 Task: Play online Dominion games in easy mode.
Action: Mouse moved to (423, 561)
Screenshot: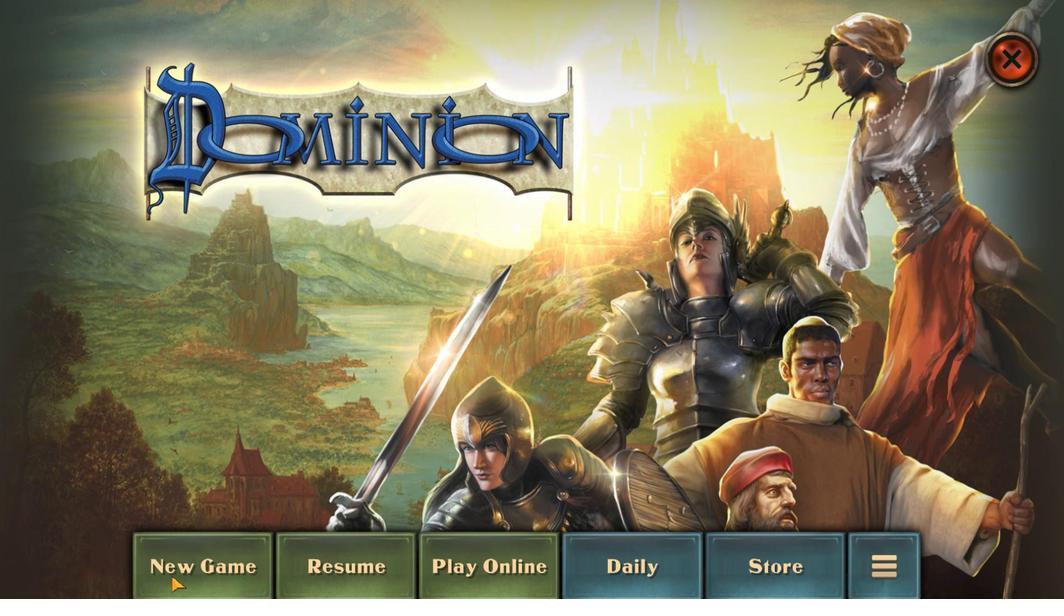 
Action: Mouse pressed left at (423, 561)
Screenshot: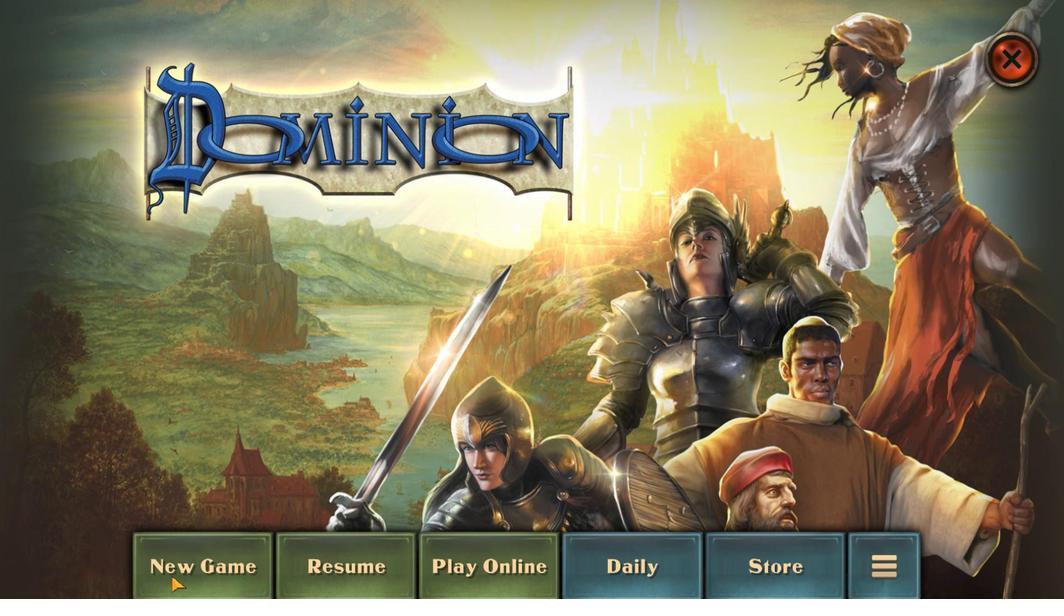 
Action: Mouse moved to (473, 524)
Screenshot: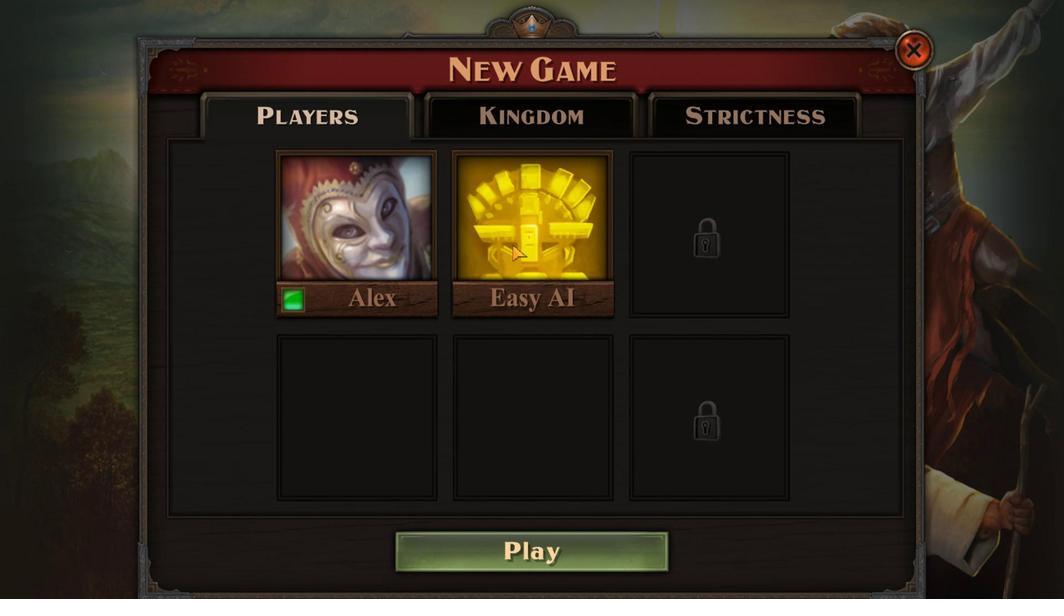 
Action: Mouse pressed left at (473, 524)
Screenshot: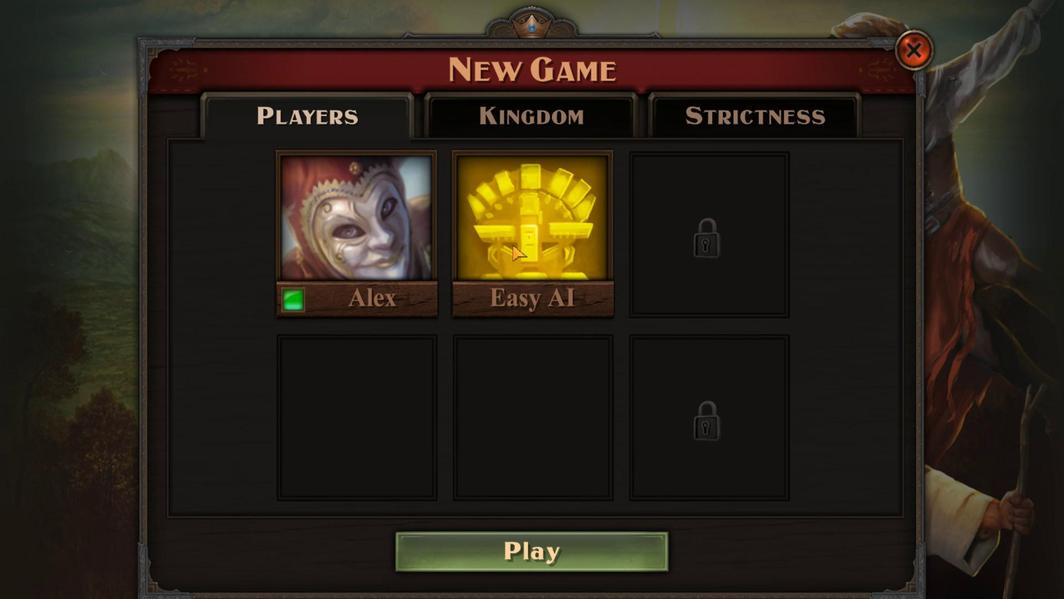 
Action: Mouse moved to (439, 536)
Screenshot: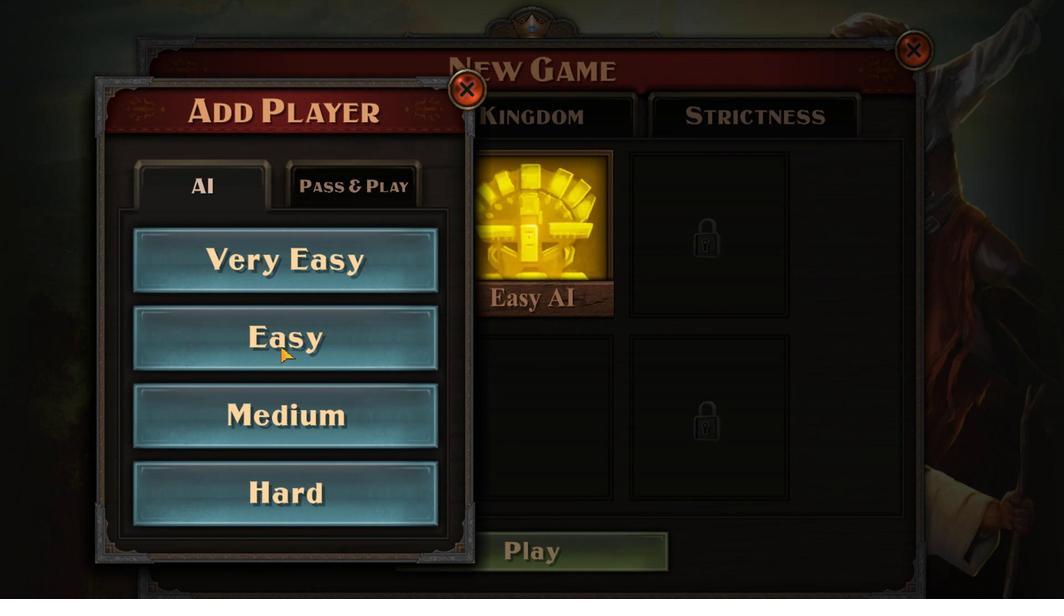 
Action: Mouse pressed left at (439, 536)
Screenshot: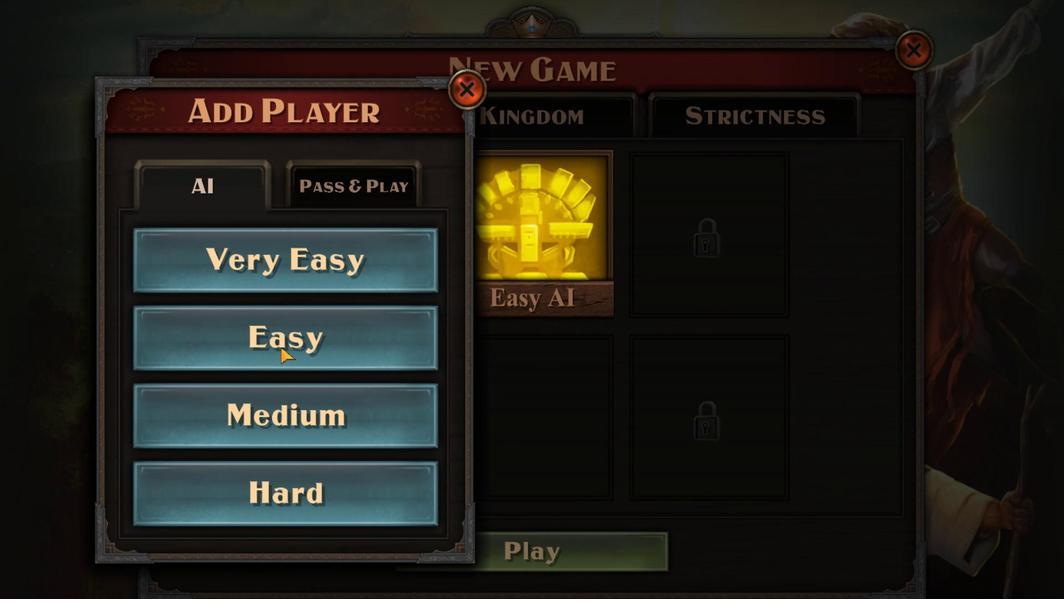 
Action: Mouse moved to (467, 560)
Screenshot: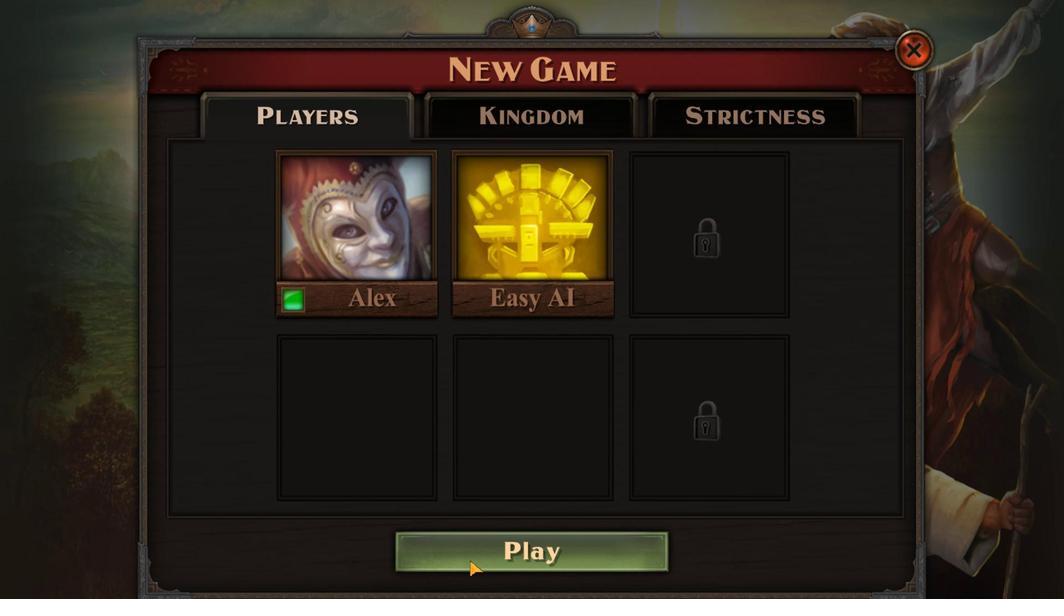 
Action: Mouse pressed left at (467, 560)
Screenshot: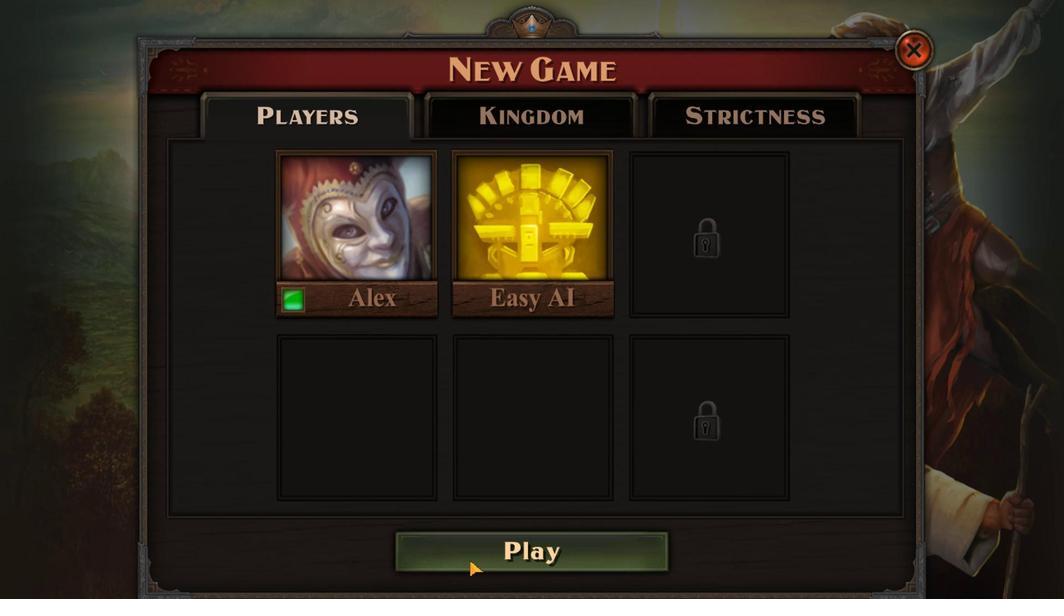 
Action: Mouse moved to (442, 560)
Screenshot: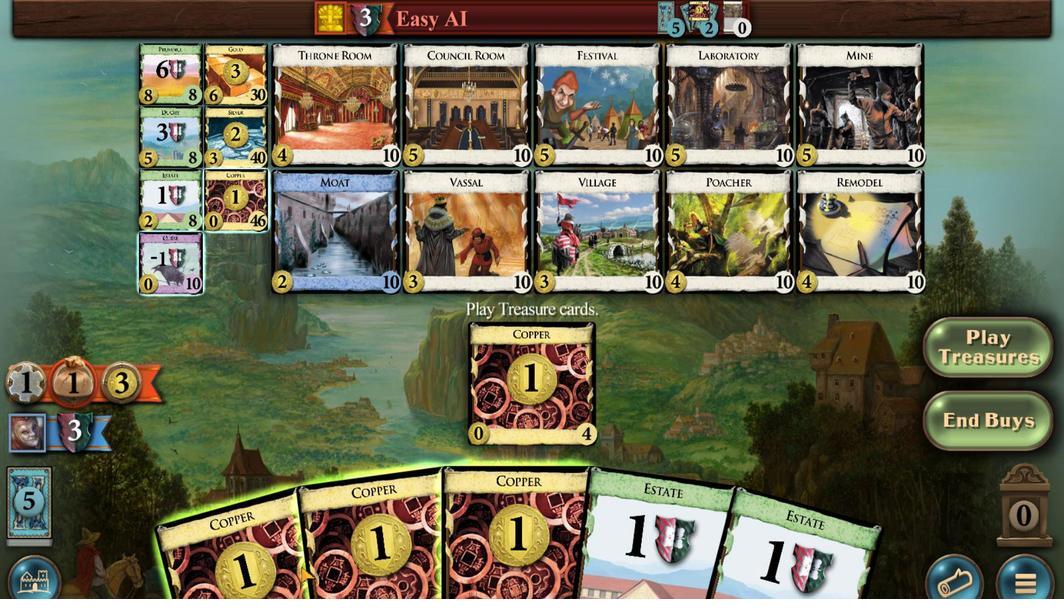 
Action: Mouse scrolled (442, 560) with delta (0, 0)
Screenshot: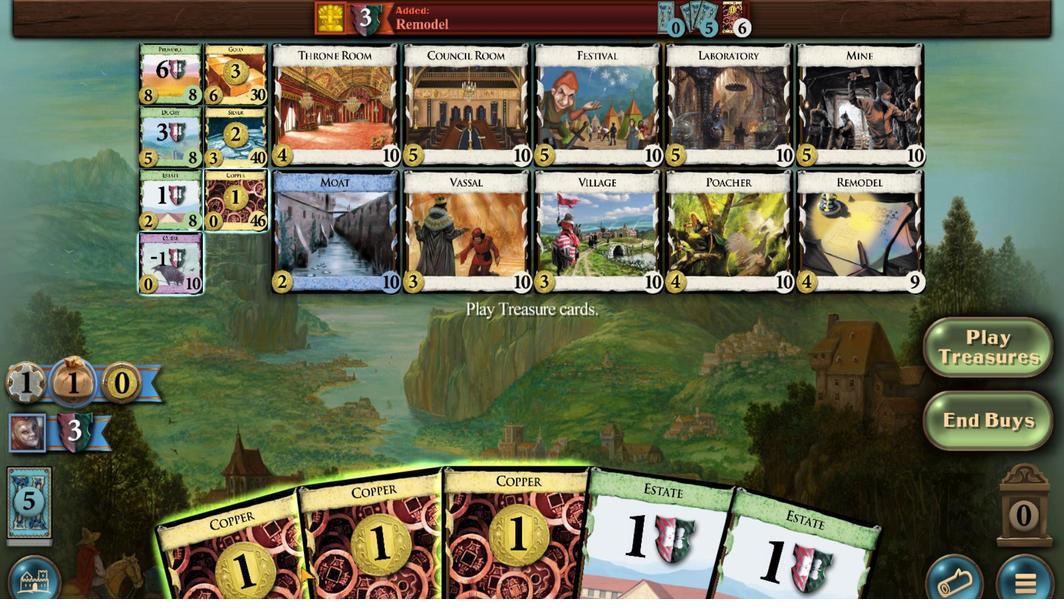 
Action: Mouse scrolled (442, 560) with delta (0, 0)
Screenshot: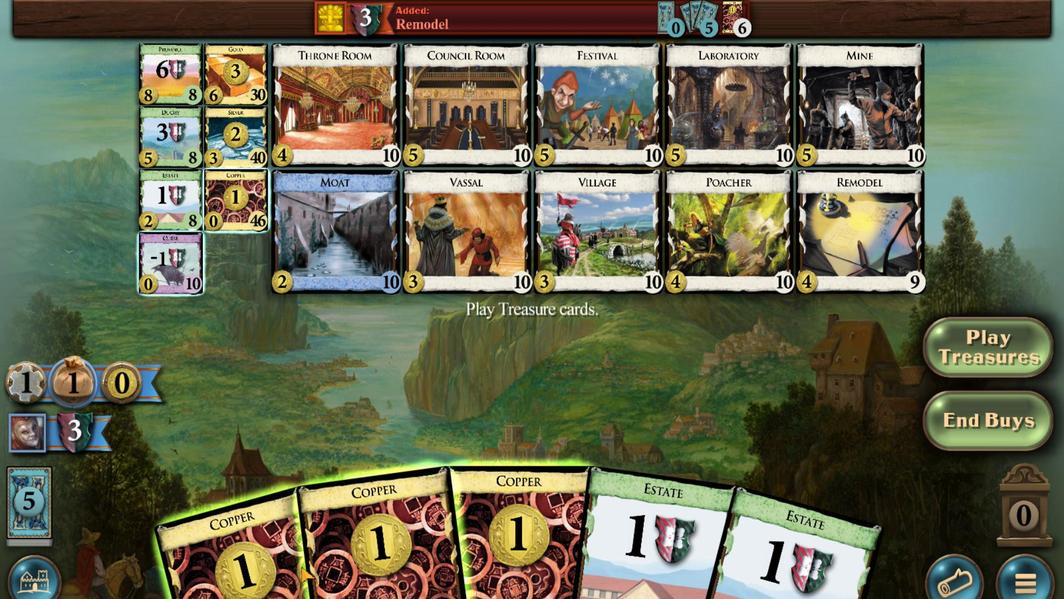 
Action: Mouse scrolled (442, 560) with delta (0, 0)
Screenshot: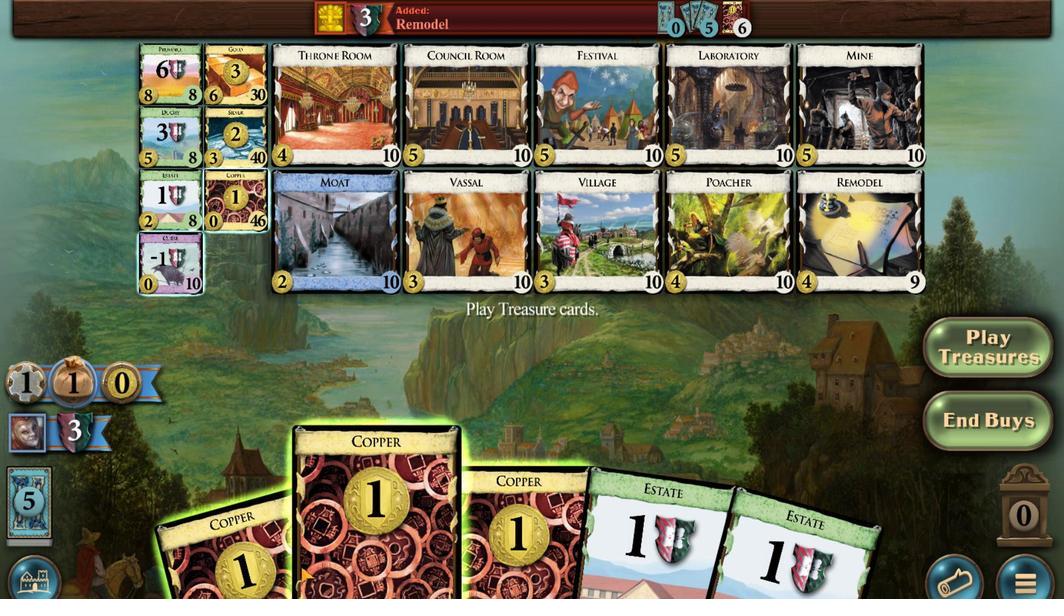 
Action: Mouse scrolled (442, 560) with delta (0, 0)
Screenshot: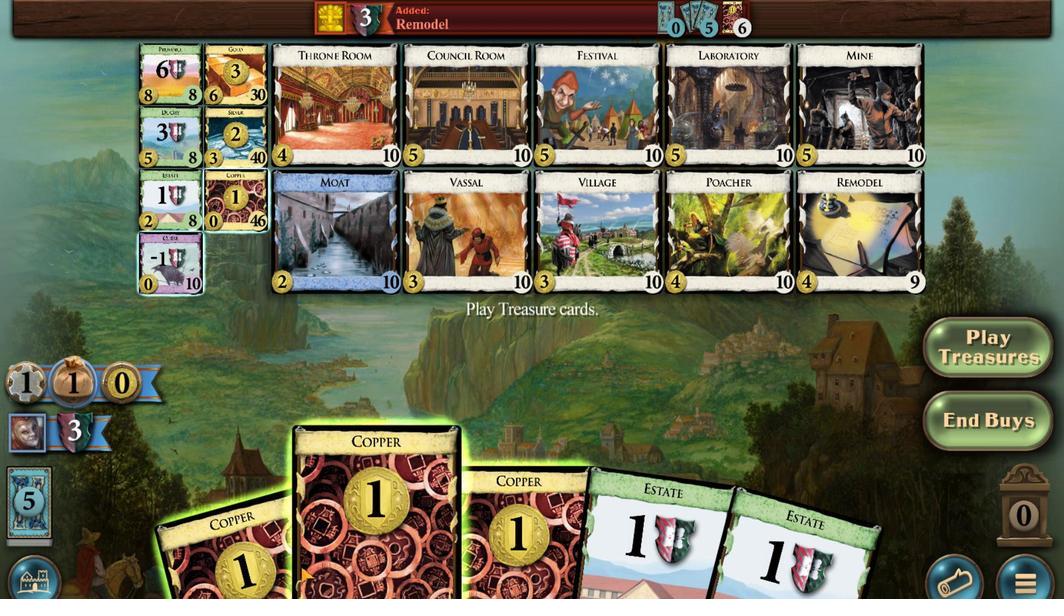 
Action: Mouse scrolled (442, 560) with delta (0, 0)
Screenshot: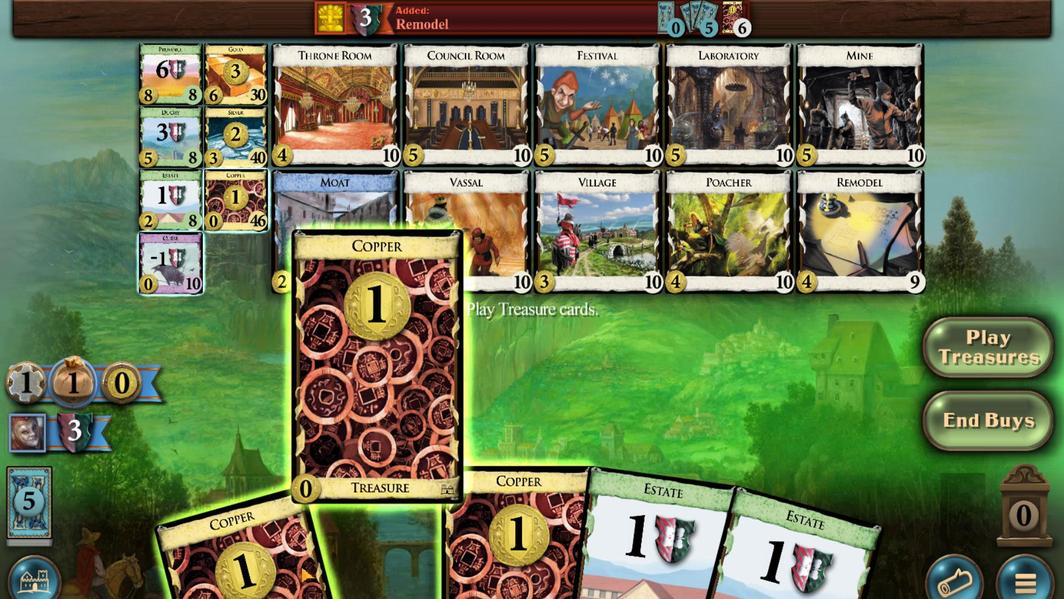 
Action: Mouse scrolled (442, 560) with delta (0, 0)
Screenshot: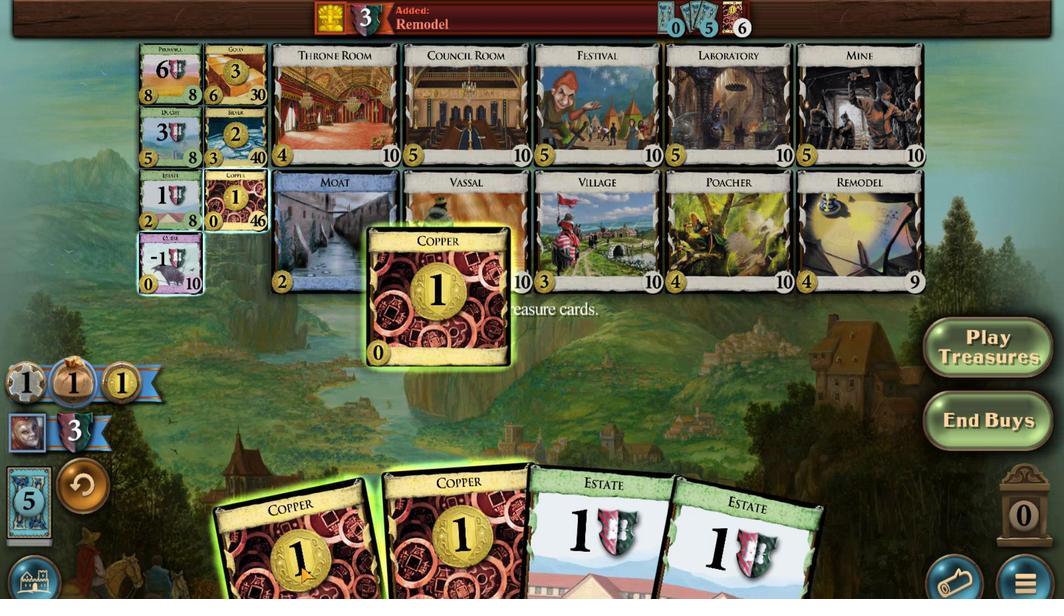 
Action: Mouse scrolled (442, 560) with delta (0, 0)
Screenshot: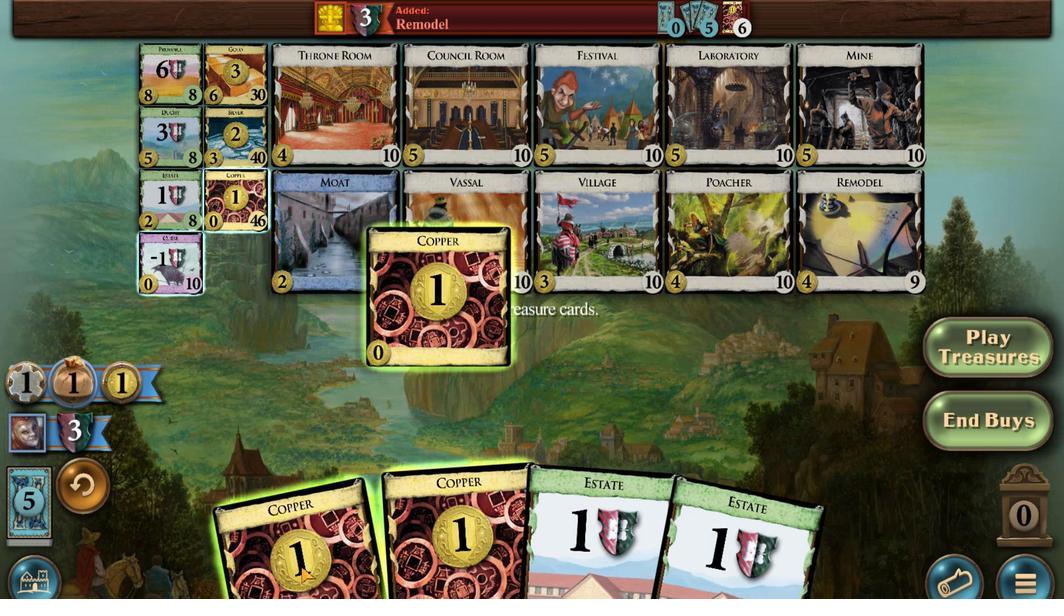
Action: Mouse scrolled (442, 560) with delta (0, 0)
Screenshot: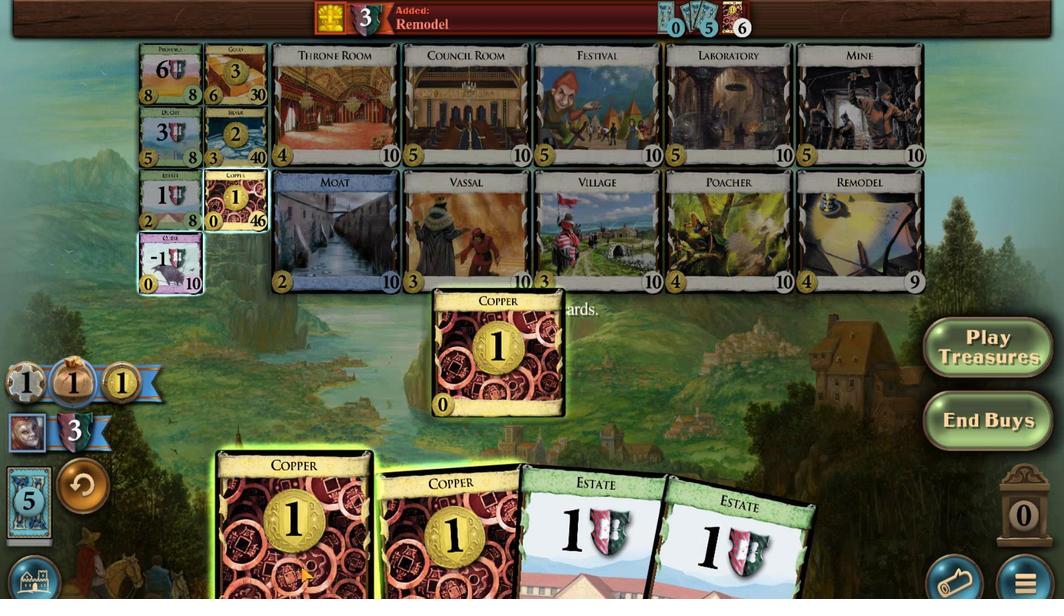 
Action: Mouse scrolled (442, 560) with delta (0, 0)
Screenshot: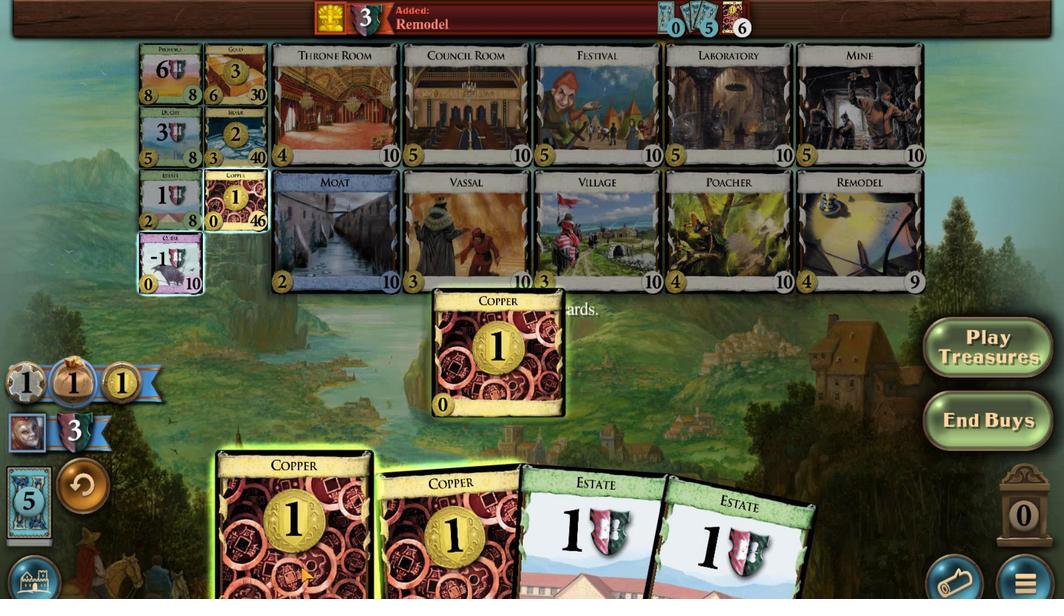
Action: Mouse scrolled (442, 560) with delta (0, 0)
Screenshot: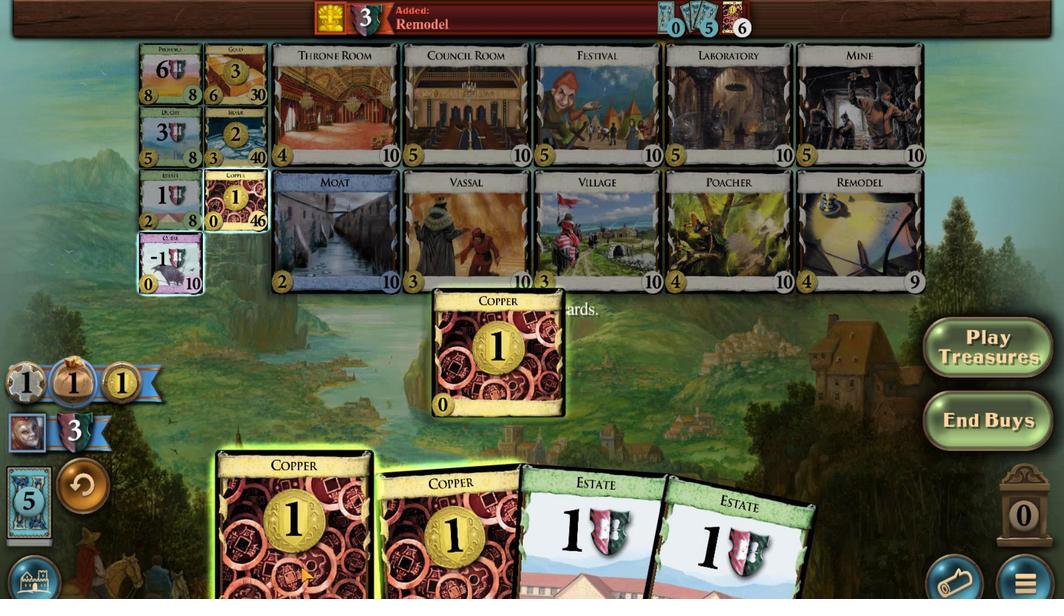 
Action: Mouse moved to (451, 559)
Screenshot: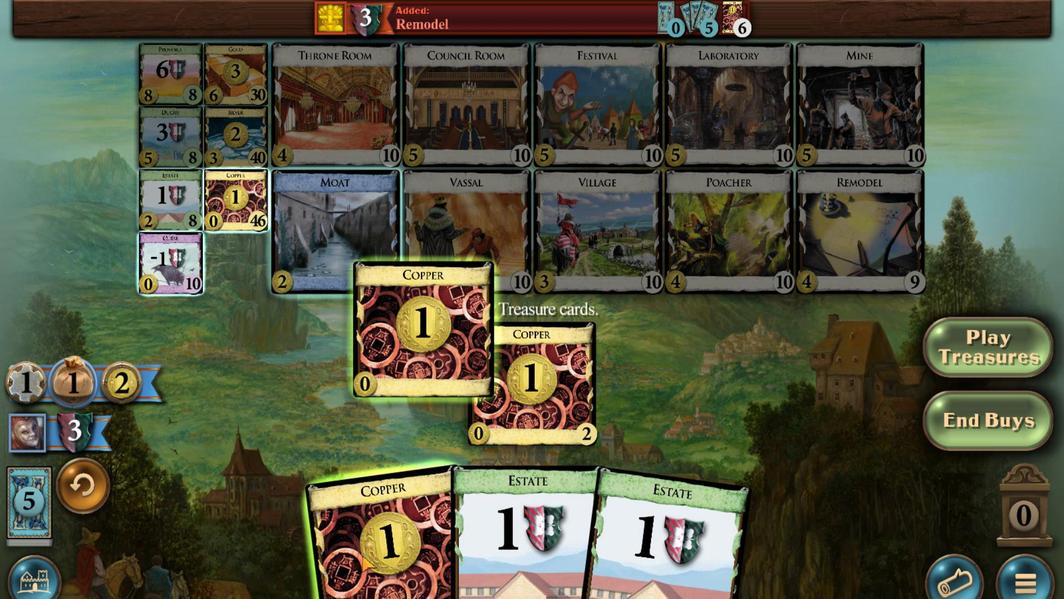 
Action: Mouse scrolled (451, 559) with delta (0, 0)
Screenshot: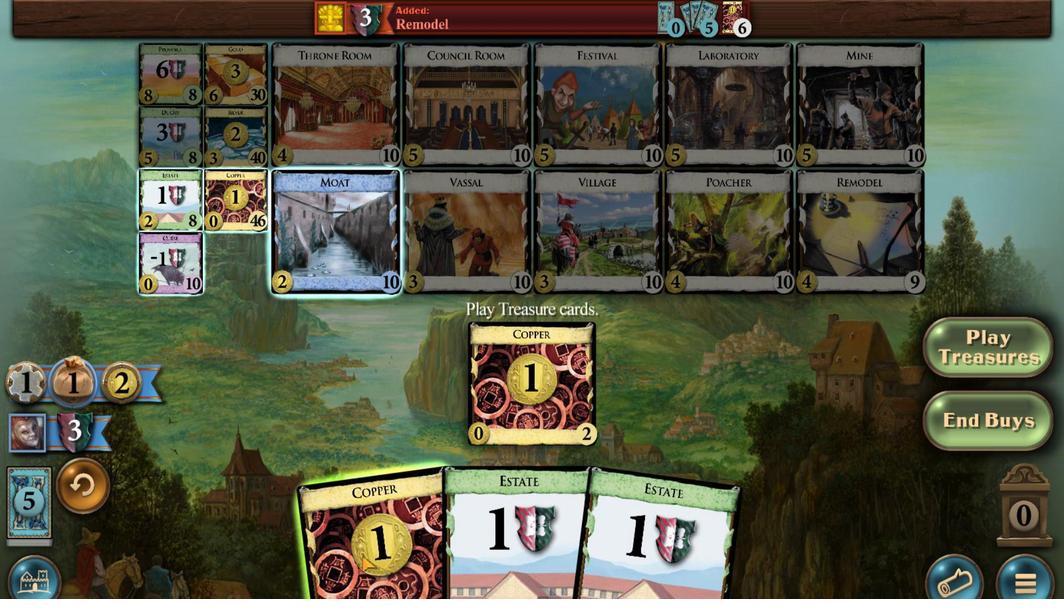 
Action: Mouse scrolled (451, 559) with delta (0, 0)
Screenshot: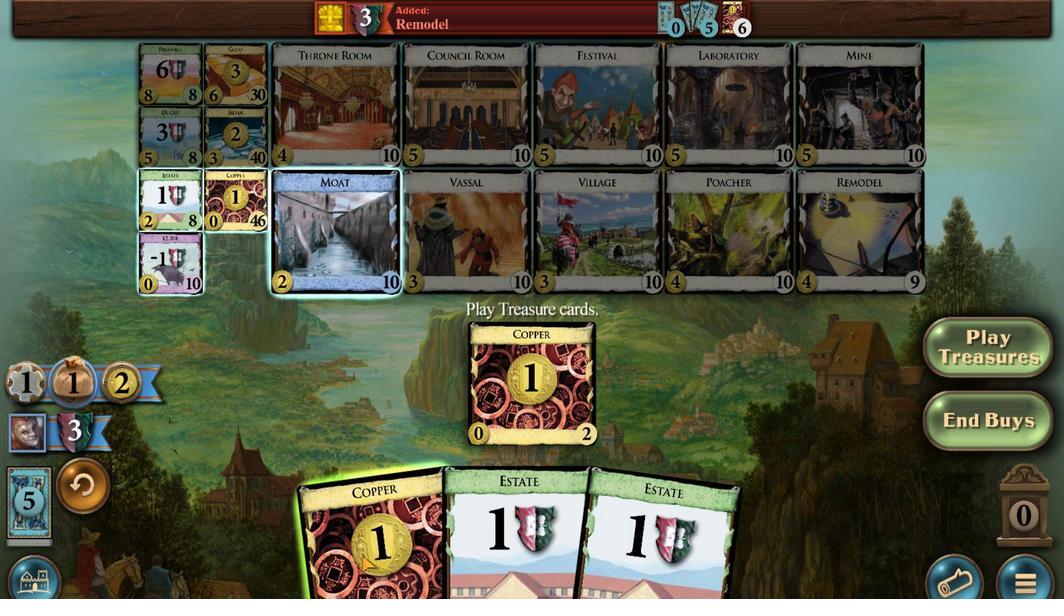 
Action: Mouse scrolled (451, 559) with delta (0, 0)
Screenshot: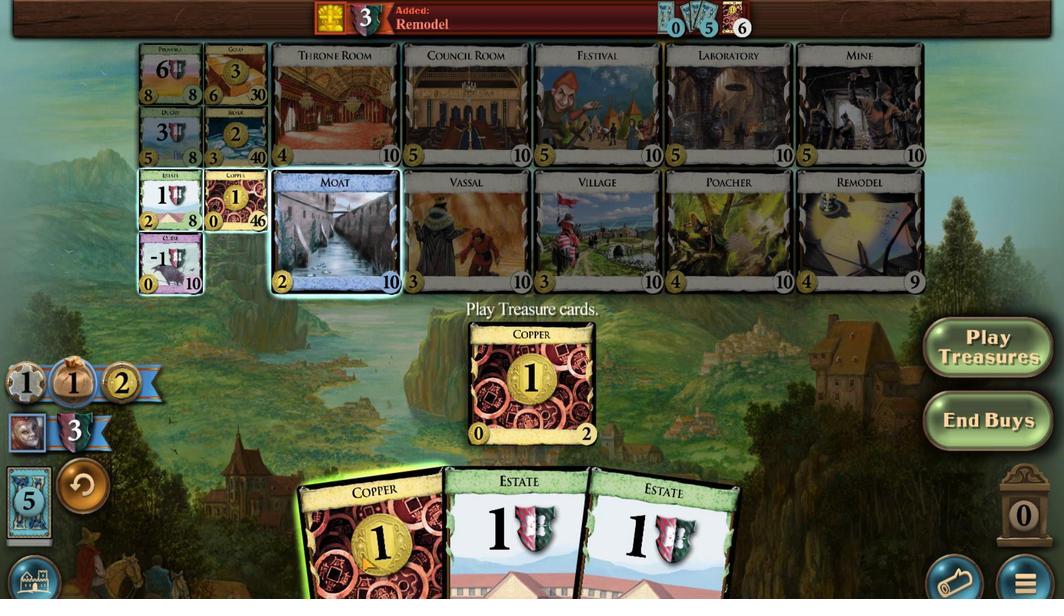 
Action: Mouse scrolled (451, 559) with delta (0, 0)
Screenshot: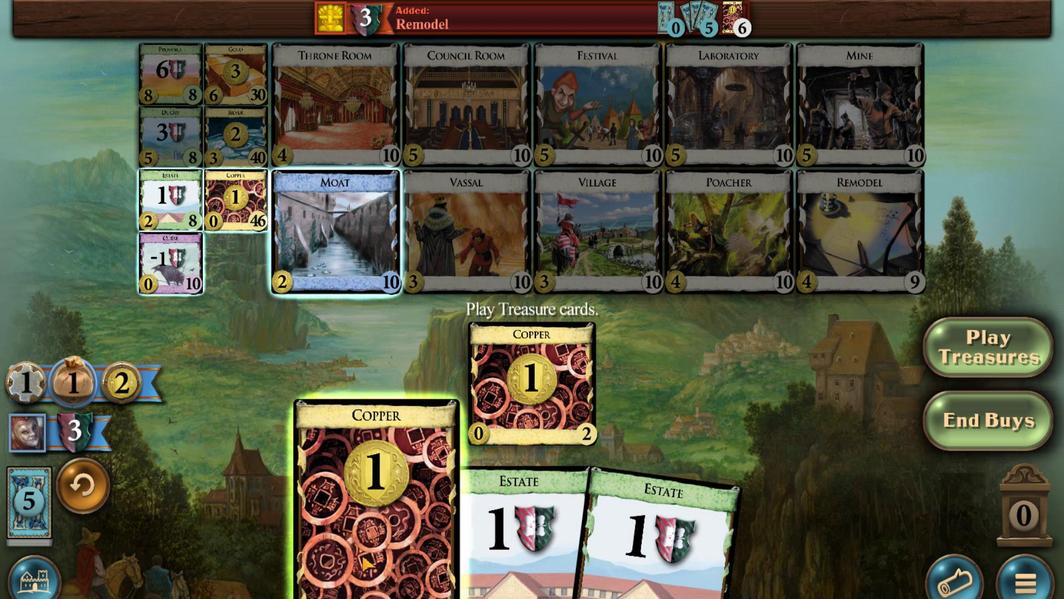 
Action: Mouse scrolled (451, 559) with delta (0, 0)
Screenshot: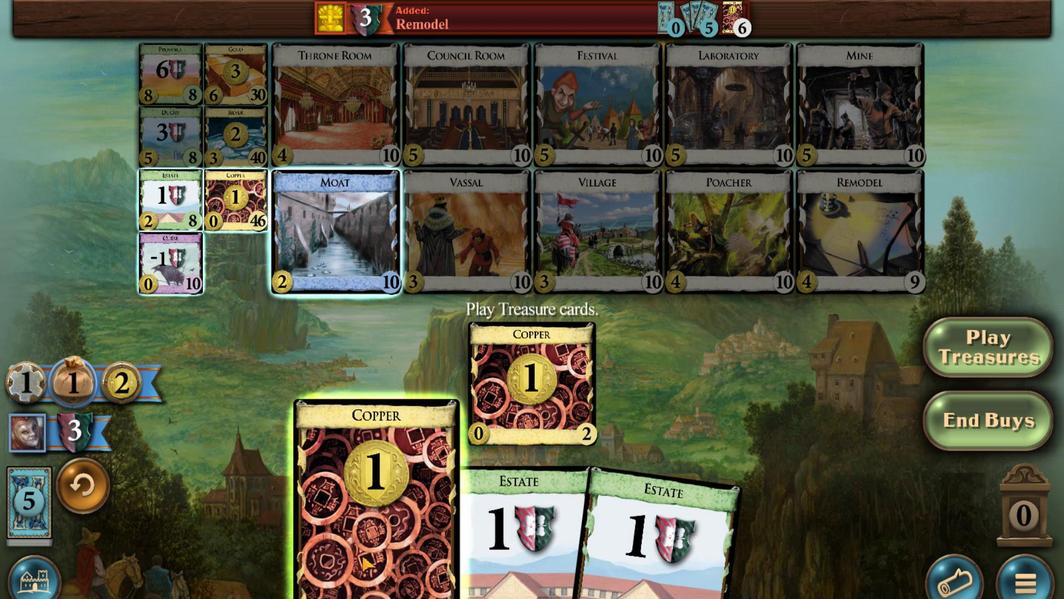
Action: Mouse moved to (433, 517)
Screenshot: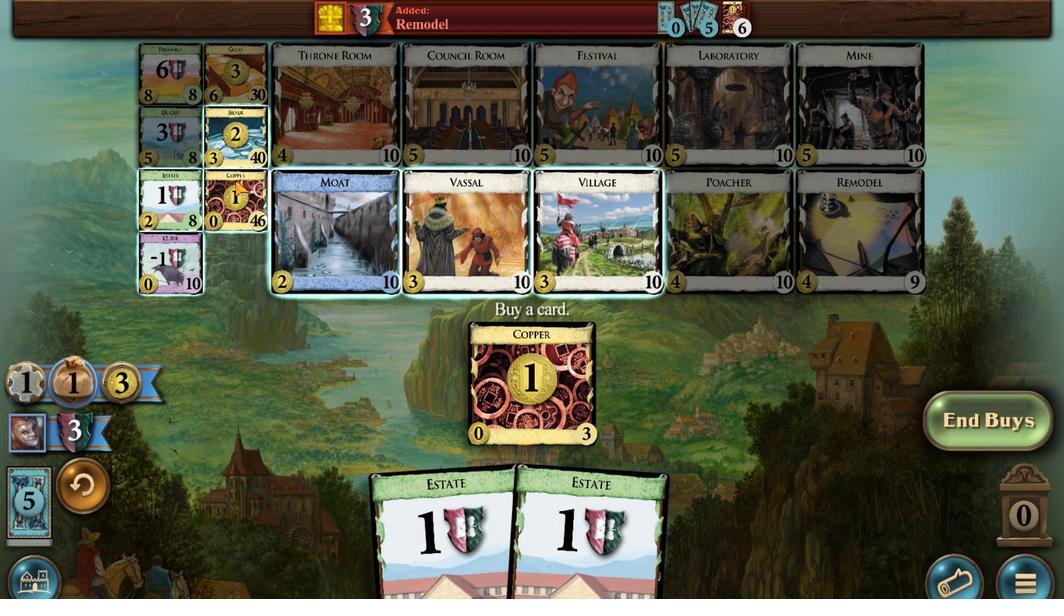 
Action: Mouse pressed left at (433, 517)
Screenshot: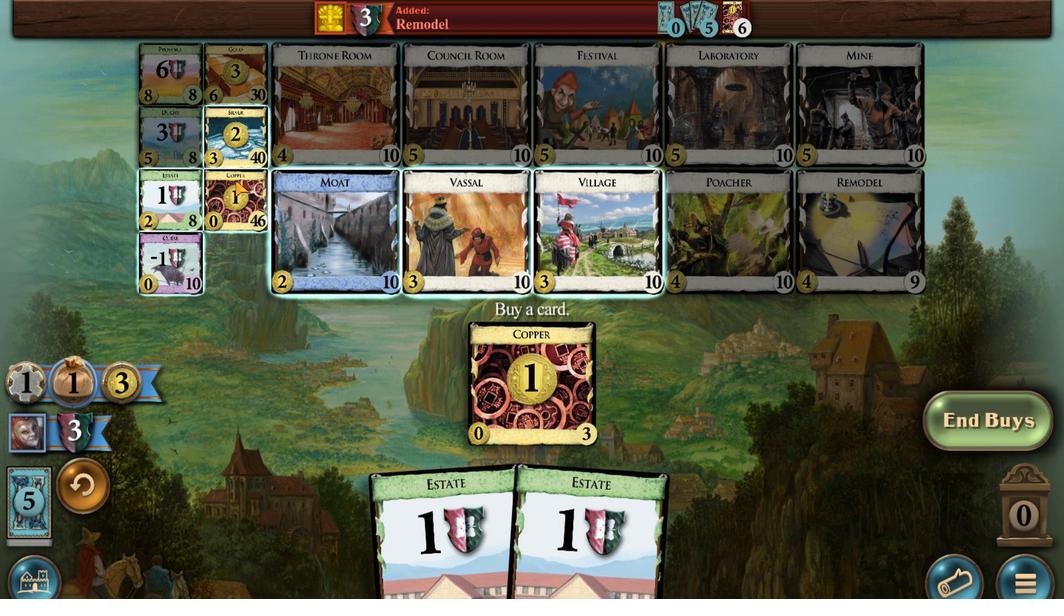 
Action: Mouse moved to (435, 559)
Screenshot: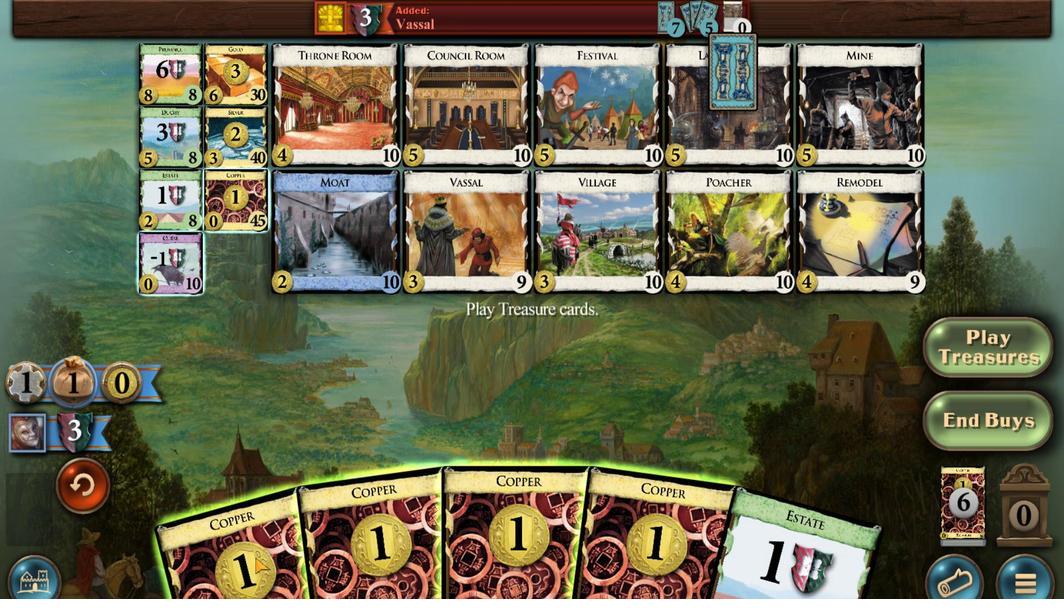 
Action: Mouse scrolled (435, 559) with delta (0, 0)
Screenshot: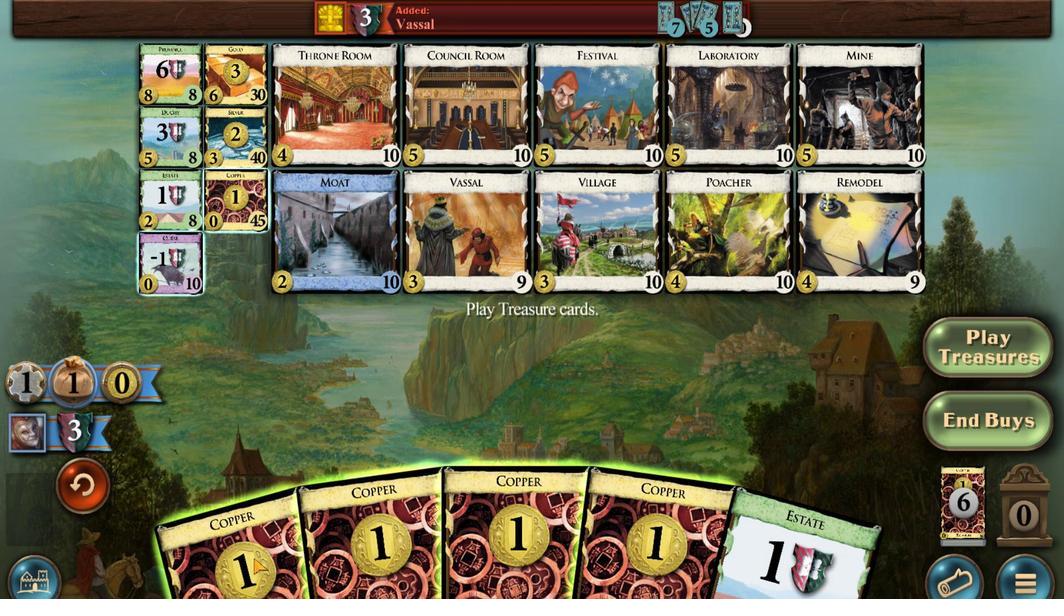 
Action: Mouse scrolled (435, 559) with delta (0, 0)
Screenshot: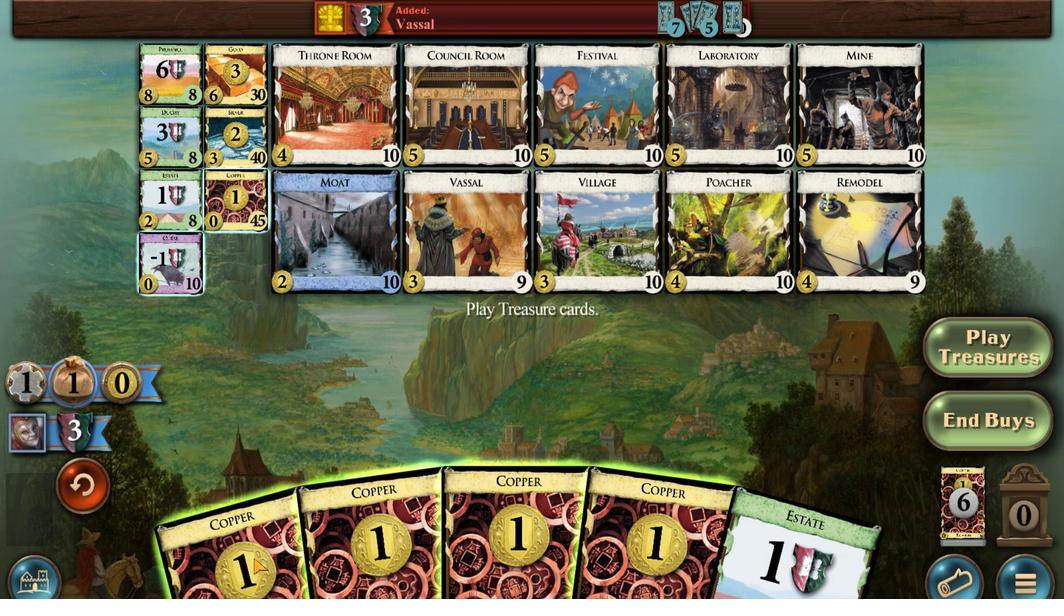
Action: Mouse scrolled (435, 559) with delta (0, 0)
Screenshot: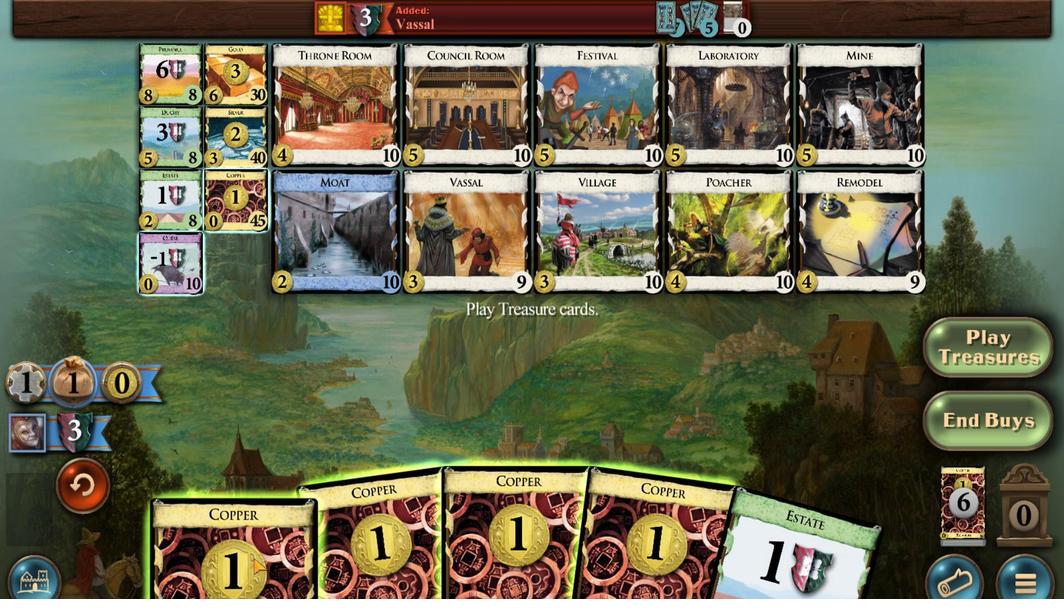 
Action: Mouse scrolled (435, 559) with delta (0, 0)
Screenshot: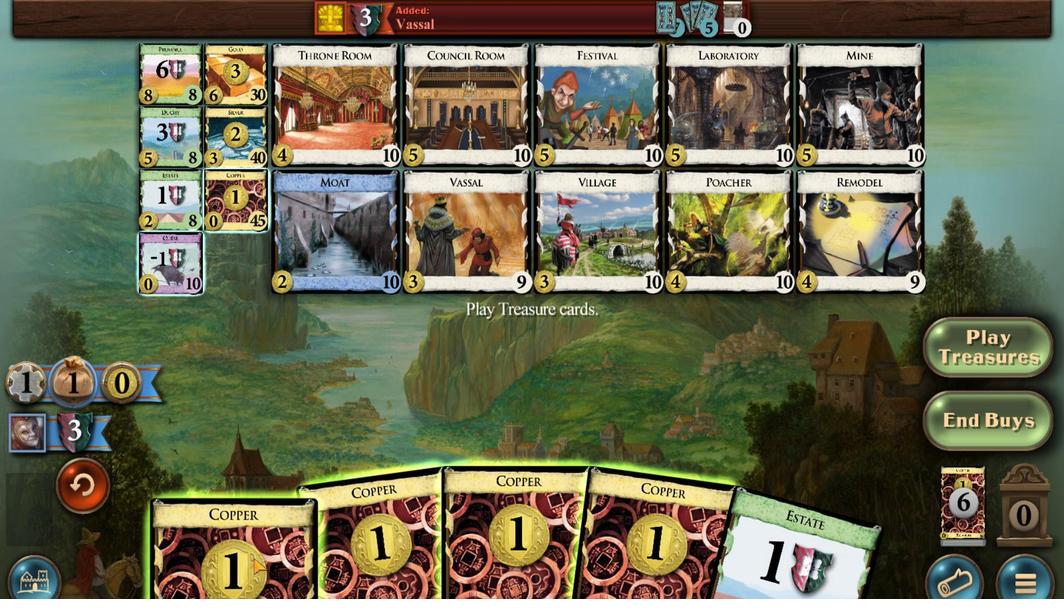 
Action: Mouse scrolled (435, 559) with delta (0, 0)
Screenshot: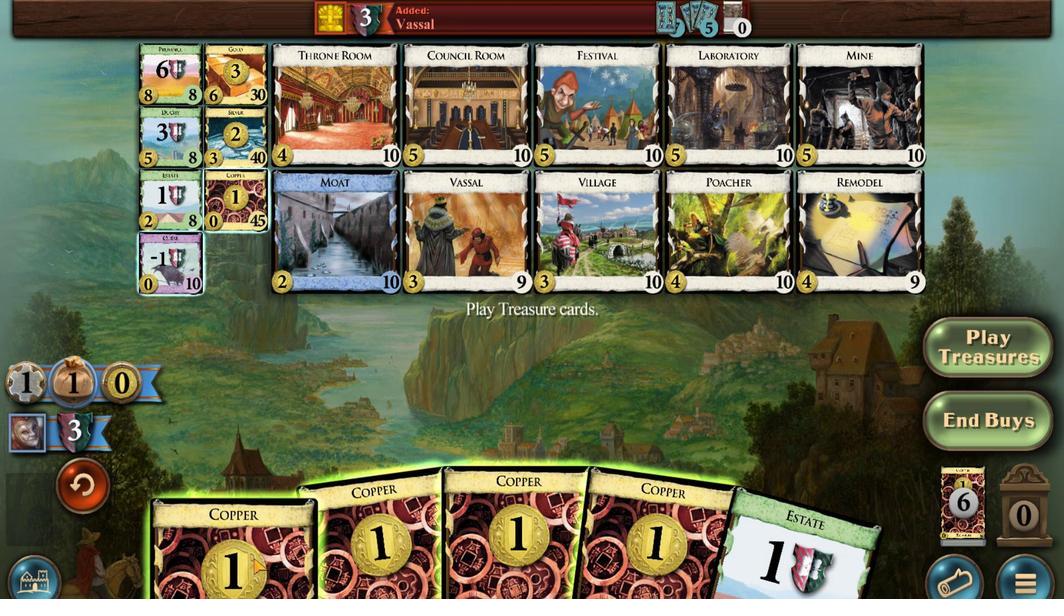 
Action: Mouse moved to (443, 558)
Screenshot: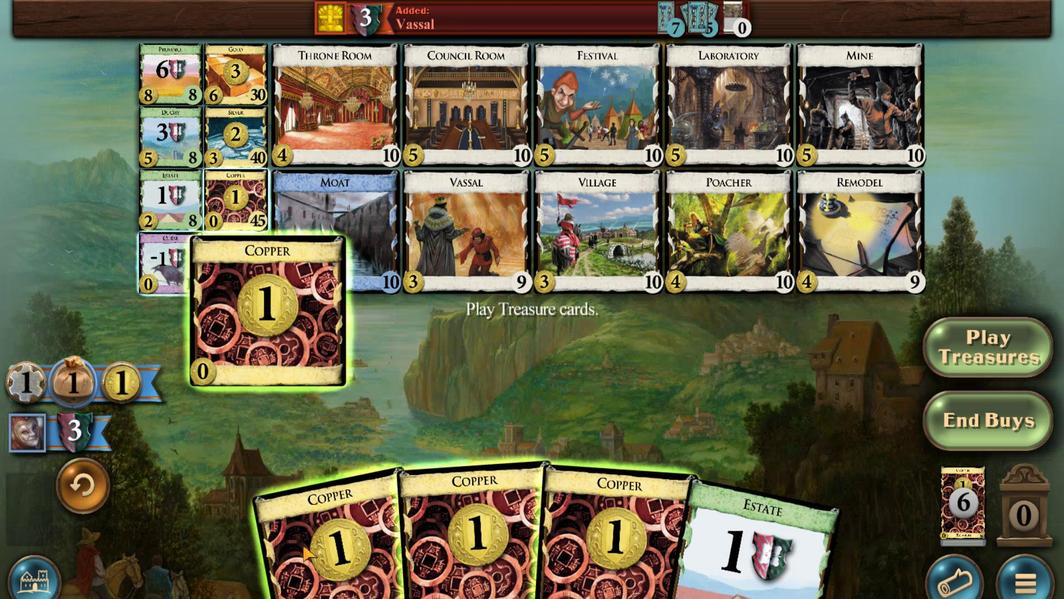 
Action: Mouse scrolled (443, 558) with delta (0, 0)
Screenshot: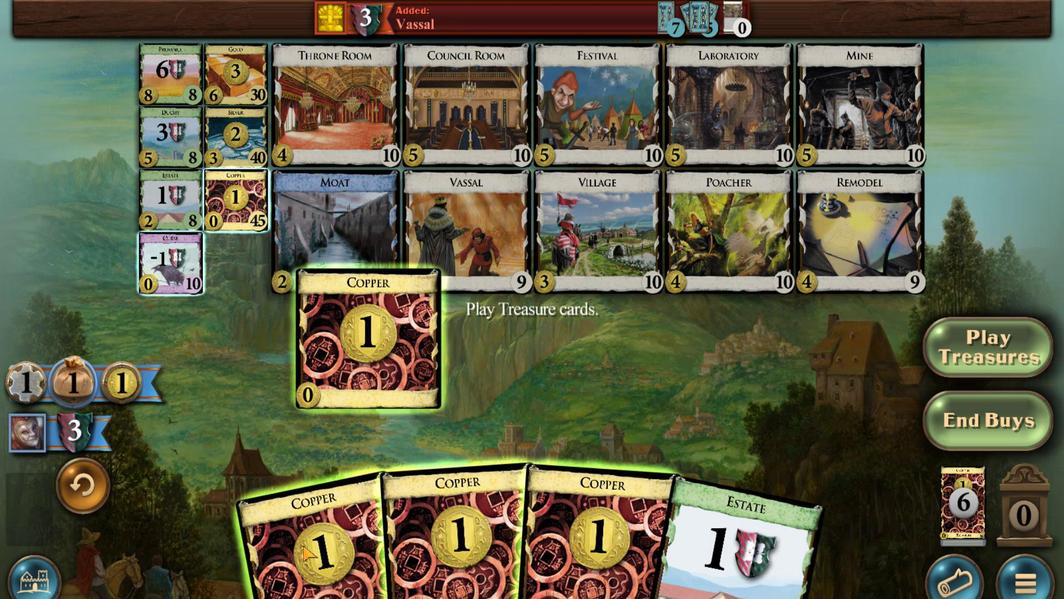 
Action: Mouse scrolled (443, 558) with delta (0, 0)
Screenshot: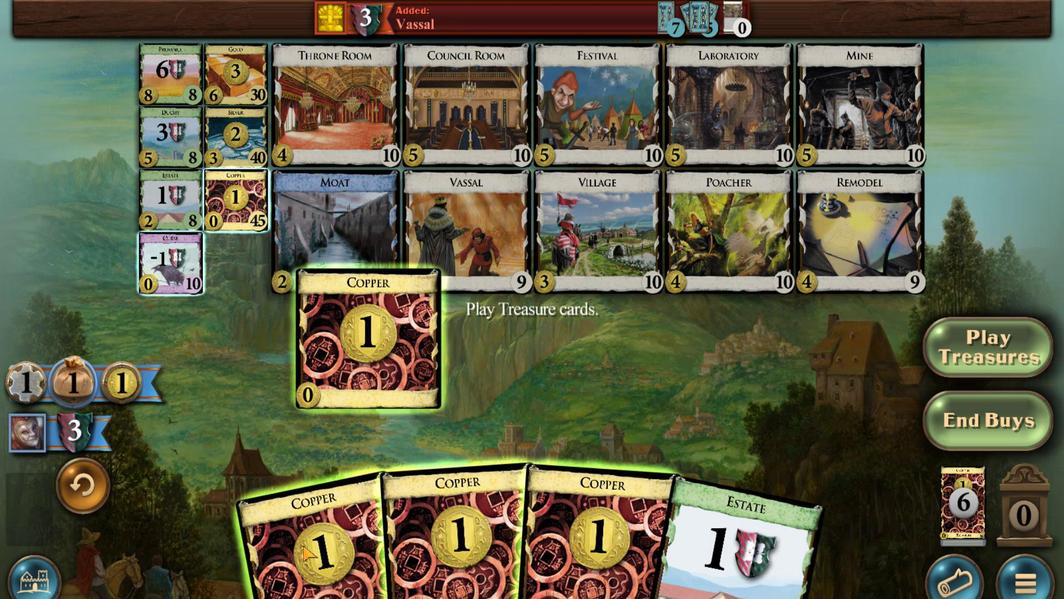 
Action: Mouse scrolled (443, 558) with delta (0, 0)
Screenshot: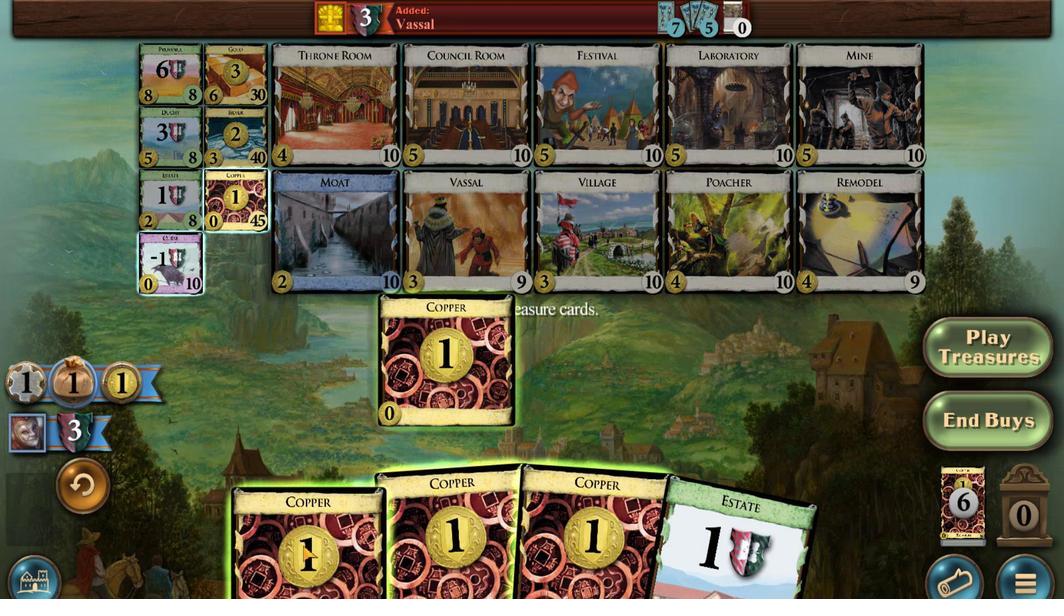 
Action: Mouse scrolled (443, 558) with delta (0, 0)
Screenshot: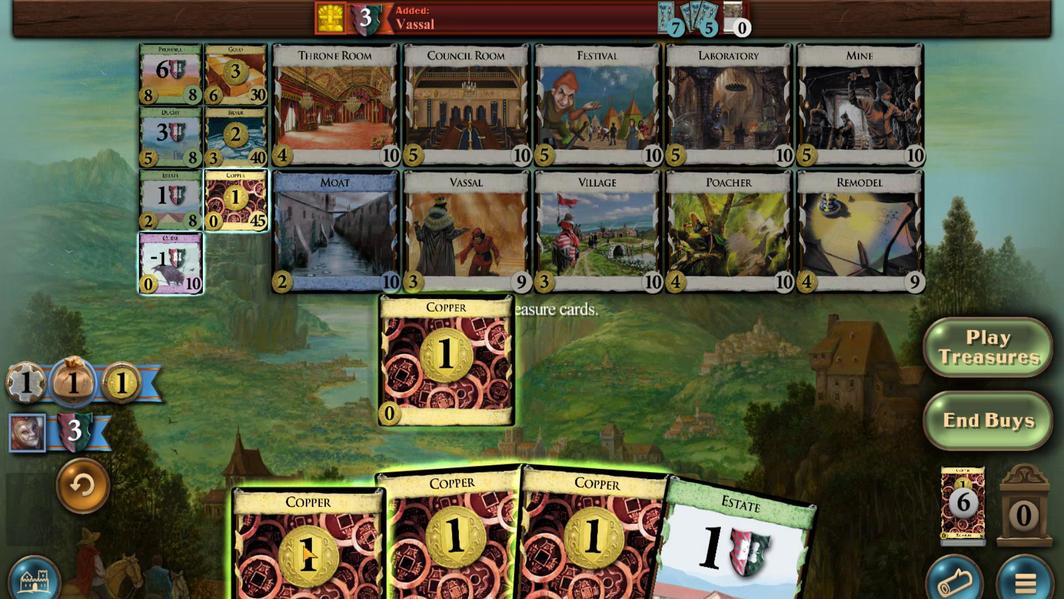 
Action: Mouse moved to (453, 554)
Screenshot: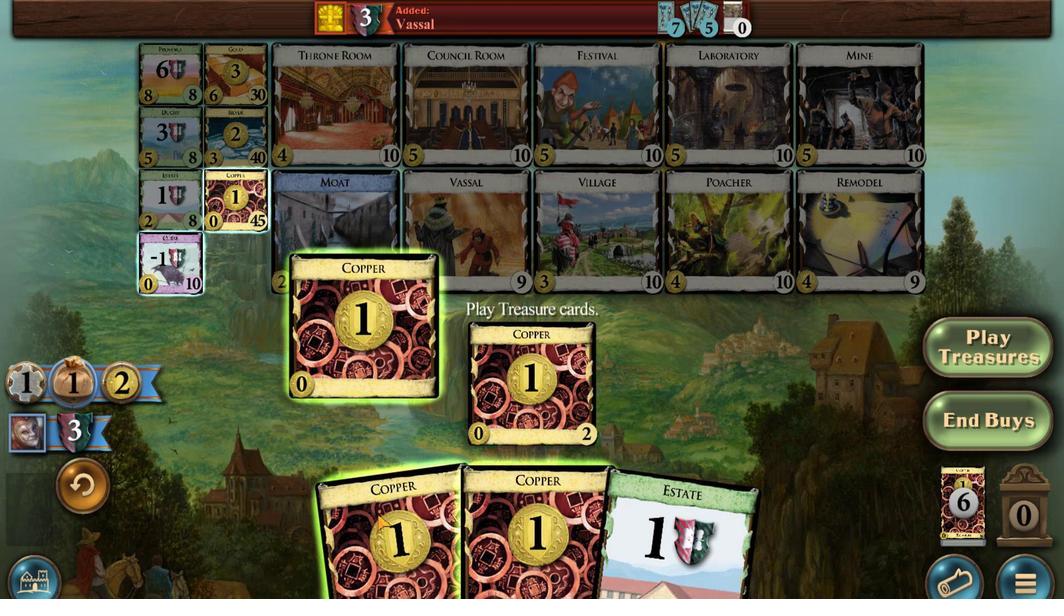 
Action: Mouse scrolled (453, 554) with delta (0, 0)
Screenshot: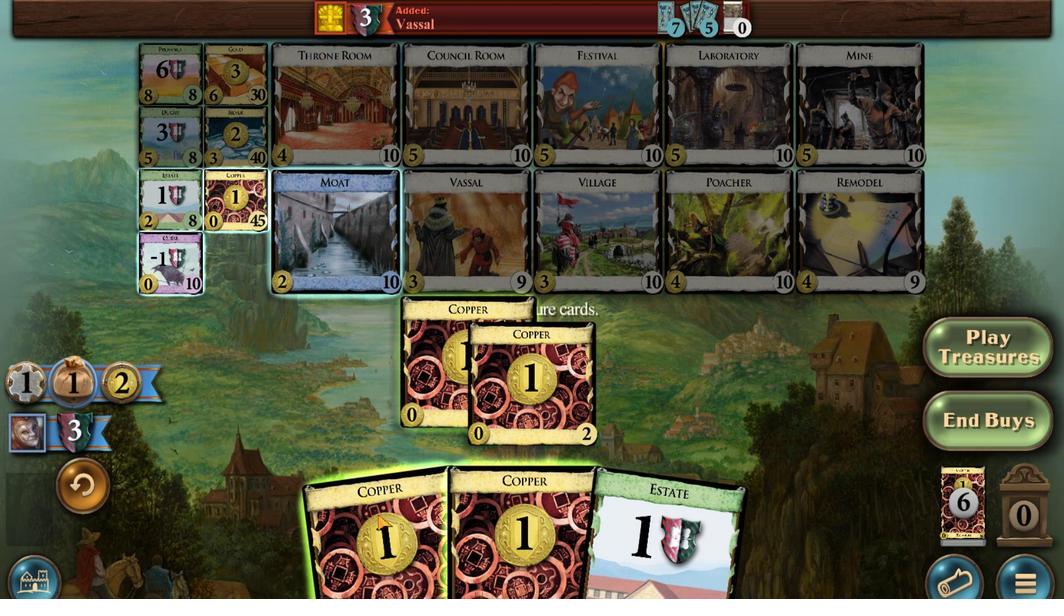 
Action: Mouse scrolled (453, 554) with delta (0, 0)
Screenshot: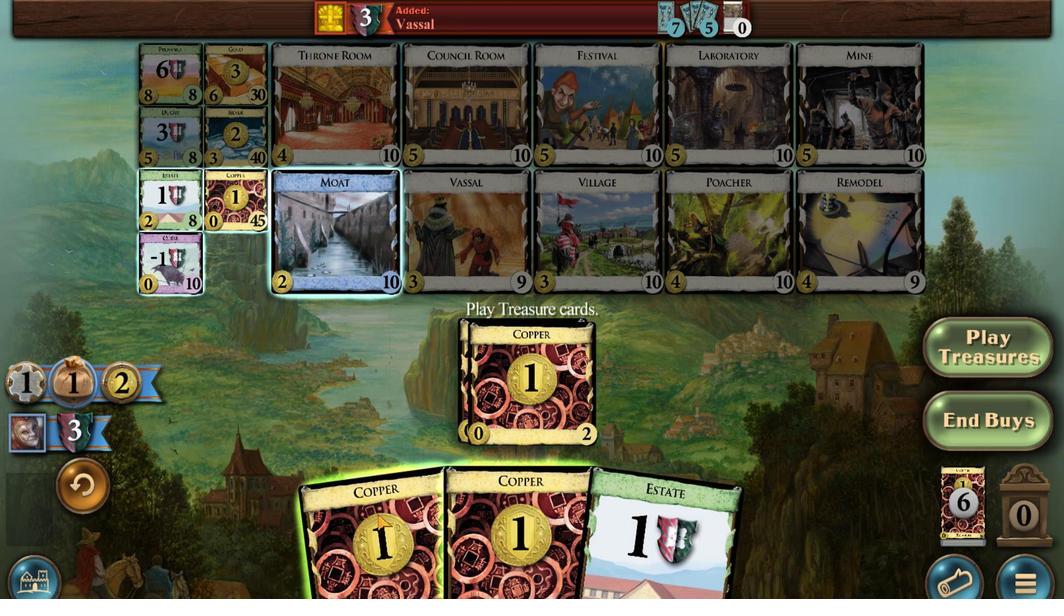
Action: Mouse scrolled (453, 554) with delta (0, 0)
Screenshot: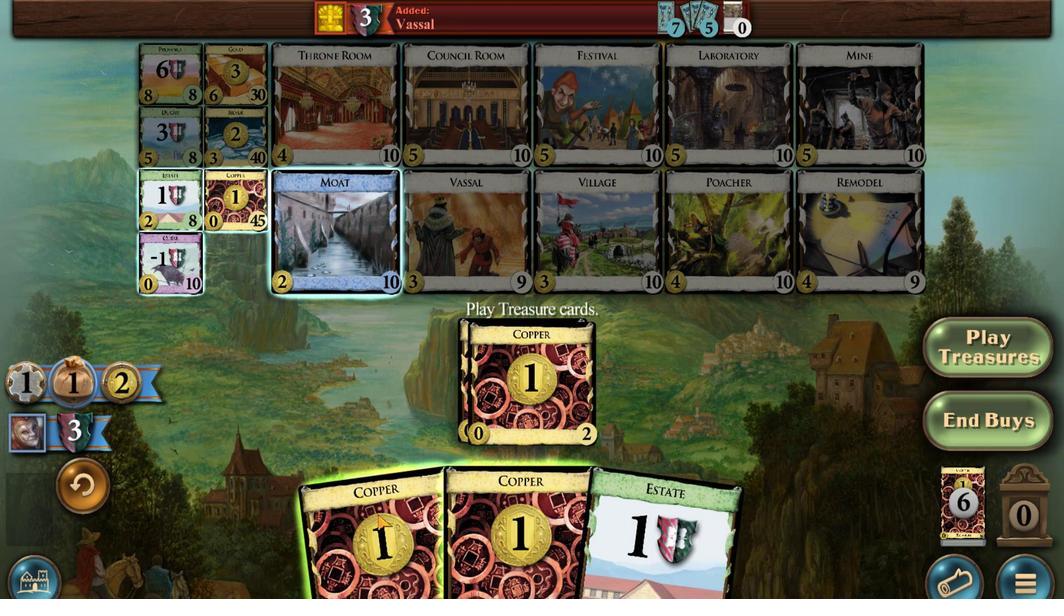 
Action: Mouse scrolled (453, 554) with delta (0, 0)
Screenshot: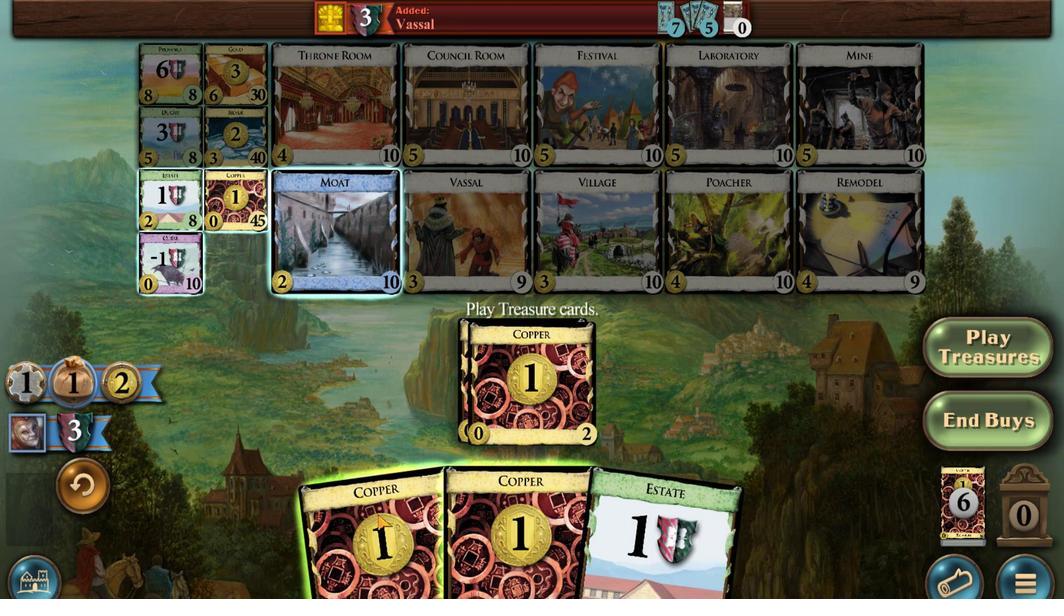 
Action: Mouse scrolled (453, 554) with delta (0, 0)
Screenshot: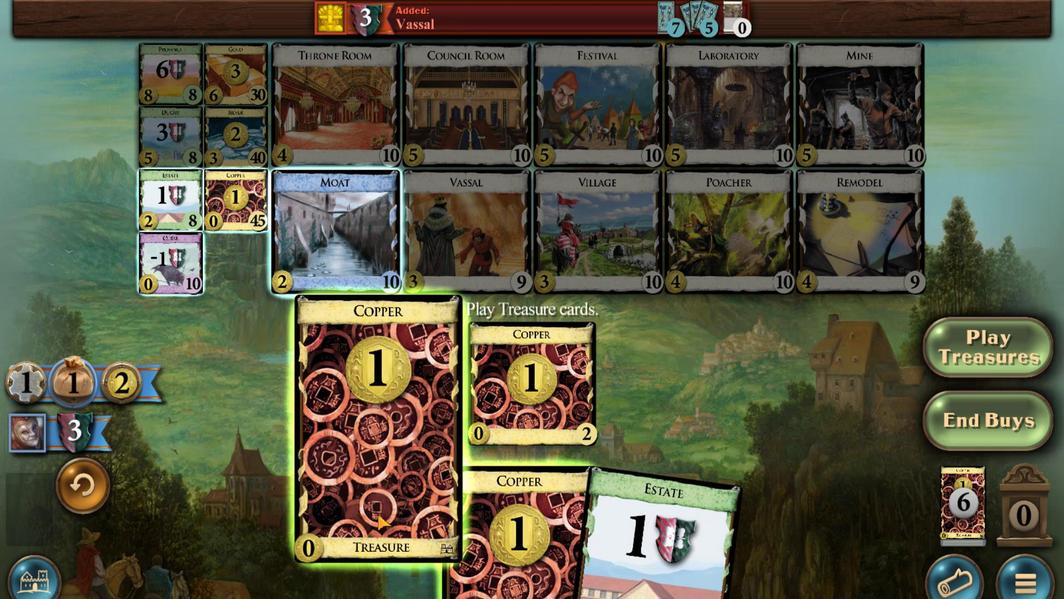 
Action: Mouse moved to (467, 554)
Screenshot: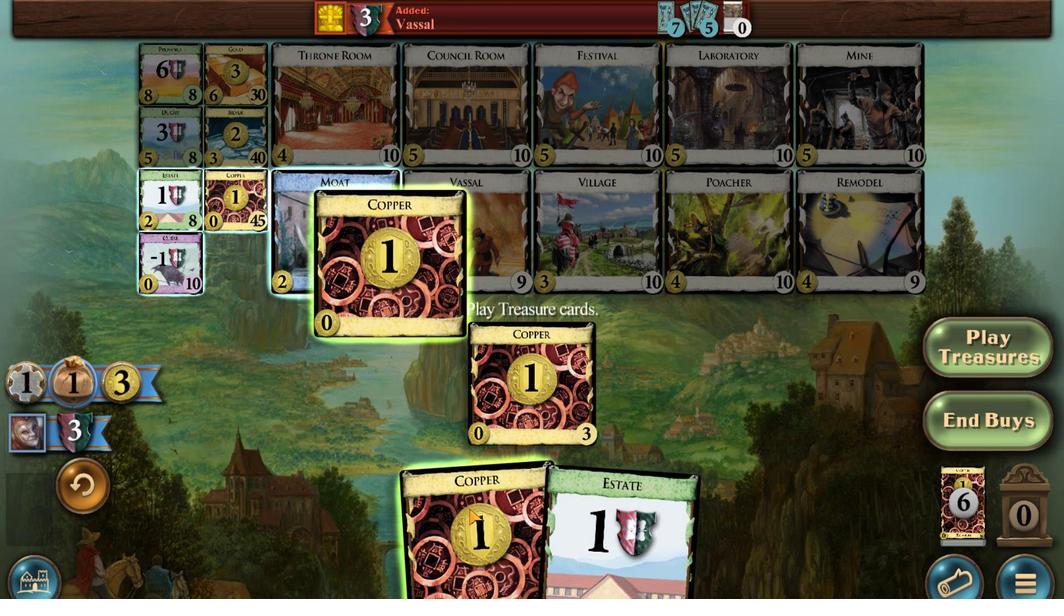 
Action: Mouse scrolled (467, 554) with delta (0, 0)
Screenshot: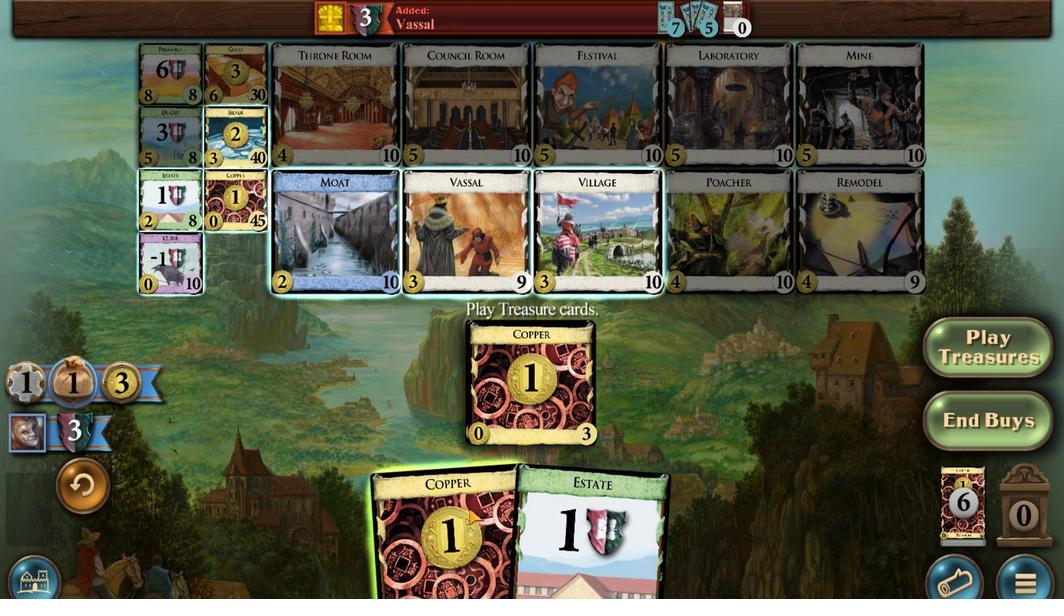 
Action: Mouse scrolled (467, 554) with delta (0, 0)
Screenshot: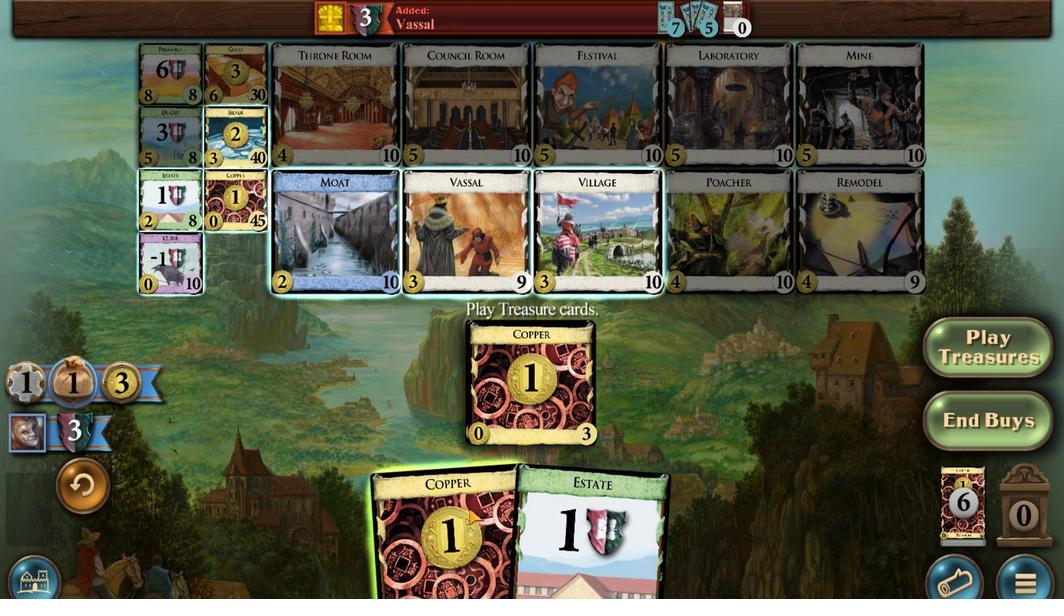 
Action: Mouse scrolled (467, 554) with delta (0, 0)
Screenshot: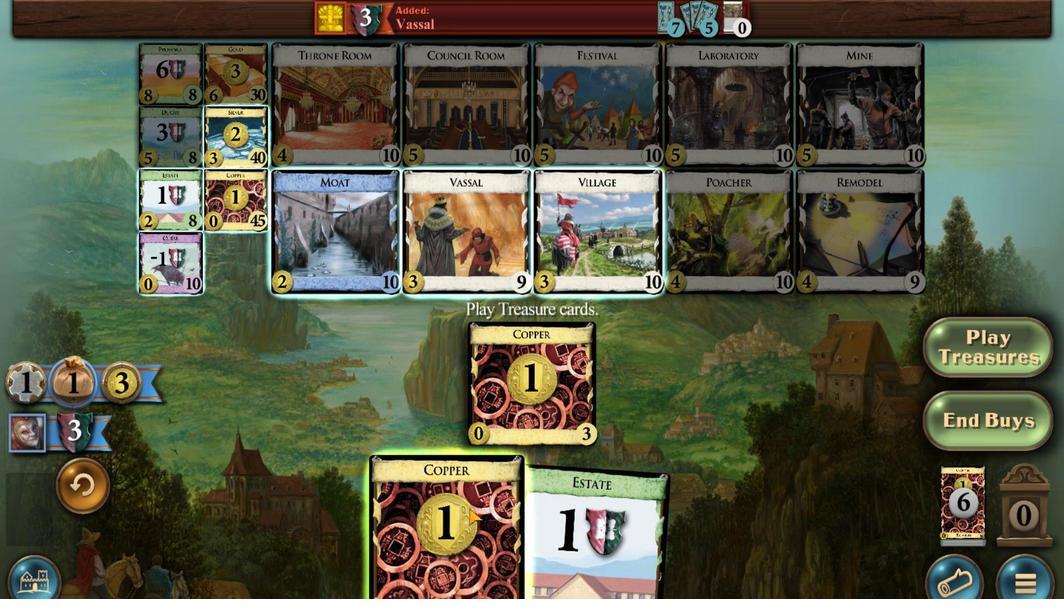 
Action: Mouse scrolled (467, 554) with delta (0, 0)
Screenshot: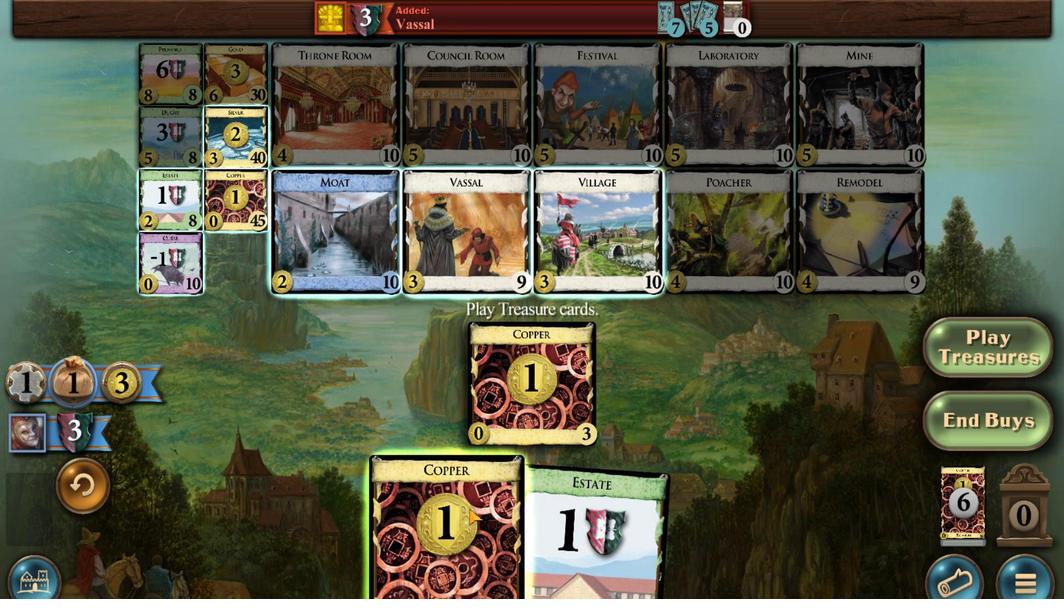 
Action: Mouse moved to (434, 514)
Screenshot: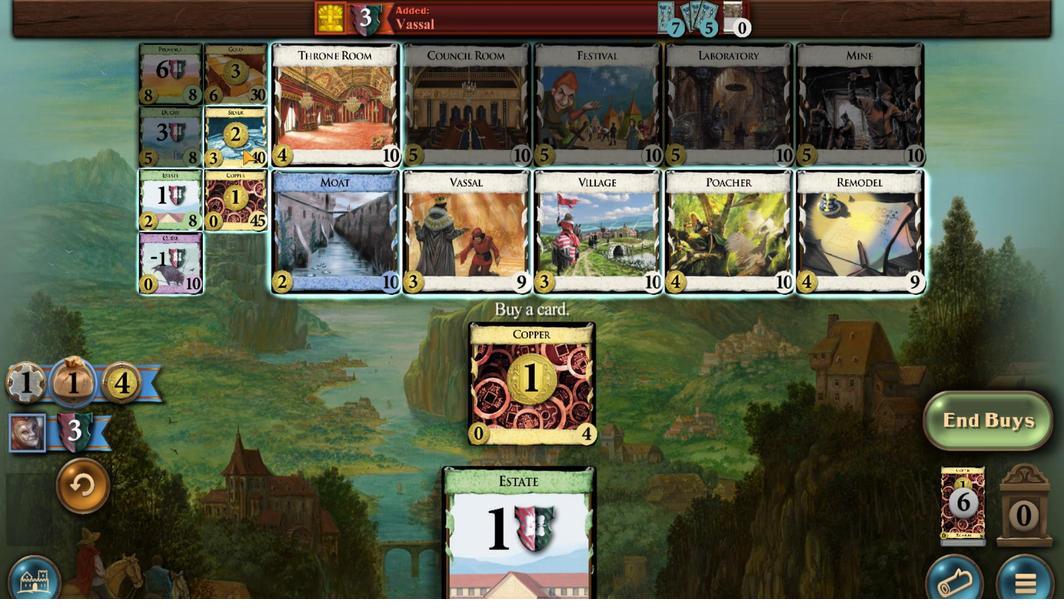 
Action: Mouse pressed left at (434, 514)
Screenshot: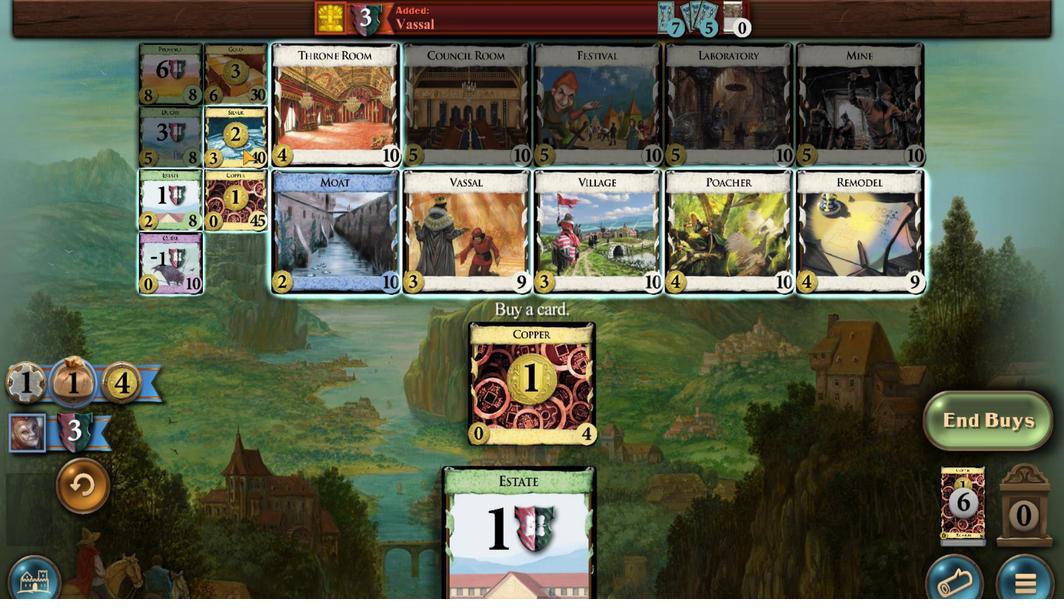 
Action: Mouse moved to (428, 560)
Screenshot: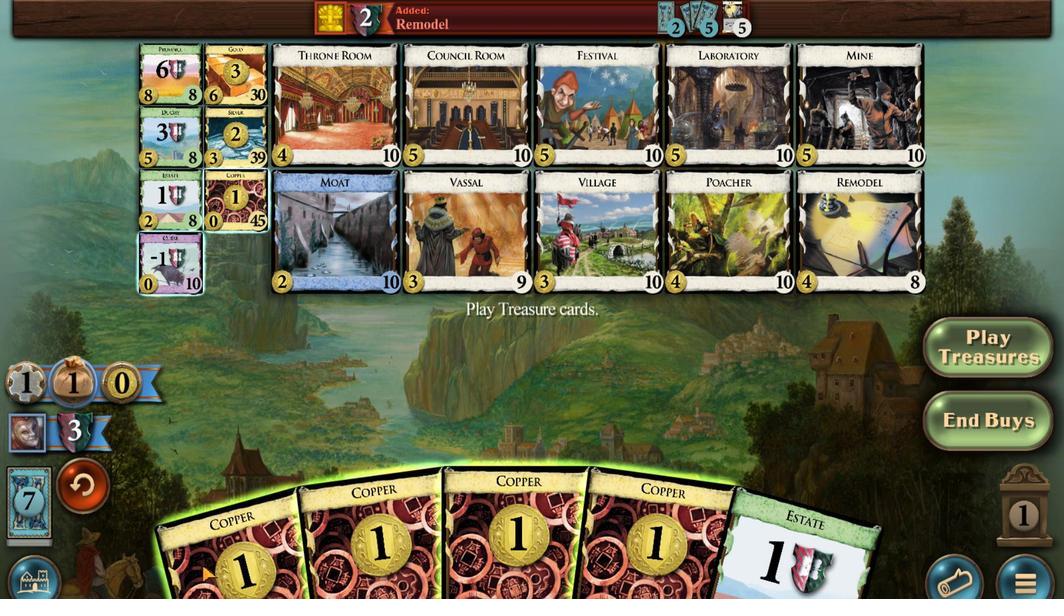 
Action: Mouse scrolled (428, 560) with delta (0, 0)
Screenshot: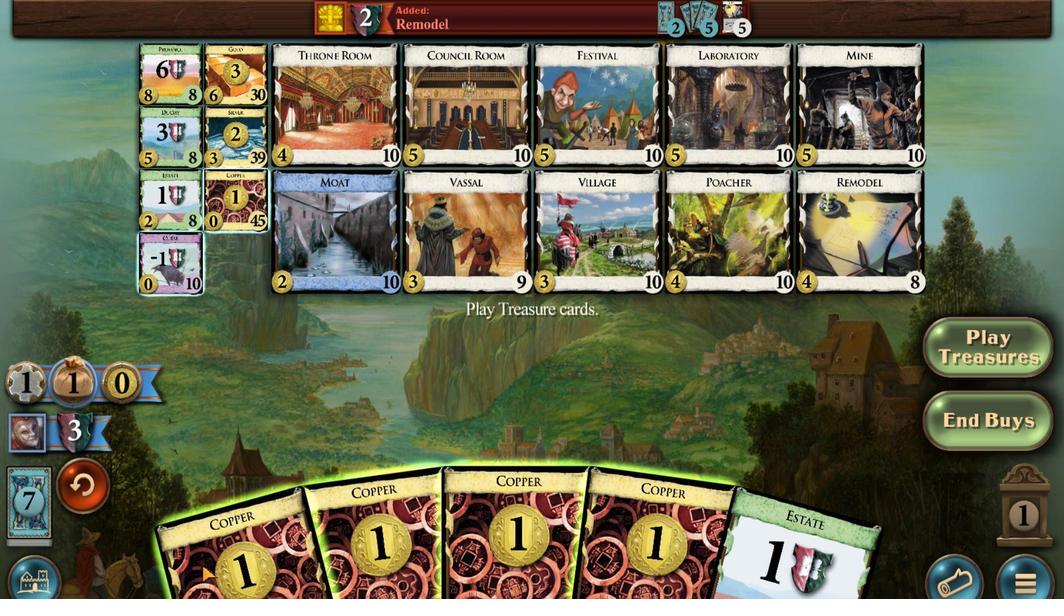 
Action: Mouse scrolled (428, 560) with delta (0, 0)
Screenshot: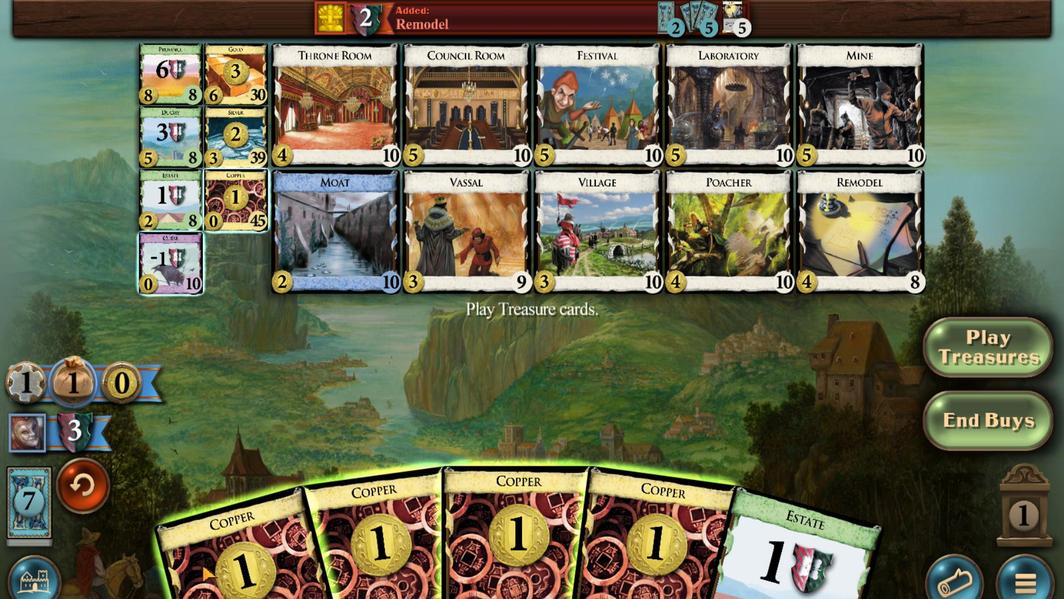 
Action: Mouse scrolled (428, 560) with delta (0, 0)
Screenshot: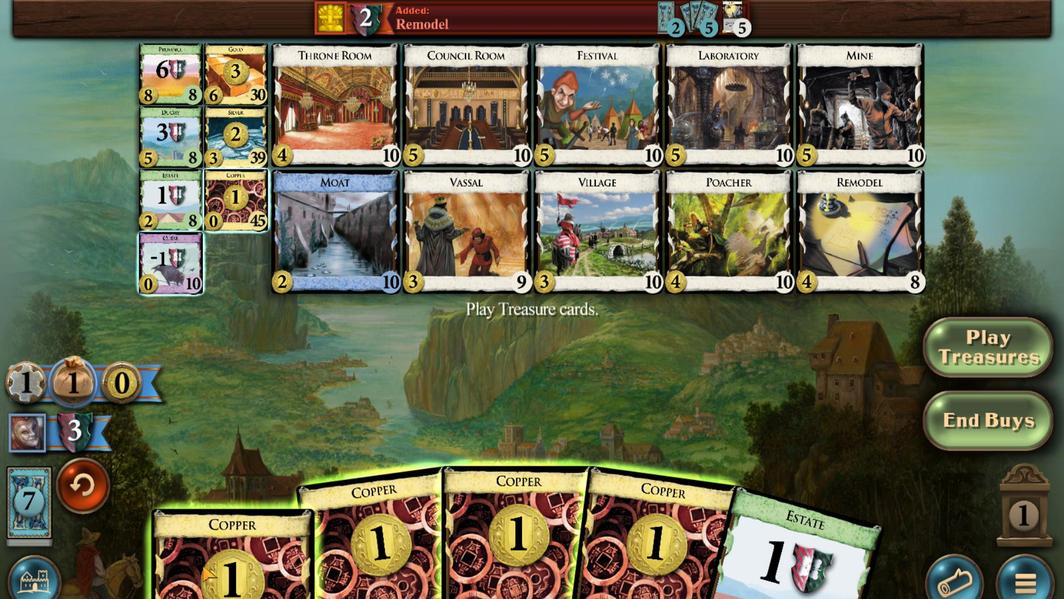 
Action: Mouse scrolled (428, 560) with delta (0, 0)
Screenshot: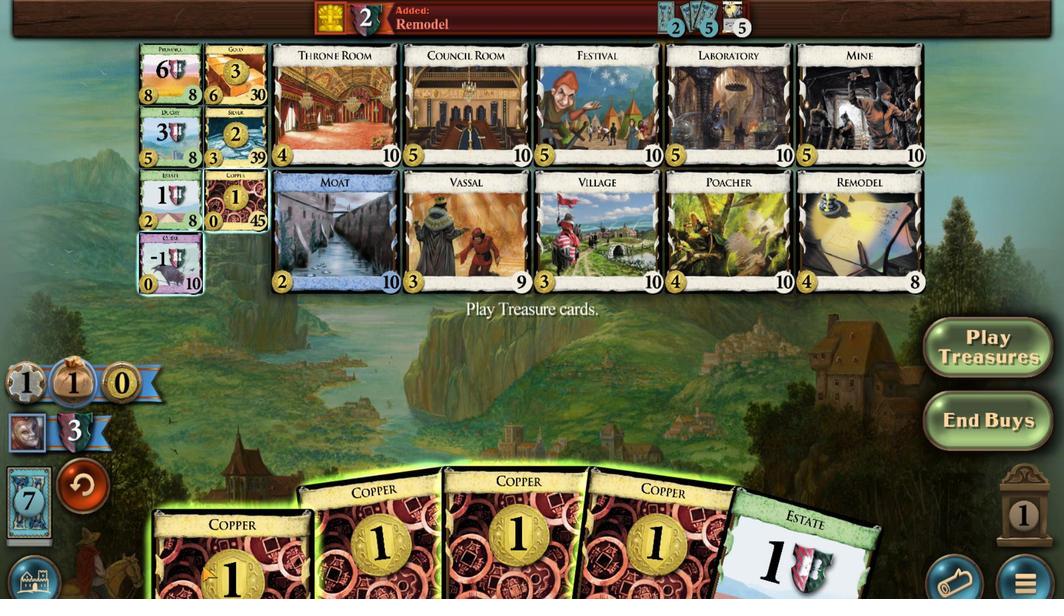 
Action: Mouse moved to (438, 559)
Screenshot: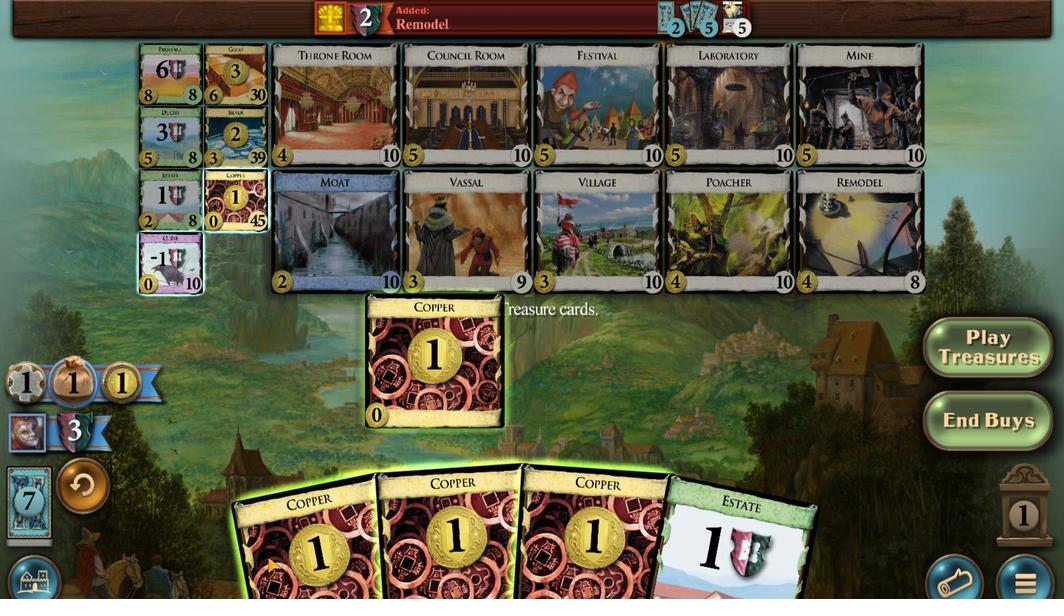 
Action: Mouse scrolled (438, 559) with delta (0, 0)
Screenshot: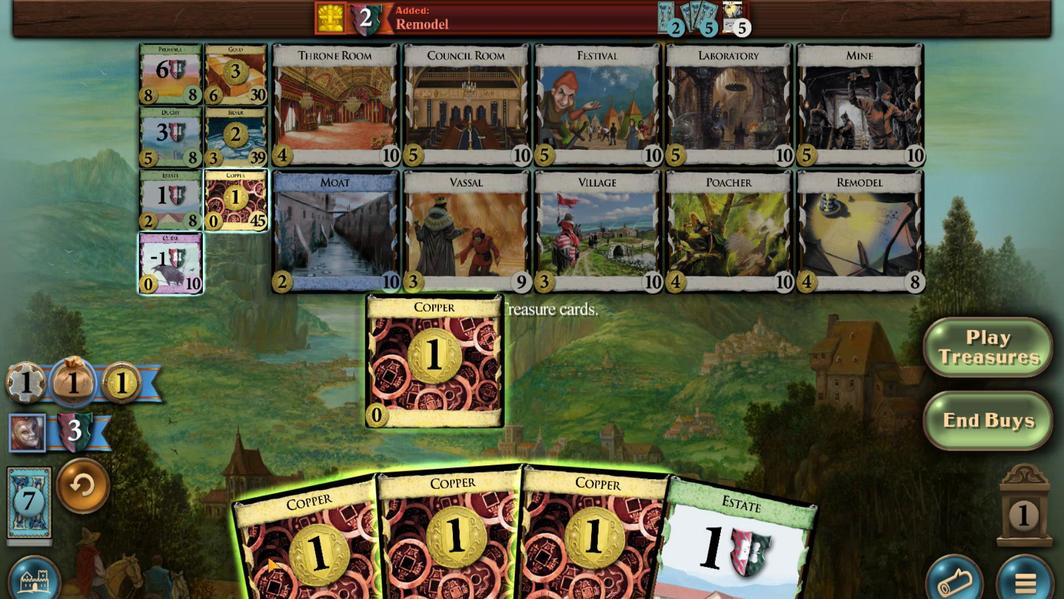 
Action: Mouse scrolled (438, 559) with delta (0, 0)
Screenshot: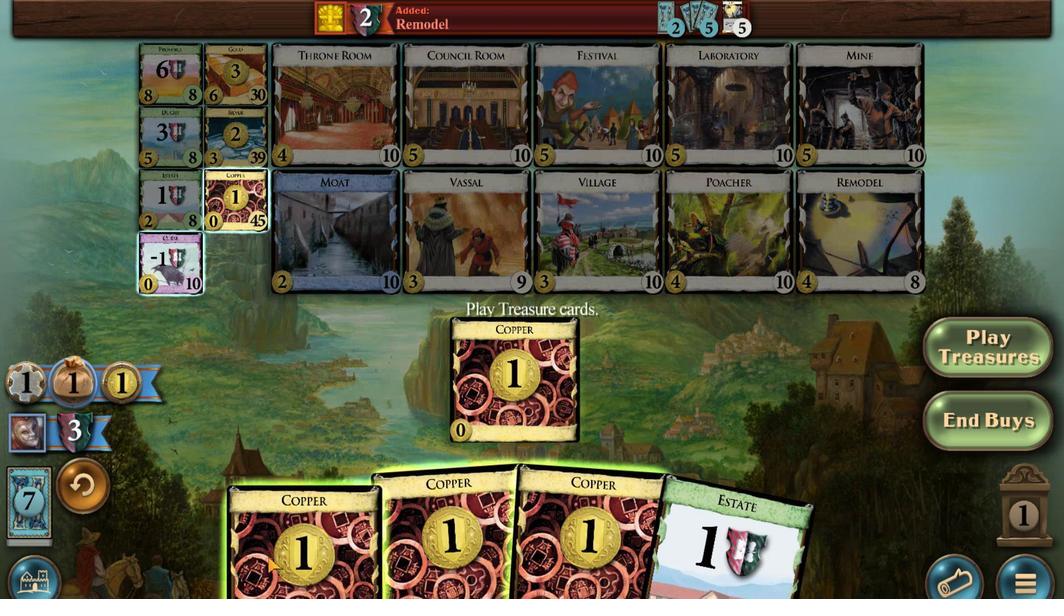 
Action: Mouse scrolled (438, 559) with delta (0, 0)
Screenshot: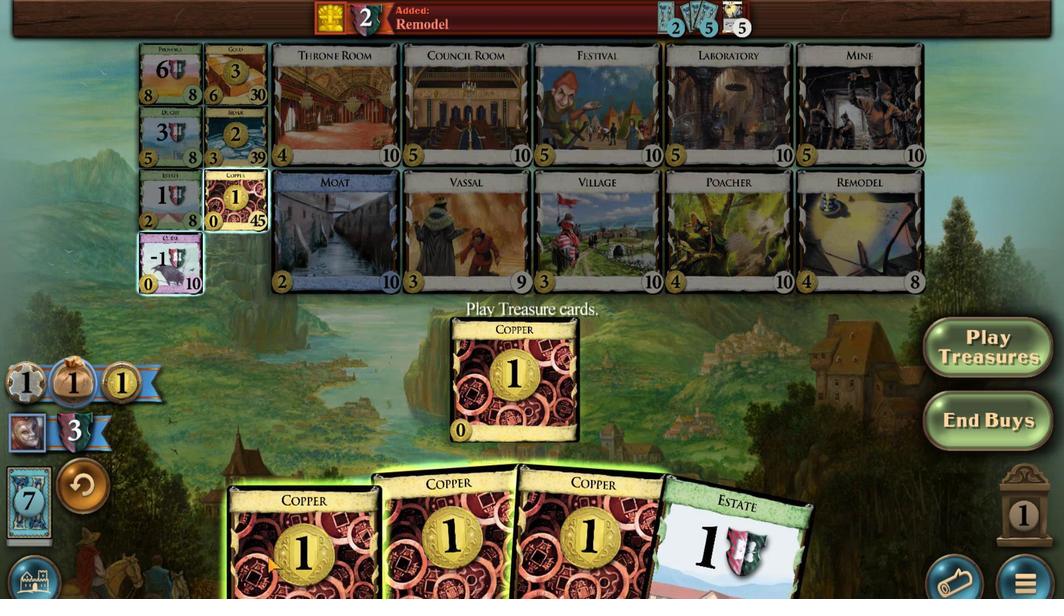 
Action: Mouse scrolled (438, 559) with delta (0, 0)
Screenshot: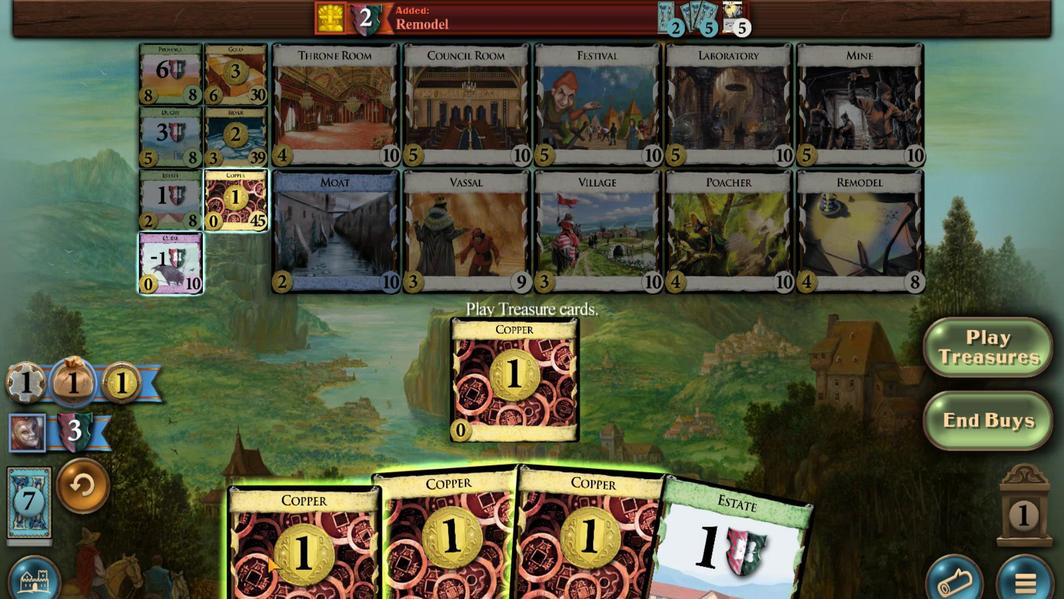 
Action: Mouse scrolled (438, 559) with delta (0, 0)
Screenshot: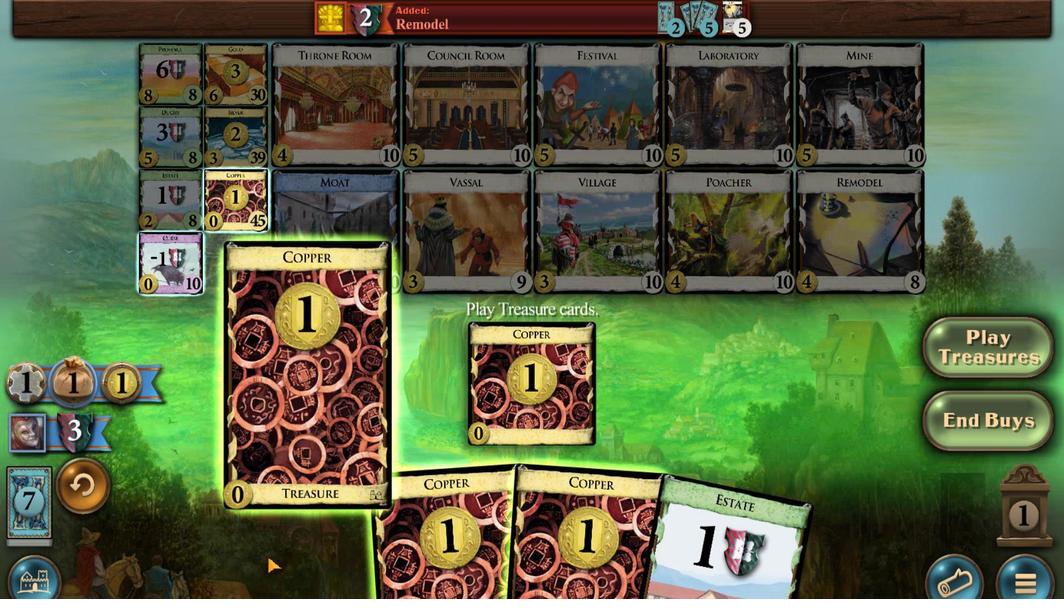 
Action: Mouse moved to (447, 559)
Screenshot: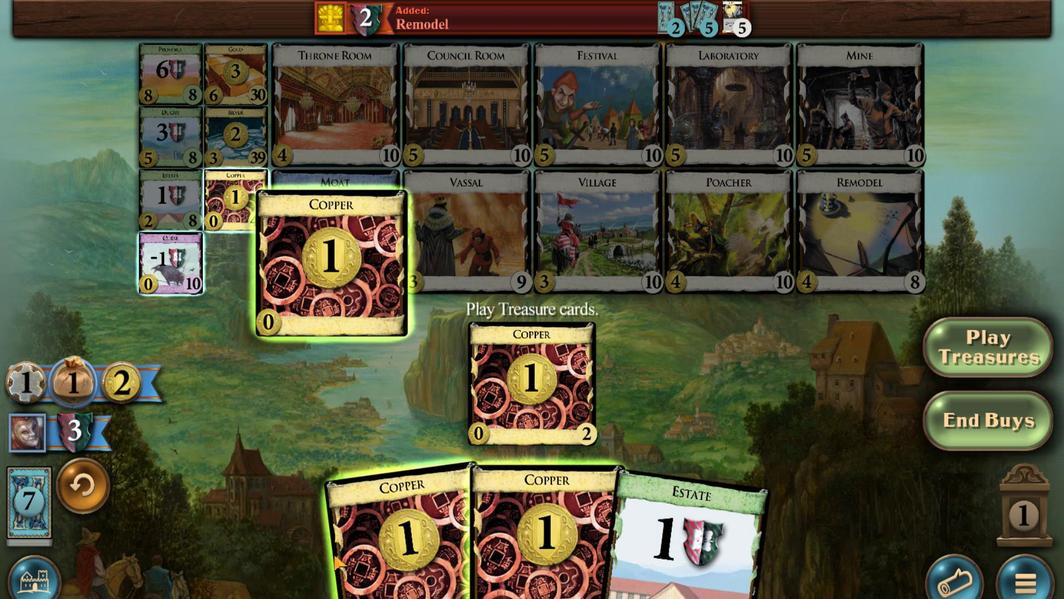
Action: Mouse scrolled (447, 559) with delta (0, 0)
Screenshot: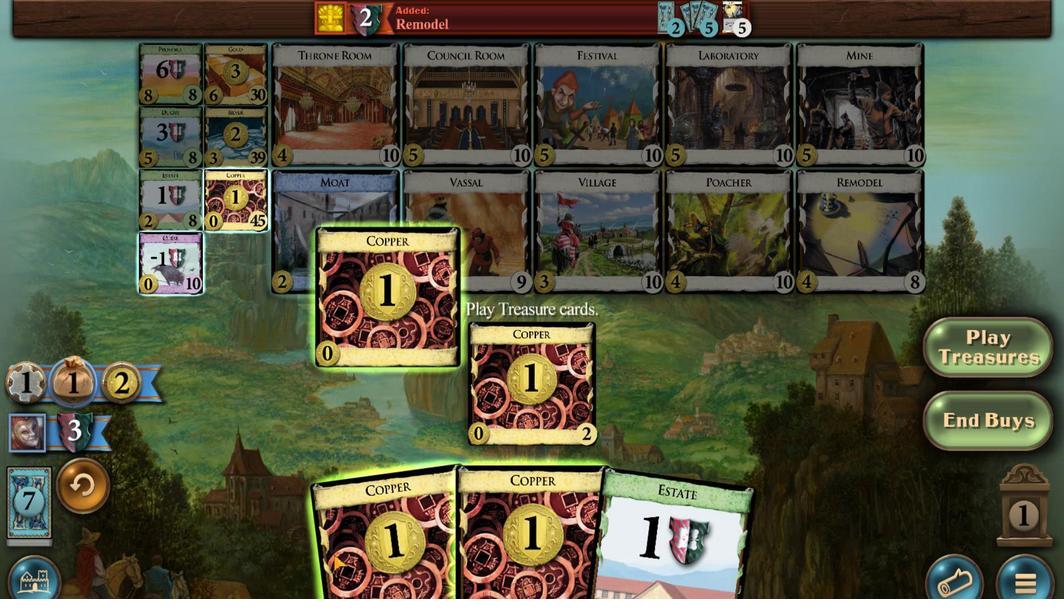 
Action: Mouse scrolled (447, 559) with delta (0, 0)
Screenshot: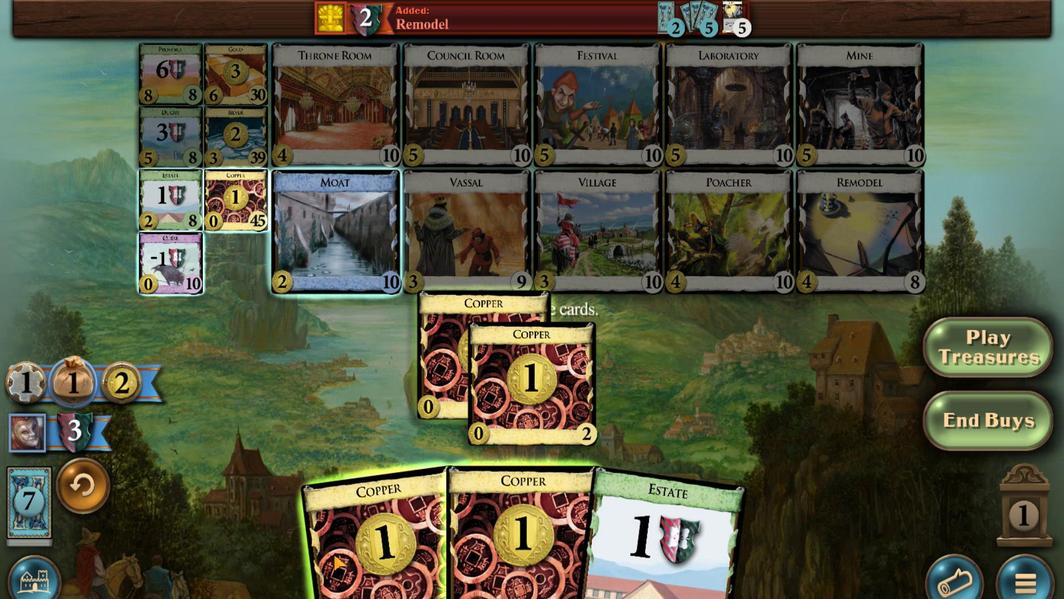 
Action: Mouse scrolled (447, 559) with delta (0, 0)
Screenshot: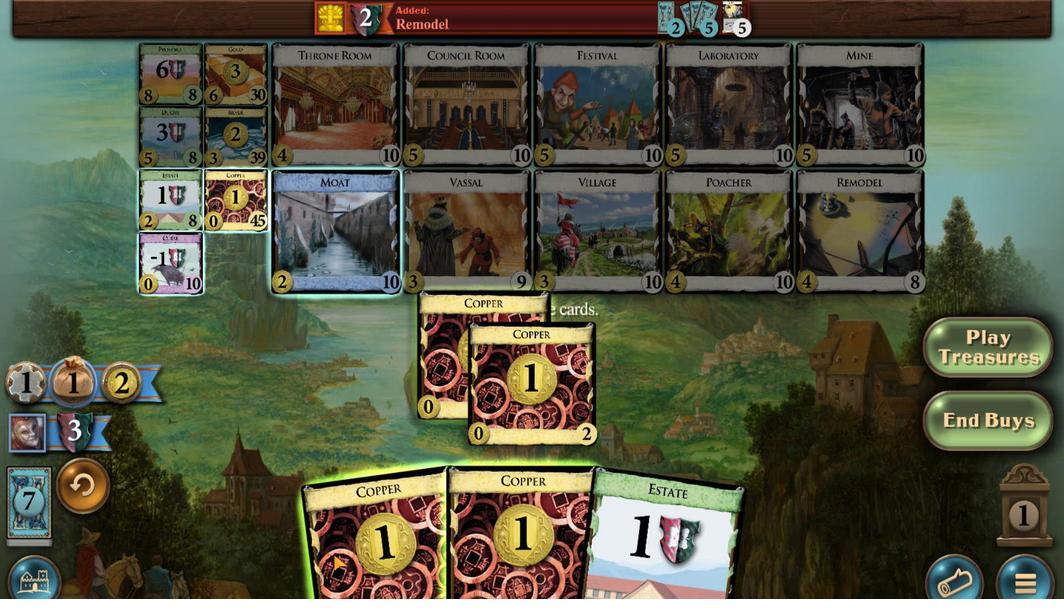 
Action: Mouse scrolled (447, 559) with delta (0, 0)
Screenshot: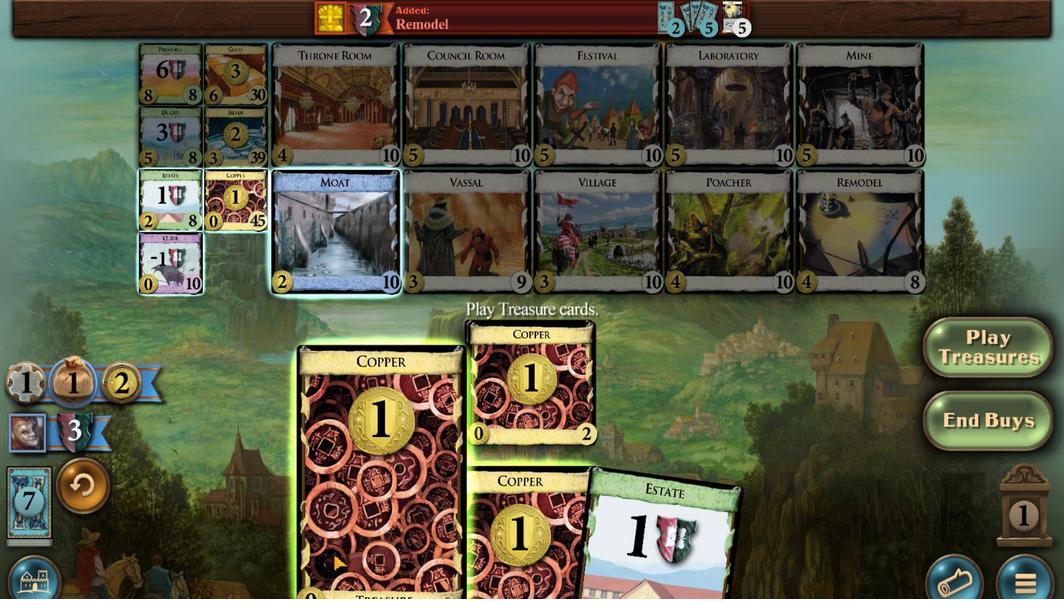 
Action: Mouse moved to (455, 559)
Screenshot: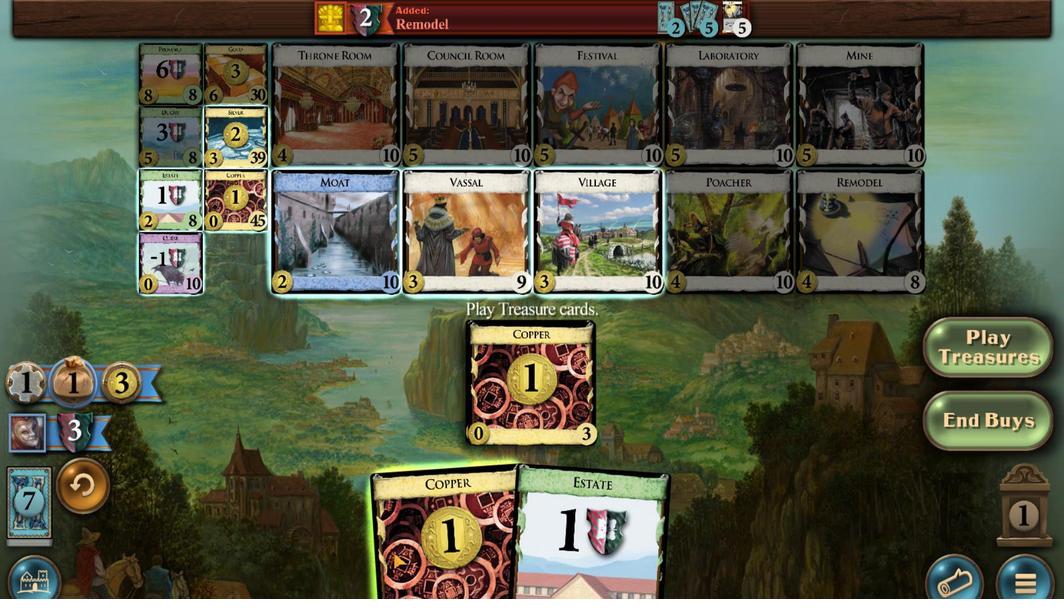 
Action: Mouse scrolled (455, 559) with delta (0, 0)
Screenshot: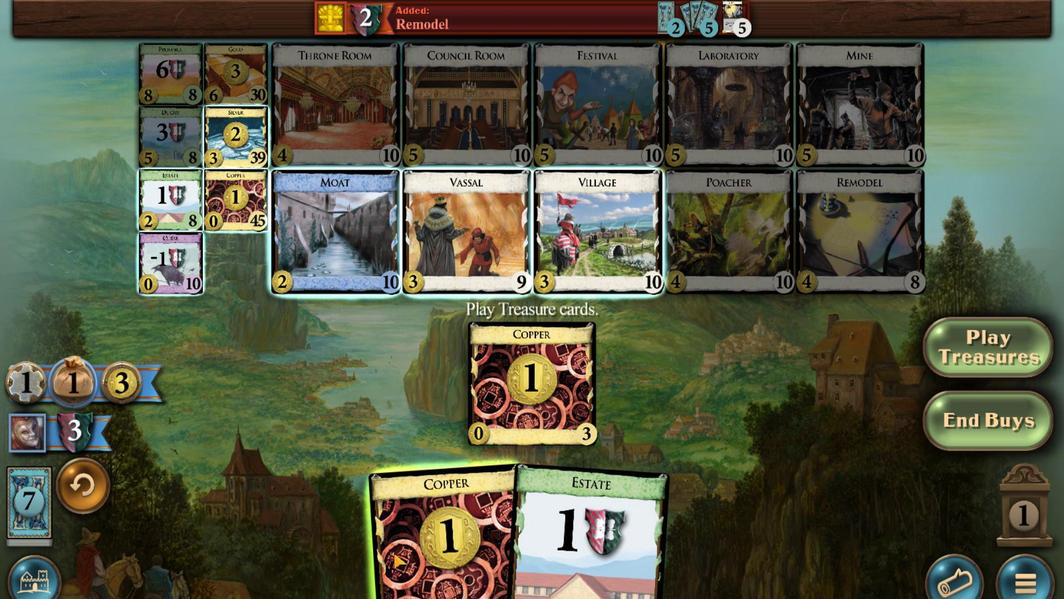 
Action: Mouse scrolled (455, 559) with delta (0, 0)
Screenshot: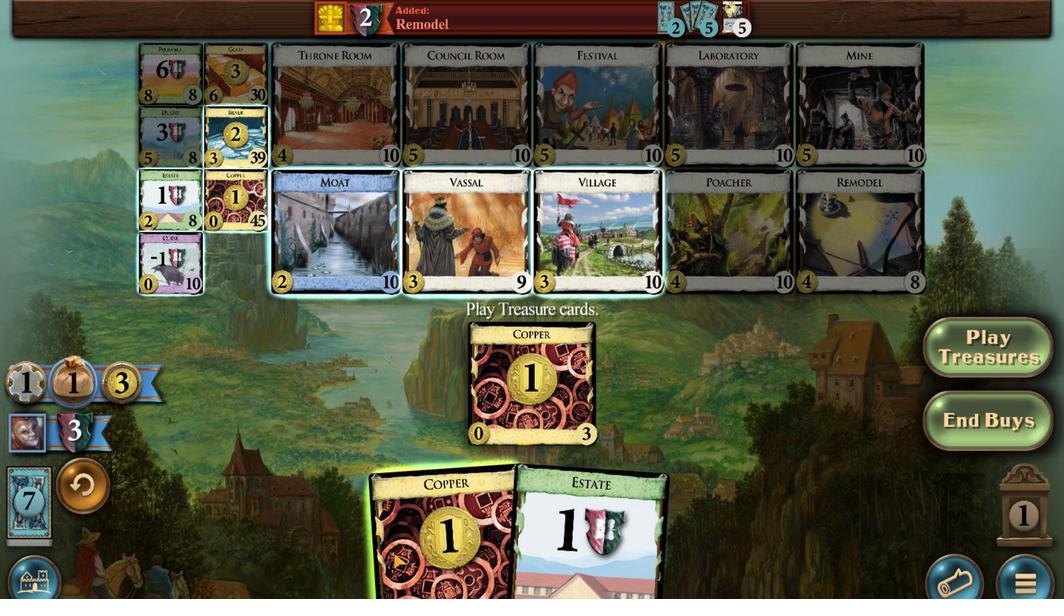
Action: Mouse scrolled (455, 559) with delta (0, 0)
Screenshot: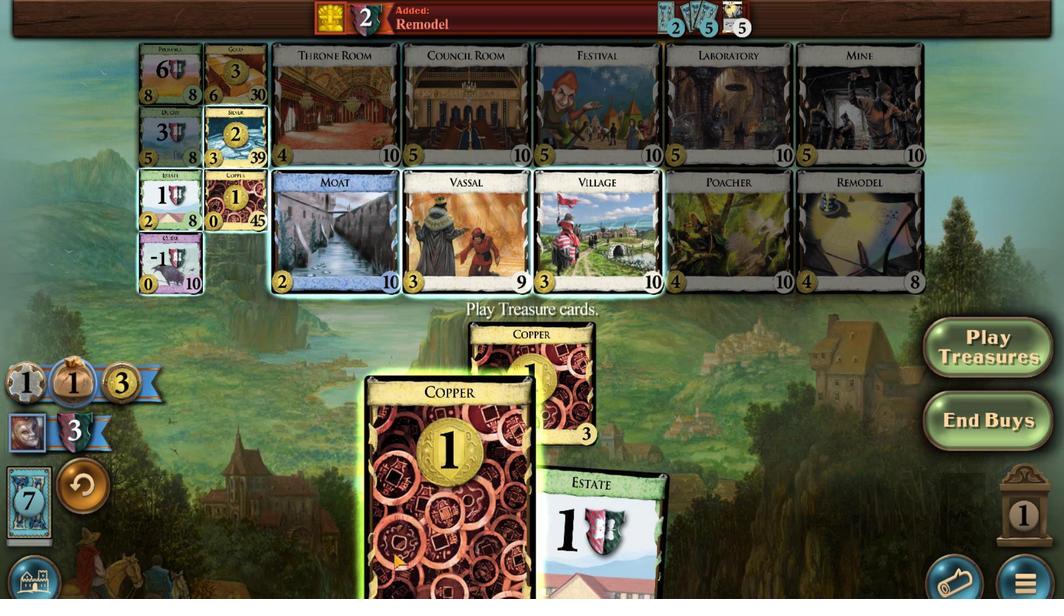
Action: Mouse scrolled (455, 559) with delta (0, 0)
Screenshot: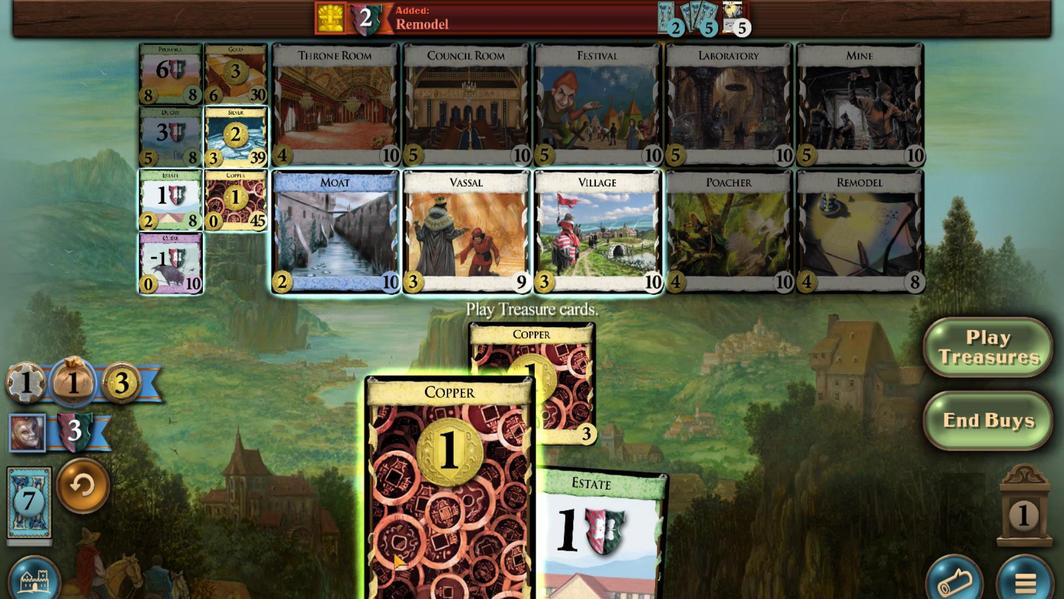 
Action: Mouse moved to (433, 512)
Screenshot: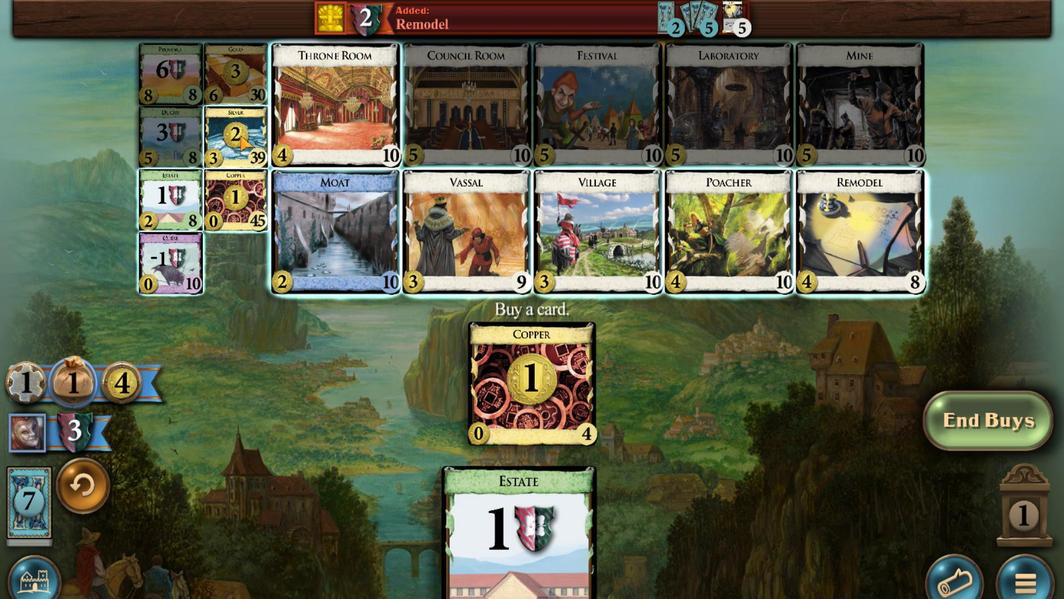 
Action: Mouse pressed left at (433, 512)
Screenshot: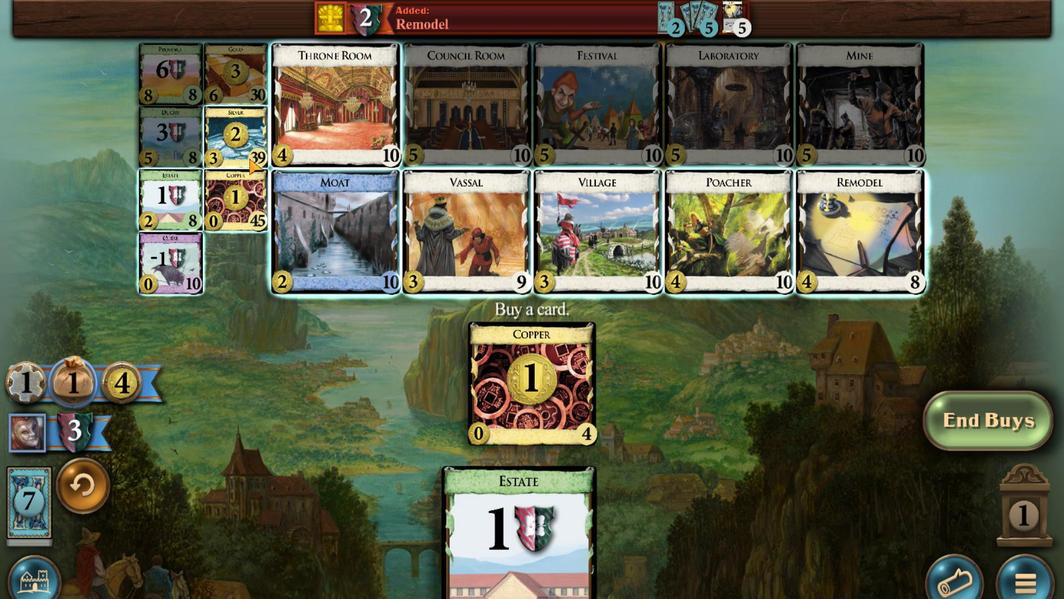 
Action: Mouse moved to (438, 555)
Screenshot: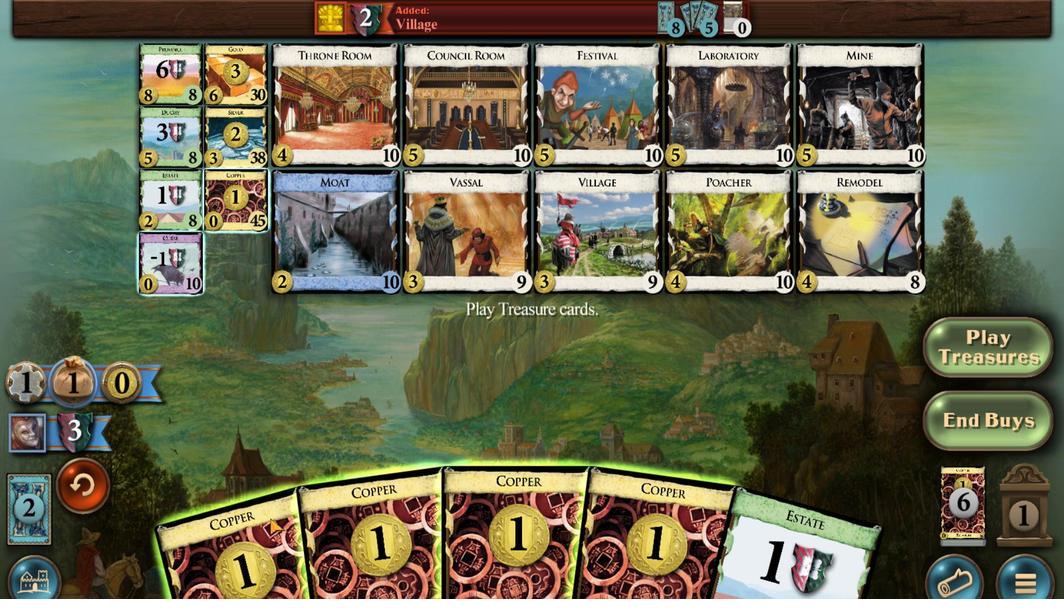 
Action: Mouse scrolled (438, 555) with delta (0, 0)
Screenshot: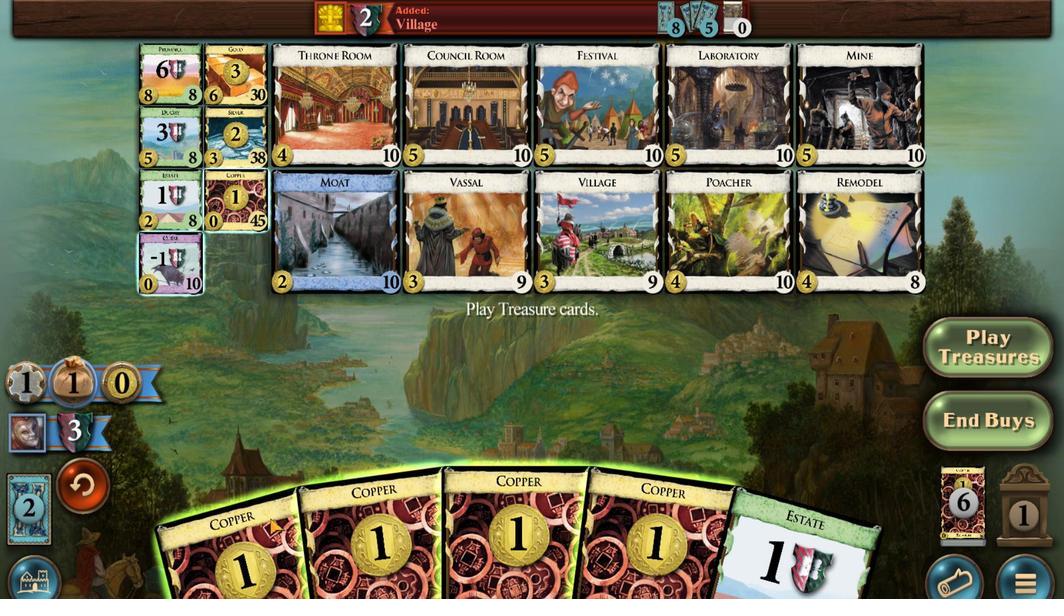 
Action: Mouse scrolled (438, 555) with delta (0, 0)
Screenshot: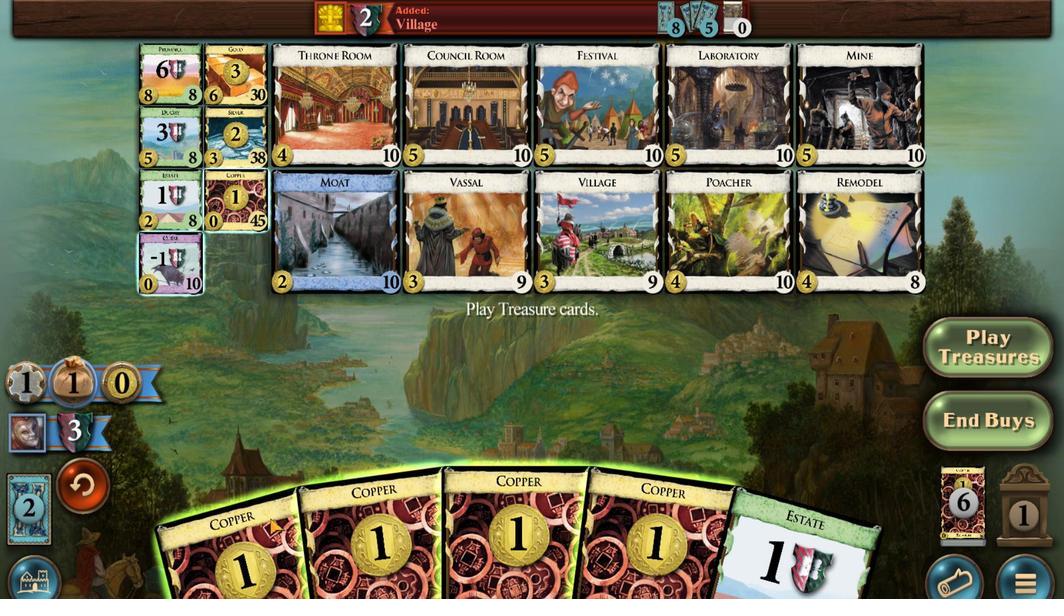 
Action: Mouse scrolled (438, 555) with delta (0, 0)
Screenshot: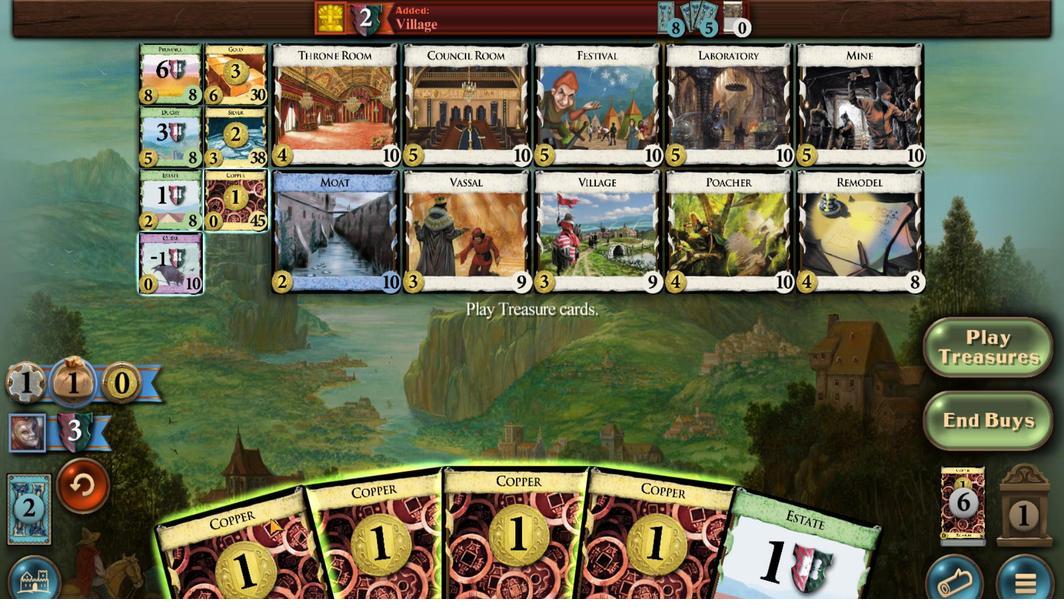 
Action: Mouse scrolled (438, 555) with delta (0, 0)
Screenshot: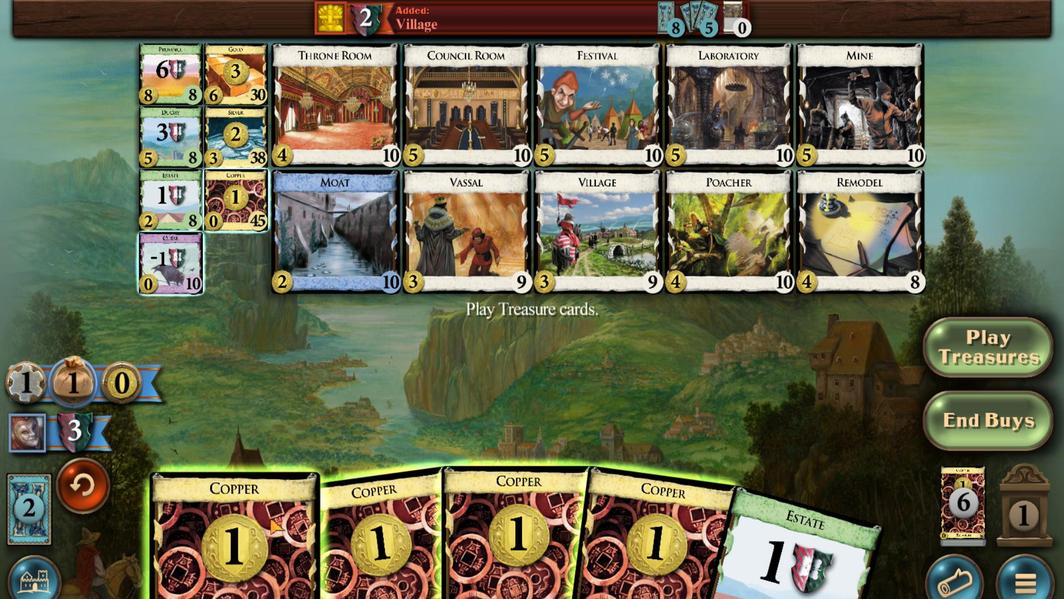 
Action: Mouse moved to (444, 556)
Screenshot: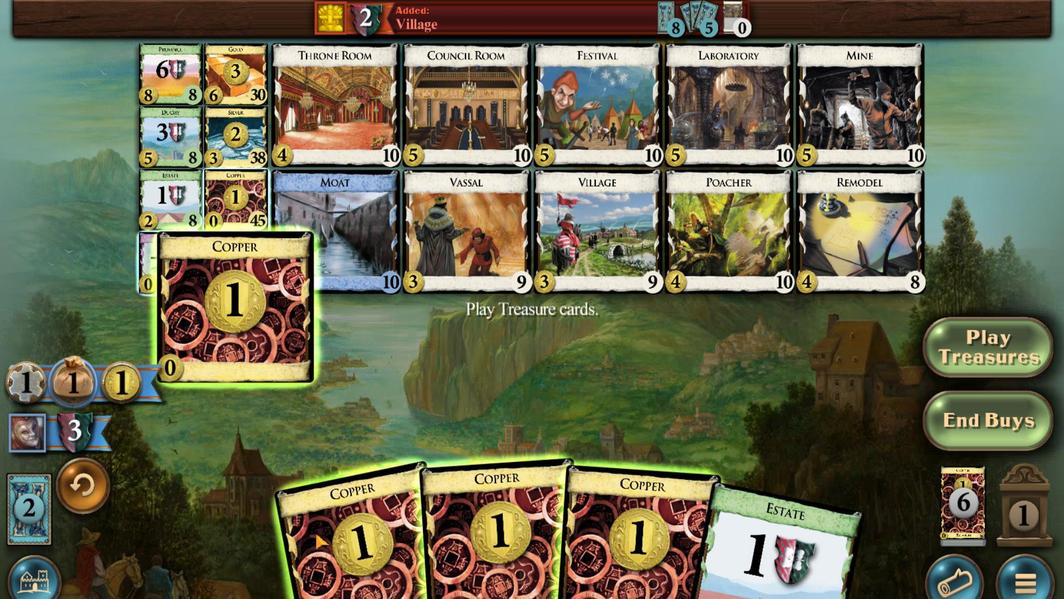 
Action: Mouse scrolled (444, 556) with delta (0, 0)
Screenshot: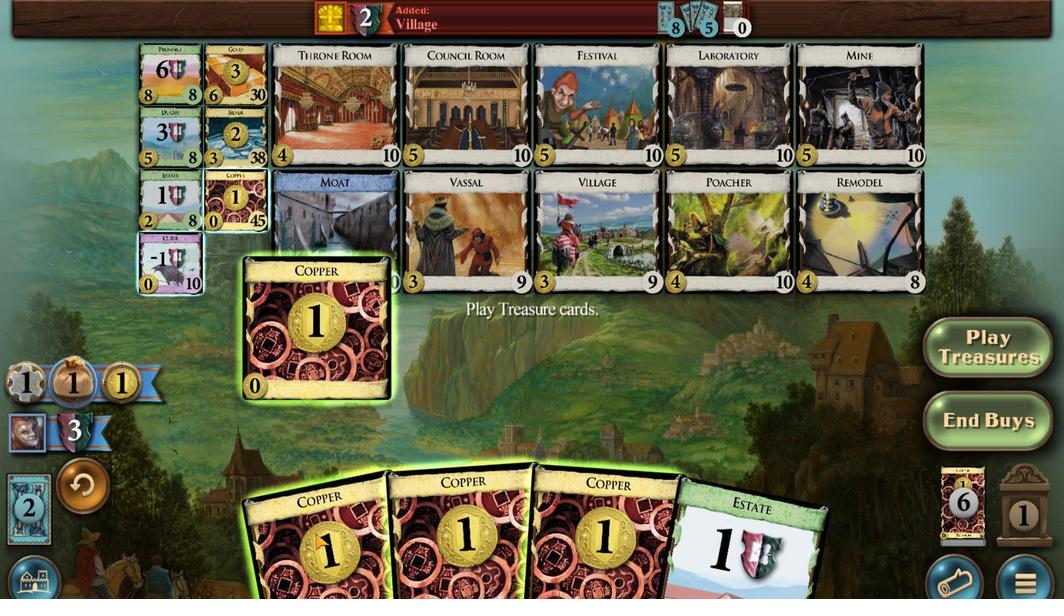 
Action: Mouse scrolled (444, 556) with delta (0, 0)
Screenshot: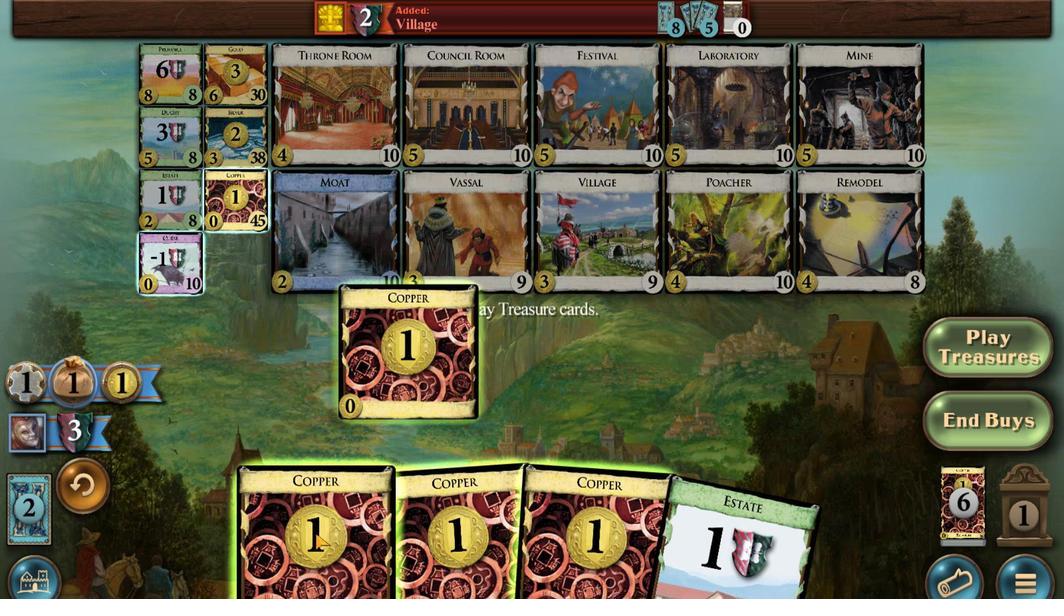
Action: Mouse scrolled (444, 556) with delta (0, 0)
Screenshot: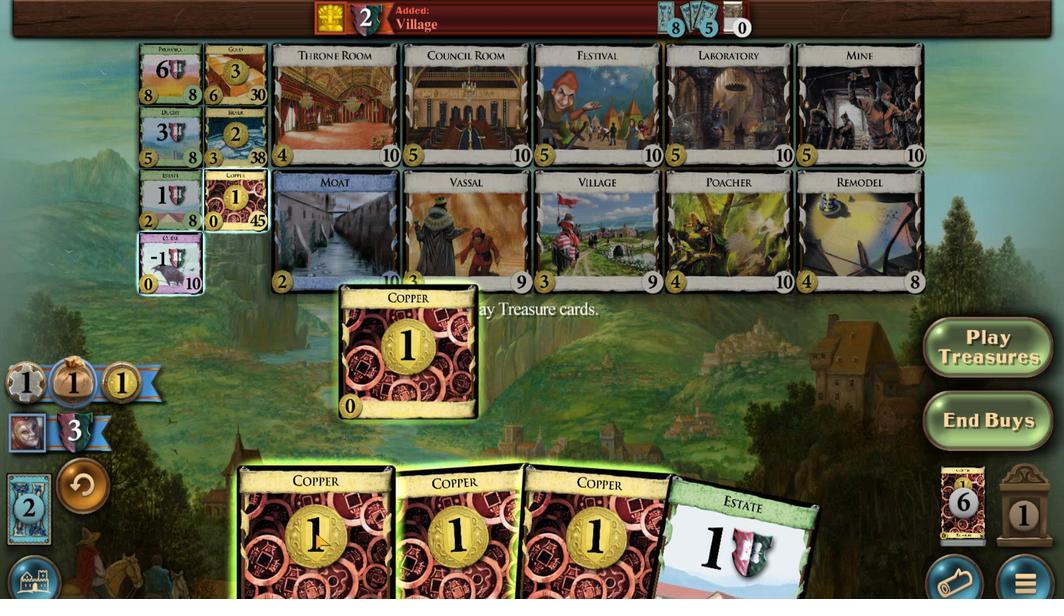 
Action: Mouse scrolled (444, 556) with delta (0, 0)
Screenshot: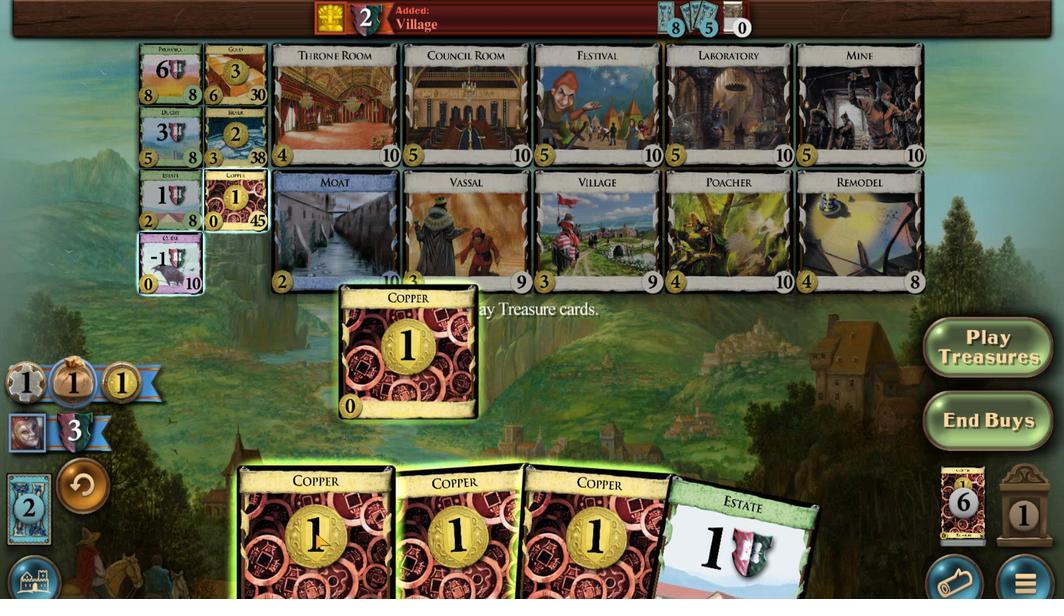 
Action: Mouse moved to (458, 557)
Screenshot: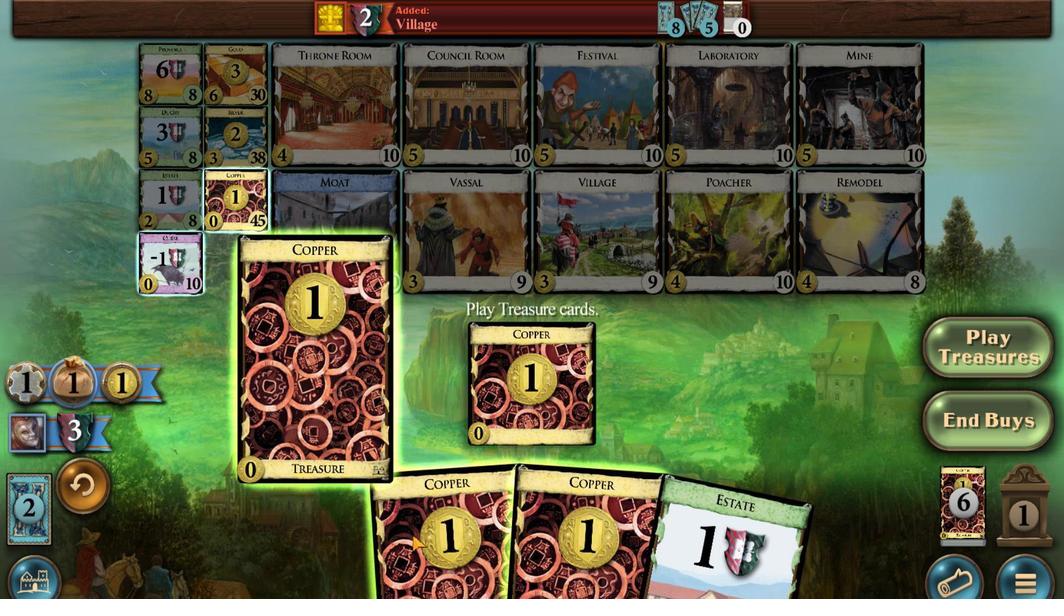 
Action: Mouse scrolled (458, 557) with delta (0, 0)
Screenshot: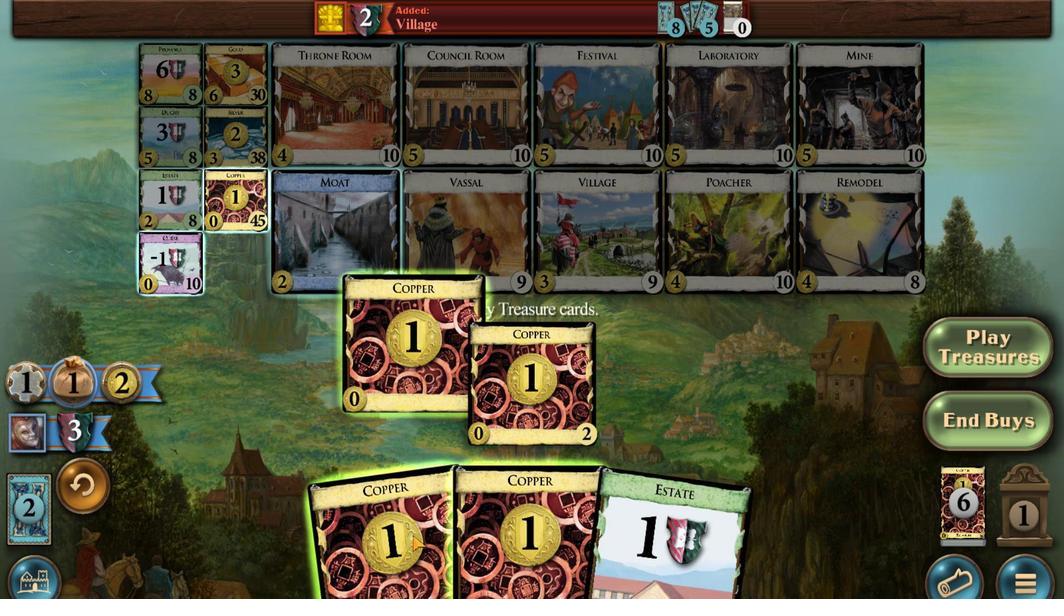 
Action: Mouse scrolled (458, 557) with delta (0, 0)
Screenshot: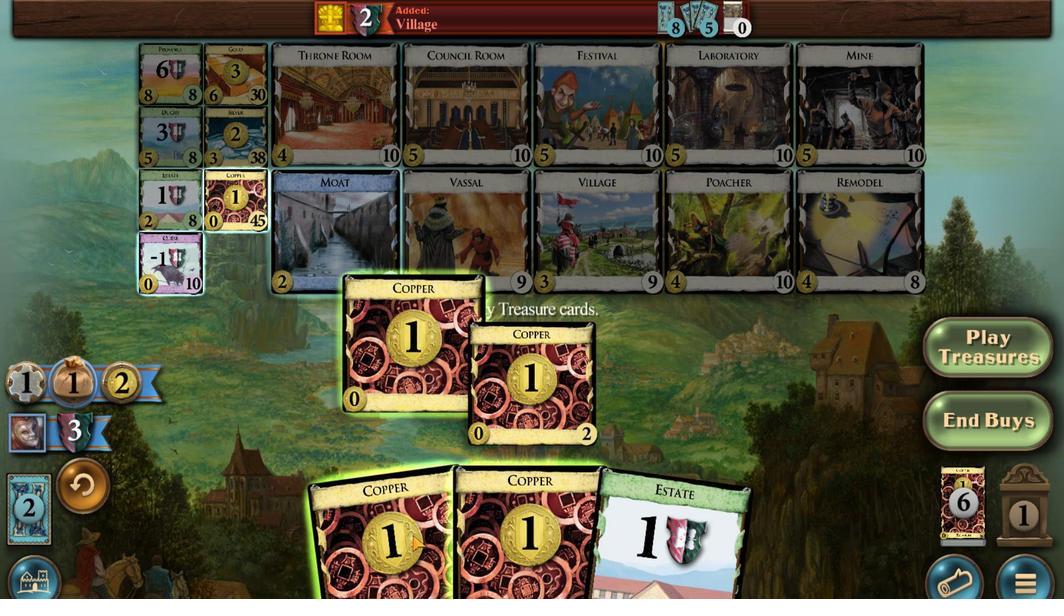 
Action: Mouse scrolled (458, 557) with delta (0, 0)
Screenshot: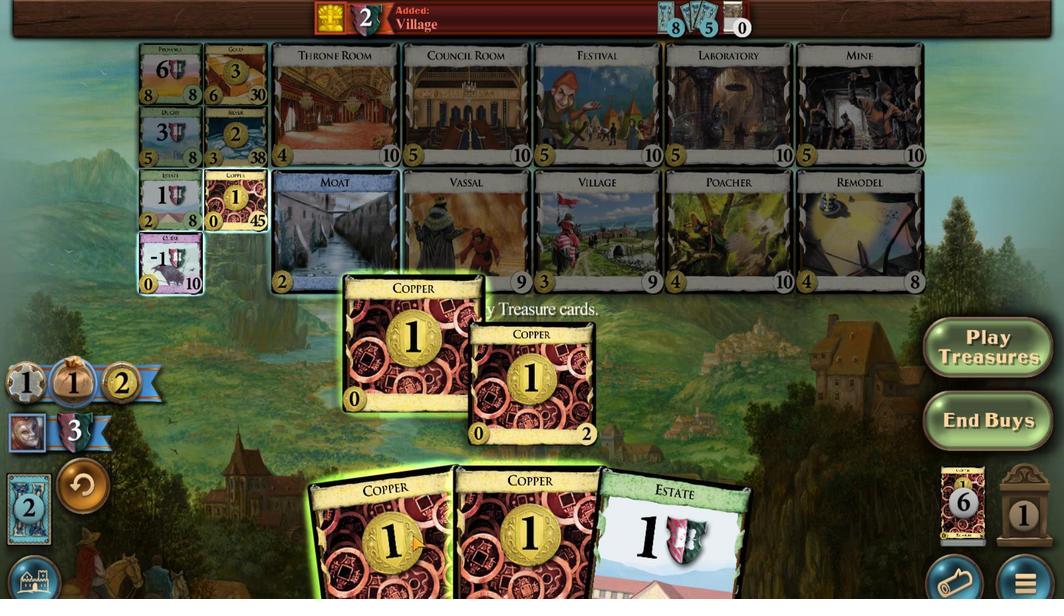 
Action: Mouse scrolled (458, 557) with delta (0, 0)
Screenshot: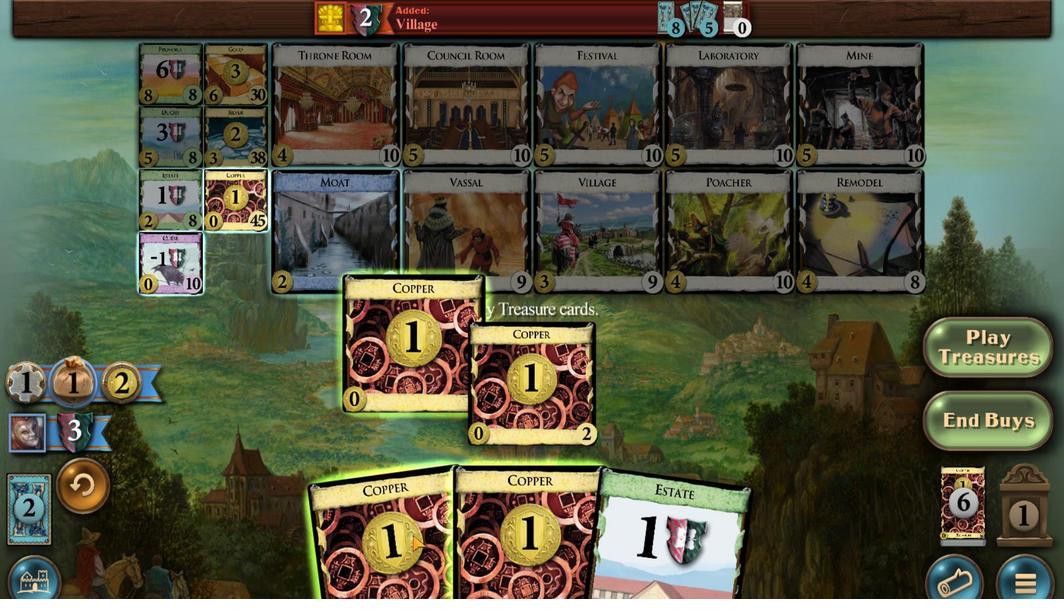 
Action: Mouse moved to (468, 556)
Screenshot: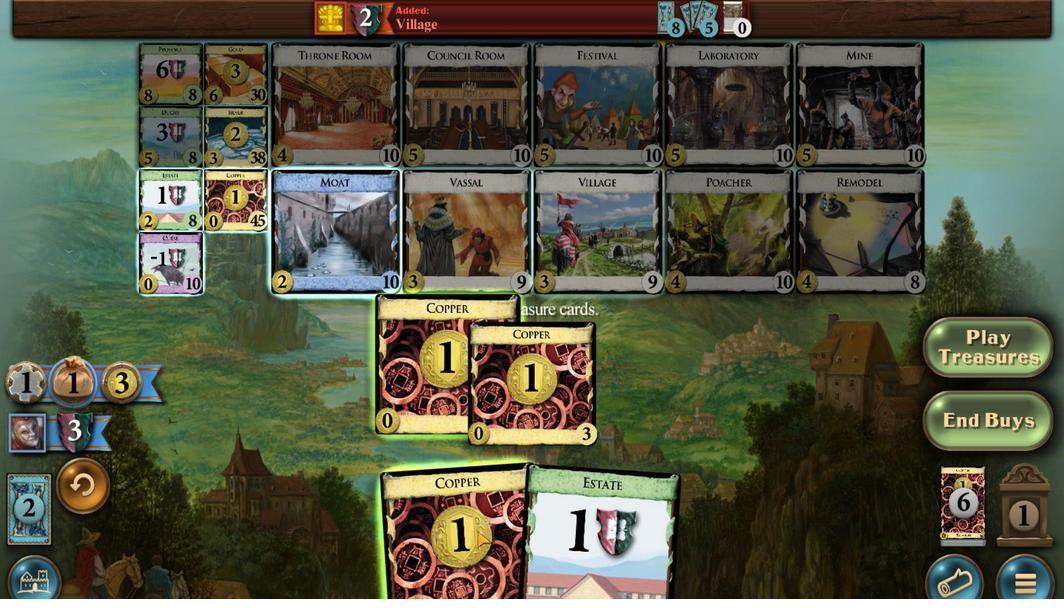
Action: Mouse scrolled (468, 556) with delta (0, 0)
Screenshot: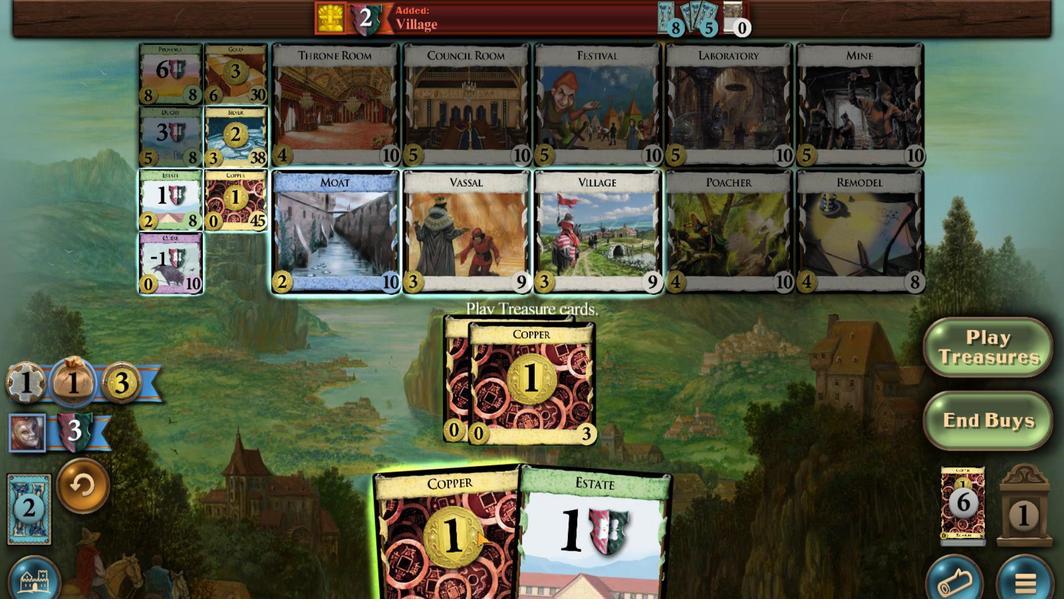 
Action: Mouse scrolled (468, 556) with delta (0, 0)
Screenshot: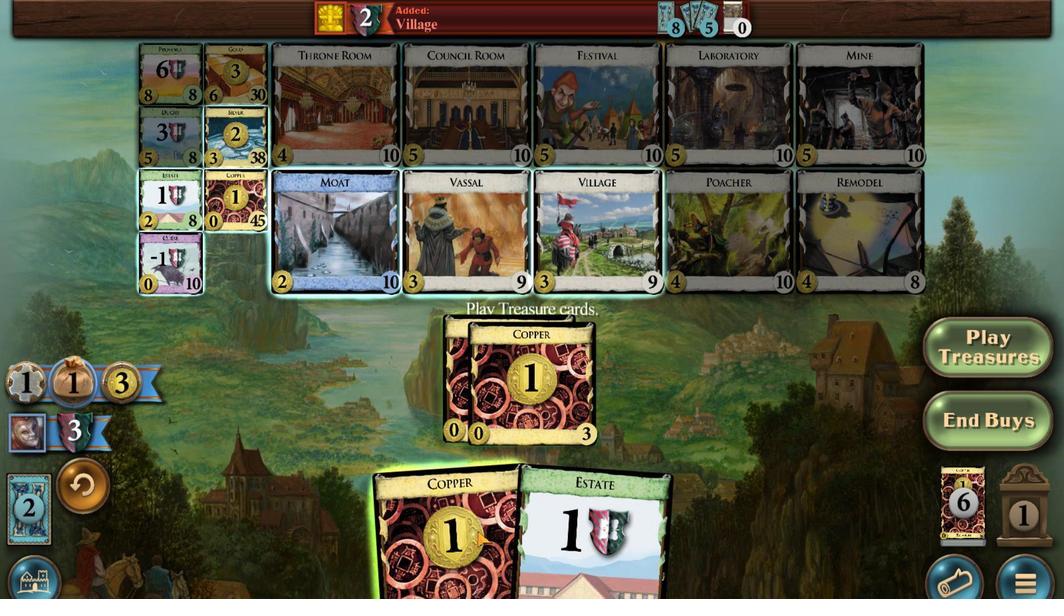 
Action: Mouse scrolled (468, 556) with delta (0, 0)
Screenshot: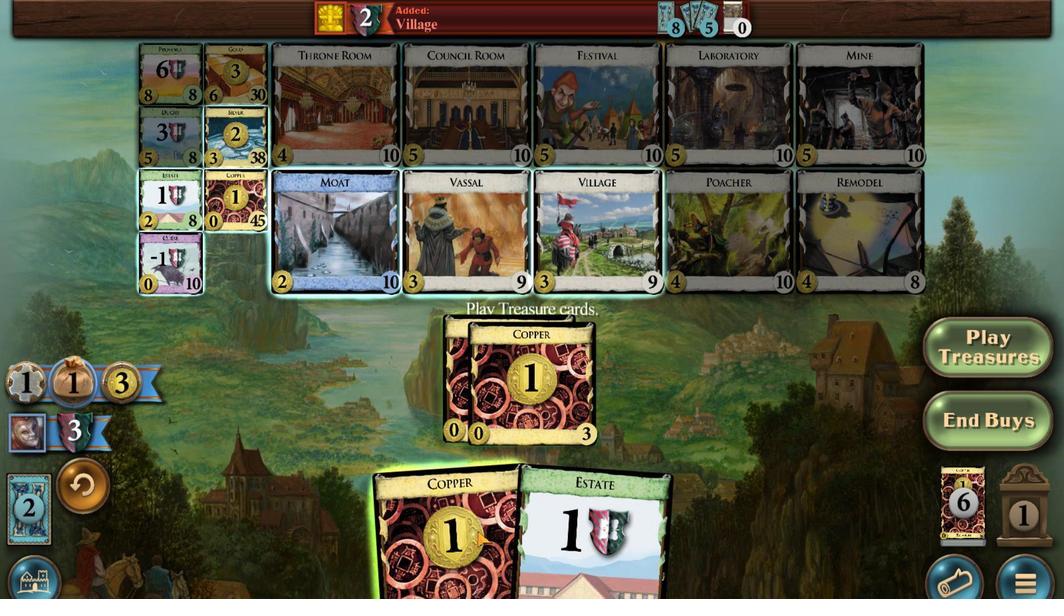 
Action: Mouse scrolled (468, 556) with delta (0, 0)
Screenshot: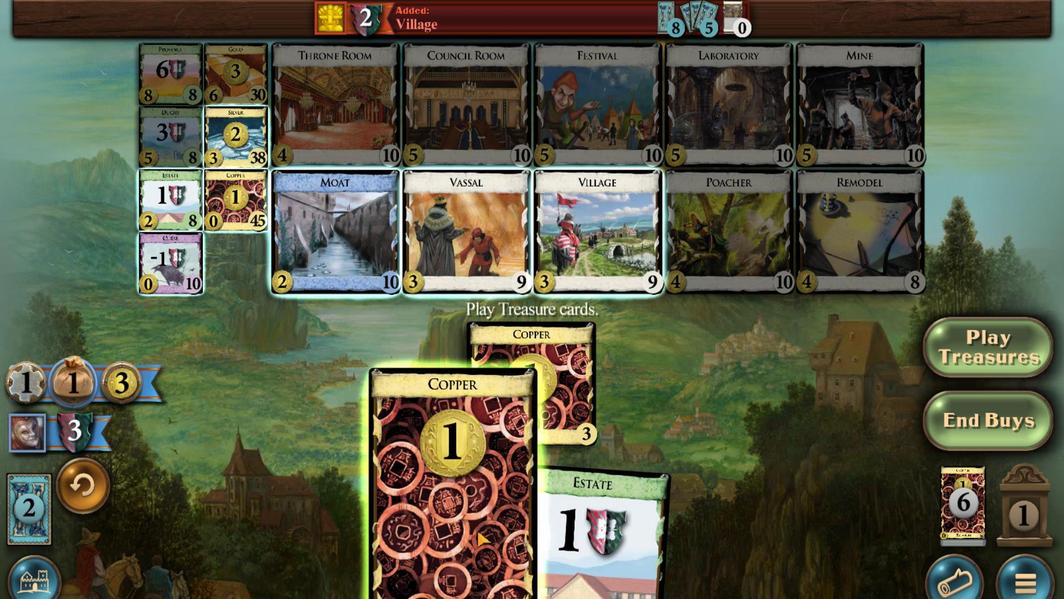 
Action: Mouse scrolled (468, 556) with delta (0, 0)
Screenshot: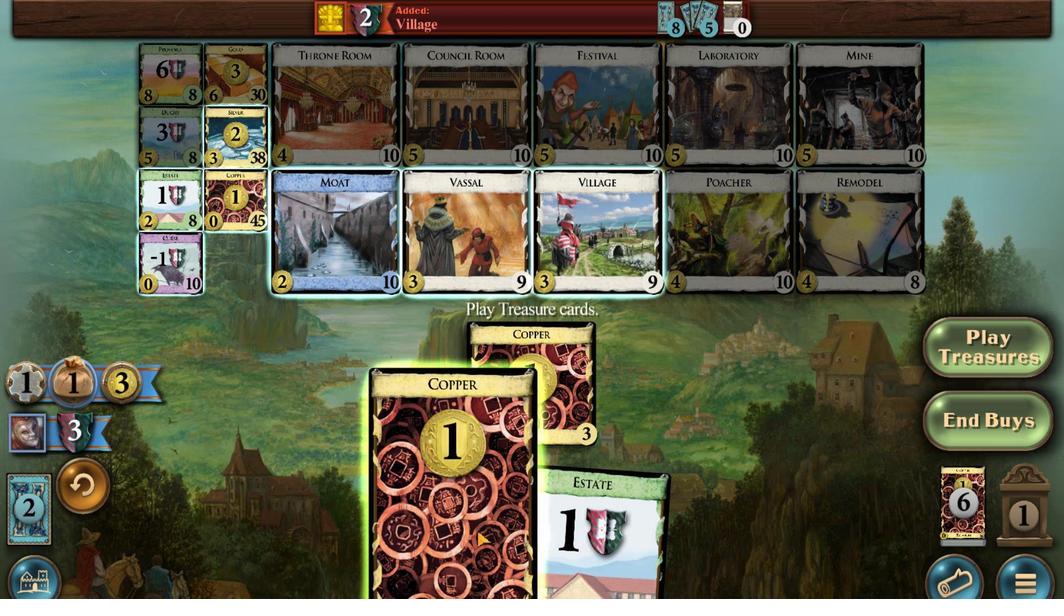 
Action: Mouse moved to (431, 512)
Screenshot: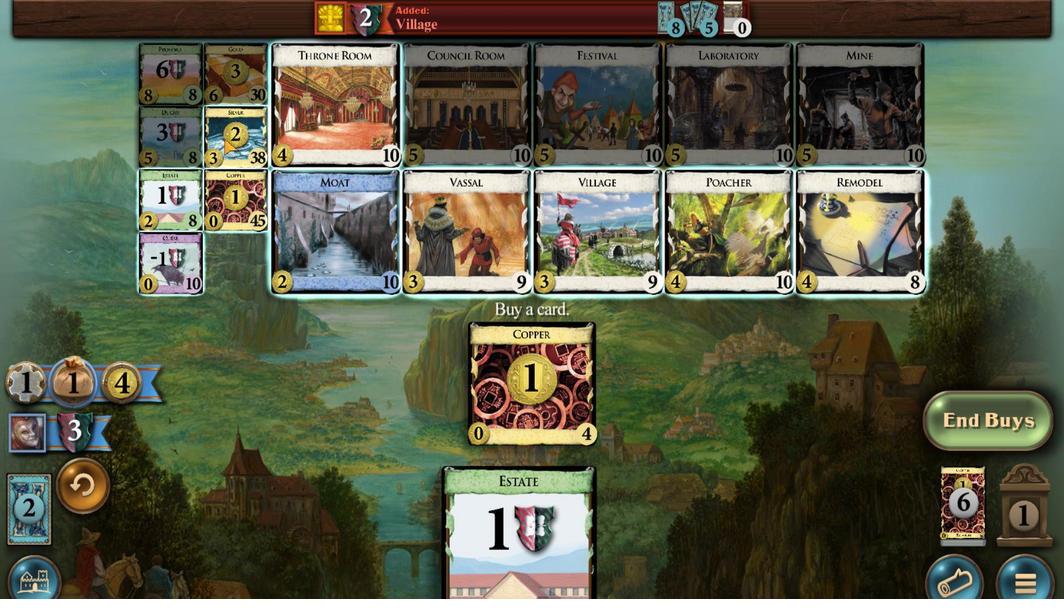 
Action: Mouse pressed left at (431, 512)
Screenshot: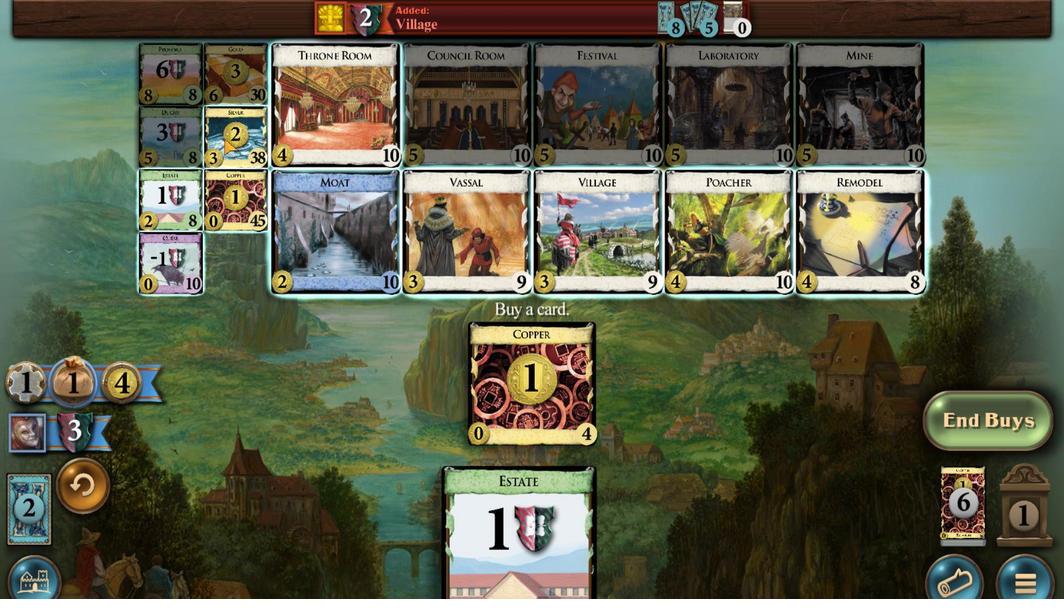 
Action: Mouse moved to (420, 560)
Screenshot: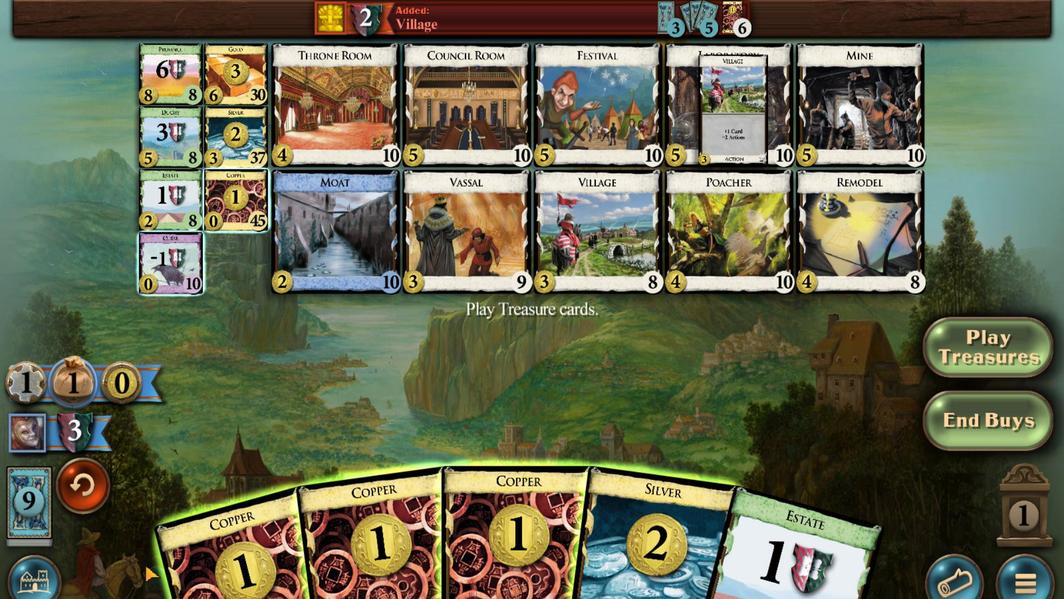 
Action: Mouse scrolled (420, 560) with delta (0, 0)
Screenshot: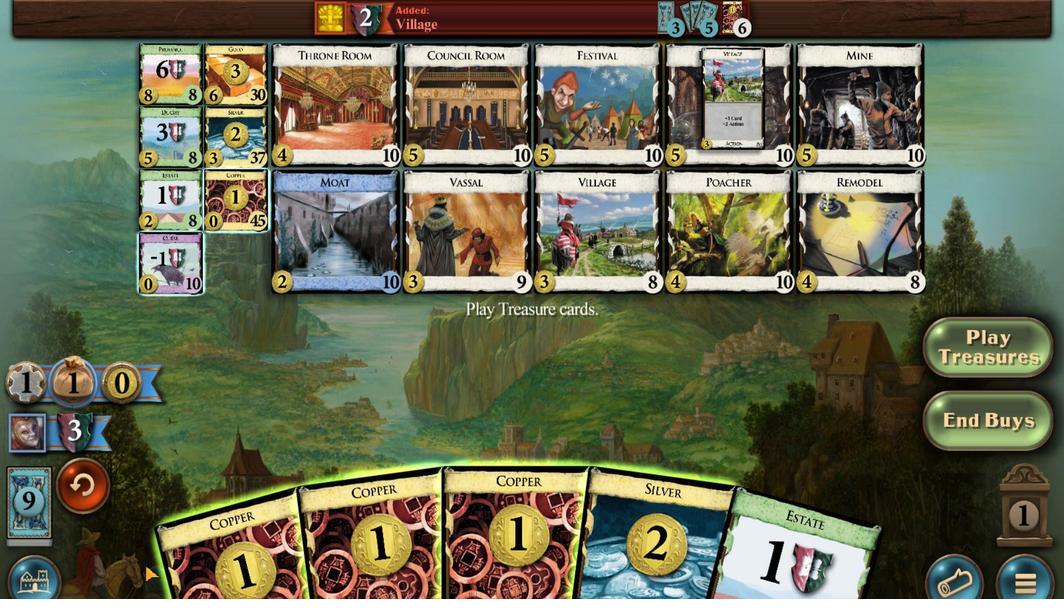 
Action: Mouse scrolled (420, 560) with delta (0, 0)
Screenshot: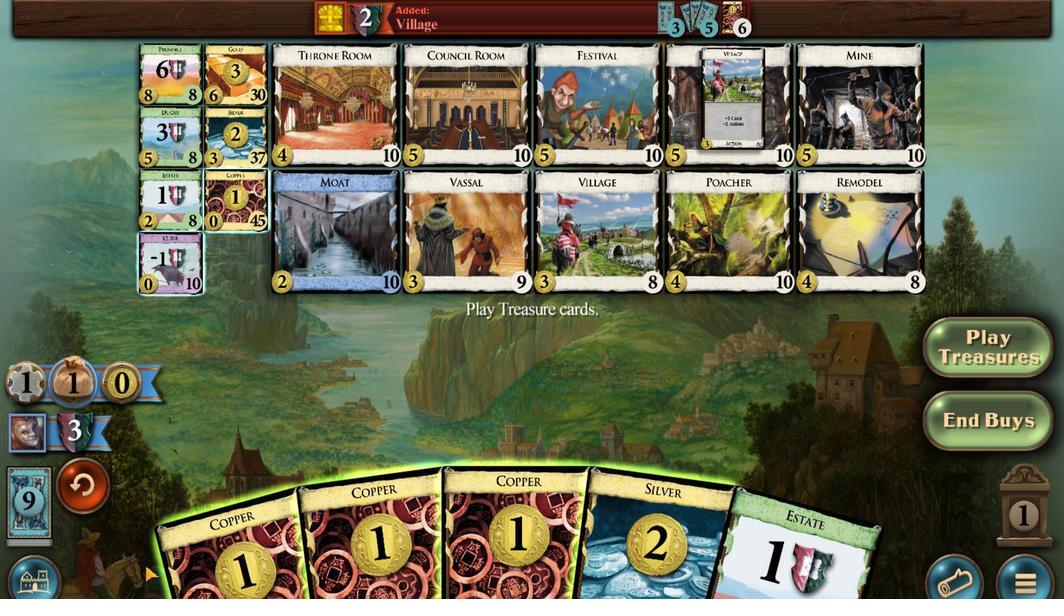 
Action: Mouse scrolled (420, 560) with delta (0, 0)
Screenshot: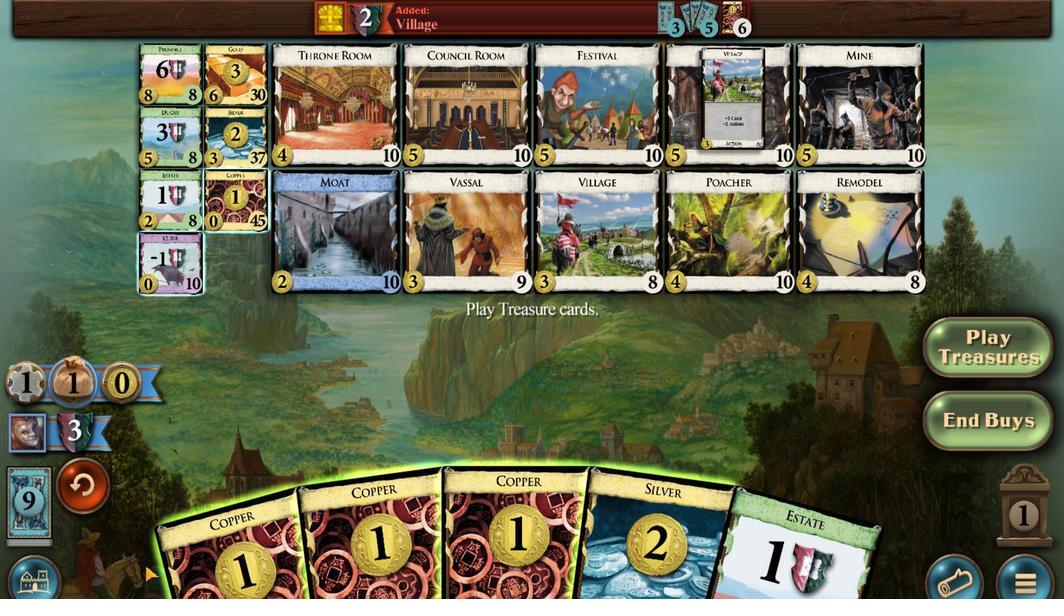 
Action: Mouse scrolled (420, 560) with delta (0, 0)
Screenshot: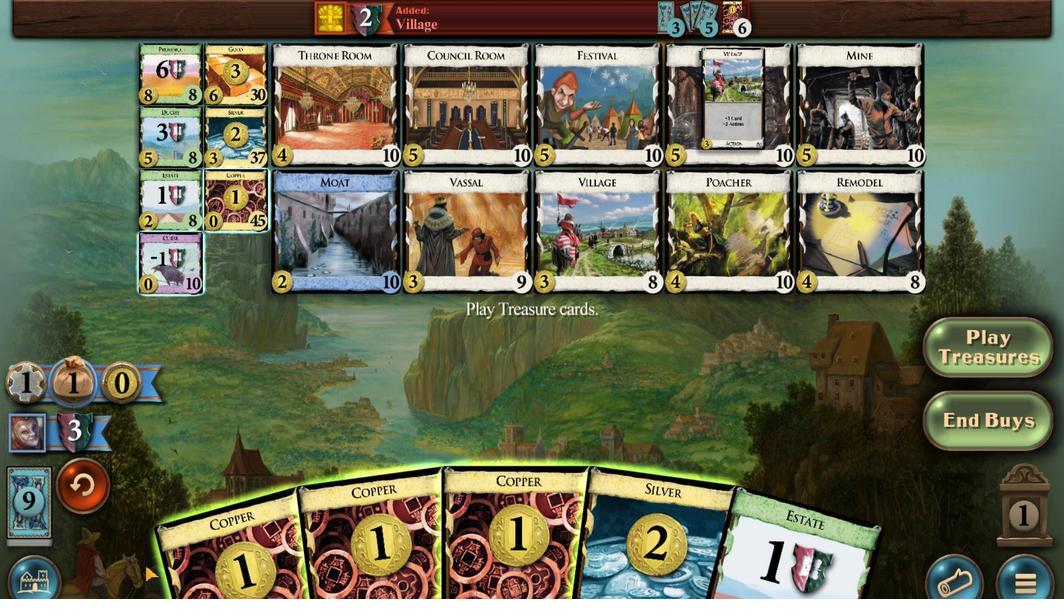 
Action: Mouse scrolled (420, 560) with delta (0, 0)
Screenshot: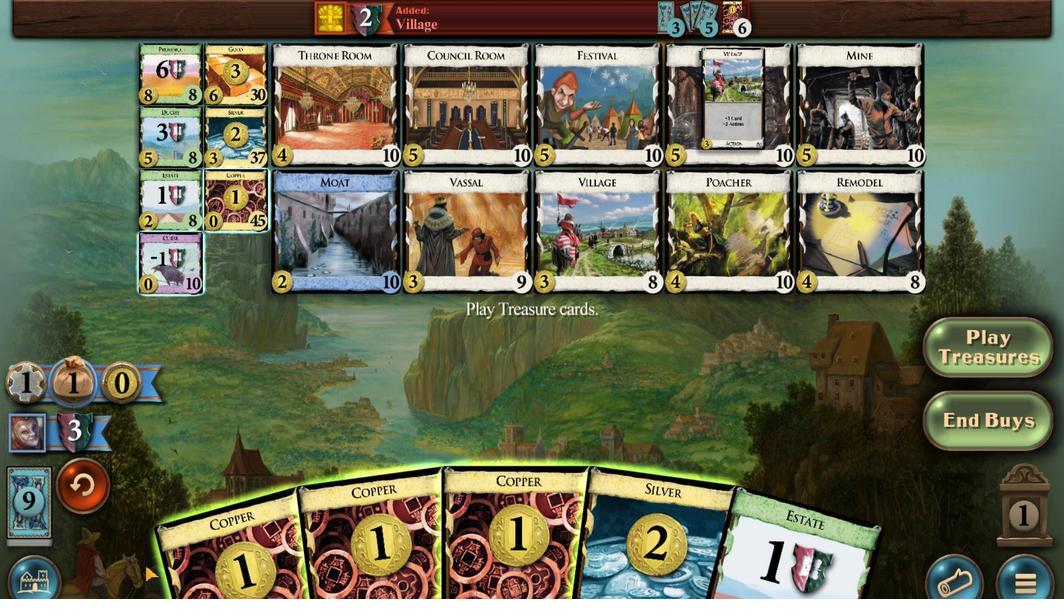 
Action: Mouse moved to (435, 560)
Screenshot: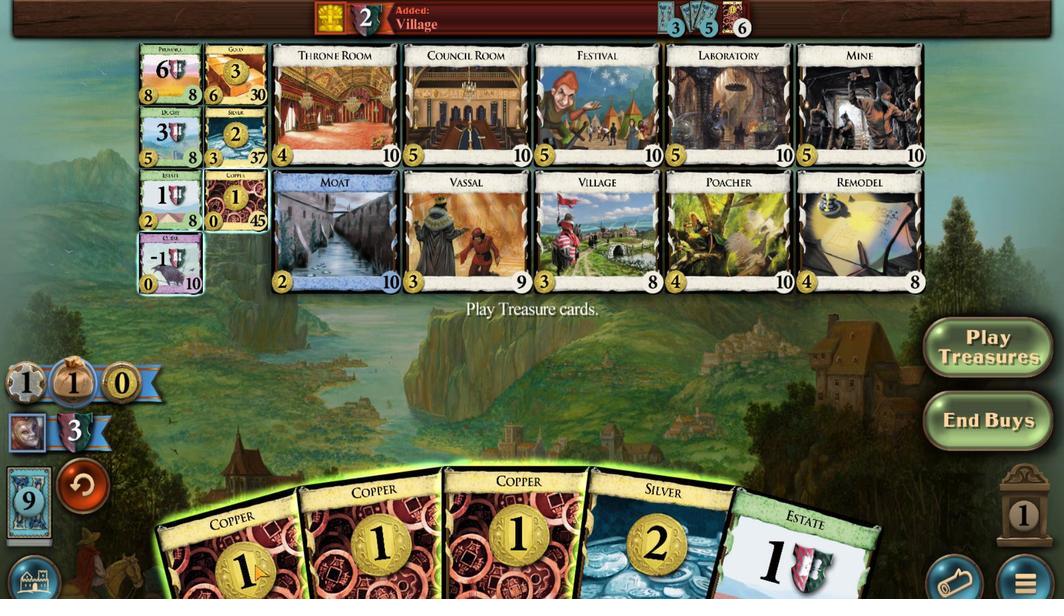 
Action: Mouse scrolled (435, 560) with delta (0, 0)
Screenshot: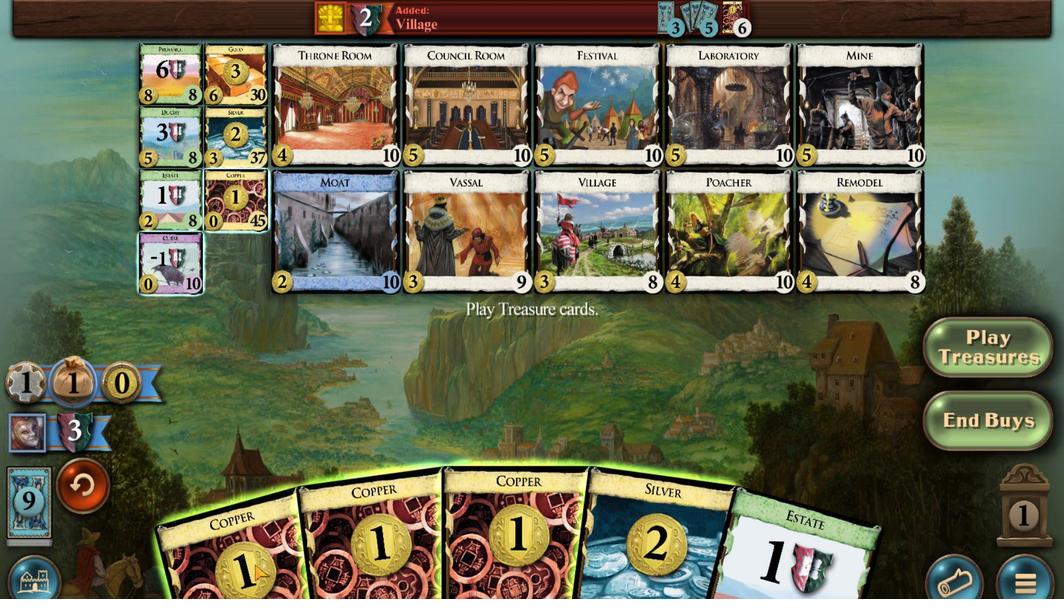 
Action: Mouse moved to (435, 560)
Screenshot: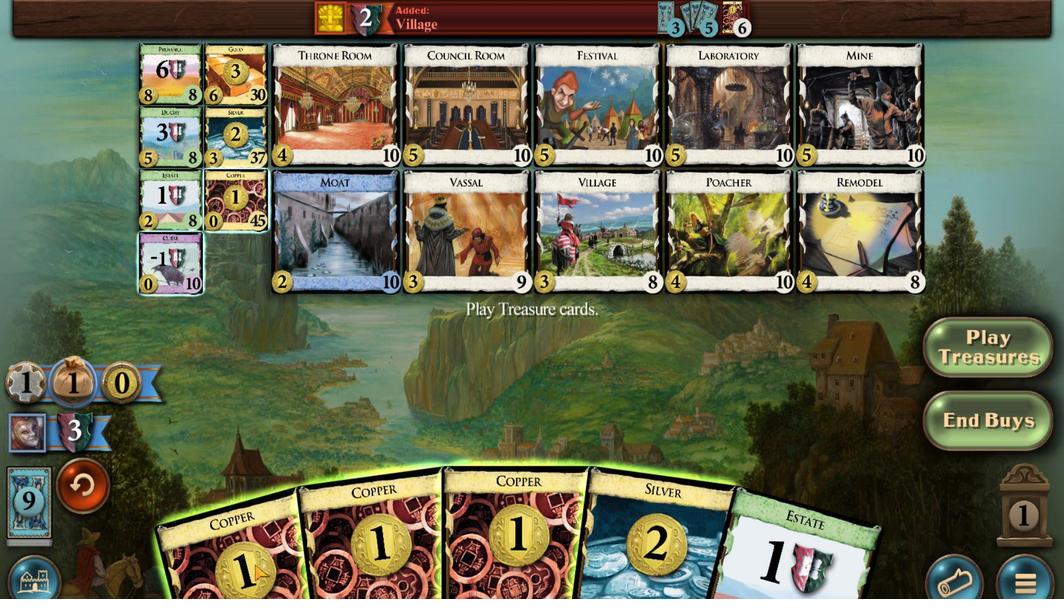 
Action: Mouse scrolled (435, 560) with delta (0, 0)
Screenshot: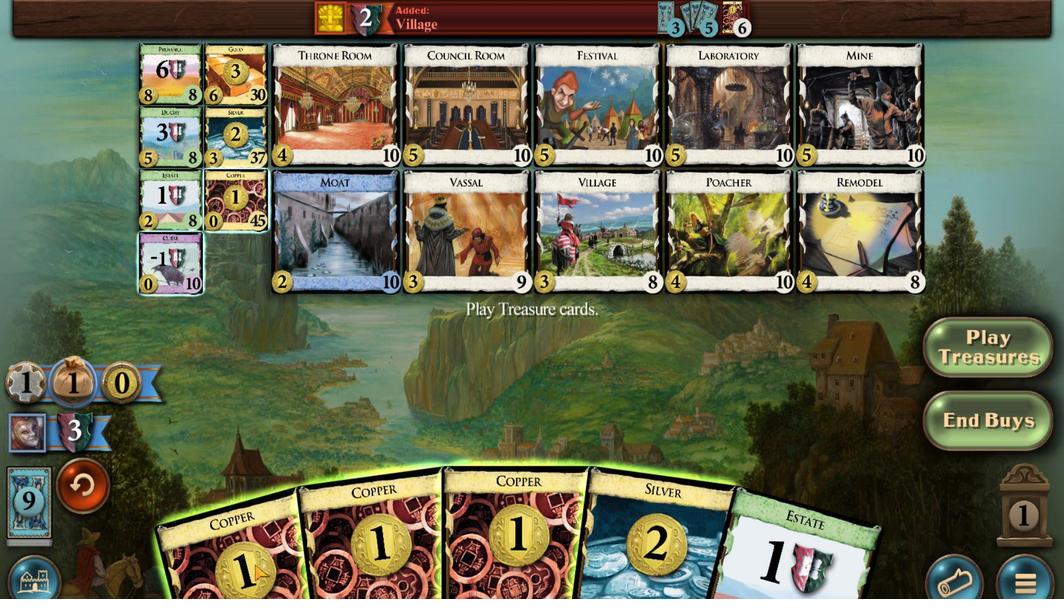 
Action: Mouse scrolled (435, 560) with delta (0, 0)
Screenshot: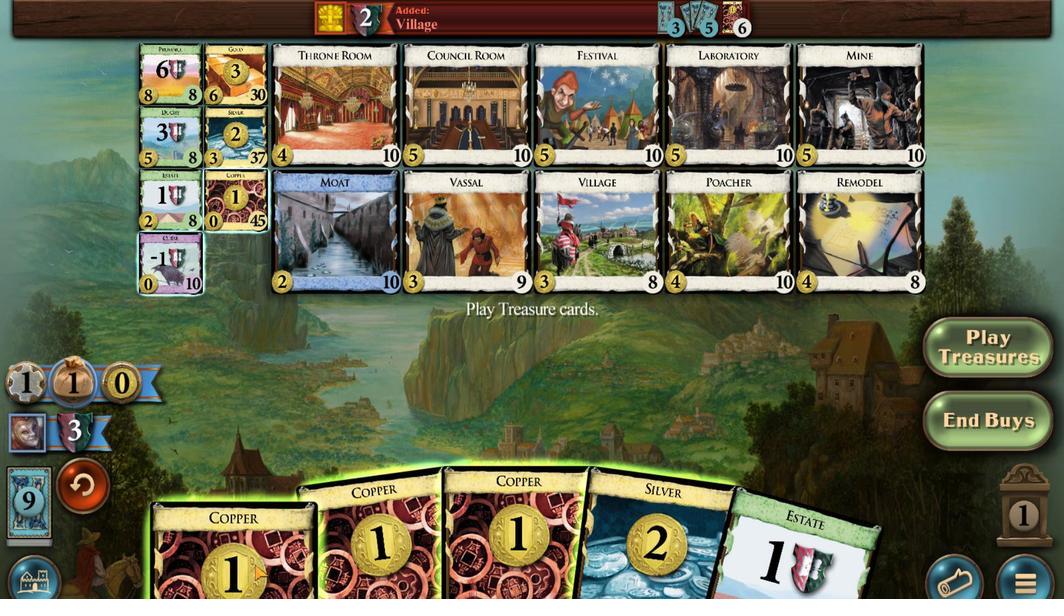 
Action: Mouse scrolled (435, 560) with delta (0, 0)
Screenshot: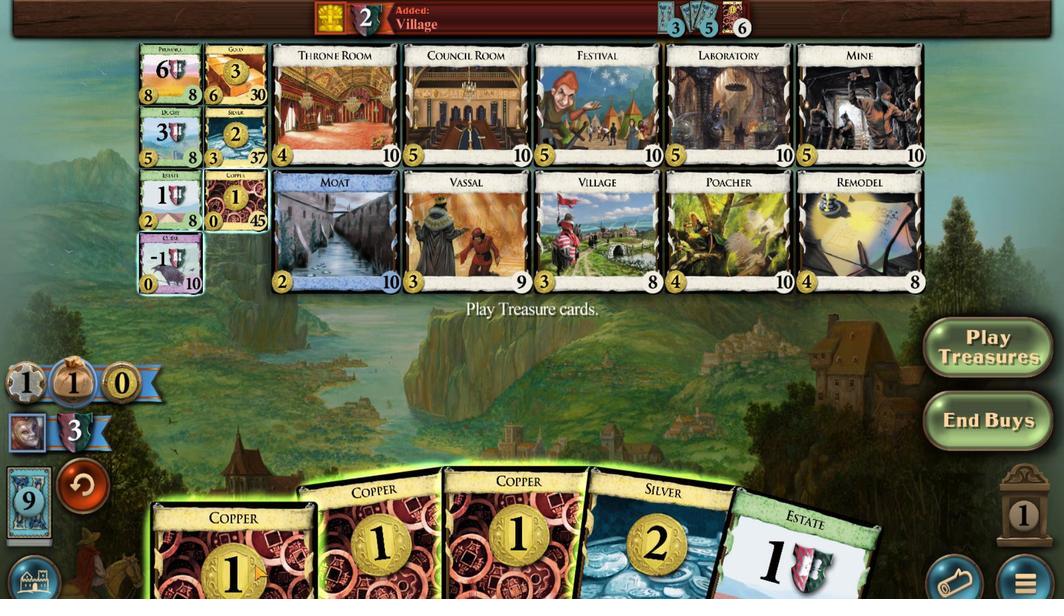 
Action: Mouse scrolled (435, 560) with delta (0, 0)
Screenshot: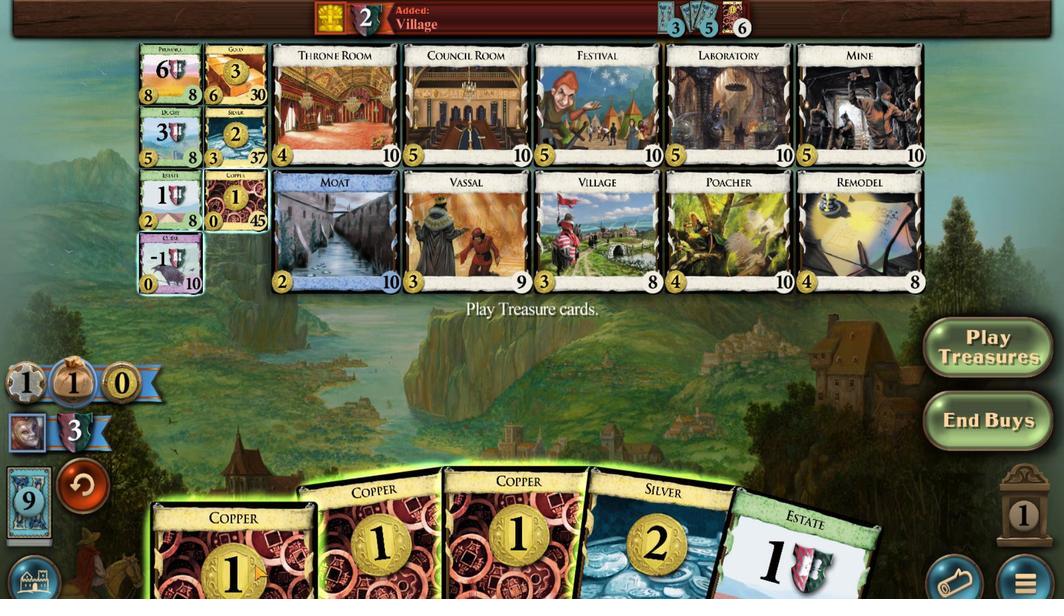 
Action: Mouse moved to (452, 559)
Screenshot: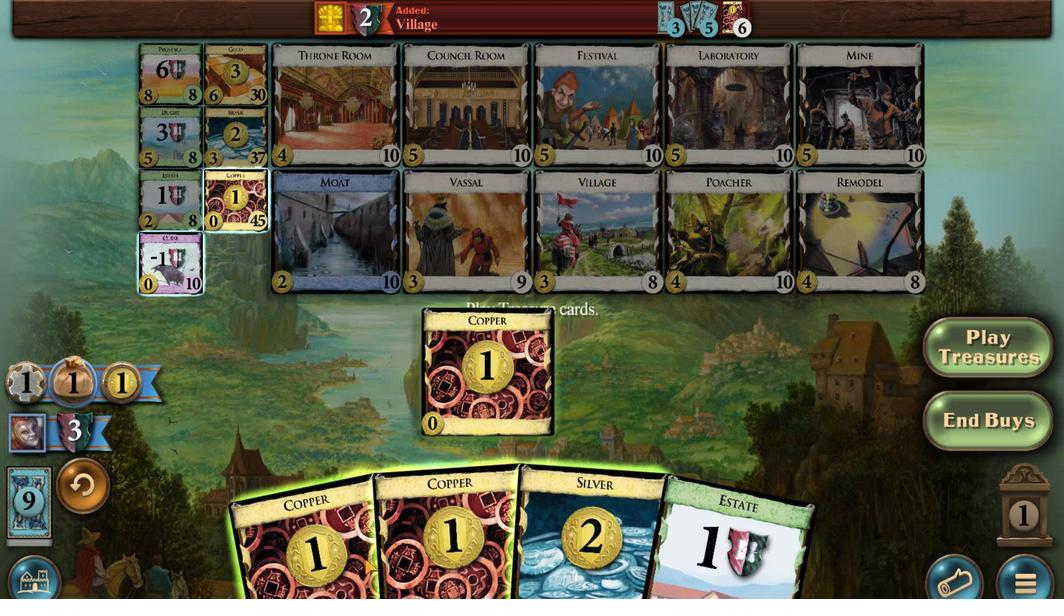 
Action: Mouse scrolled (452, 559) with delta (0, 0)
Screenshot: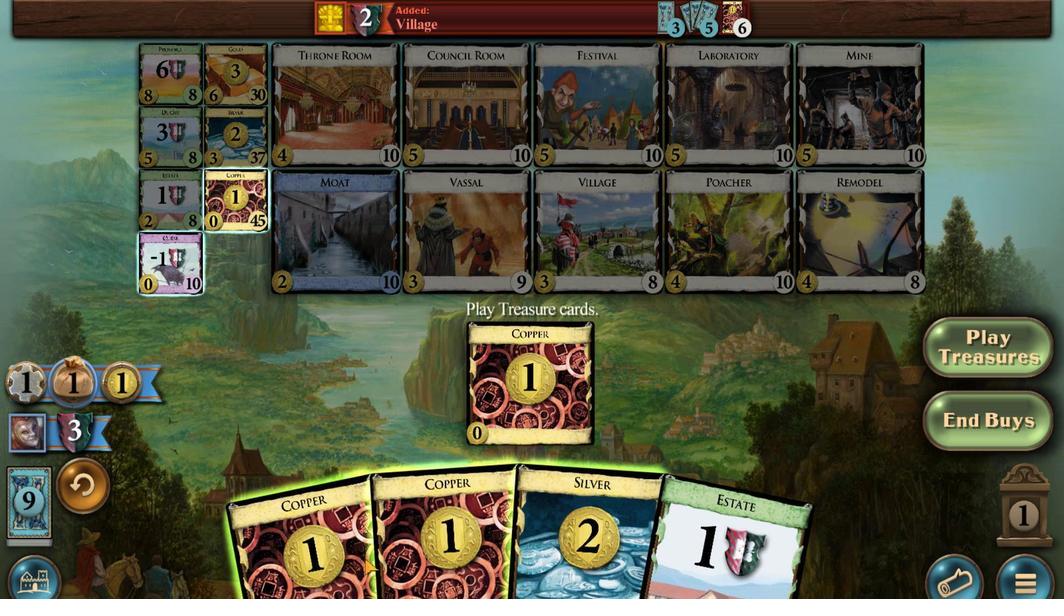 
Action: Mouse scrolled (452, 559) with delta (0, 0)
Screenshot: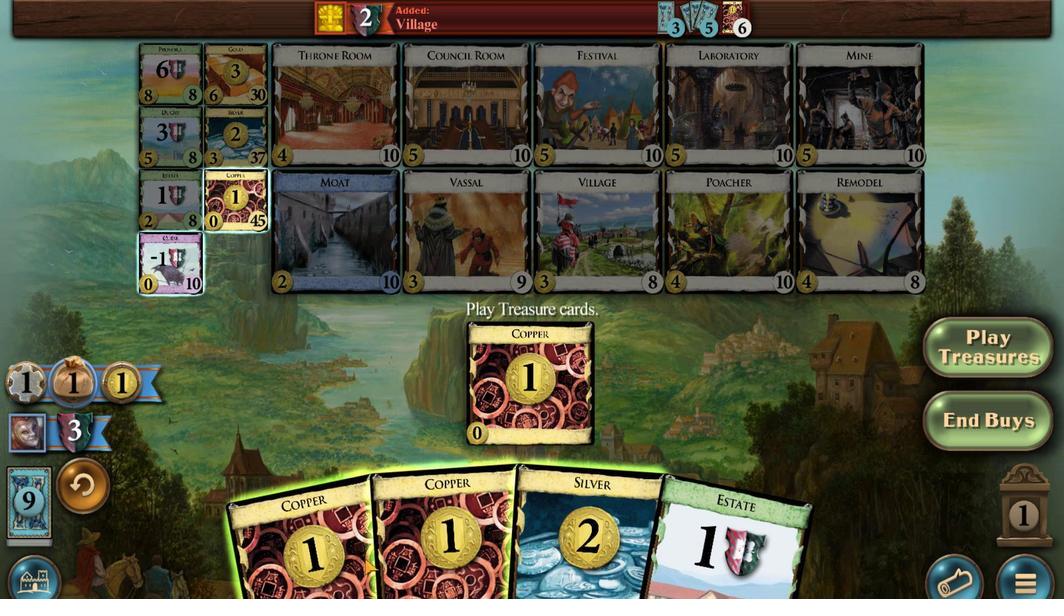
Action: Mouse scrolled (452, 559) with delta (0, 0)
Screenshot: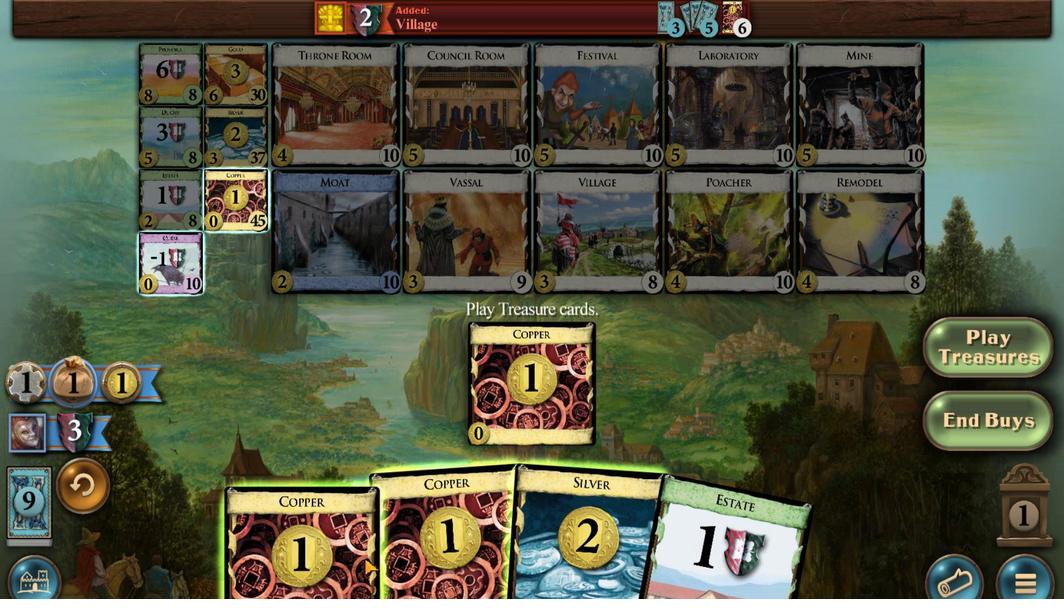
Action: Mouse scrolled (452, 559) with delta (0, 0)
Screenshot: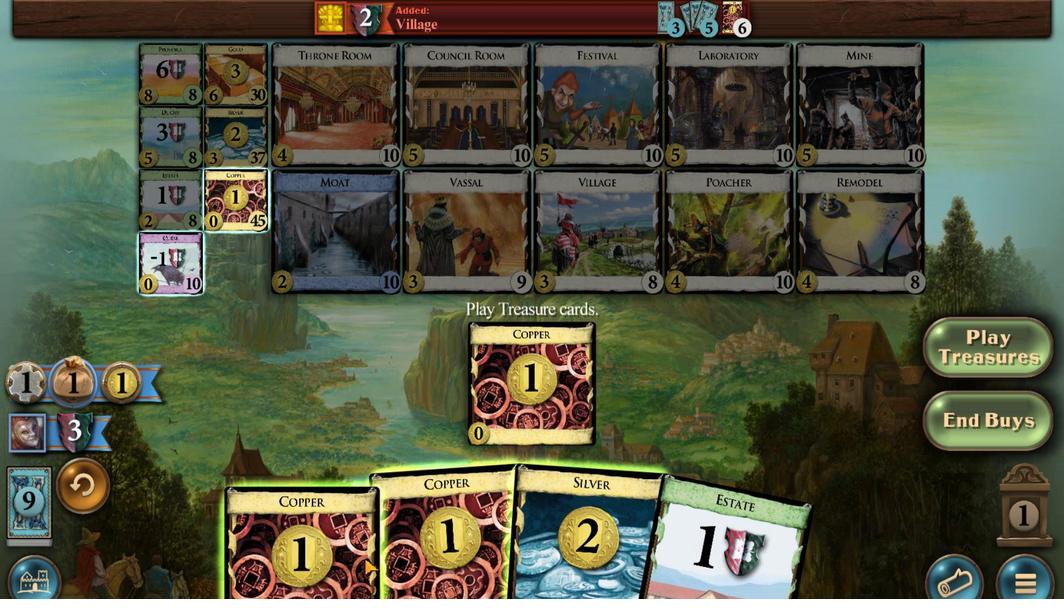 
Action: Mouse scrolled (452, 560) with delta (0, 0)
Screenshot: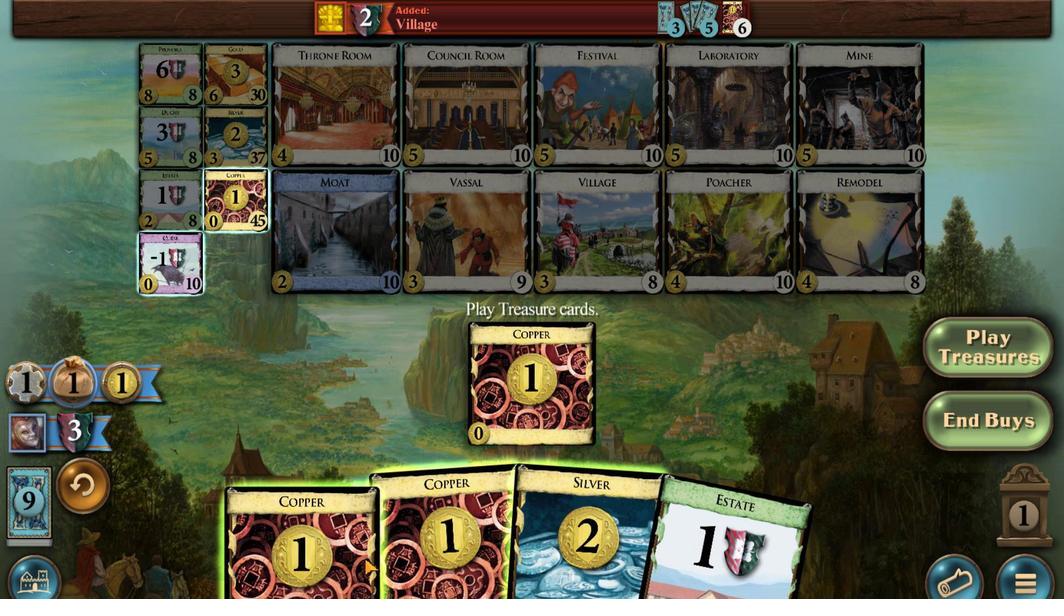 
Action: Mouse moved to (459, 558)
Screenshot: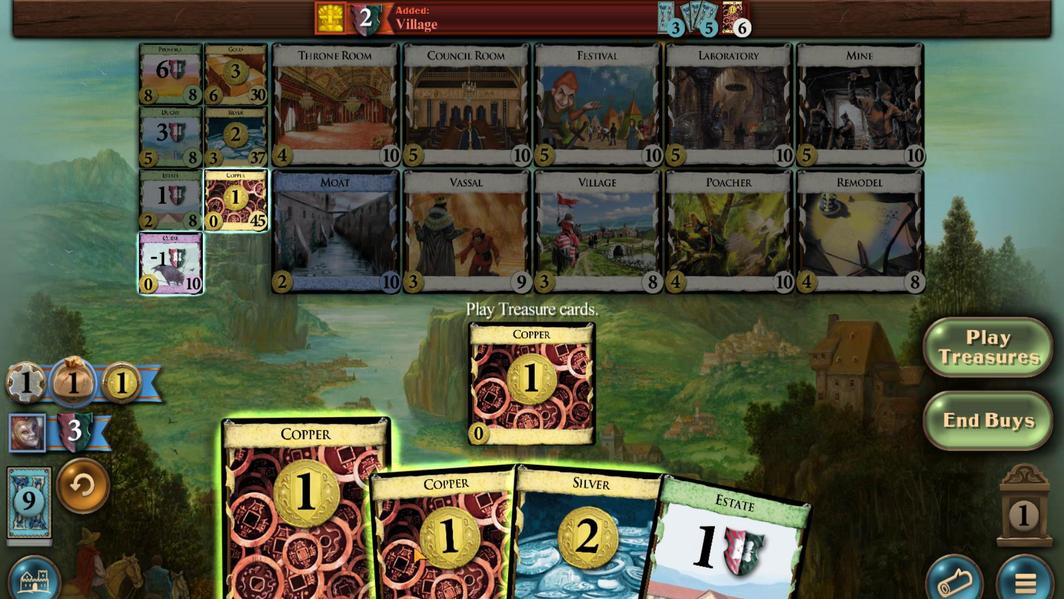 
Action: Mouse scrolled (459, 558) with delta (0, 0)
Screenshot: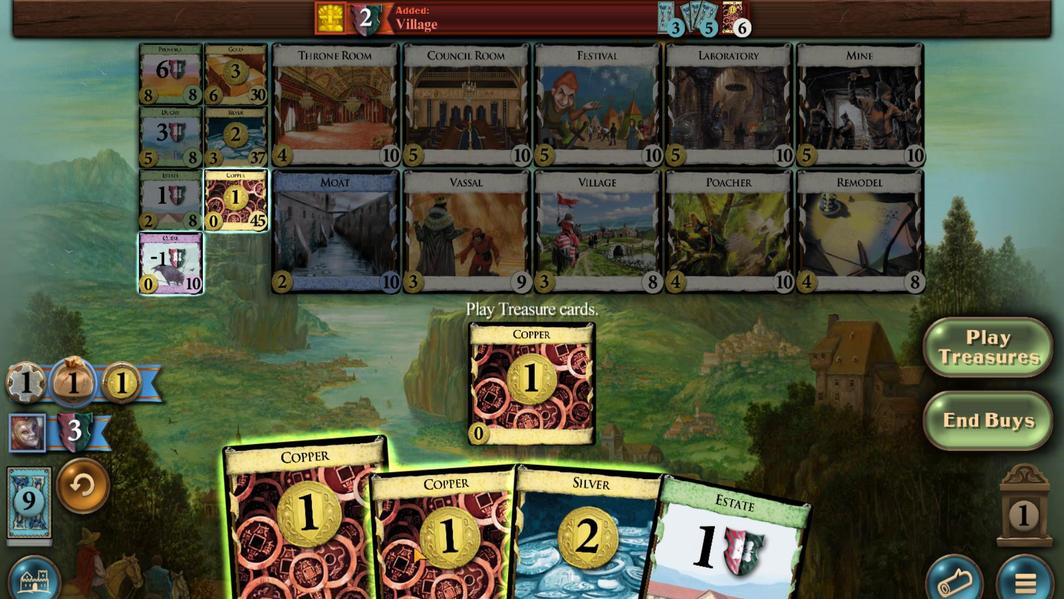 
Action: Mouse scrolled (459, 558) with delta (0, 0)
Screenshot: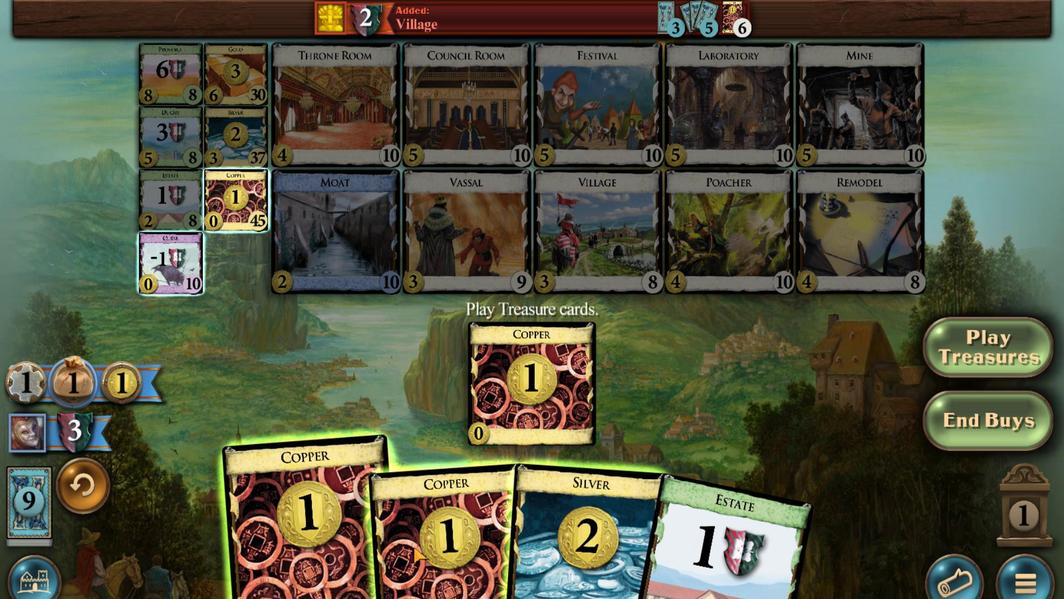 
Action: Mouse scrolled (459, 558) with delta (0, 0)
Screenshot: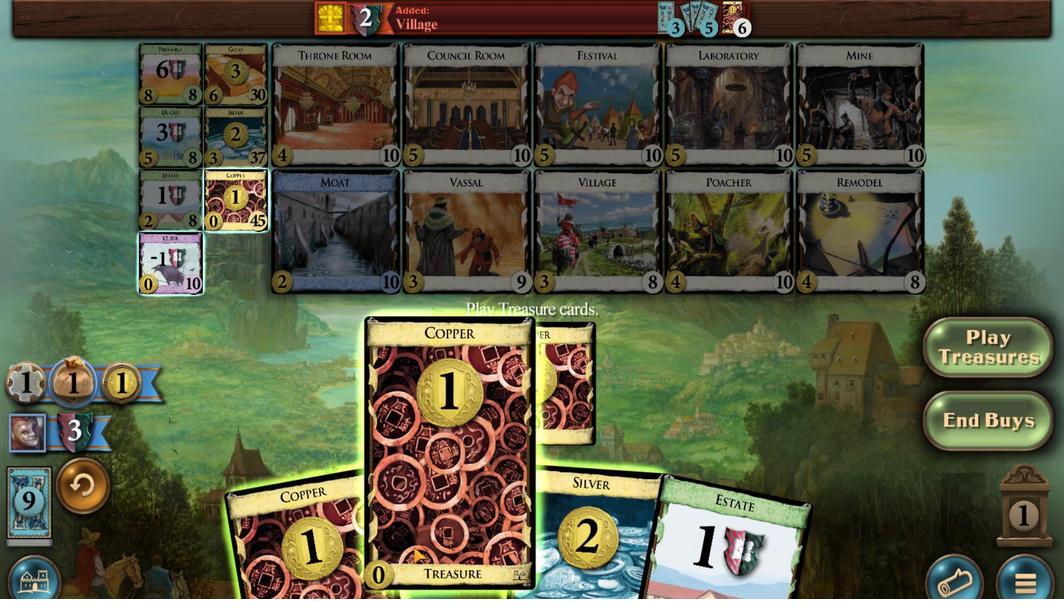 
Action: Mouse scrolled (459, 558) with delta (0, 0)
Screenshot: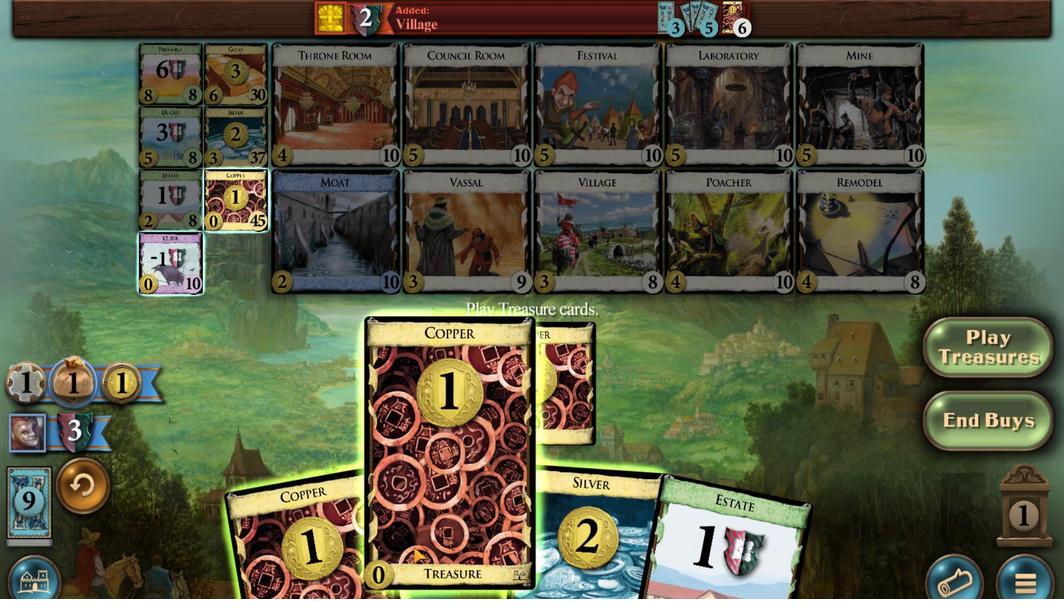 
Action: Mouse moved to (439, 557)
Screenshot: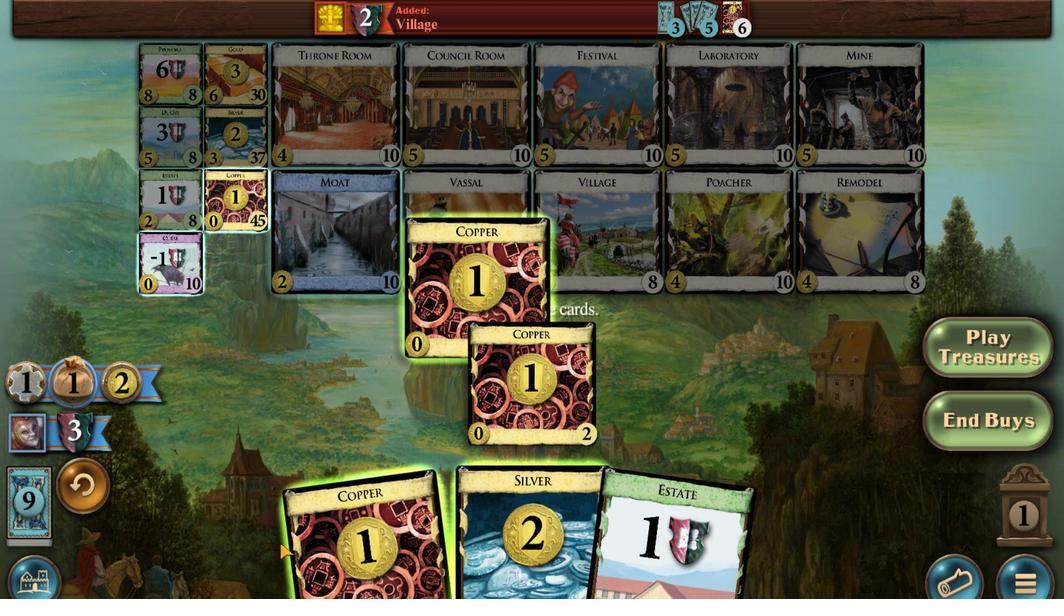 
Action: Mouse scrolled (439, 557) with delta (0, 0)
Screenshot: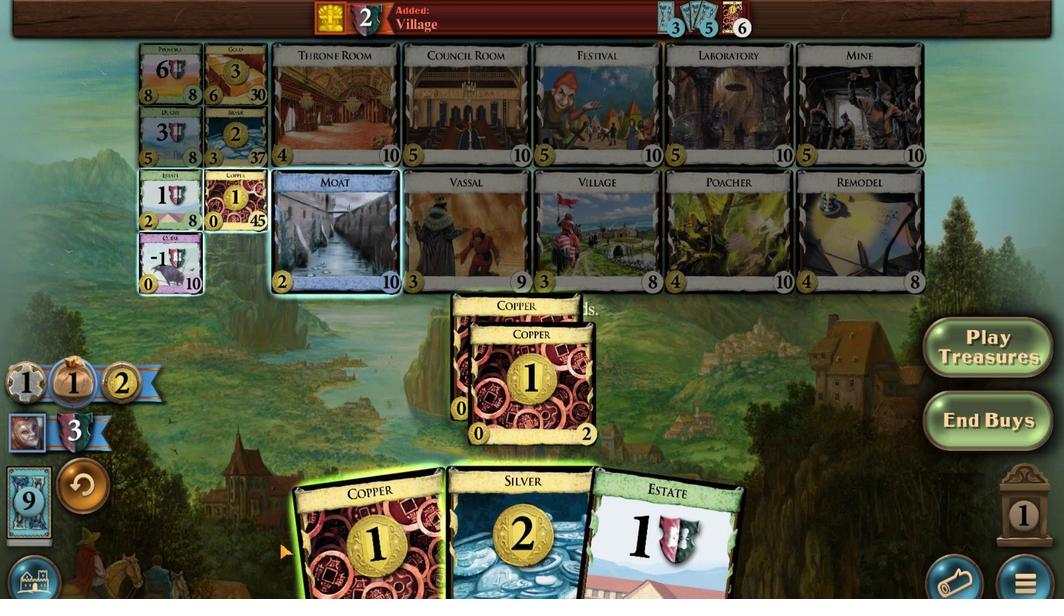 
Action: Mouse scrolled (439, 557) with delta (0, 0)
Screenshot: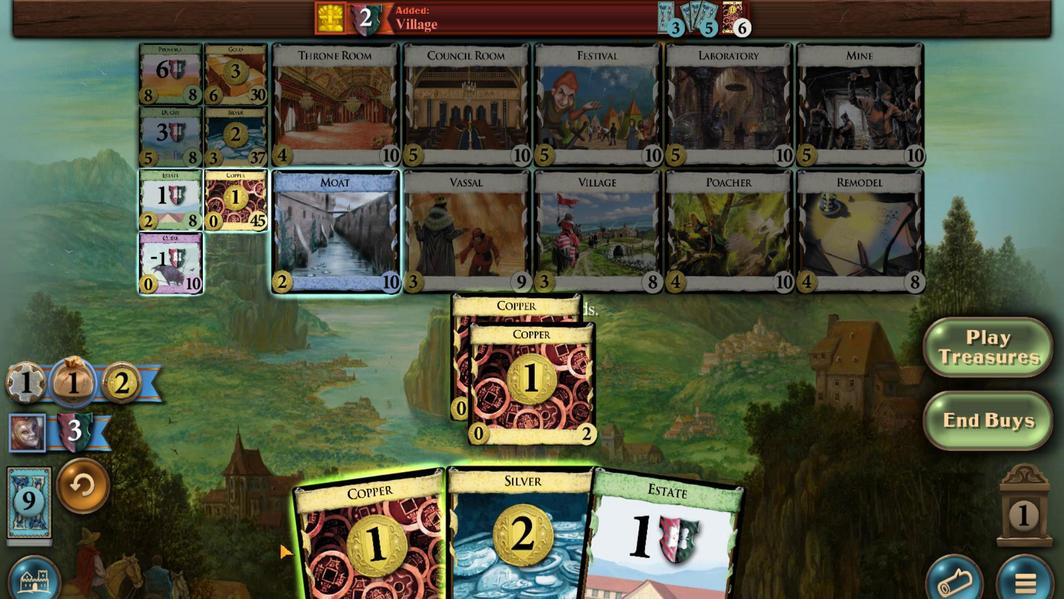 
Action: Mouse scrolled (439, 557) with delta (0, 0)
Screenshot: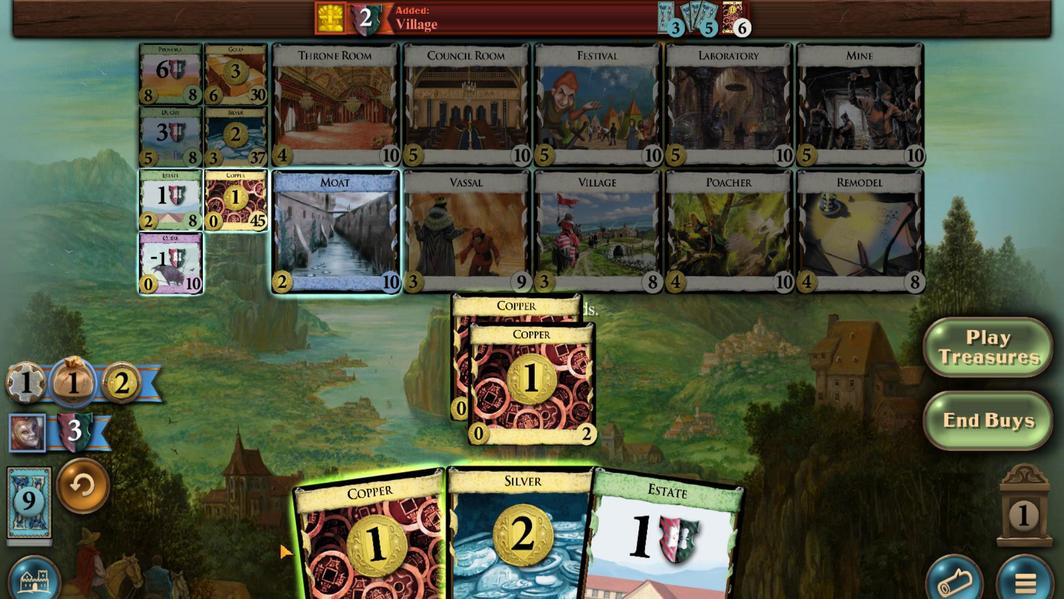 
Action: Mouse scrolled (439, 557) with delta (0, 0)
Screenshot: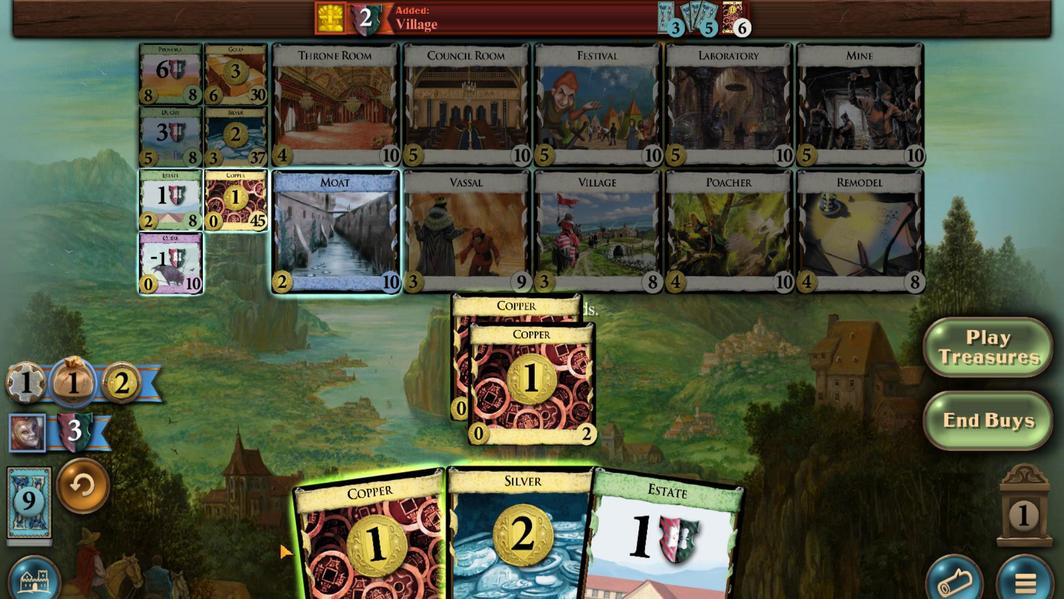 
Action: Mouse moved to (455, 557)
Screenshot: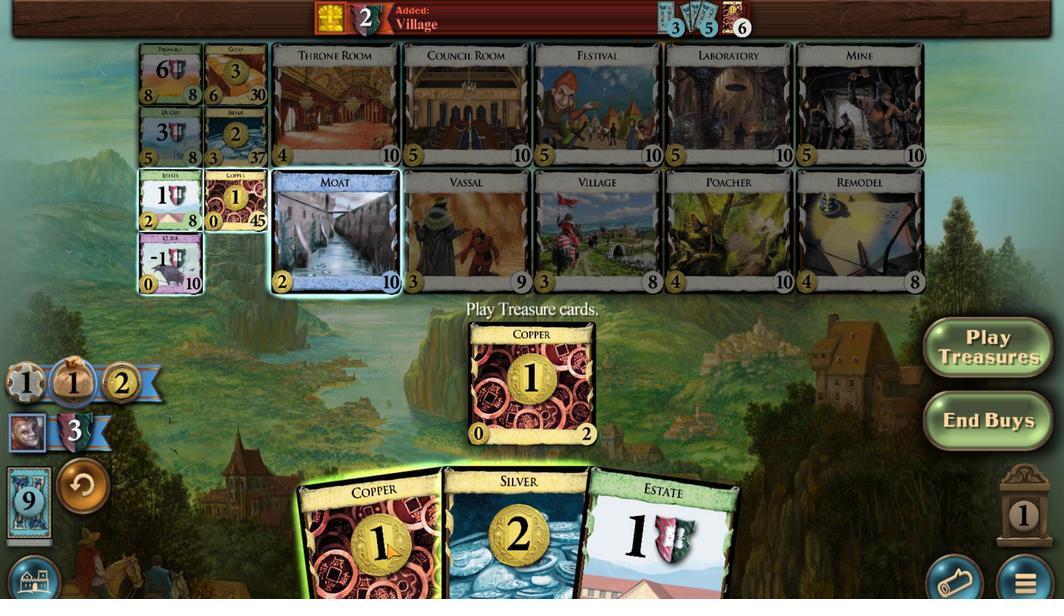 
Action: Mouse scrolled (455, 557) with delta (0, 0)
Screenshot: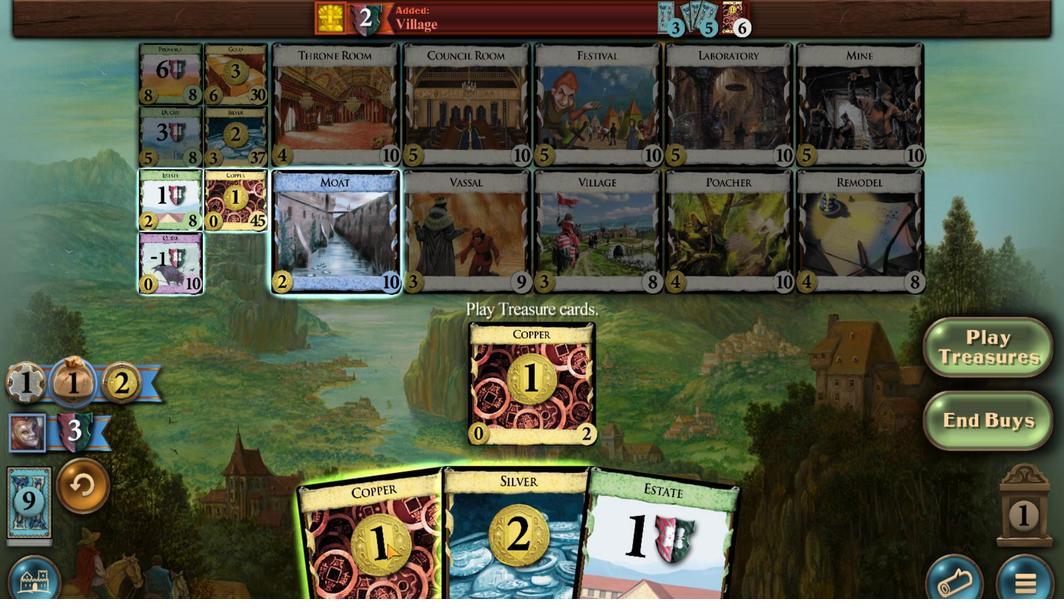 
Action: Mouse scrolled (455, 557) with delta (0, 0)
Screenshot: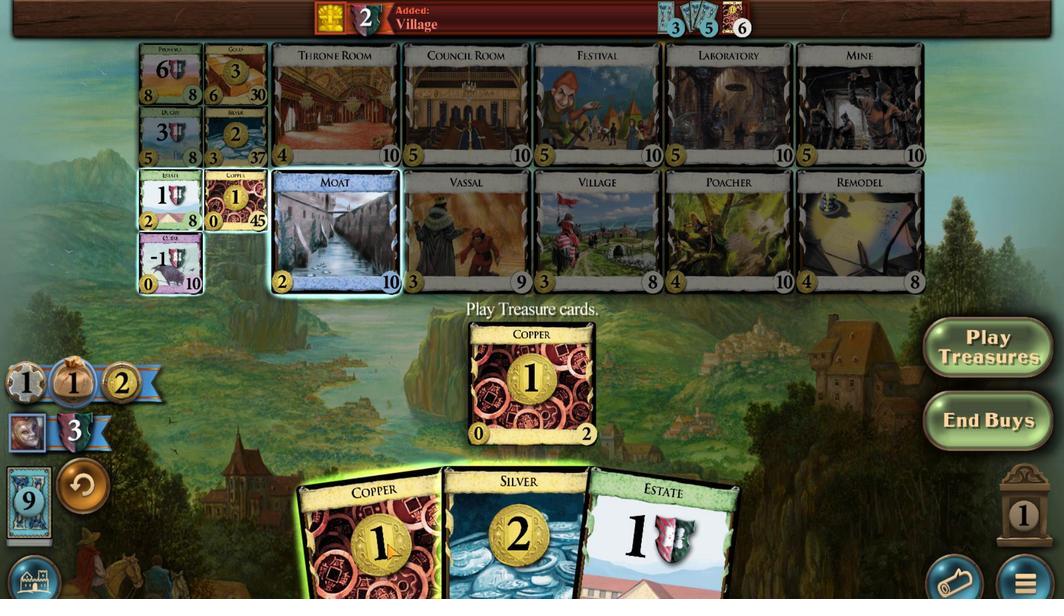 
Action: Mouse scrolled (455, 557) with delta (0, 0)
Screenshot: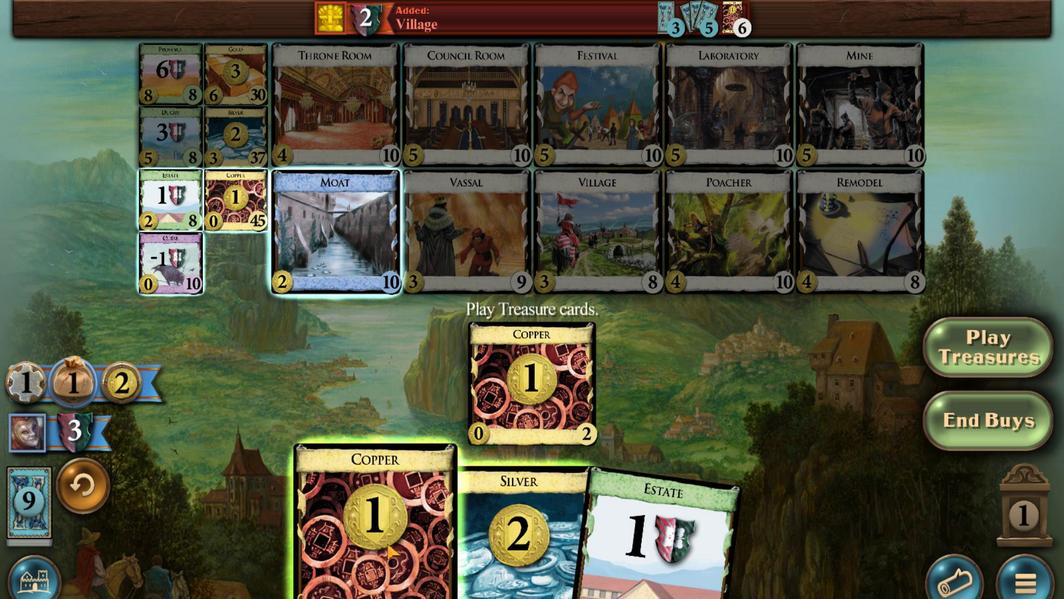 
Action: Mouse scrolled (455, 557) with delta (0, 0)
Screenshot: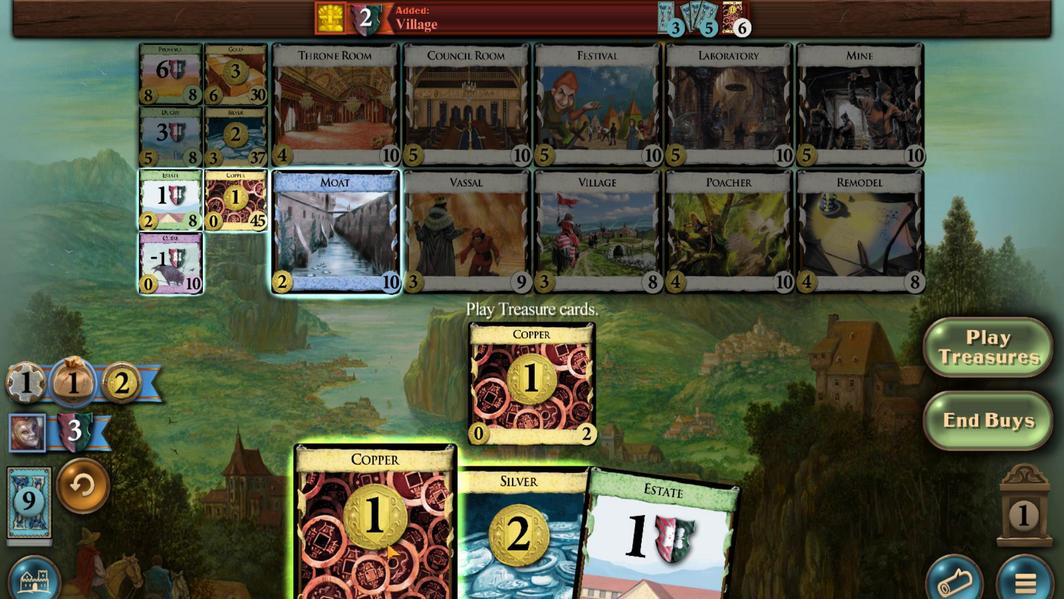 
Action: Mouse moved to (465, 557)
Screenshot: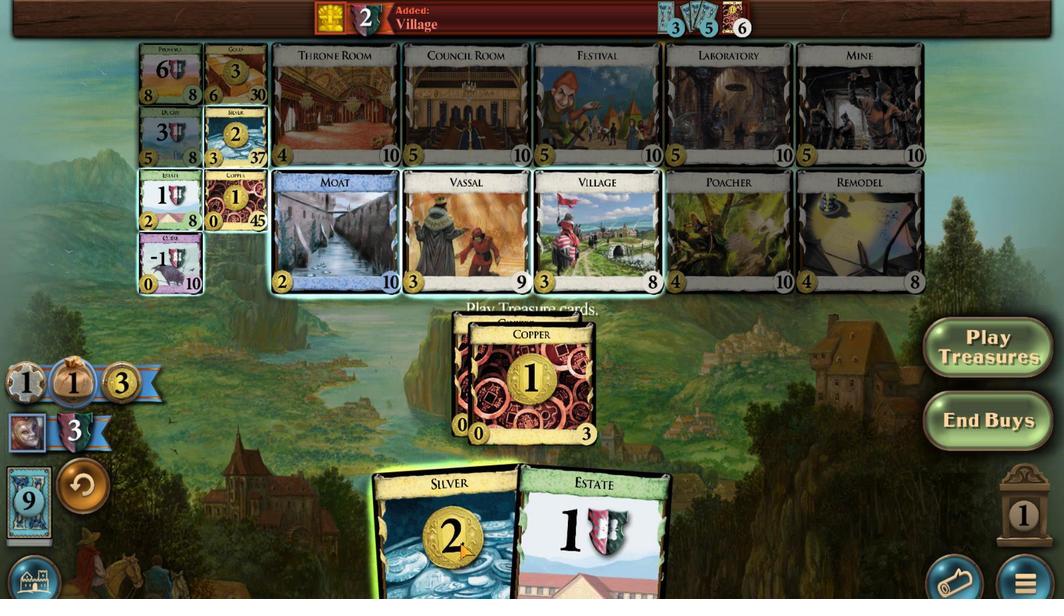 
Action: Mouse scrolled (465, 557) with delta (0, 0)
Screenshot: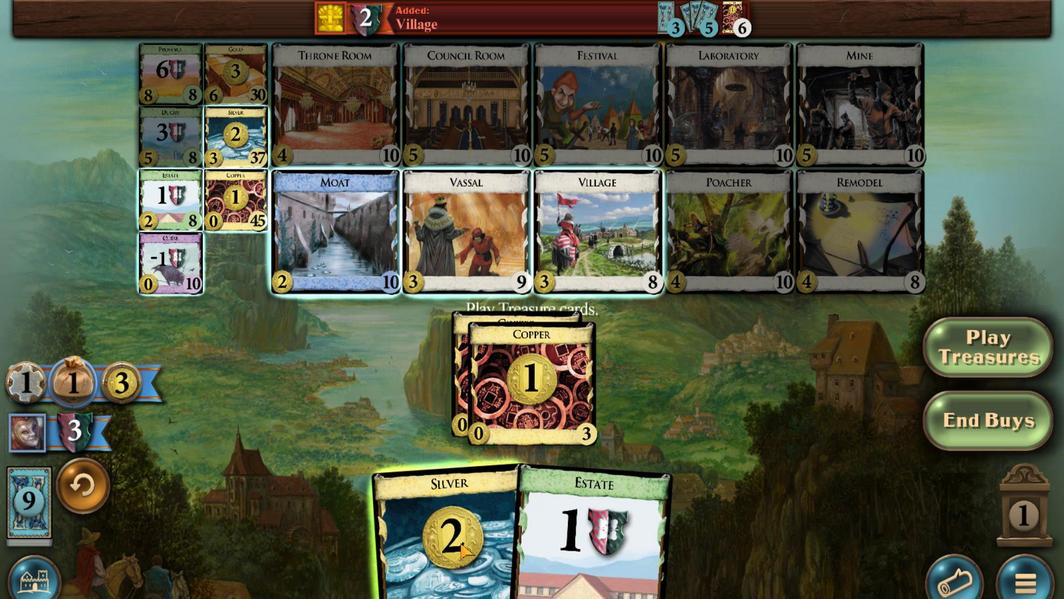 
Action: Mouse scrolled (465, 557) with delta (0, 0)
Screenshot: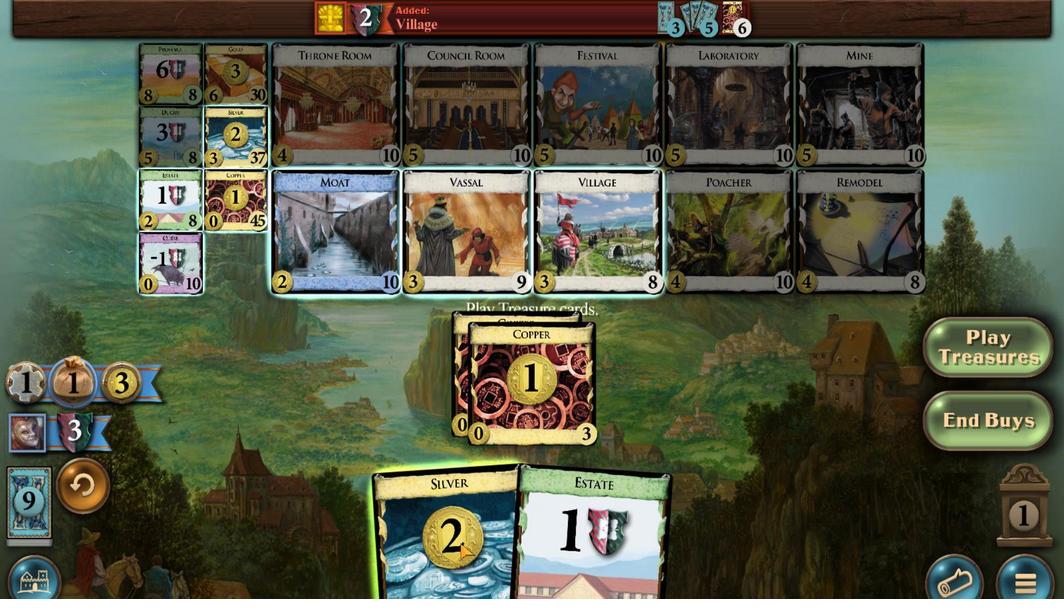 
Action: Mouse scrolled (465, 557) with delta (0, 0)
Screenshot: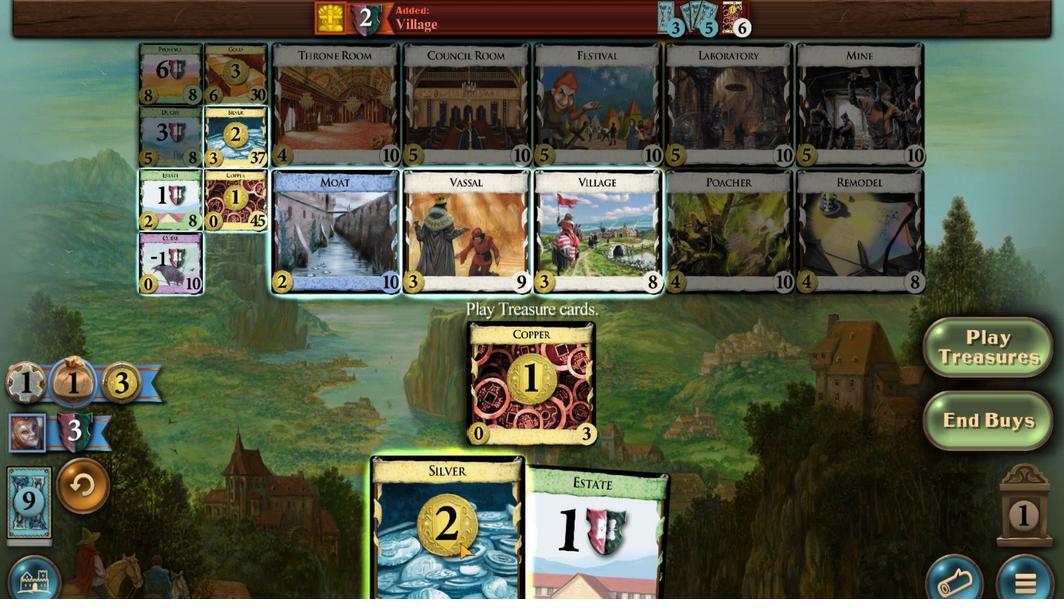 
Action: Mouse scrolled (465, 557) with delta (0, 0)
Screenshot: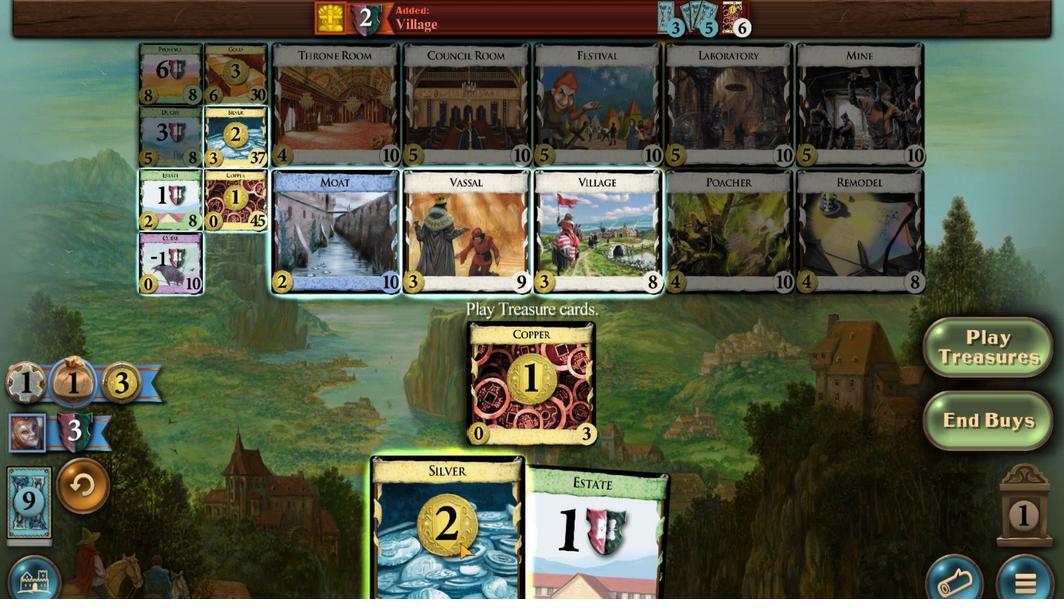 
Action: Mouse moved to (422, 512)
Screenshot: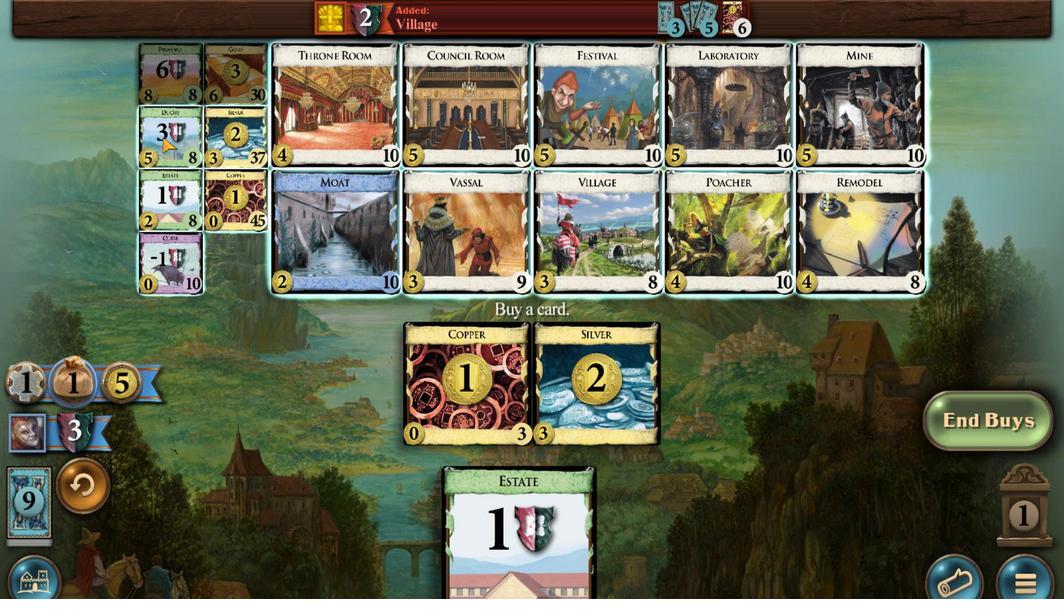
Action: Mouse pressed left at (422, 512)
Screenshot: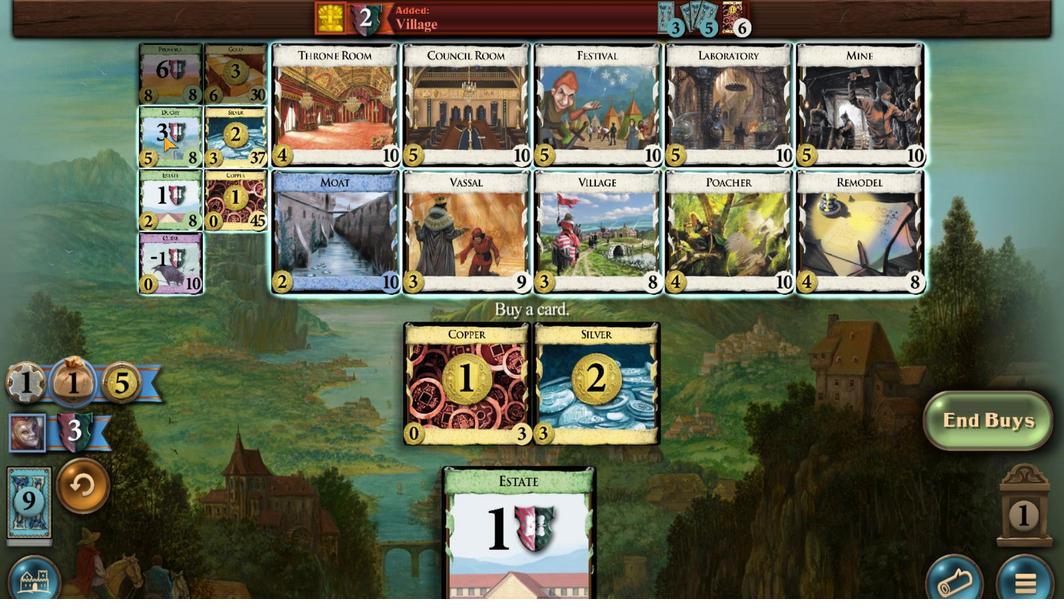 
Action: Mouse moved to (436, 561)
Screenshot: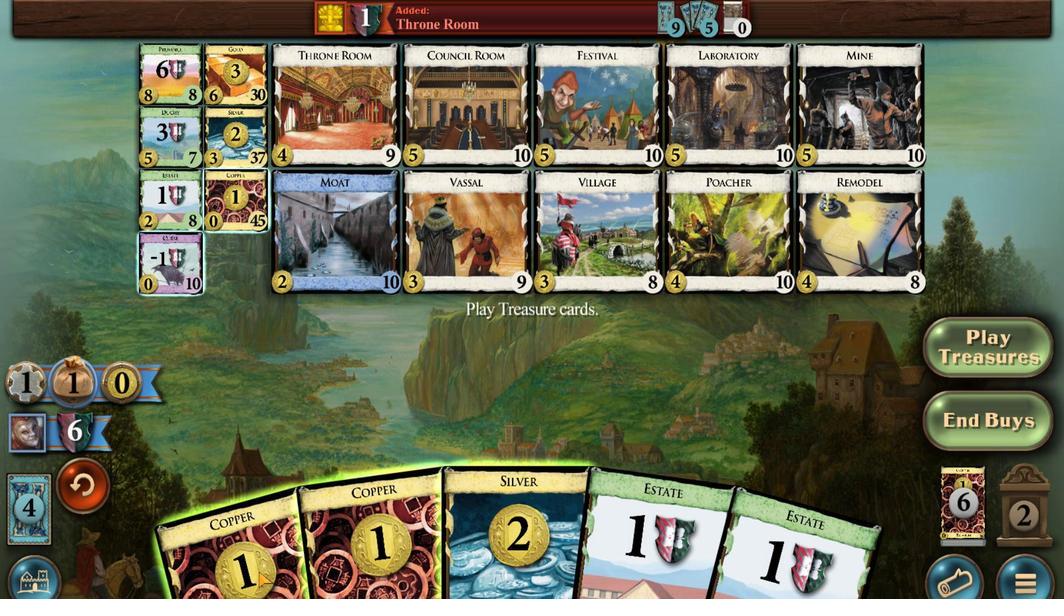 
Action: Mouse scrolled (436, 561) with delta (0, 0)
Screenshot: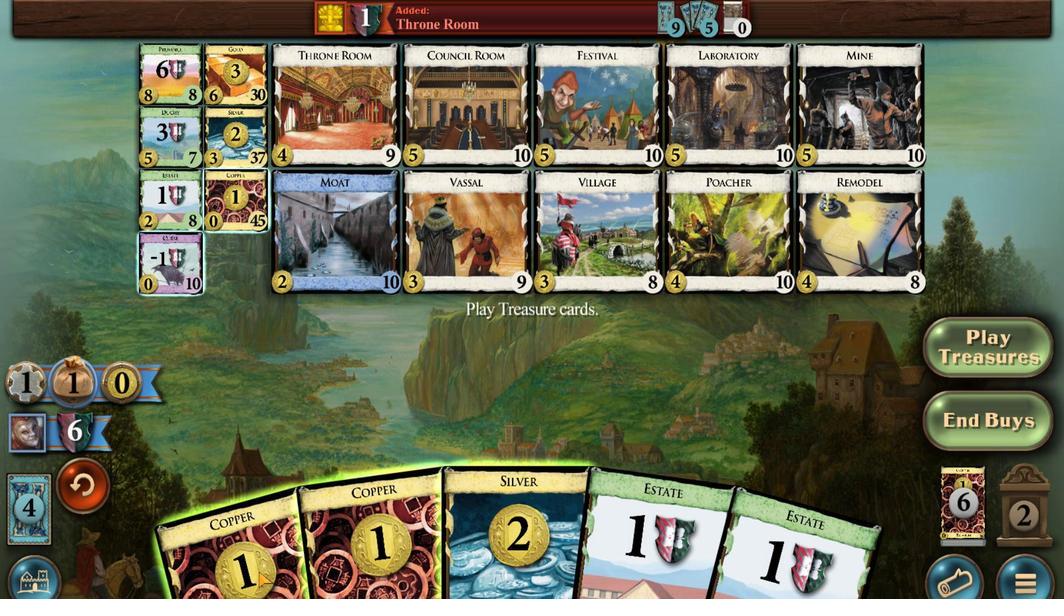 
Action: Mouse scrolled (436, 561) with delta (0, 0)
Screenshot: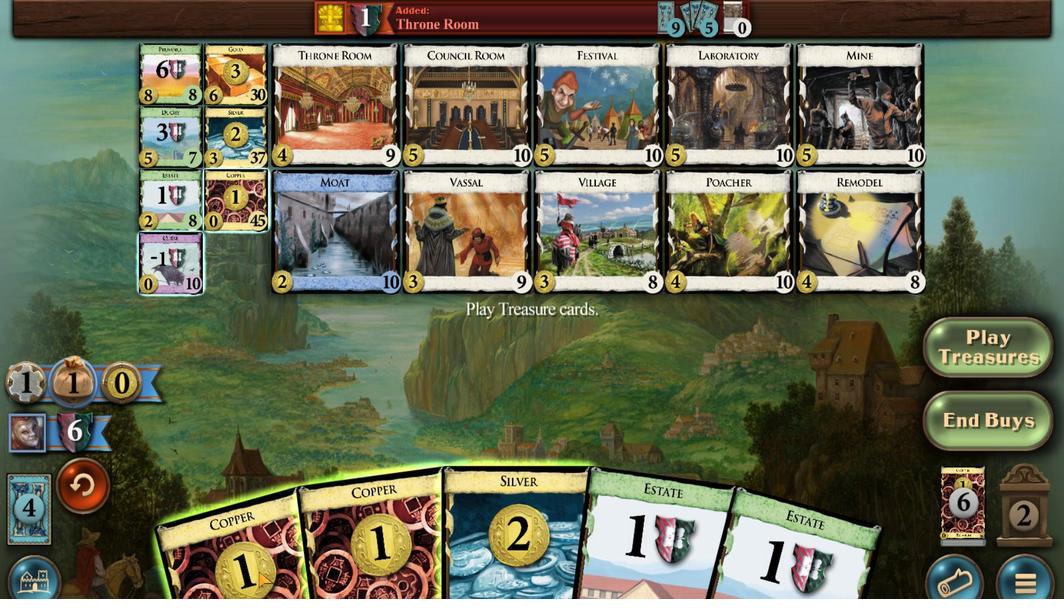 
Action: Mouse scrolled (436, 561) with delta (0, 0)
Screenshot: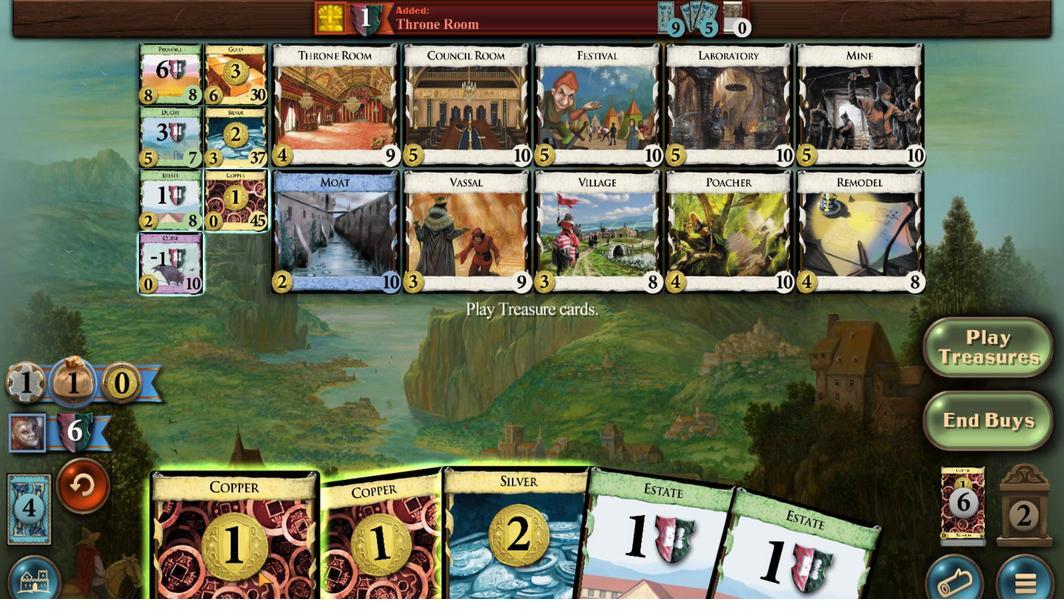 
Action: Mouse scrolled (436, 561) with delta (0, 0)
Screenshot: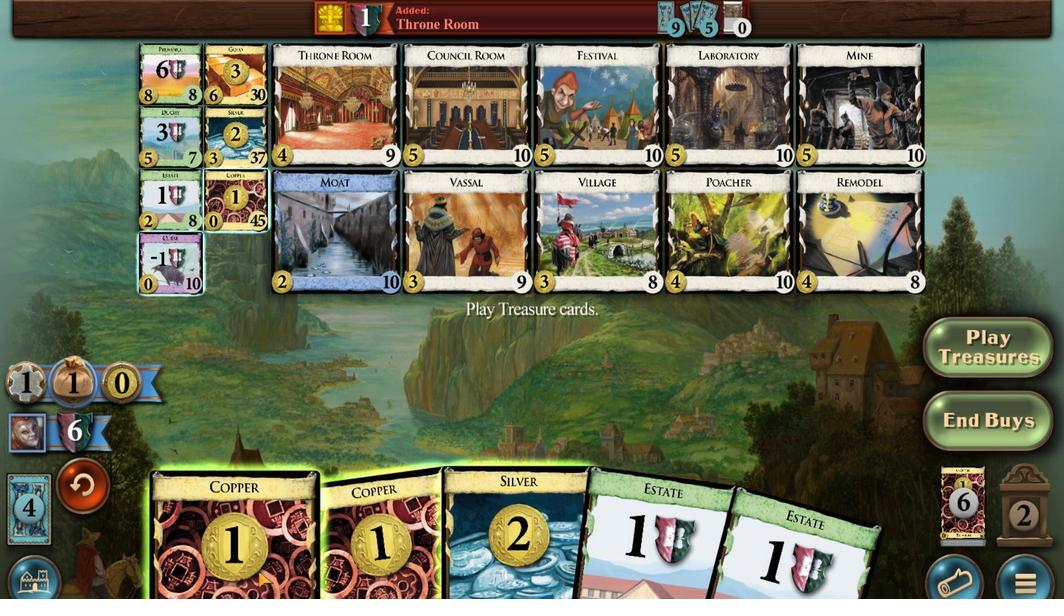 
Action: Mouse scrolled (436, 561) with delta (0, 0)
Screenshot: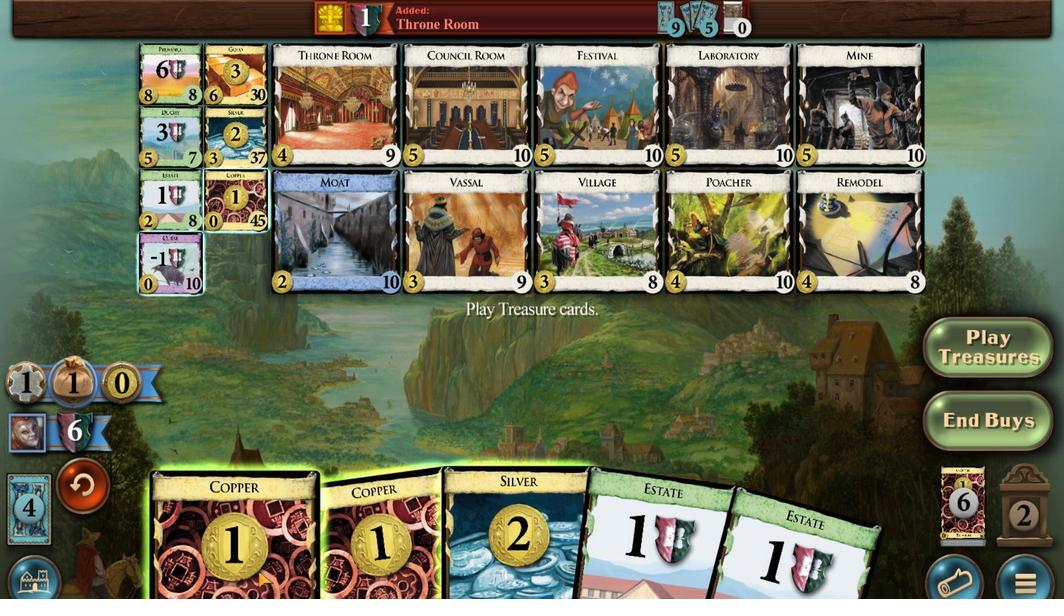 
Action: Mouse scrolled (436, 561) with delta (0, 0)
Screenshot: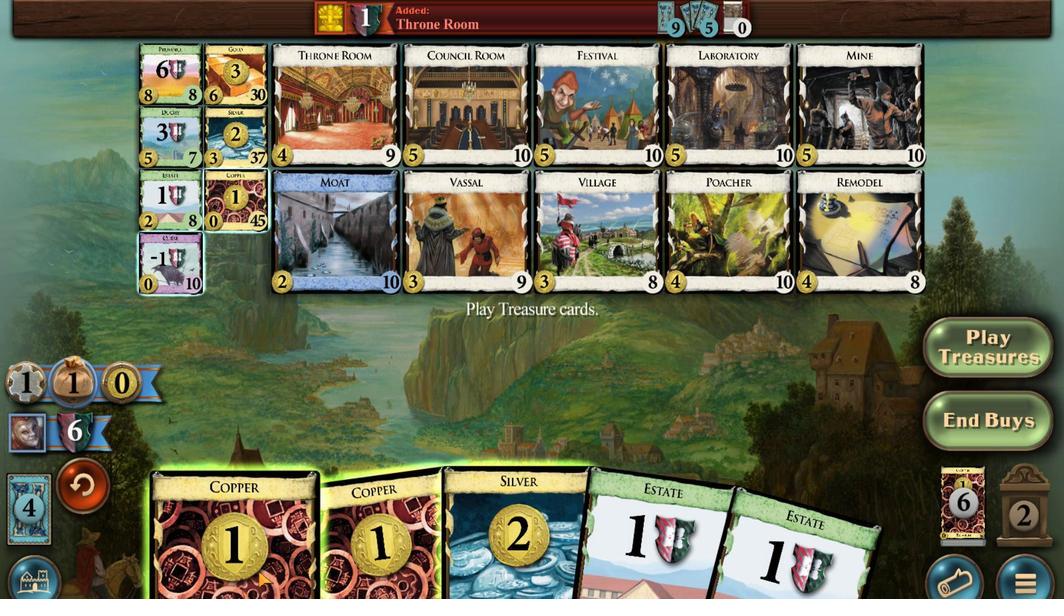 
Action: Mouse moved to (456, 559)
Screenshot: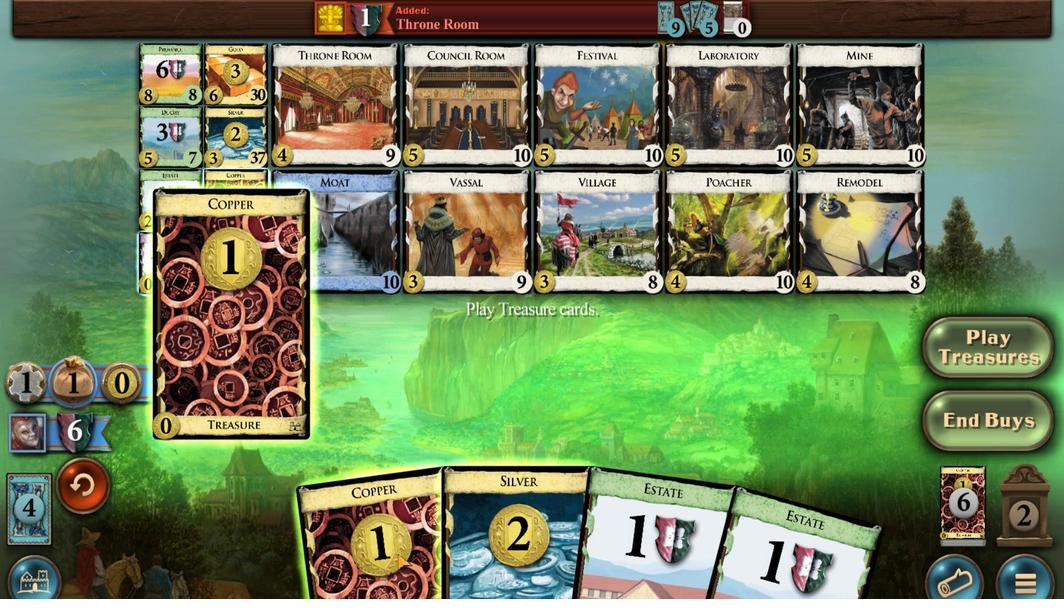 
Action: Mouse scrolled (456, 559) with delta (0, 0)
Screenshot: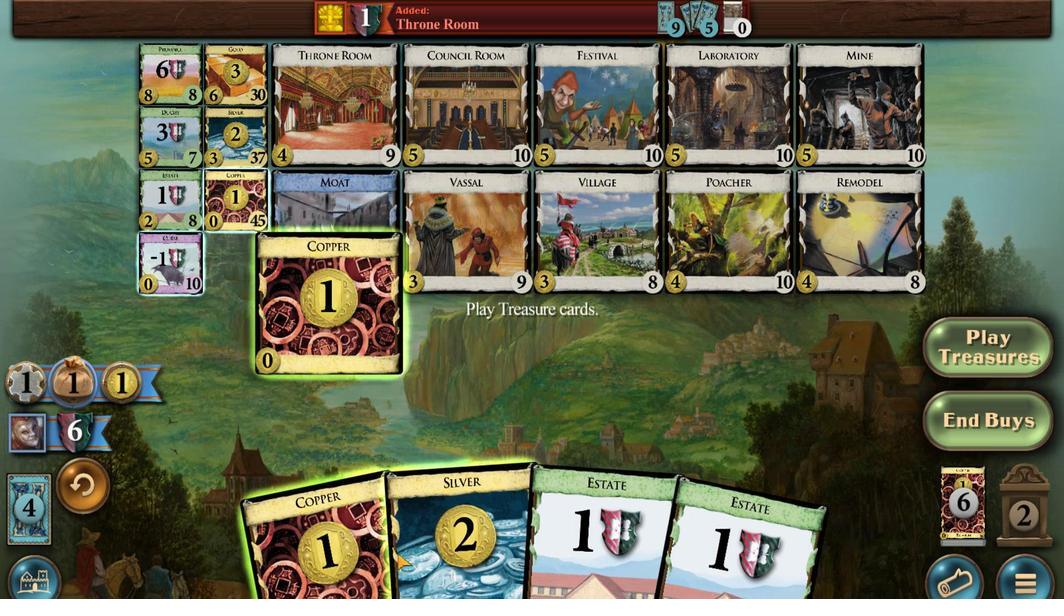 
Action: Mouse scrolled (456, 559) with delta (0, 0)
Screenshot: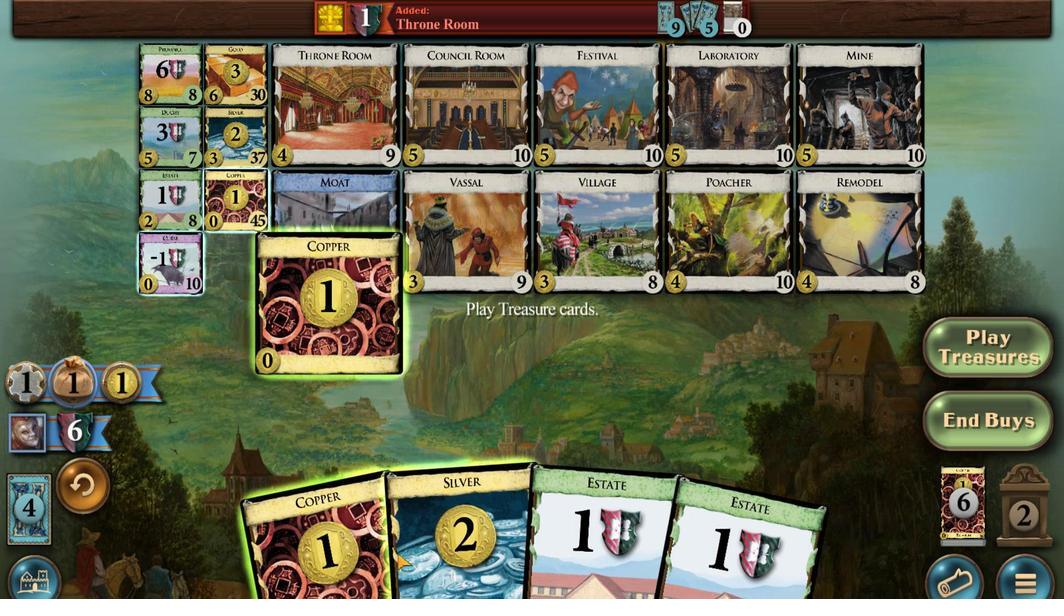 
Action: Mouse scrolled (456, 559) with delta (0, 0)
Screenshot: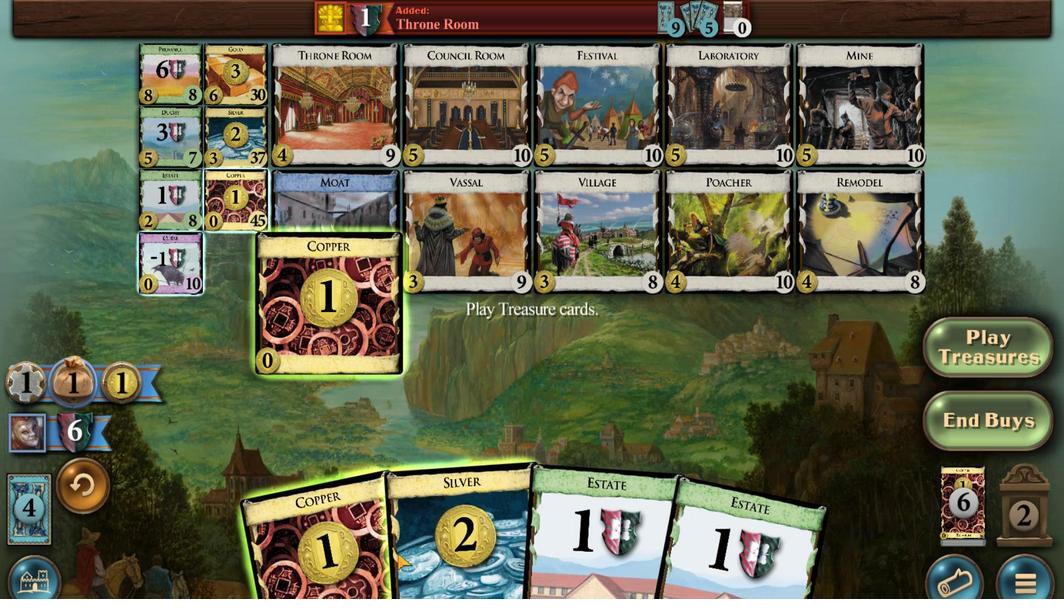 
Action: Mouse scrolled (456, 559) with delta (0, 0)
Screenshot: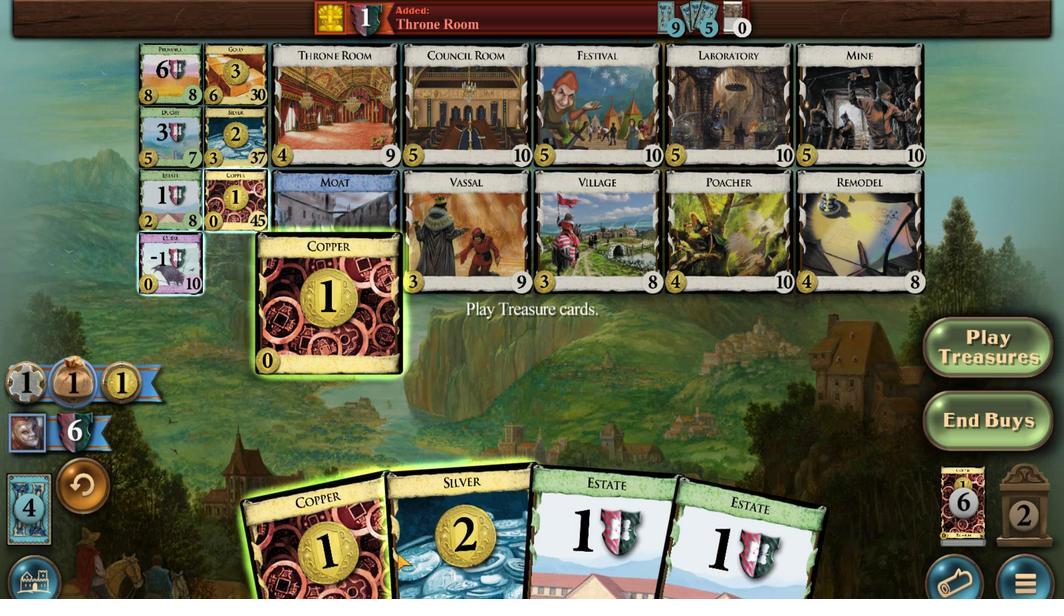 
Action: Mouse scrolled (456, 559) with delta (0, 0)
Screenshot: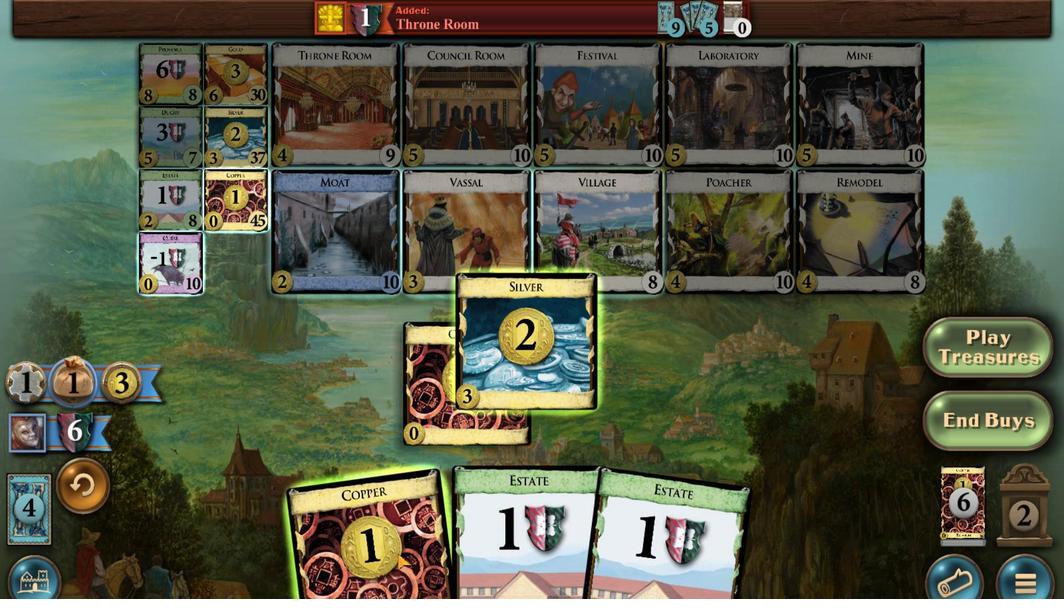 
Action: Mouse scrolled (456, 559) with delta (0, 0)
Screenshot: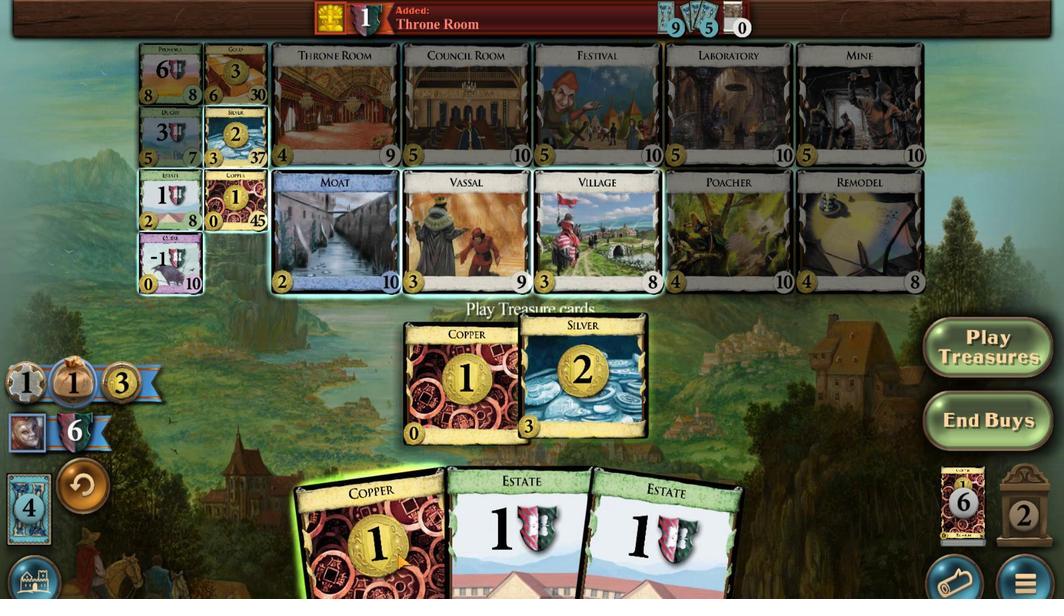 
Action: Mouse scrolled (456, 559) with delta (0, 0)
Screenshot: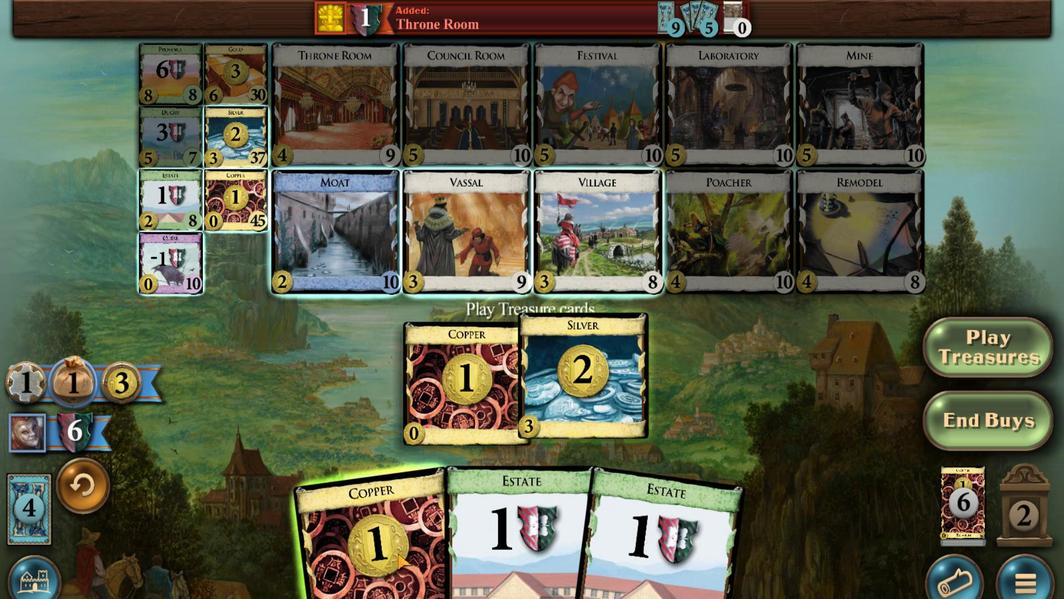 
Action: Mouse scrolled (456, 559) with delta (0, 0)
Screenshot: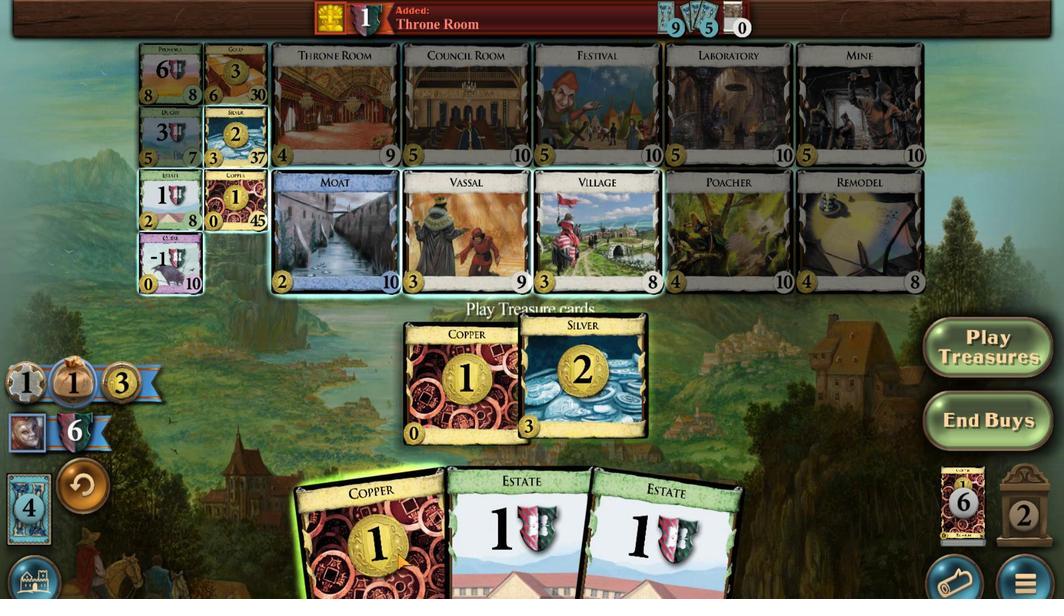 
Action: Mouse moved to (434, 512)
Screenshot: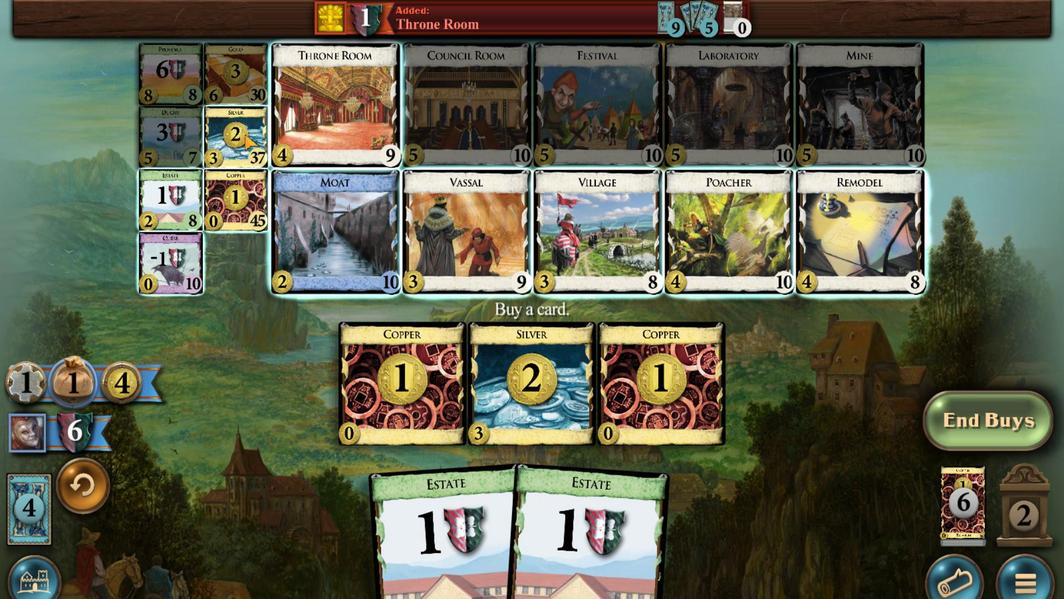 
Action: Mouse pressed left at (434, 512)
Screenshot: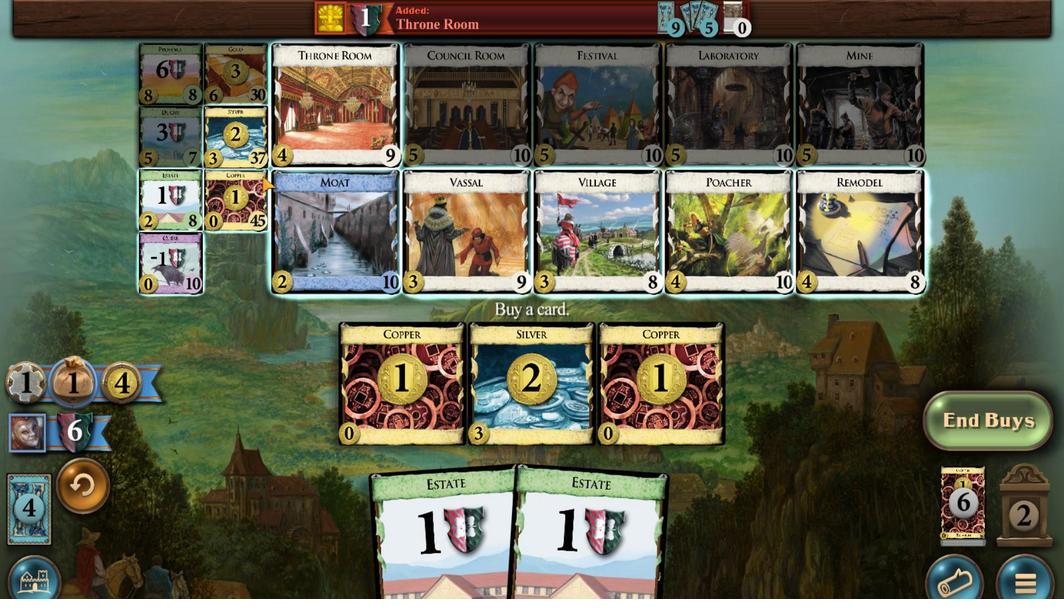 
Action: Mouse moved to (442, 562)
Screenshot: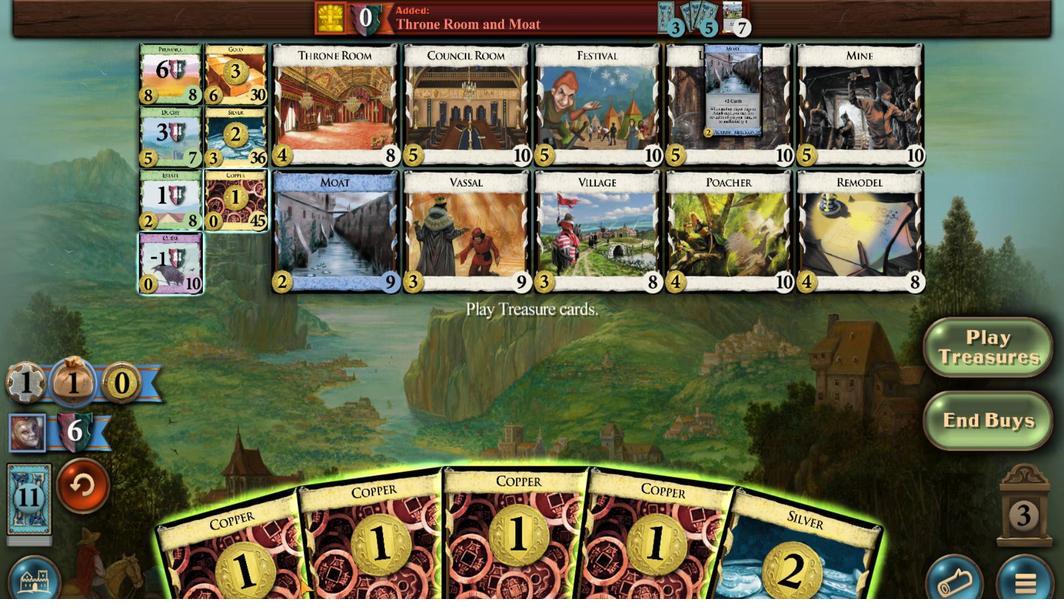 
Action: Mouse scrolled (442, 561) with delta (0, 0)
Screenshot: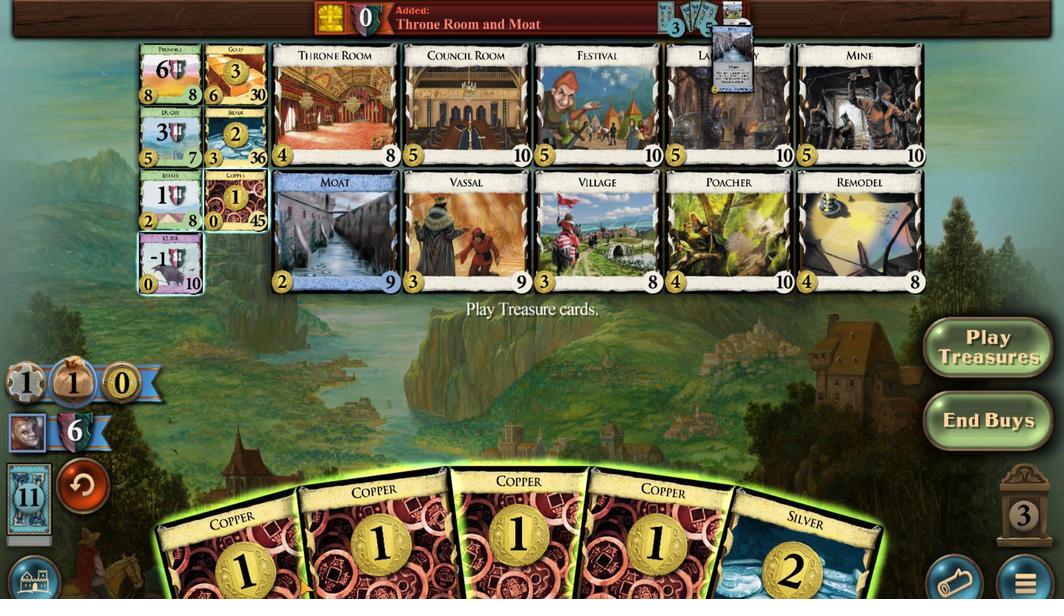 
Action: Mouse scrolled (442, 561) with delta (0, 0)
Screenshot: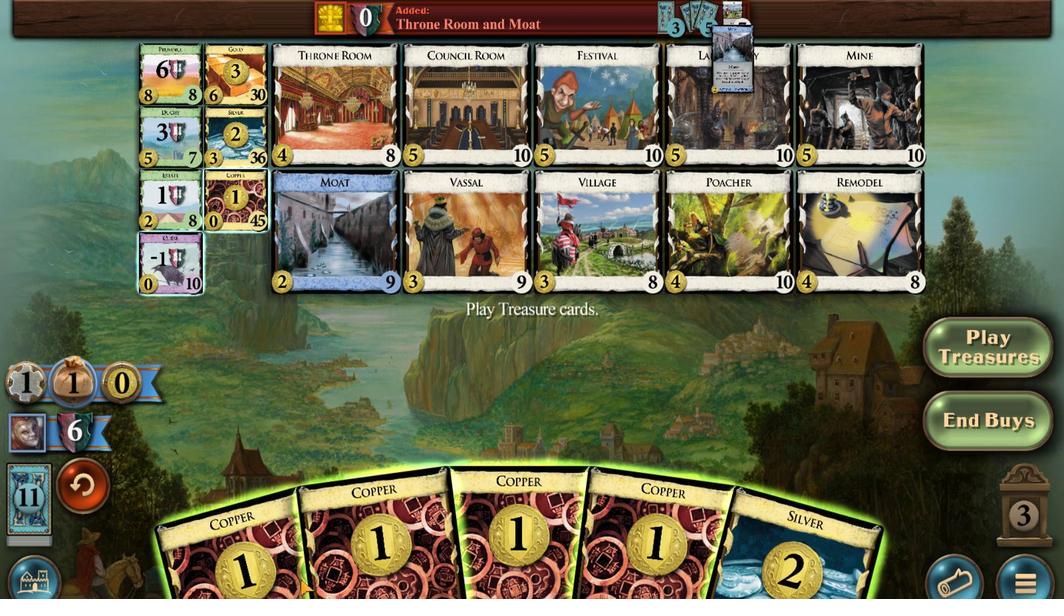 
Action: Mouse scrolled (442, 561) with delta (0, 0)
Screenshot: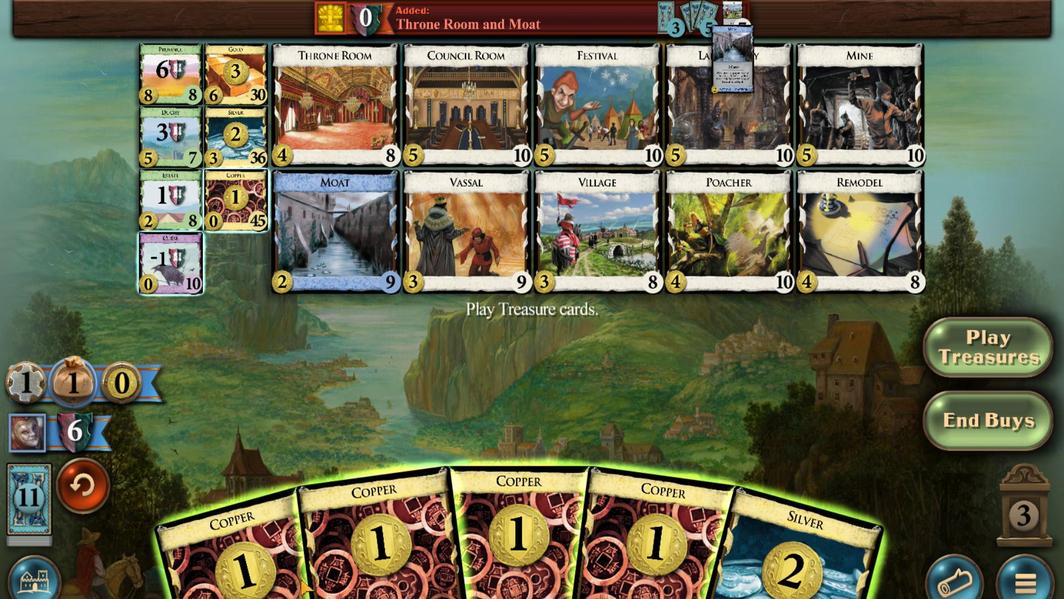 
Action: Mouse scrolled (442, 561) with delta (0, 0)
Screenshot: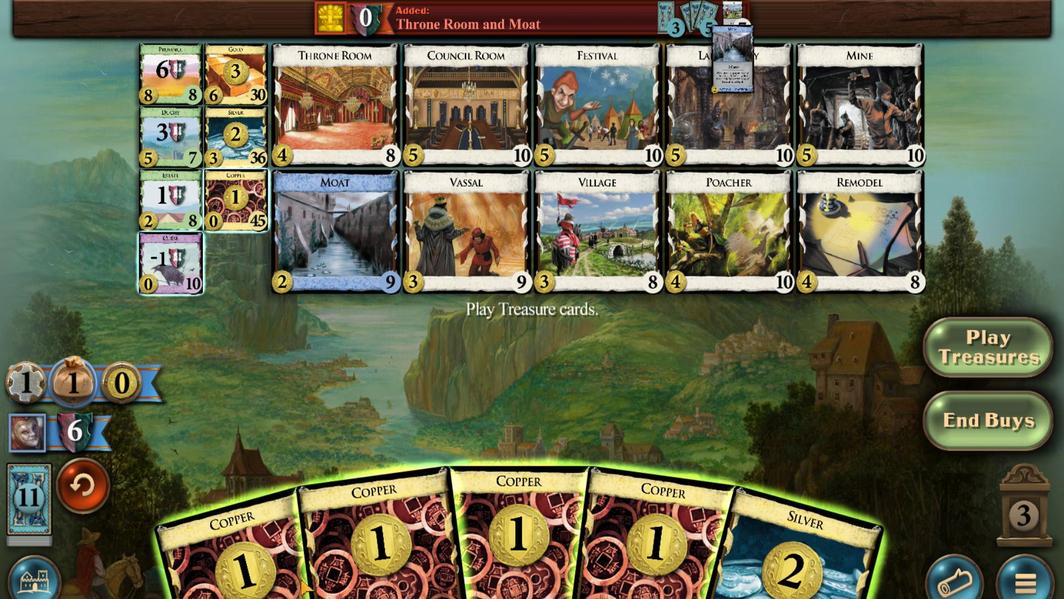 
Action: Mouse scrolled (442, 561) with delta (0, 0)
Screenshot: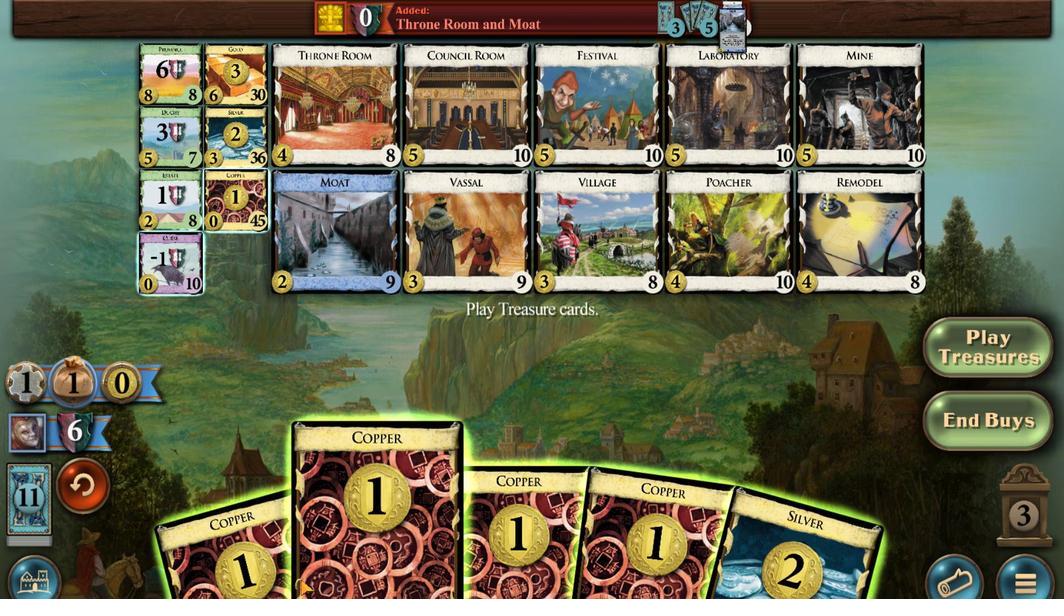 
Action: Mouse moved to (443, 561)
Screenshot: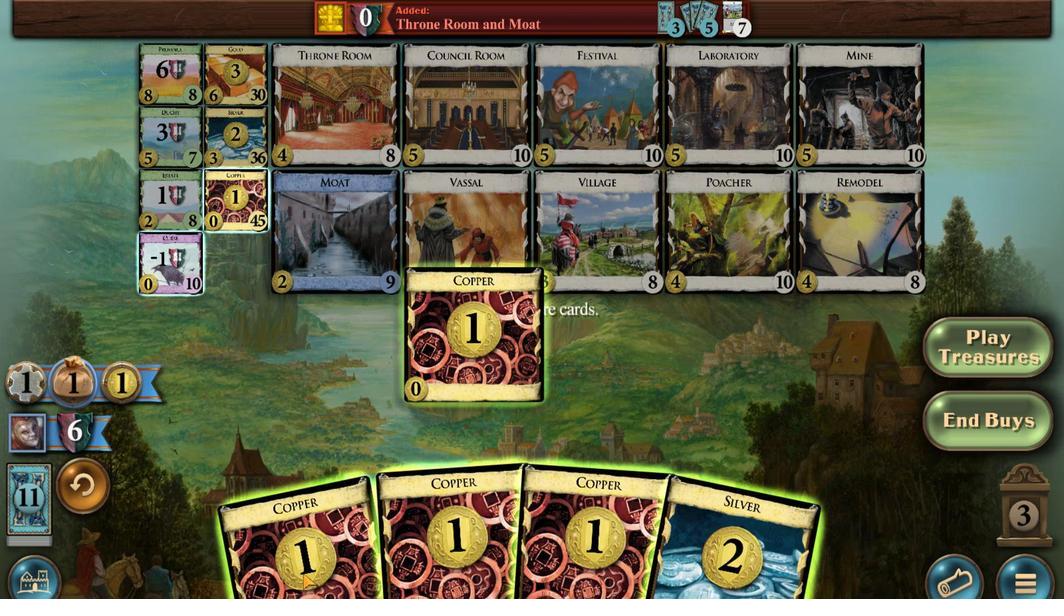 
Action: Mouse scrolled (443, 561) with delta (0, 0)
Screenshot: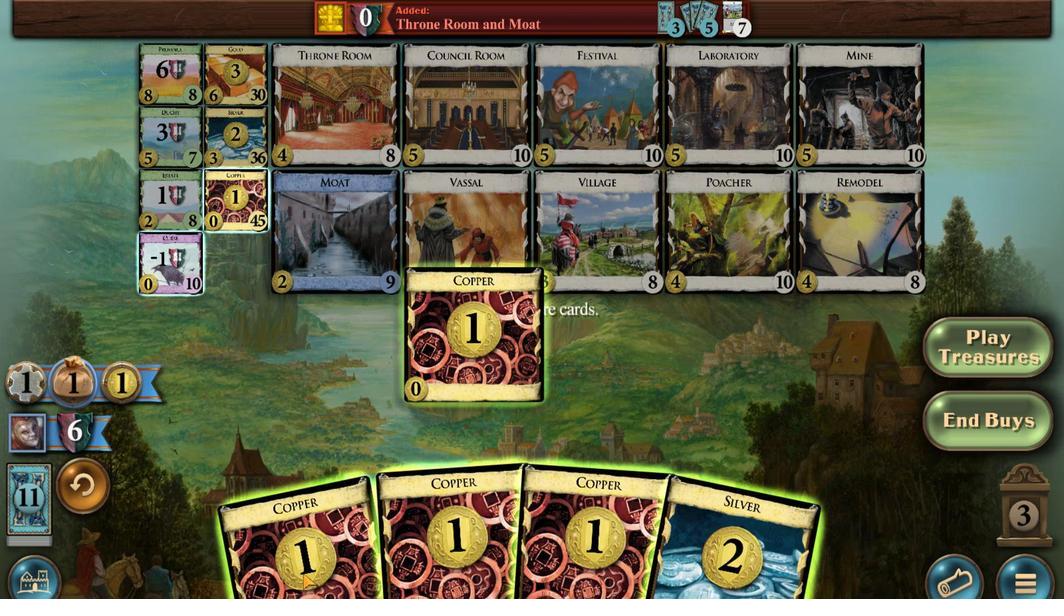 
Action: Mouse scrolled (443, 561) with delta (0, 0)
Screenshot: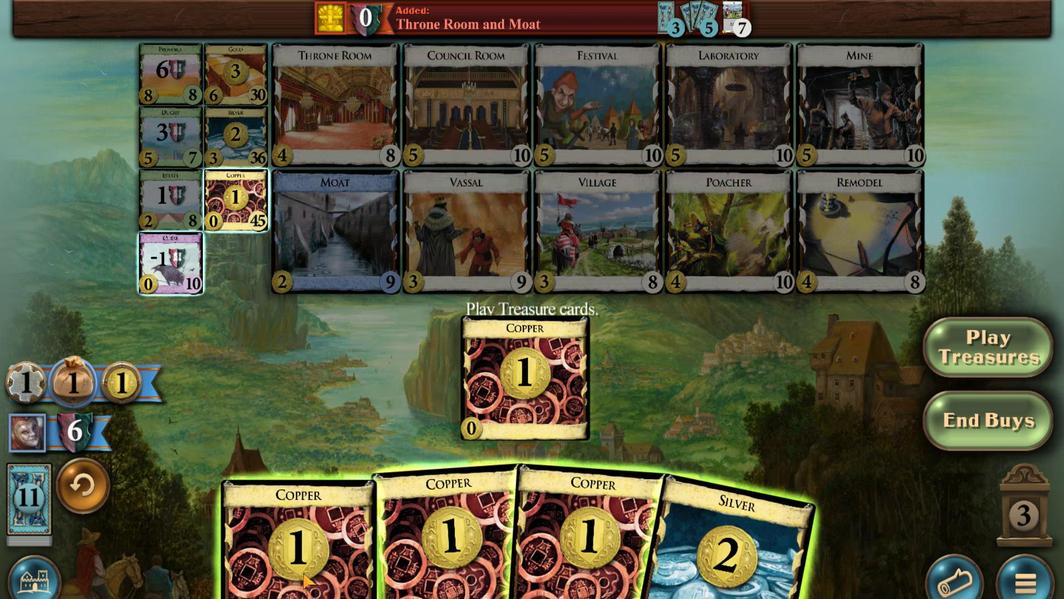 
Action: Mouse scrolled (443, 561) with delta (0, 0)
Screenshot: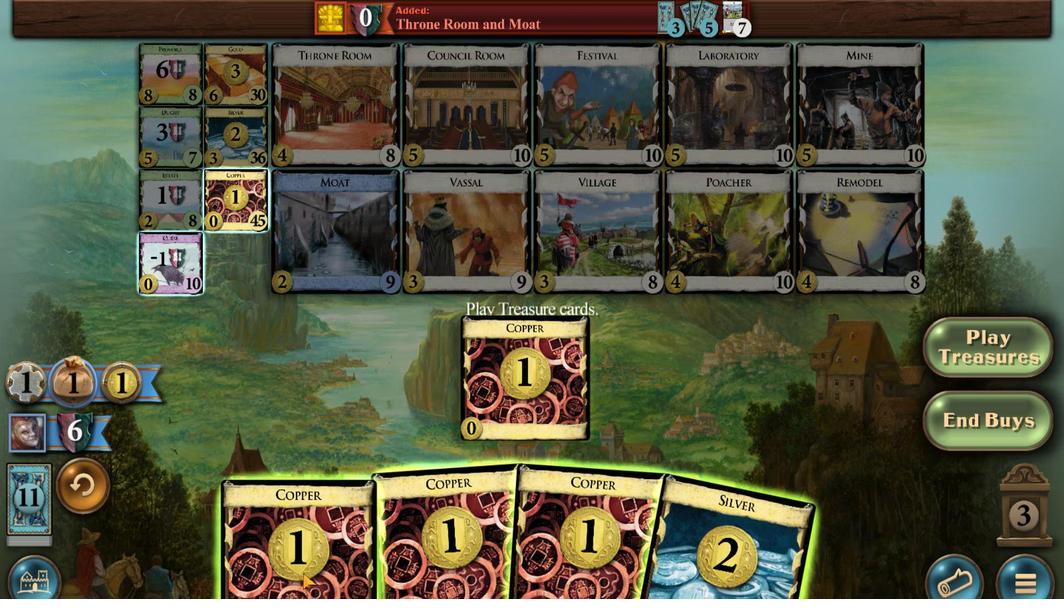 
Action: Mouse moved to (443, 561)
Screenshot: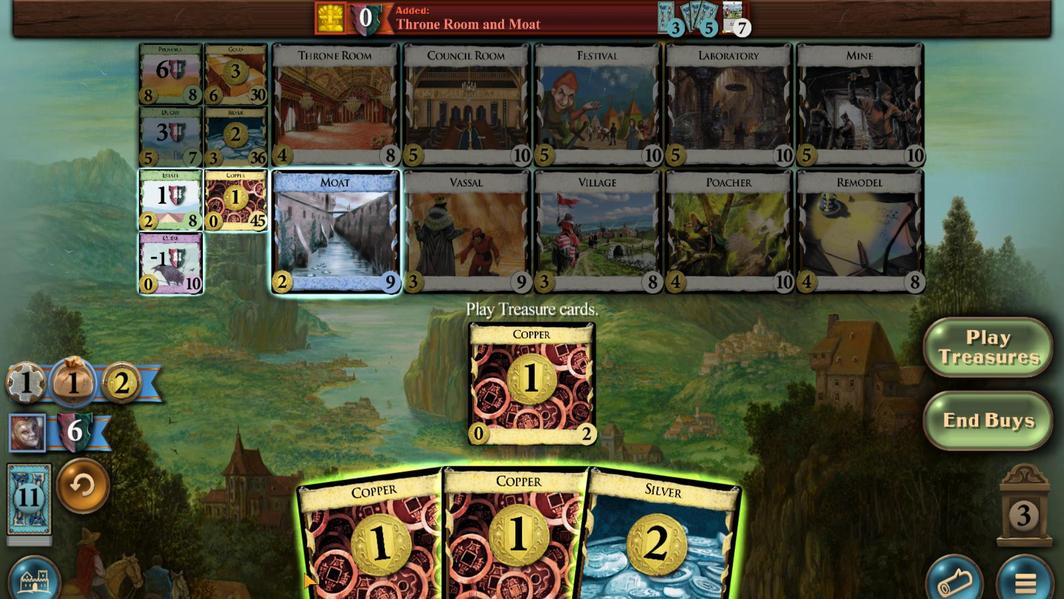 
Action: Mouse scrolled (443, 561) with delta (0, 0)
Screenshot: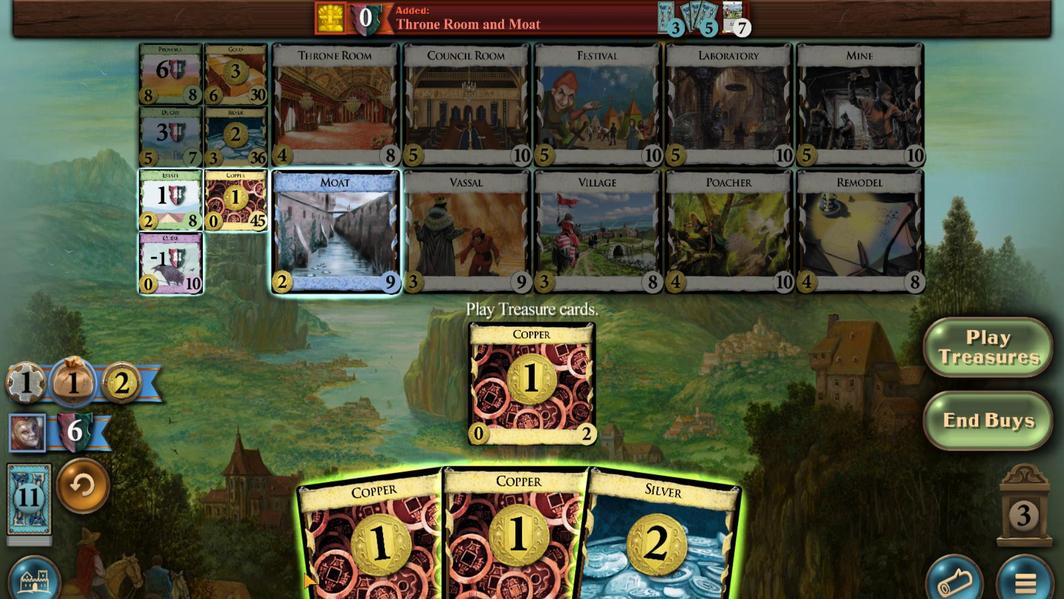 
Action: Mouse scrolled (443, 561) with delta (0, 0)
Screenshot: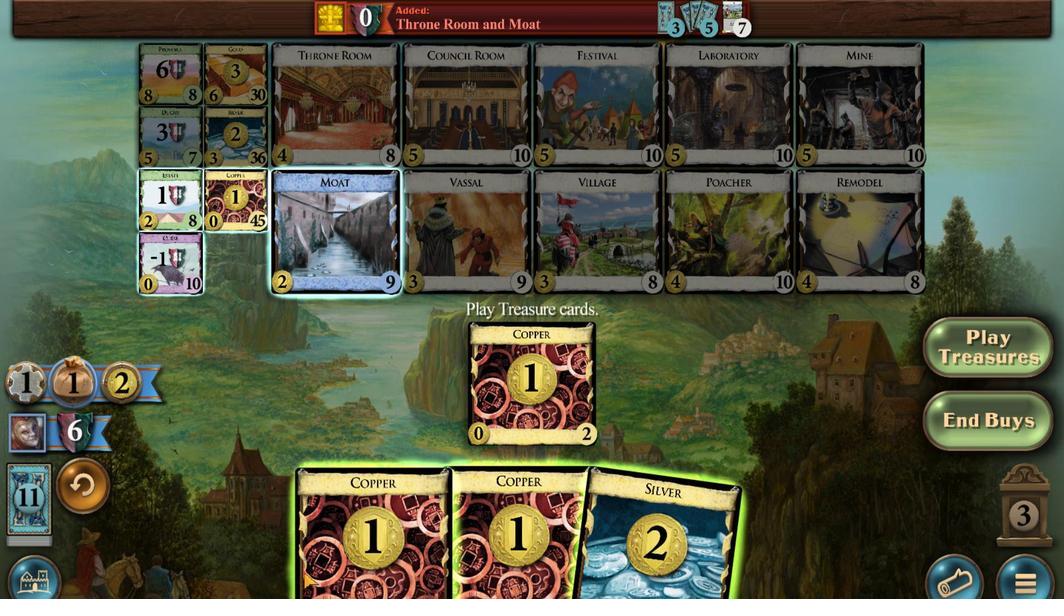 
Action: Mouse scrolled (443, 561) with delta (0, 0)
Screenshot: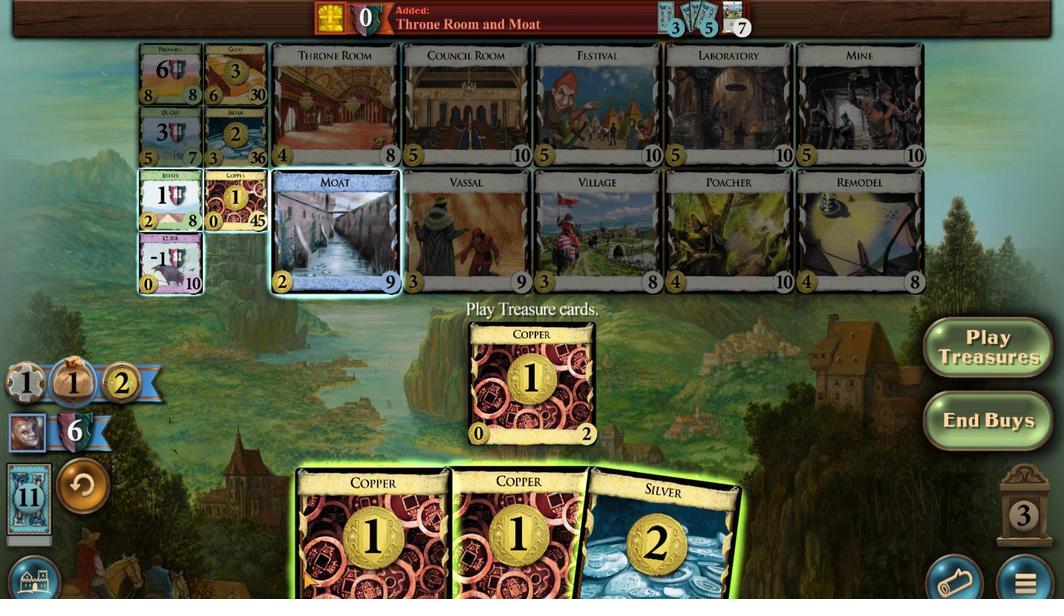 
Action: Mouse scrolled (443, 561) with delta (0, 0)
Screenshot: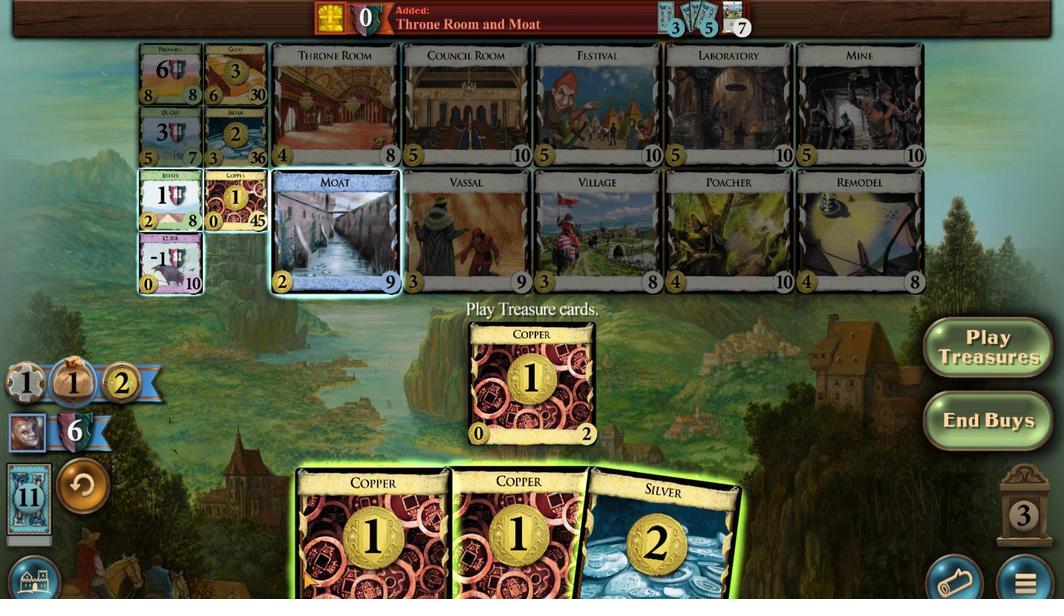 
Action: Mouse scrolled (443, 561) with delta (0, 0)
Screenshot: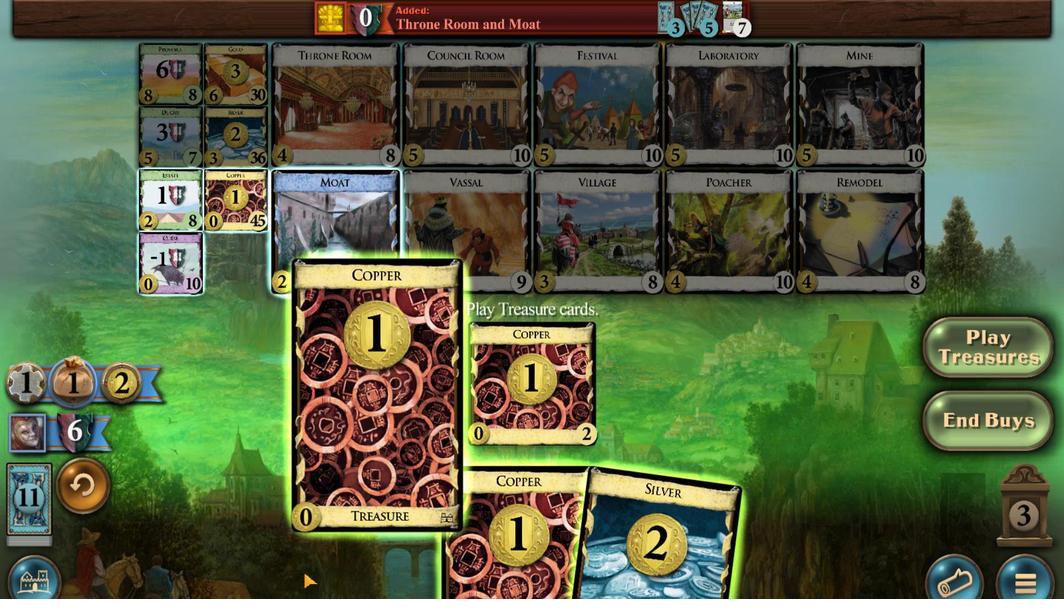 
Action: Mouse moved to (461, 557)
Screenshot: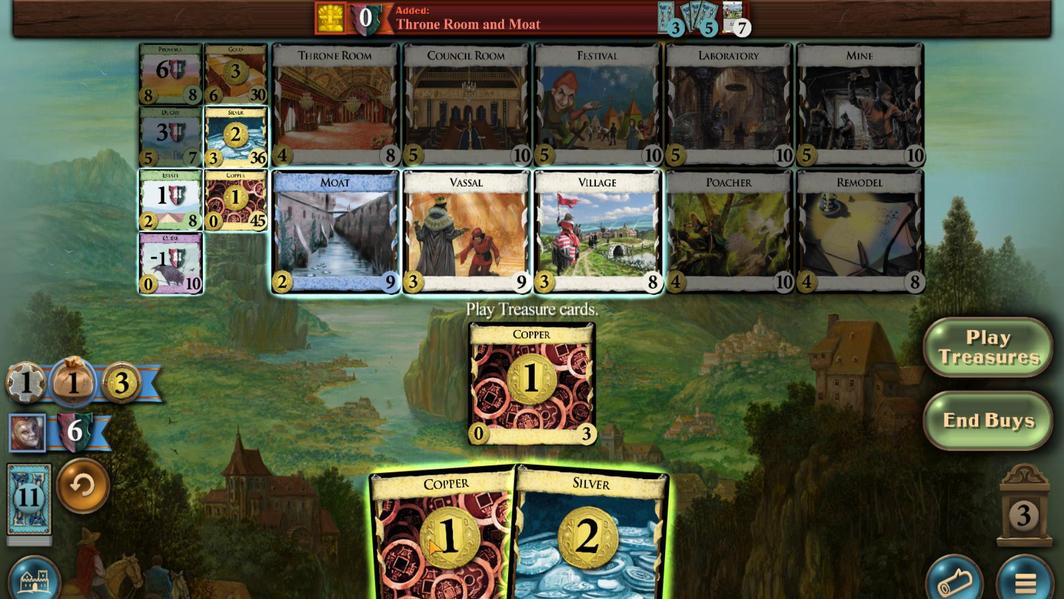 
Action: Mouse scrolled (461, 557) with delta (0, 0)
Screenshot: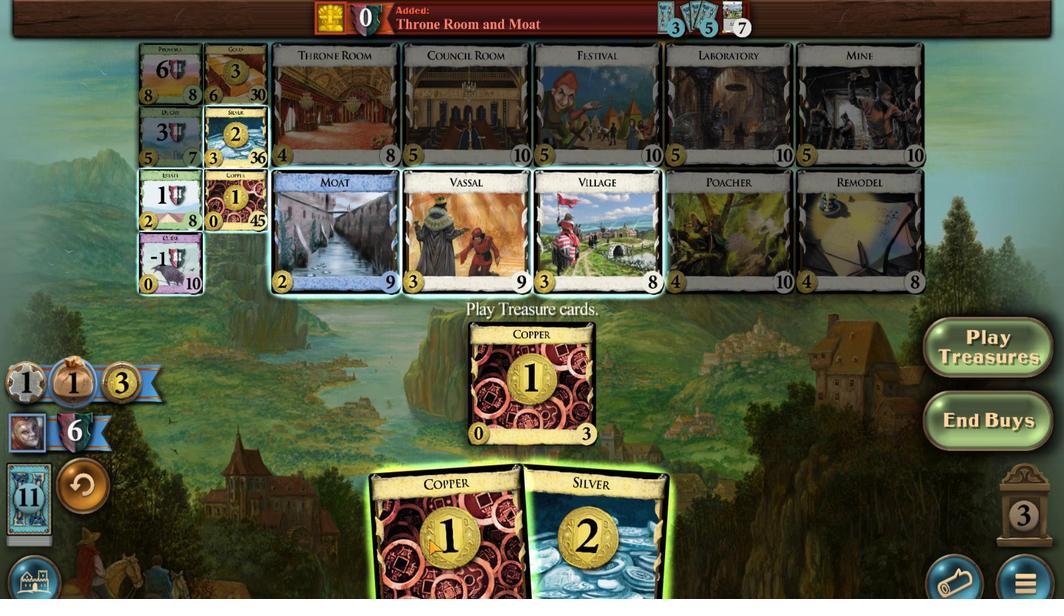 
Action: Mouse scrolled (461, 557) with delta (0, 0)
Screenshot: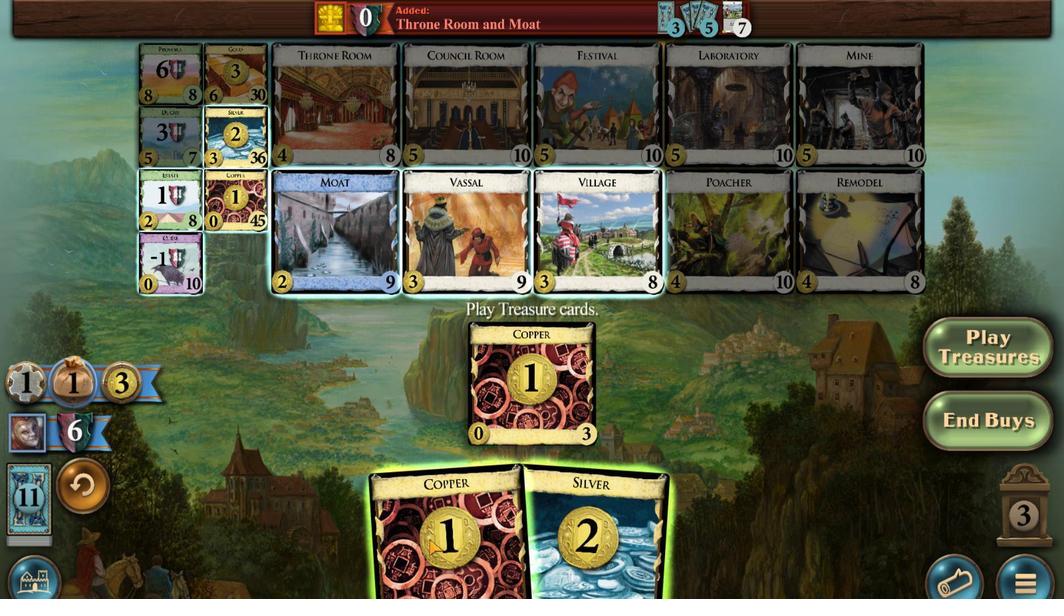 
Action: Mouse moved to (469, 557)
Screenshot: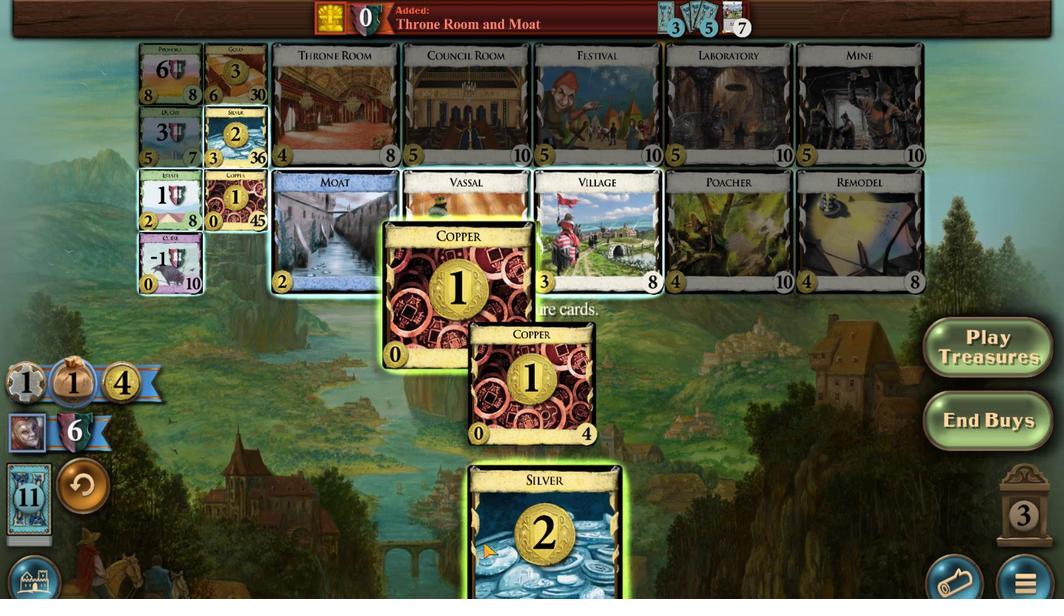 
Action: Mouse scrolled (469, 557) with delta (0, 0)
Screenshot: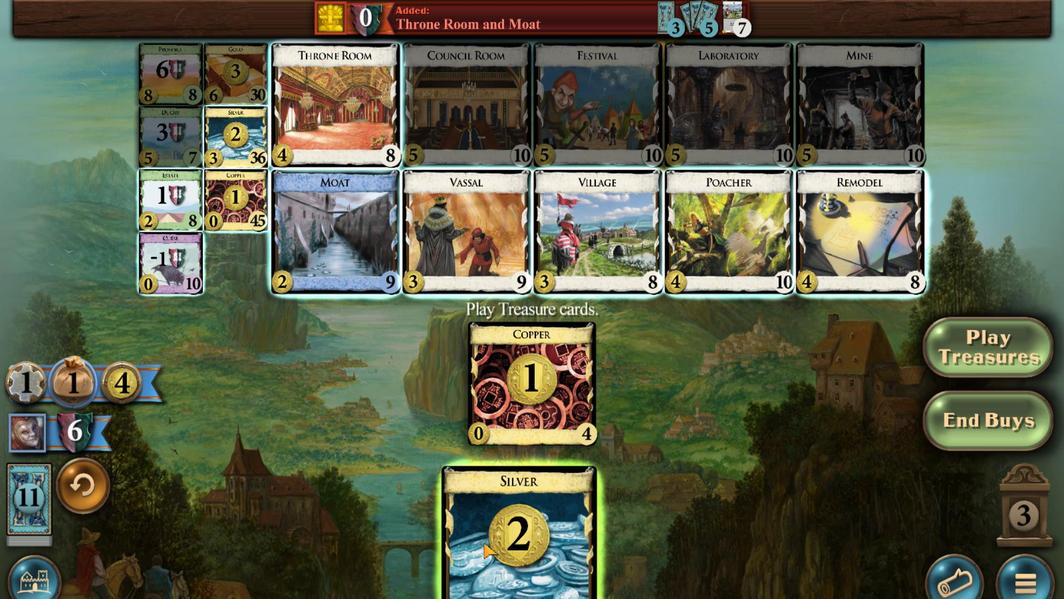 
Action: Mouse scrolled (469, 557) with delta (0, 0)
Screenshot: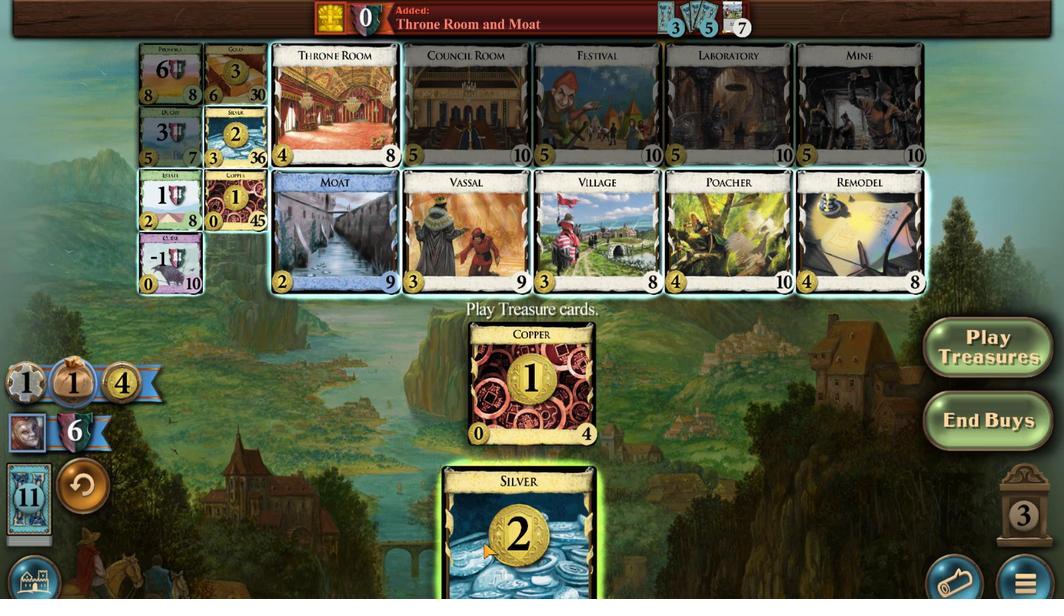 
Action: Mouse scrolled (469, 557) with delta (0, 0)
Screenshot: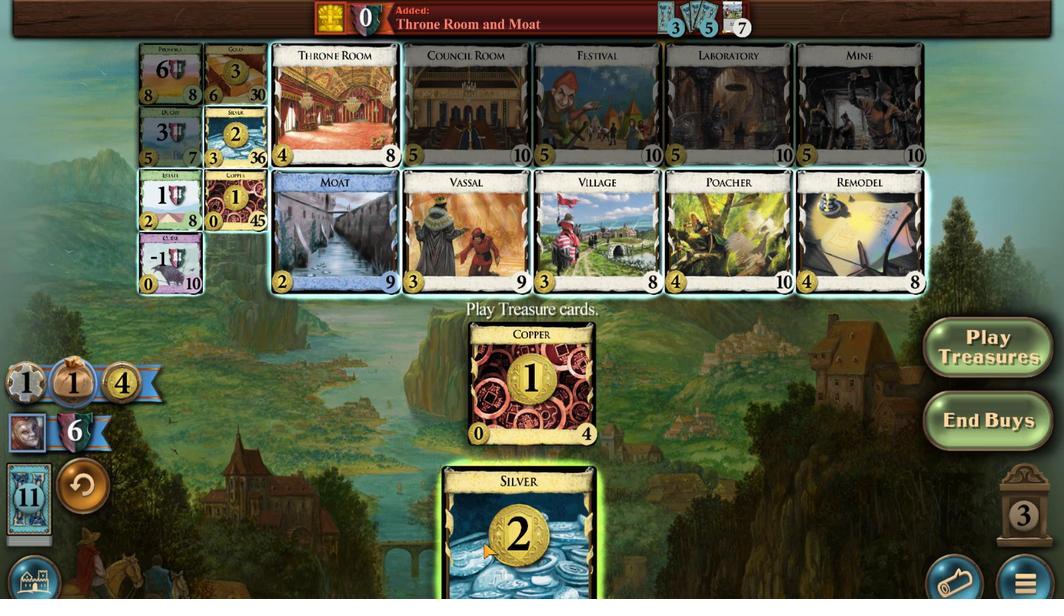 
Action: Mouse scrolled (469, 557) with delta (0, 0)
Screenshot: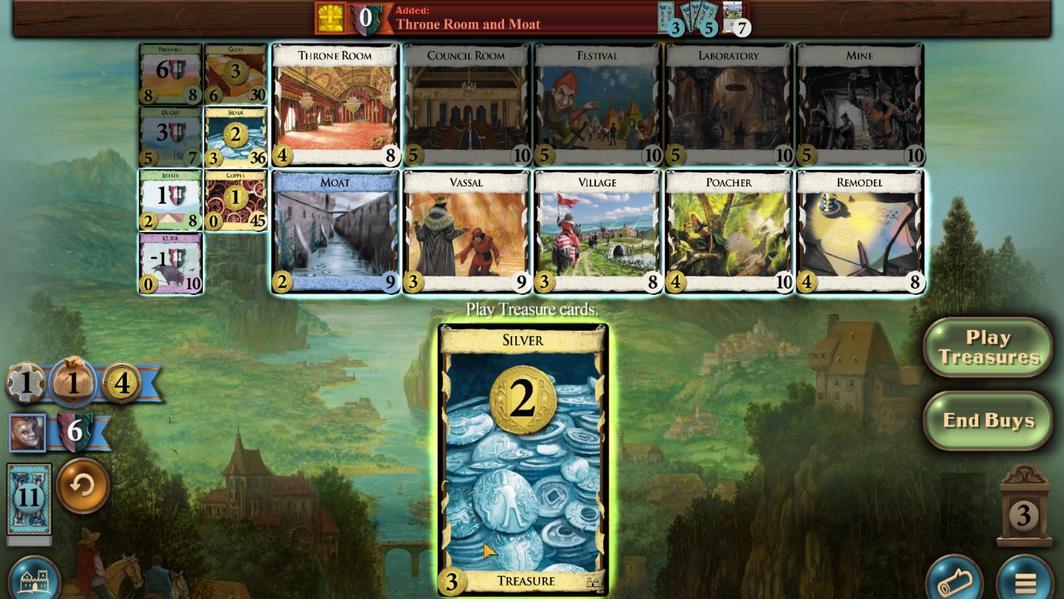 
Action: Mouse scrolled (469, 557) with delta (0, 0)
Screenshot: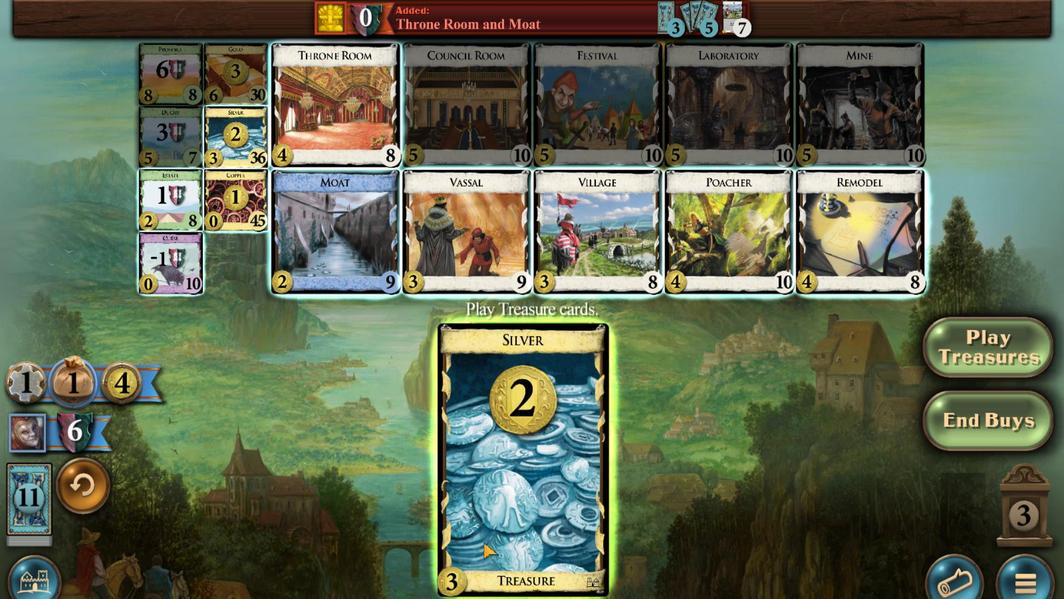 
Action: Mouse moved to (434, 504)
Screenshot: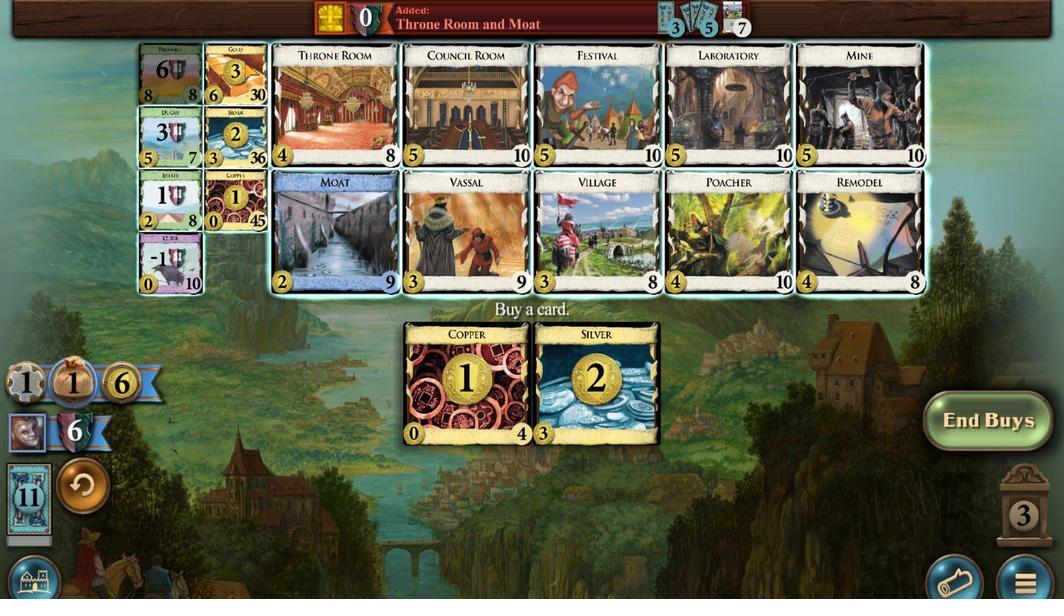 
Action: Mouse pressed left at (434, 504)
Screenshot: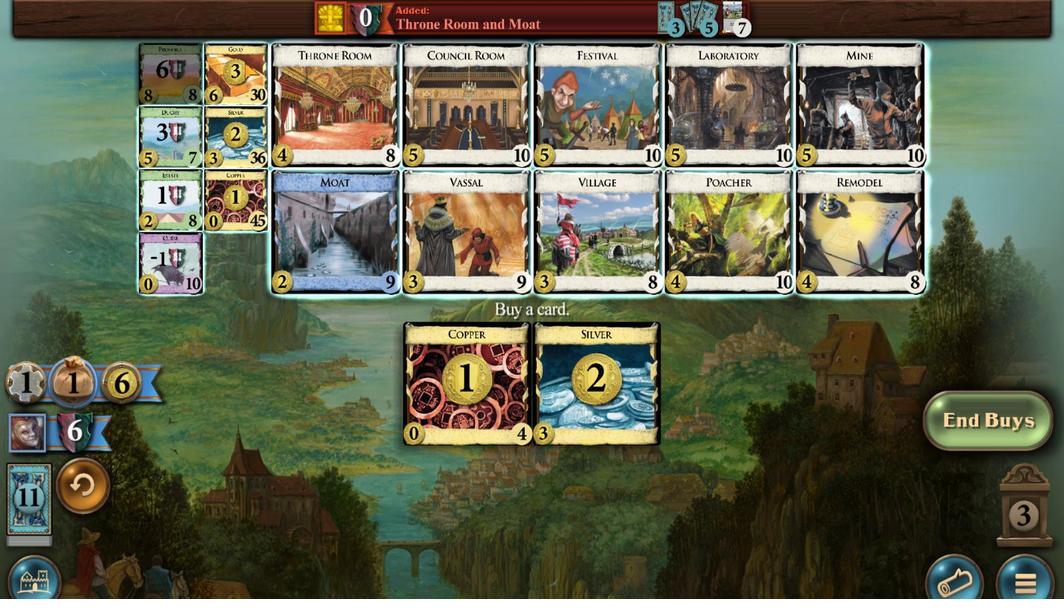 
Action: Mouse moved to (442, 561)
Screenshot: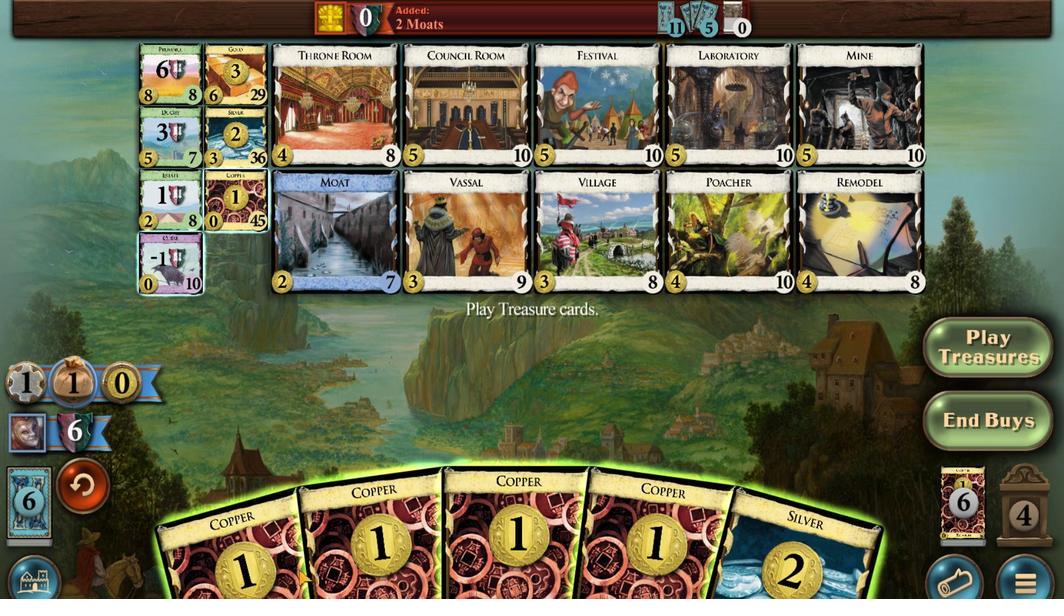 
Action: Mouse scrolled (442, 560) with delta (0, 0)
Screenshot: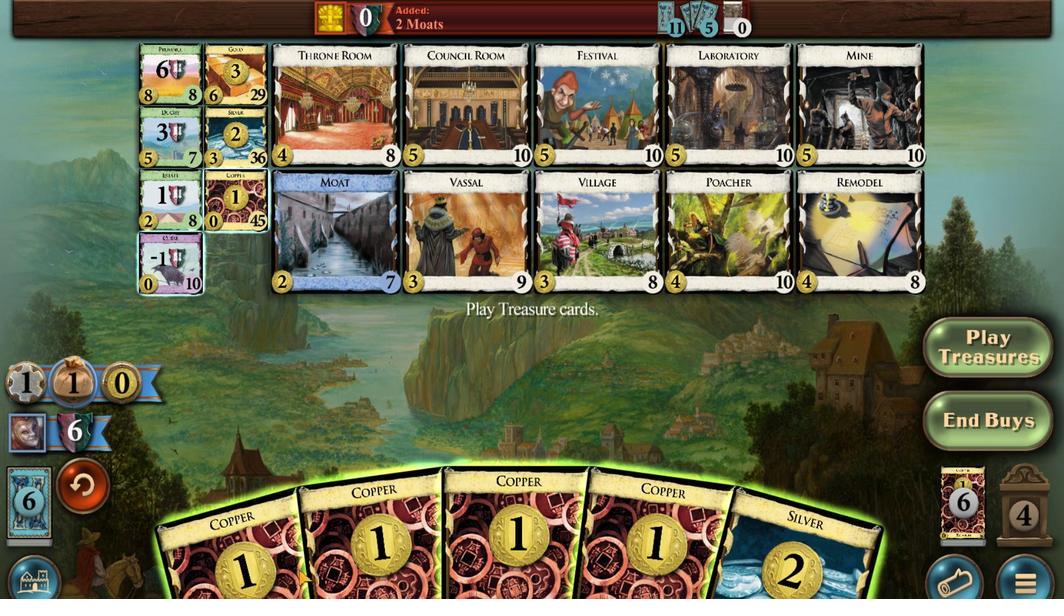 
Action: Mouse scrolled (442, 560) with delta (0, 0)
Screenshot: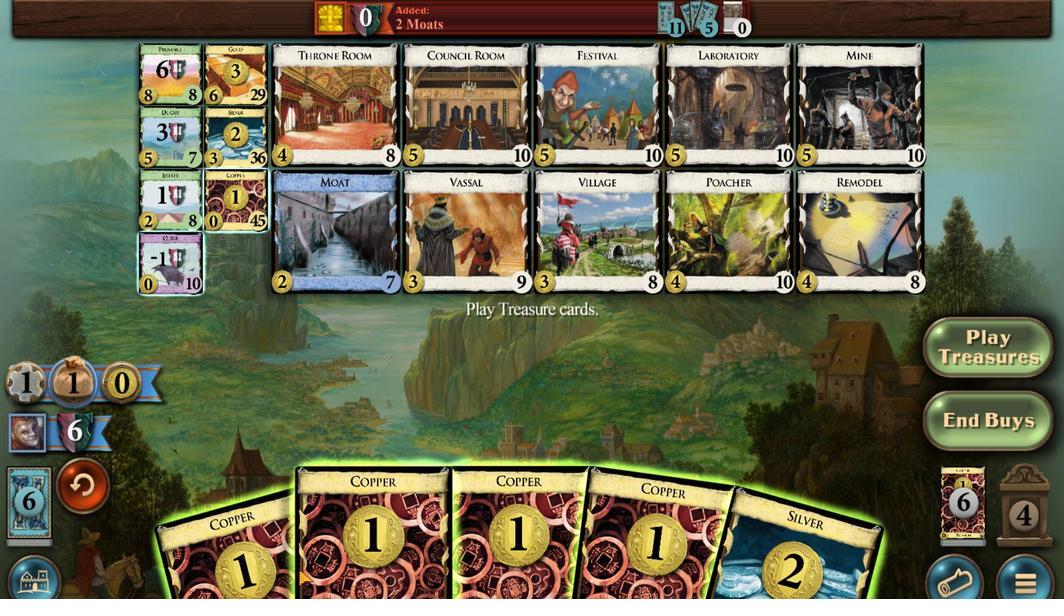 
Action: Mouse scrolled (442, 561) with delta (0, 0)
Screenshot: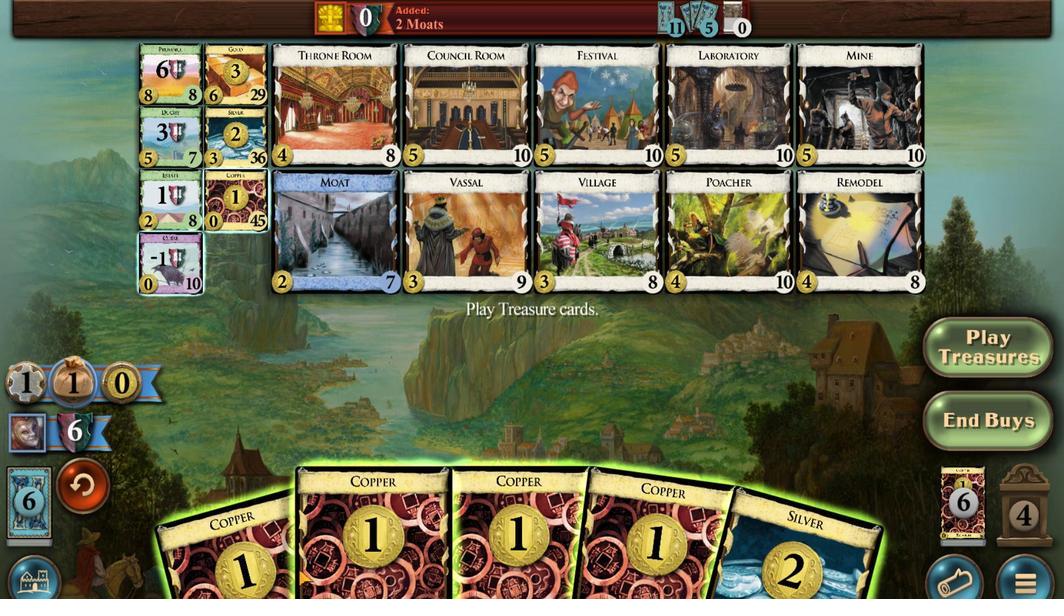 
Action: Mouse scrolled (442, 560) with delta (0, 0)
Screenshot: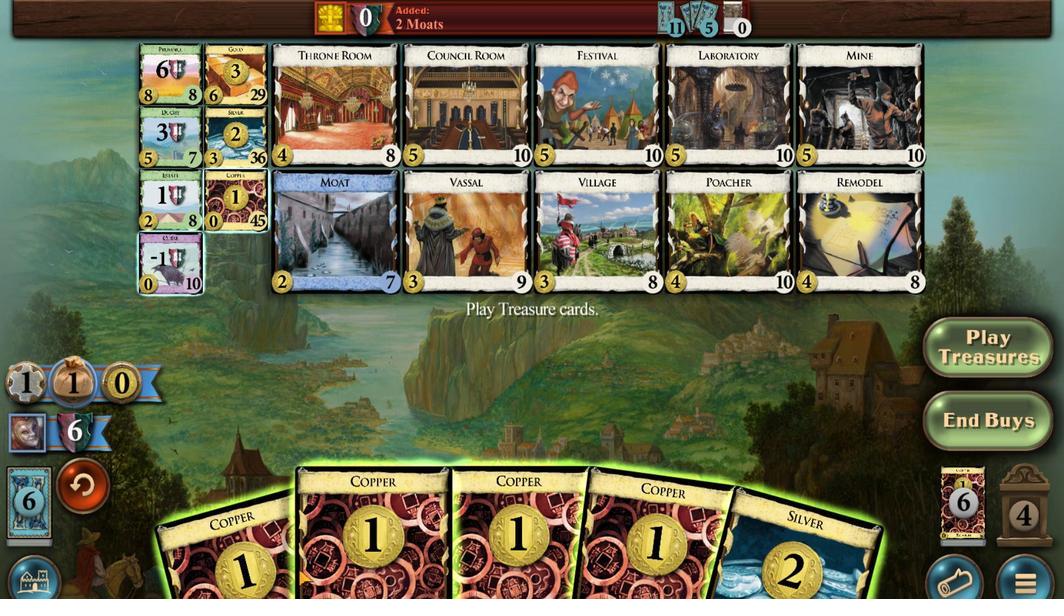 
Action: Mouse moved to (448, 560)
Screenshot: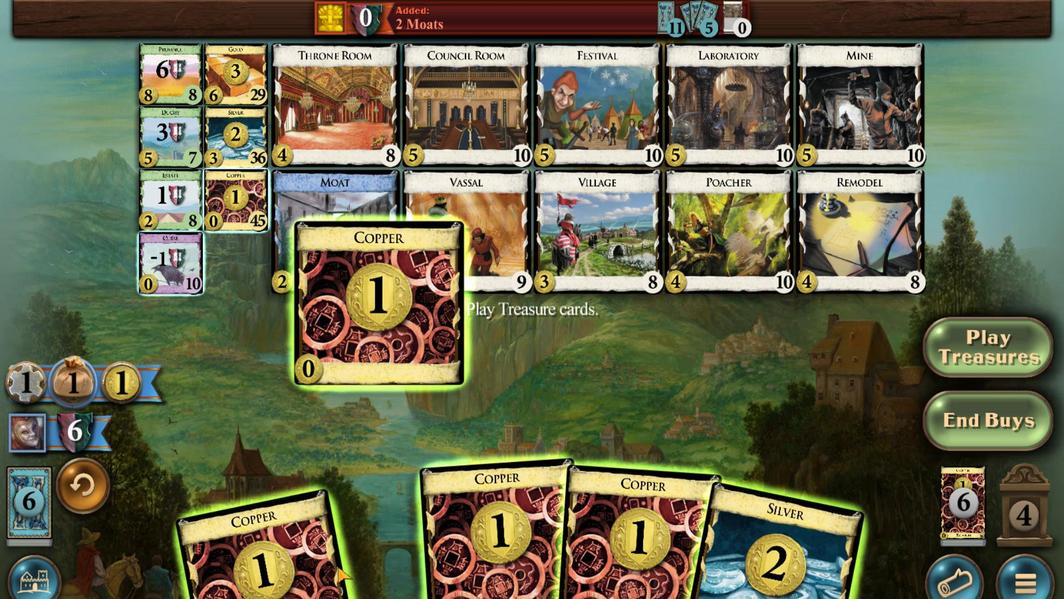 
Action: Mouse scrolled (448, 560) with delta (0, 0)
Screenshot: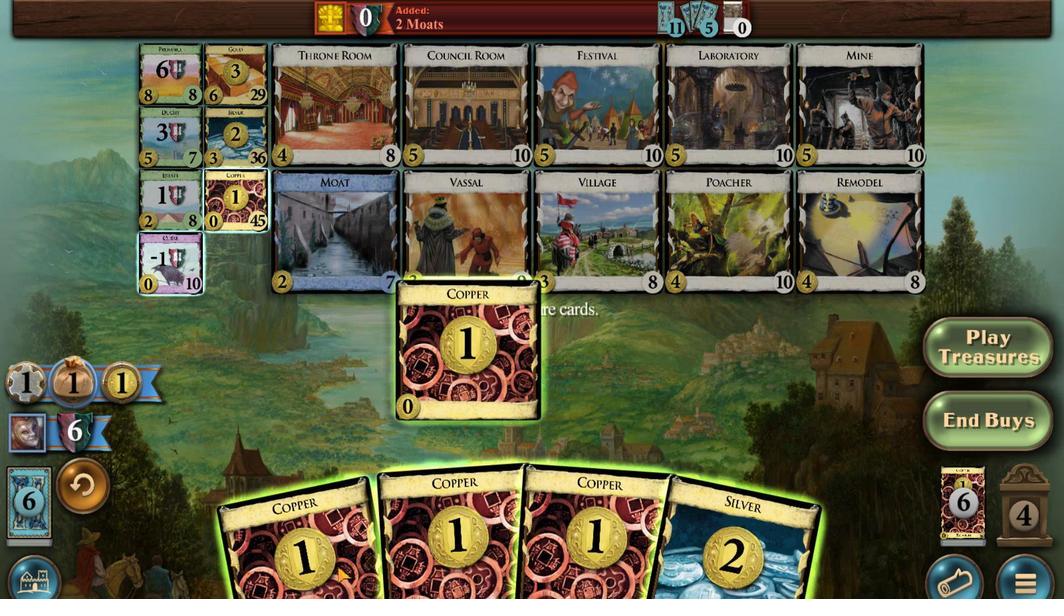 
Action: Mouse scrolled (448, 560) with delta (0, 0)
Screenshot: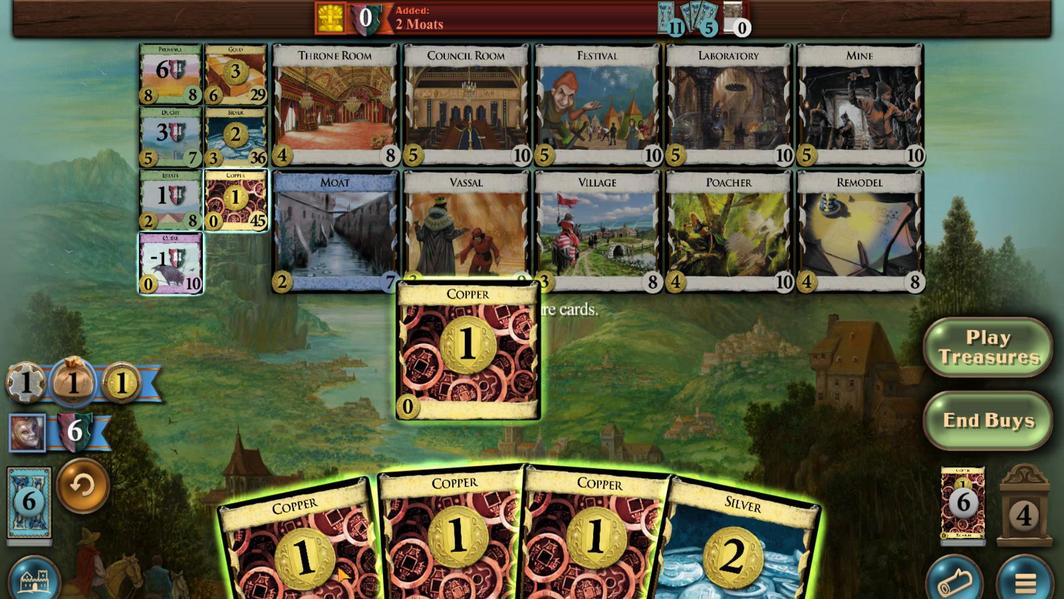 
Action: Mouse scrolled (448, 560) with delta (0, 0)
Screenshot: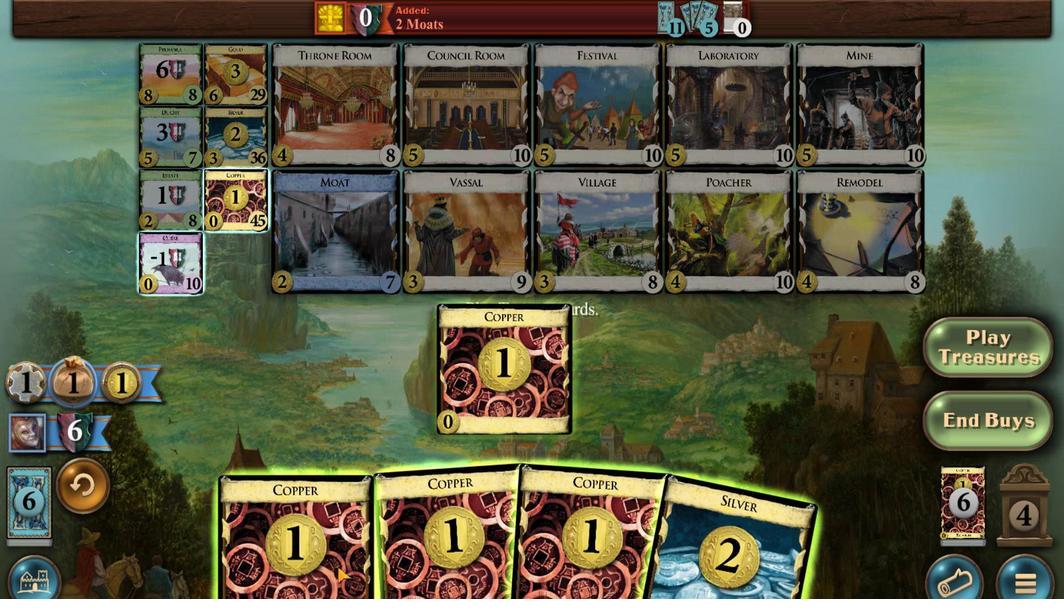 
Action: Mouse scrolled (448, 560) with delta (0, 0)
Screenshot: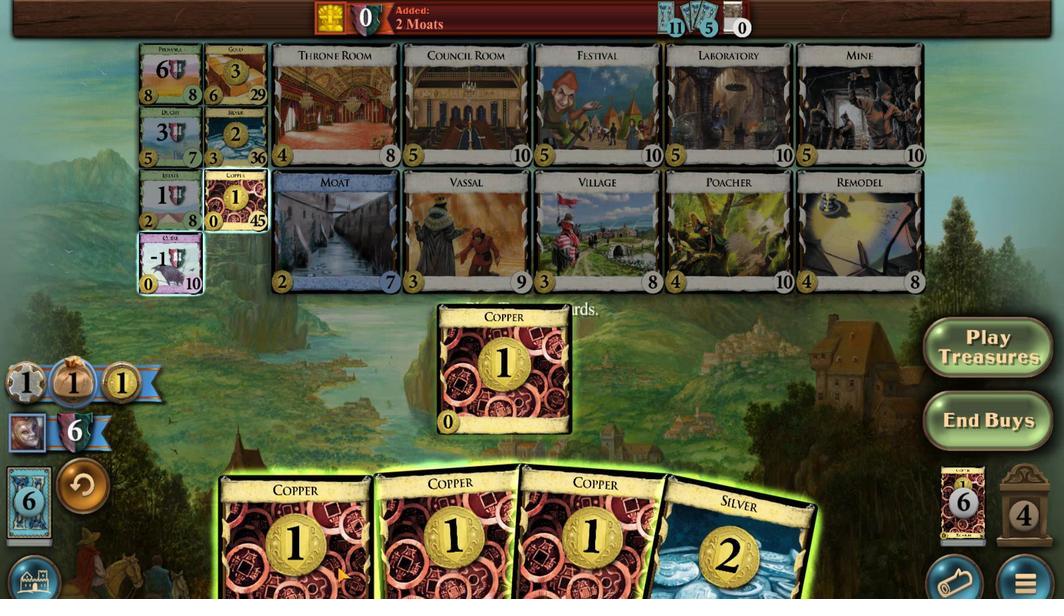 
Action: Mouse moved to (452, 560)
Screenshot: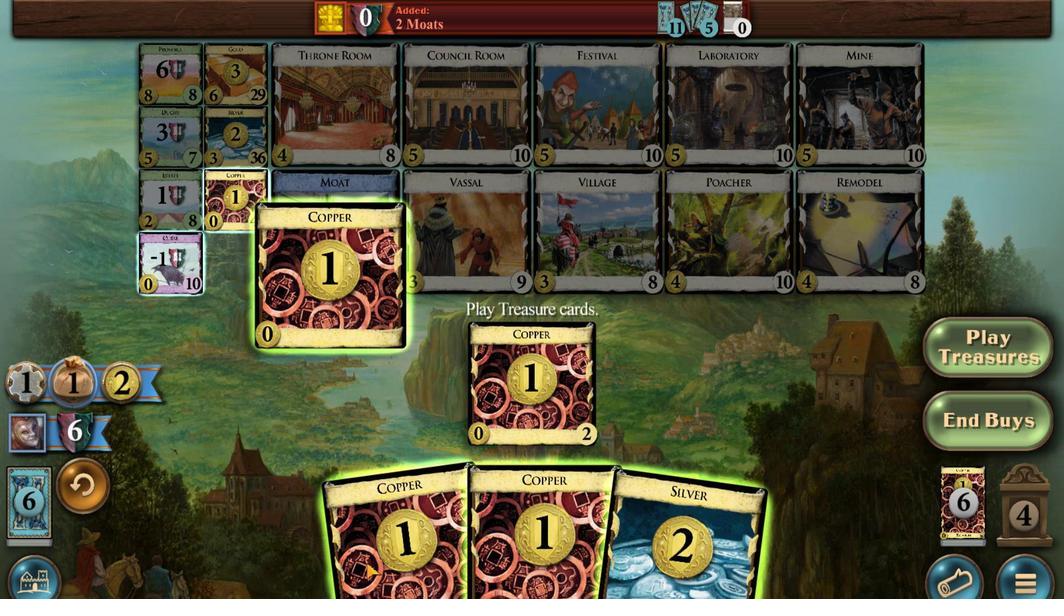
Action: Mouse scrolled (452, 560) with delta (0, 0)
Screenshot: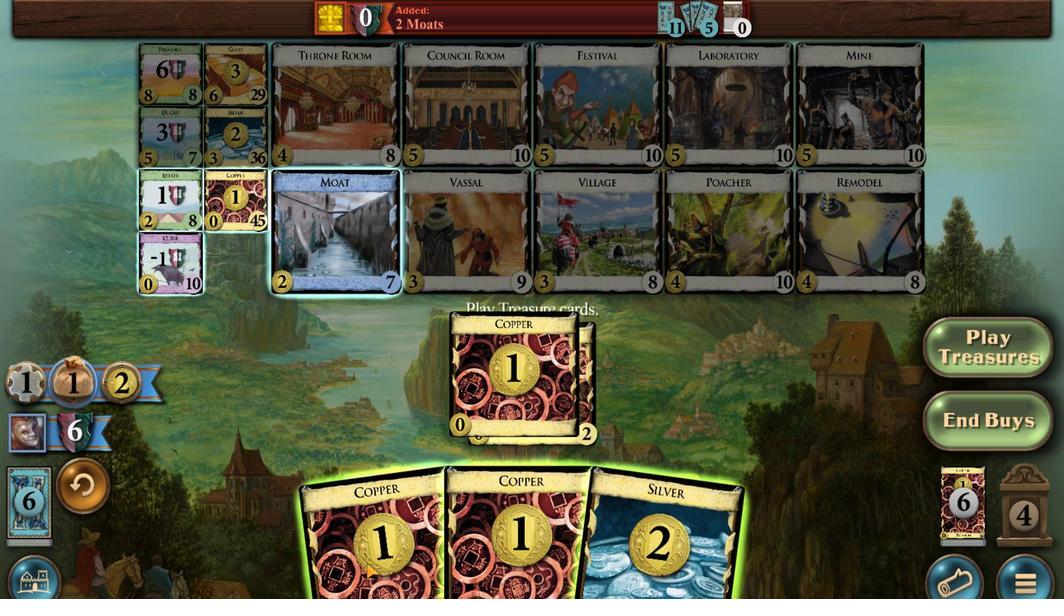 
Action: Mouse scrolled (452, 560) with delta (0, 0)
Screenshot: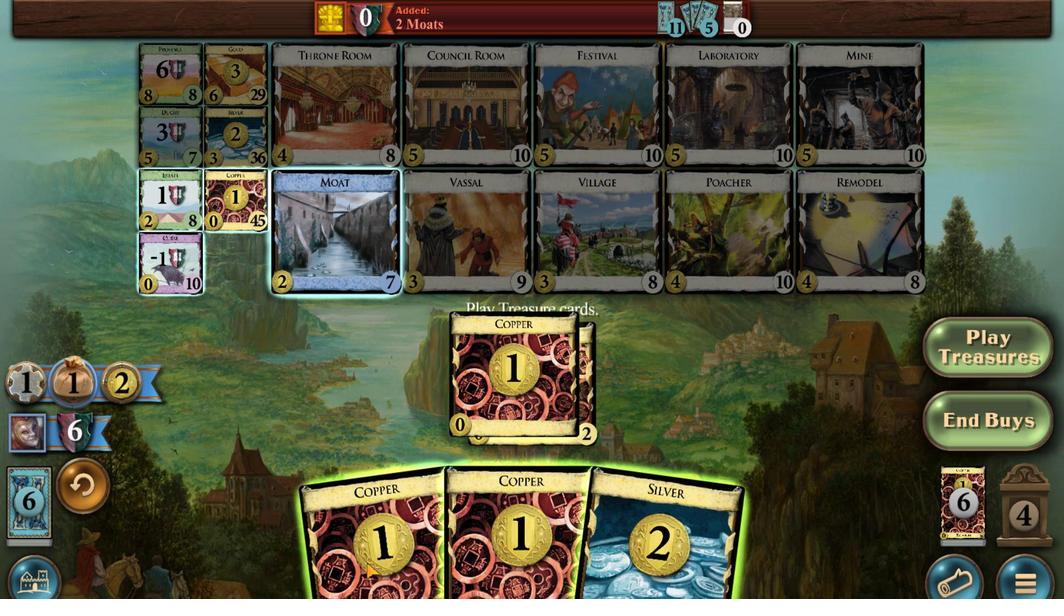 
Action: Mouse scrolled (452, 560) with delta (0, 0)
Screenshot: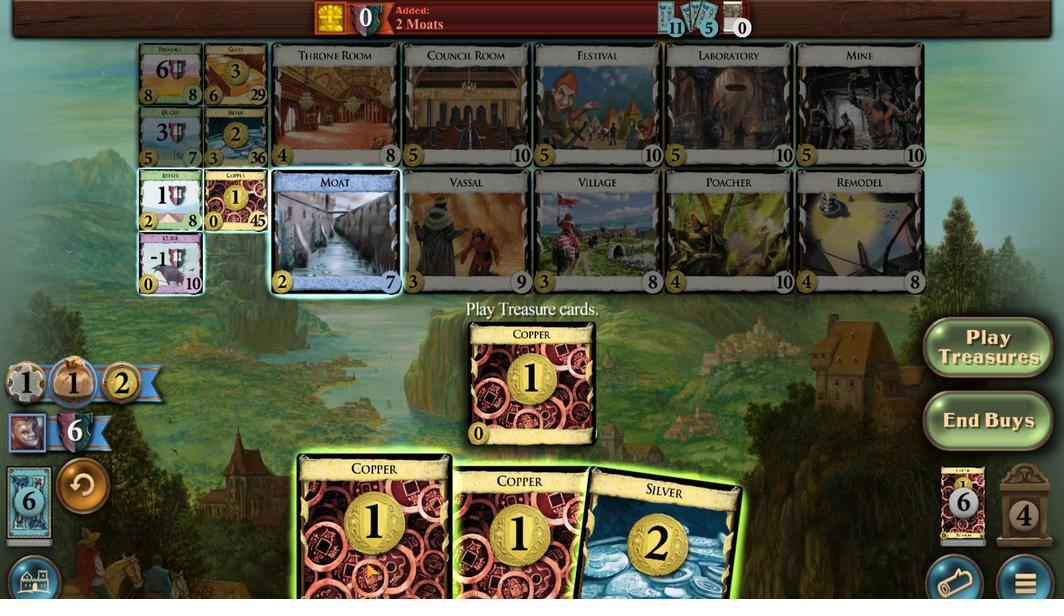 
Action: Mouse scrolled (452, 560) with delta (0, 0)
Screenshot: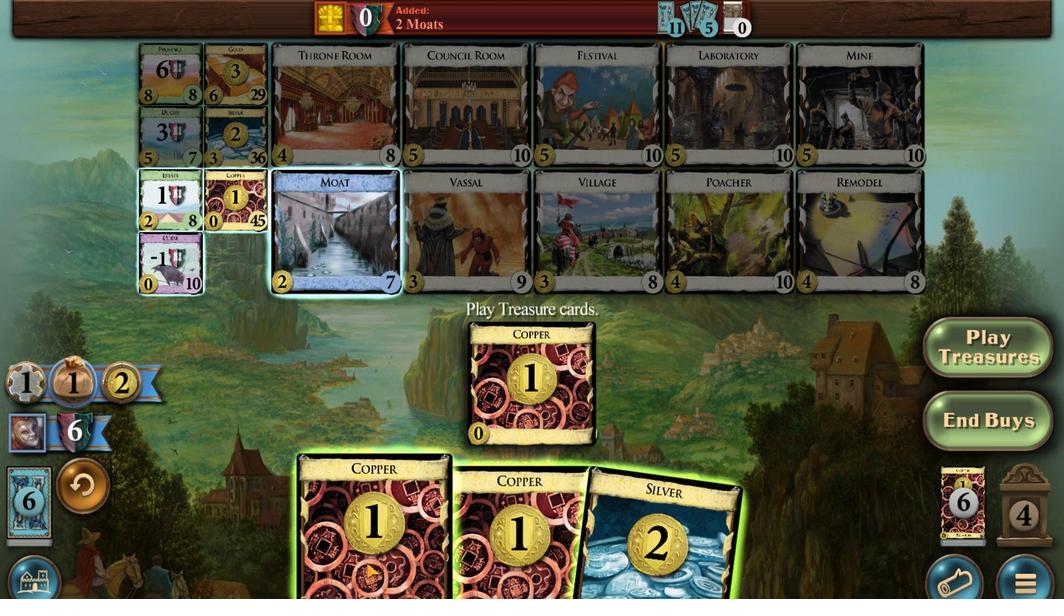 
Action: Mouse scrolled (452, 560) with delta (0, 0)
Screenshot: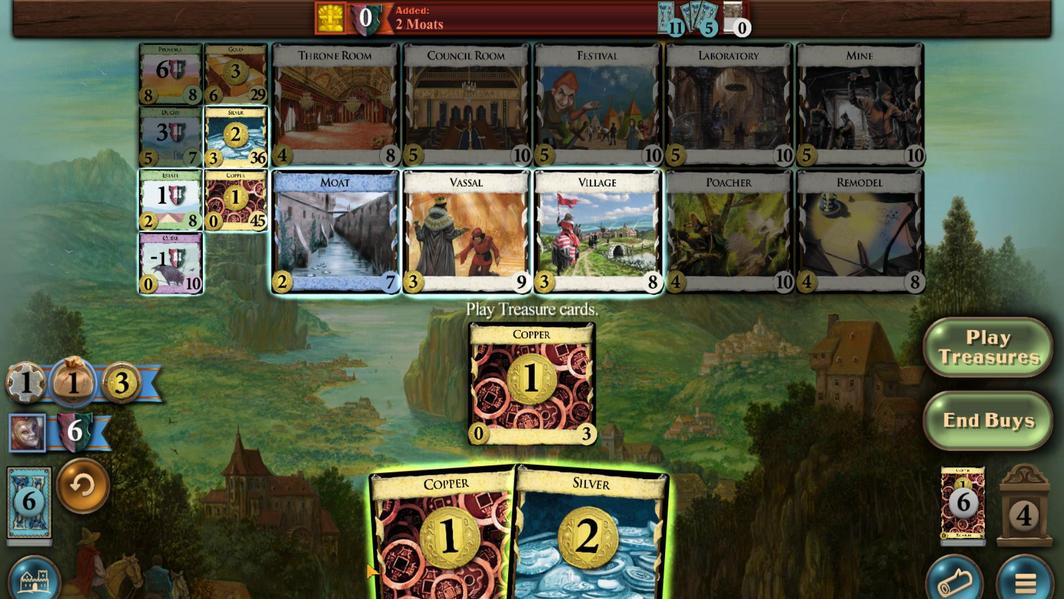 
Action: Mouse scrolled (452, 560) with delta (0, 0)
Screenshot: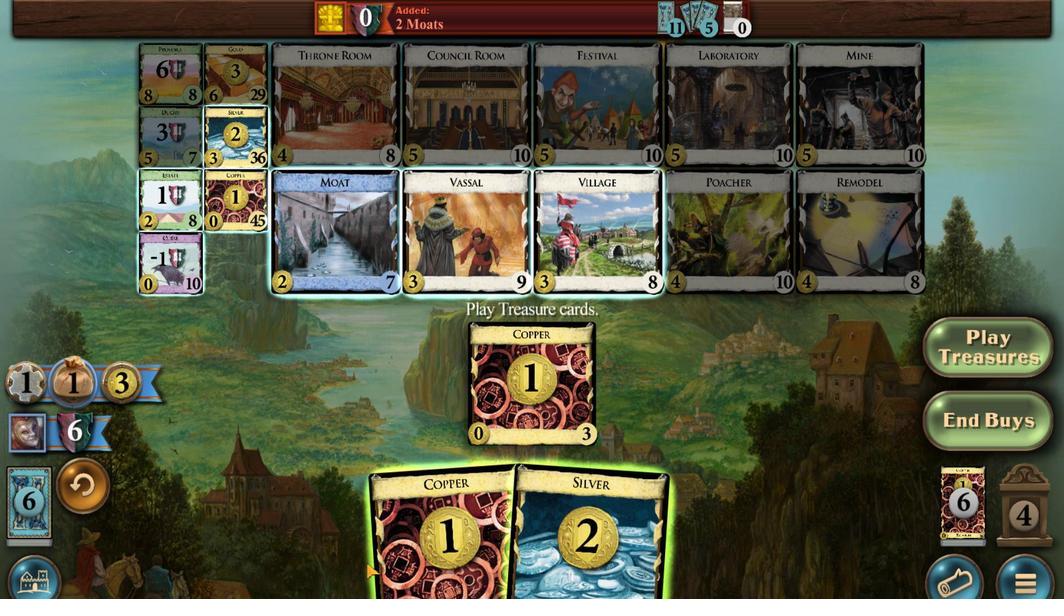 
Action: Mouse moved to (452, 560)
Screenshot: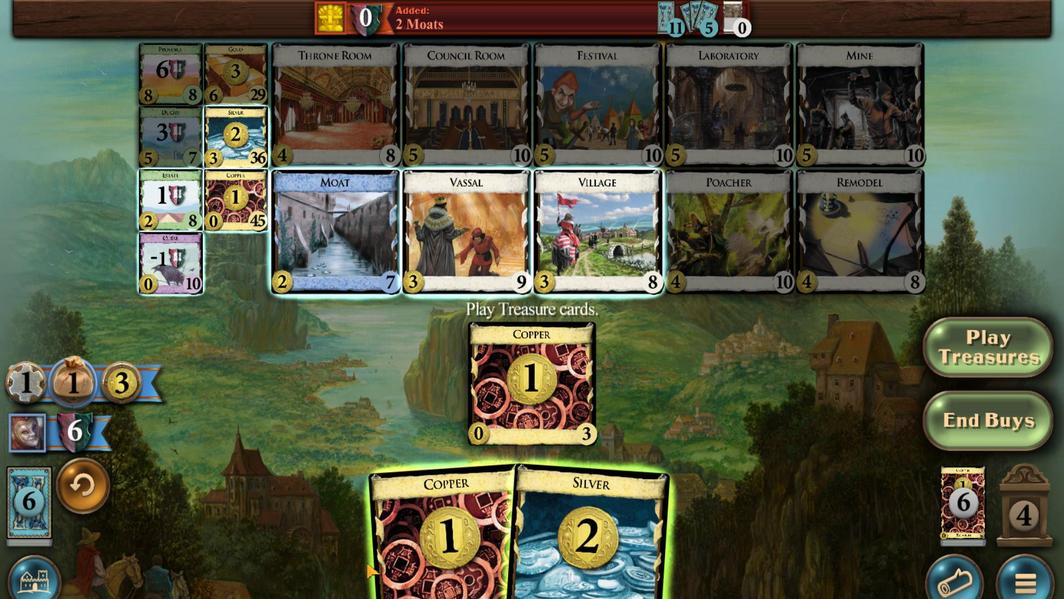 
Action: Mouse scrolled (452, 560) with delta (0, 0)
Screenshot: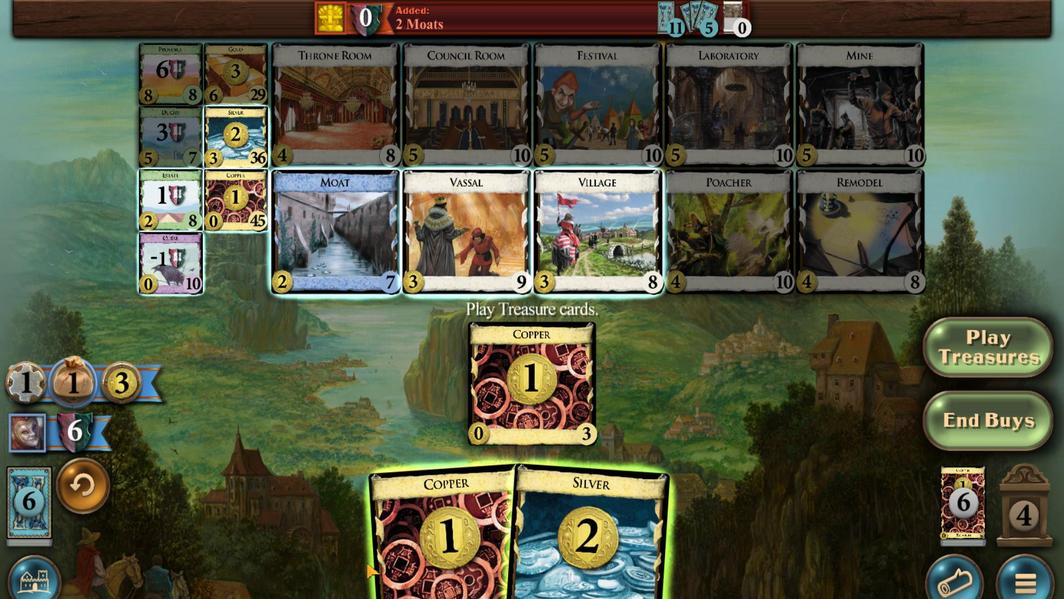 
Action: Mouse moved to (463, 557)
Screenshot: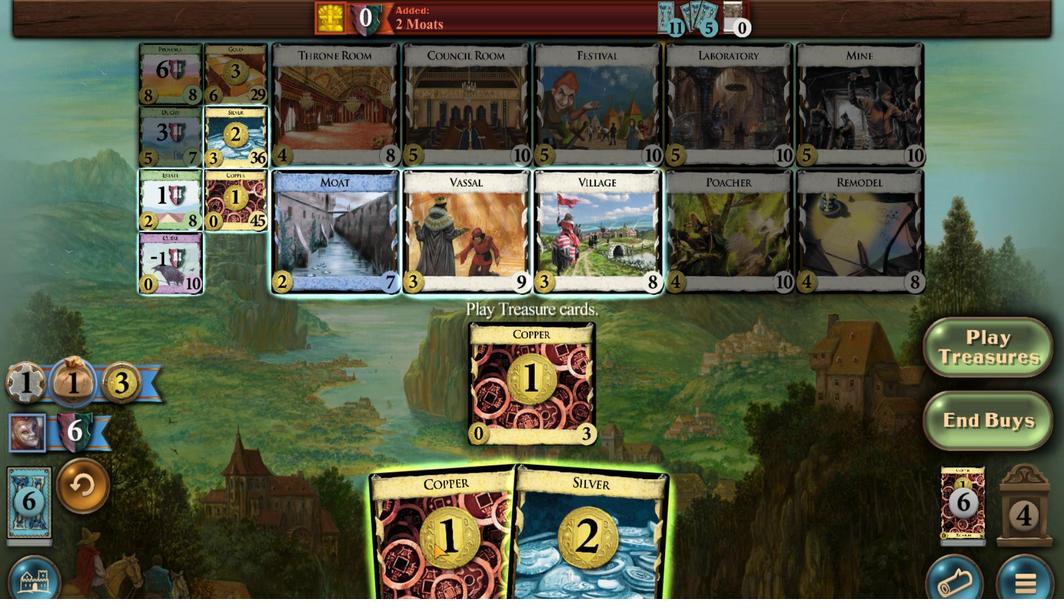 
Action: Mouse scrolled (463, 557) with delta (0, 0)
Screenshot: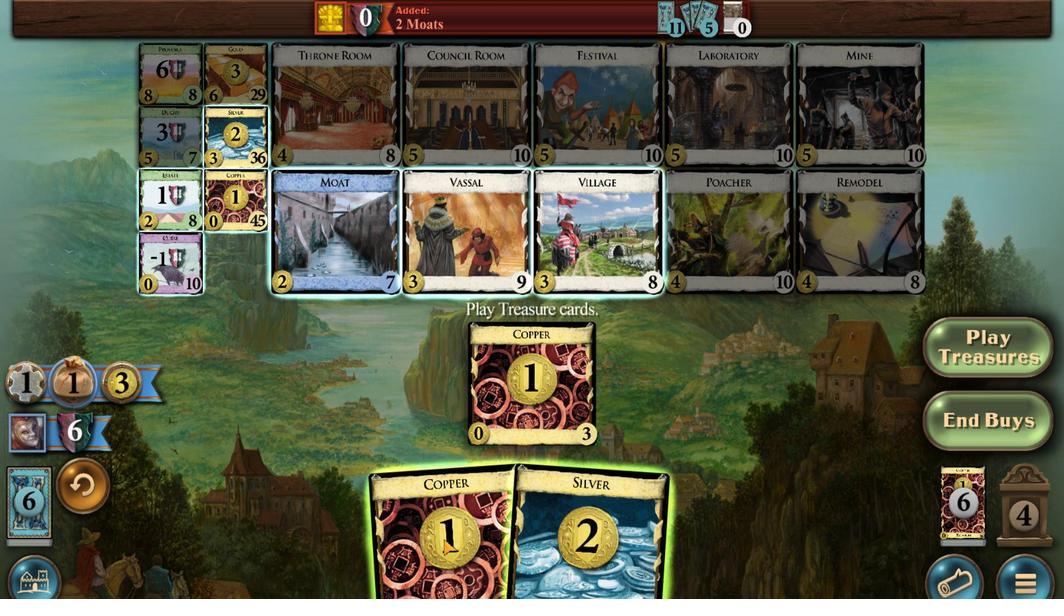 
Action: Mouse scrolled (463, 557) with delta (0, 0)
Screenshot: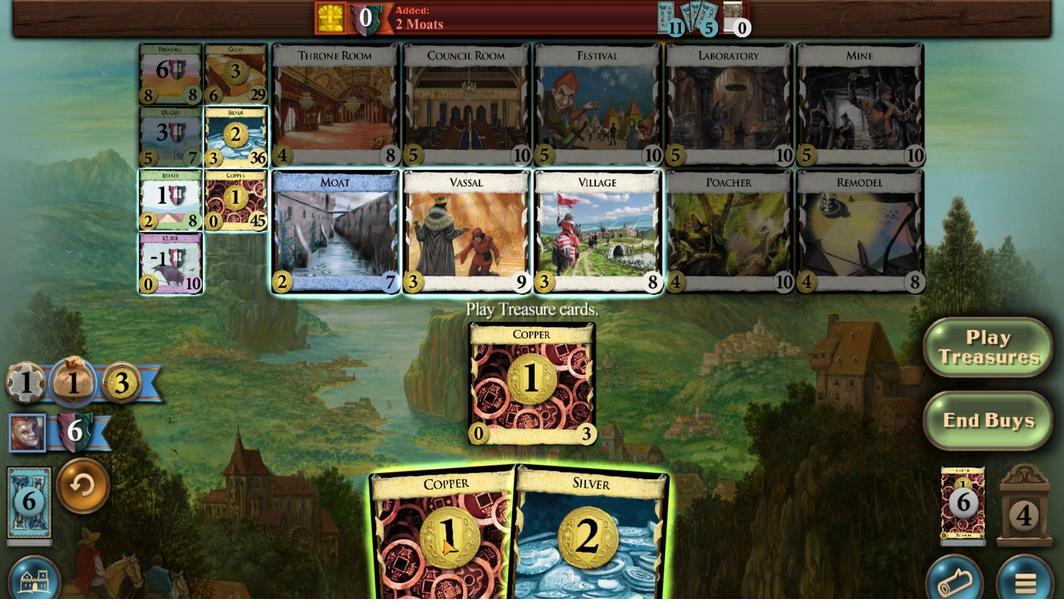 
Action: Mouse scrolled (463, 557) with delta (0, 0)
Screenshot: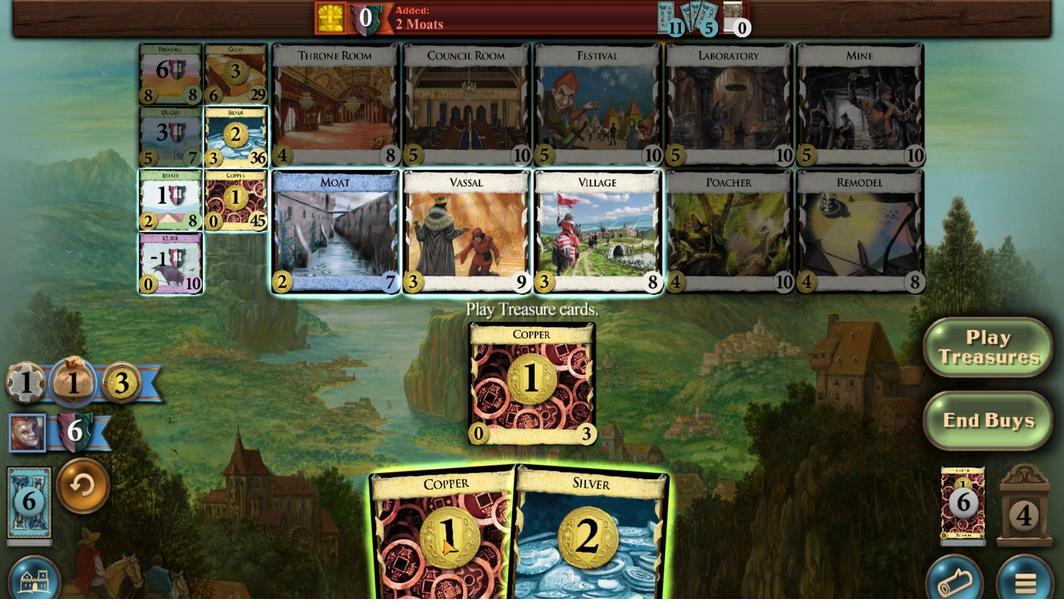 
Action: Mouse scrolled (463, 557) with delta (0, 0)
Screenshot: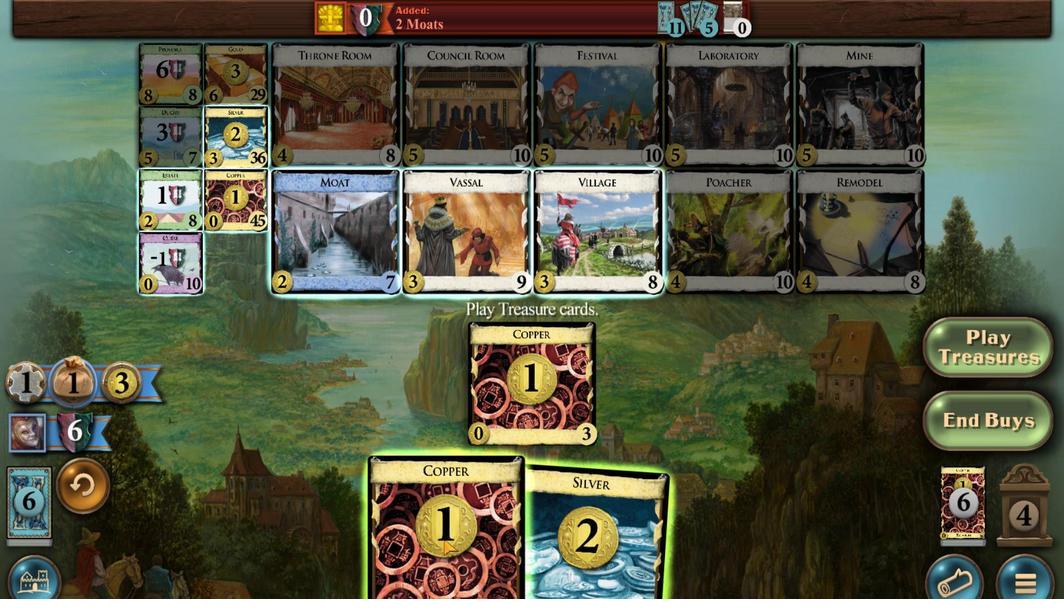 
Action: Mouse moved to (470, 557)
Screenshot: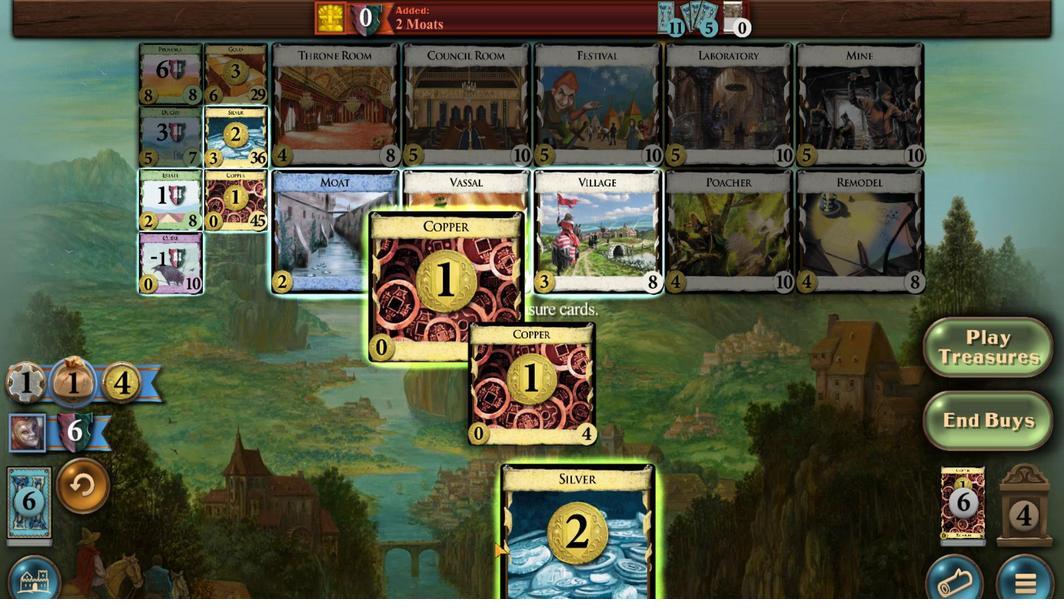 
Action: Mouse scrolled (470, 557) with delta (0, 0)
Screenshot: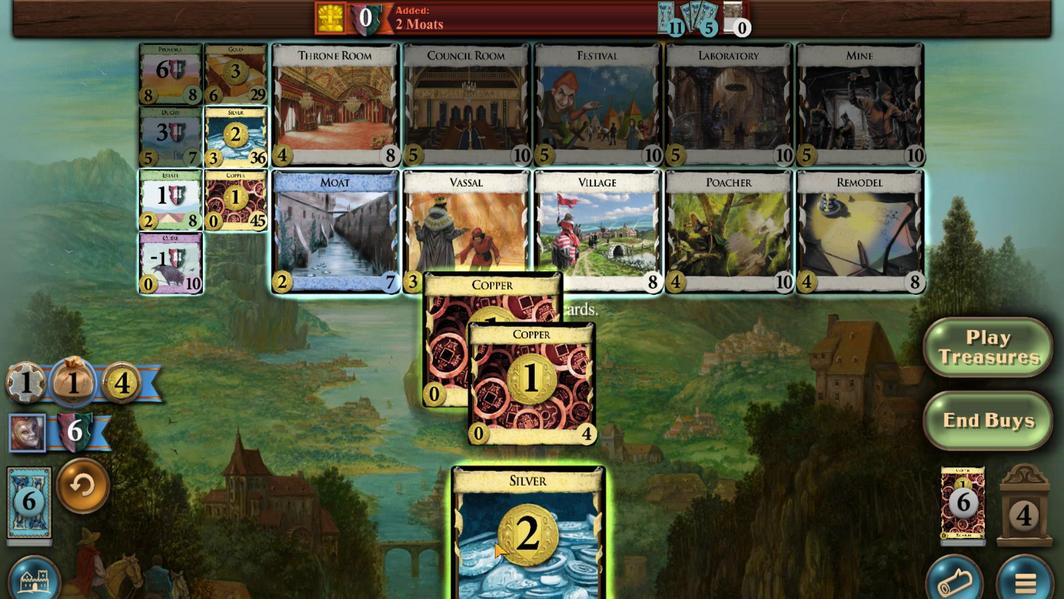 
Action: Mouse scrolled (470, 557) with delta (0, 0)
Screenshot: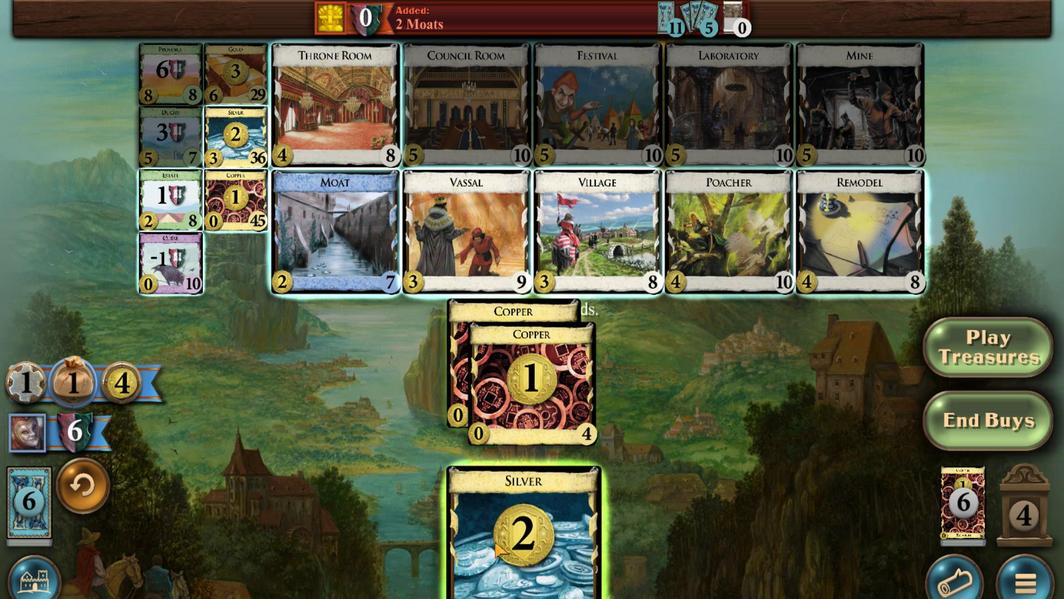 
Action: Mouse scrolled (470, 557) with delta (0, 0)
Screenshot: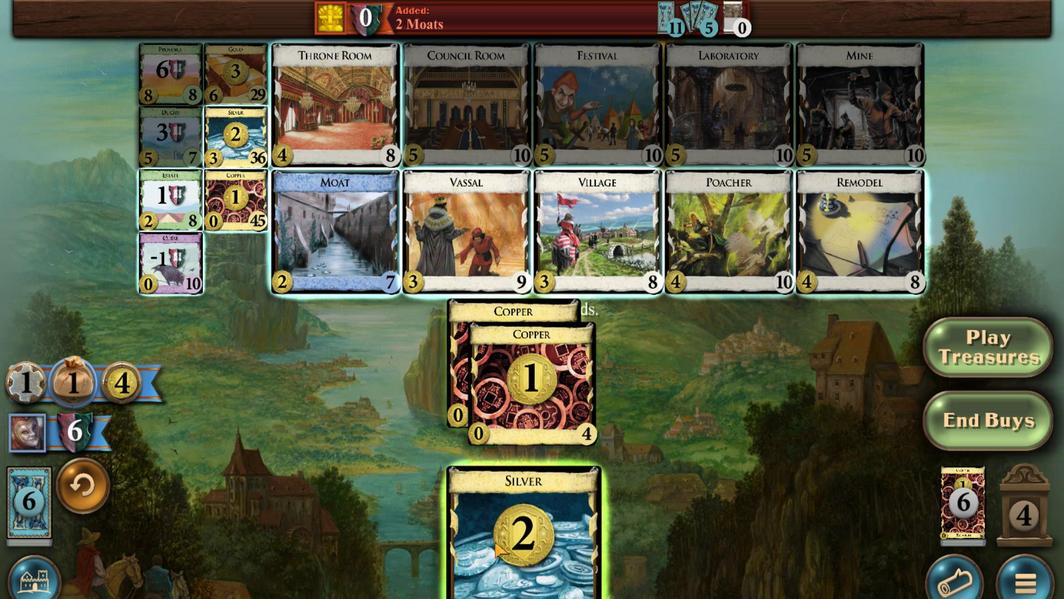 
Action: Mouse scrolled (470, 557) with delta (0, 0)
Screenshot: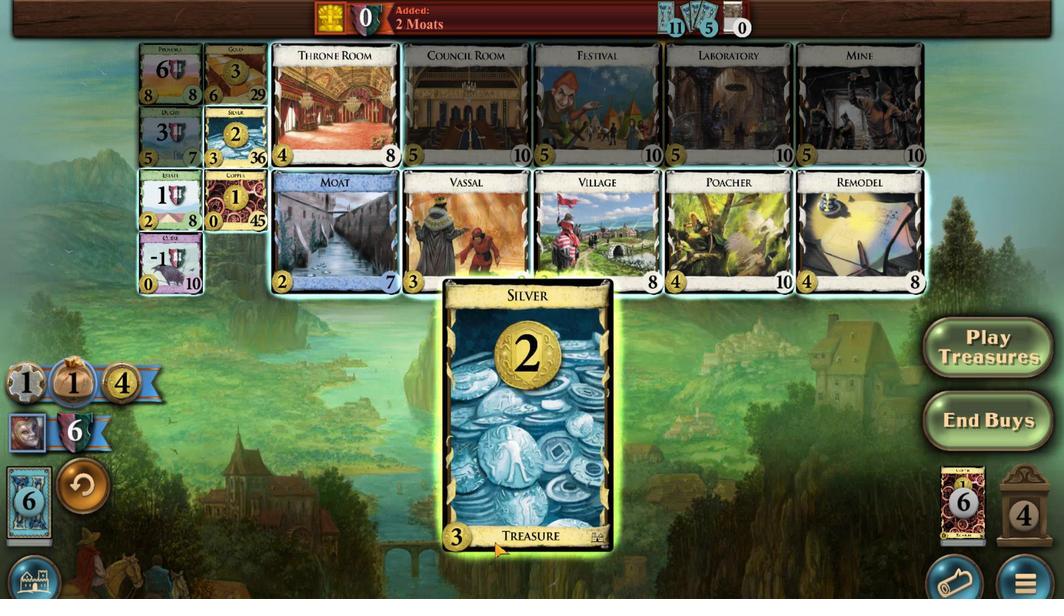 
Action: Mouse moved to (432, 518)
Screenshot: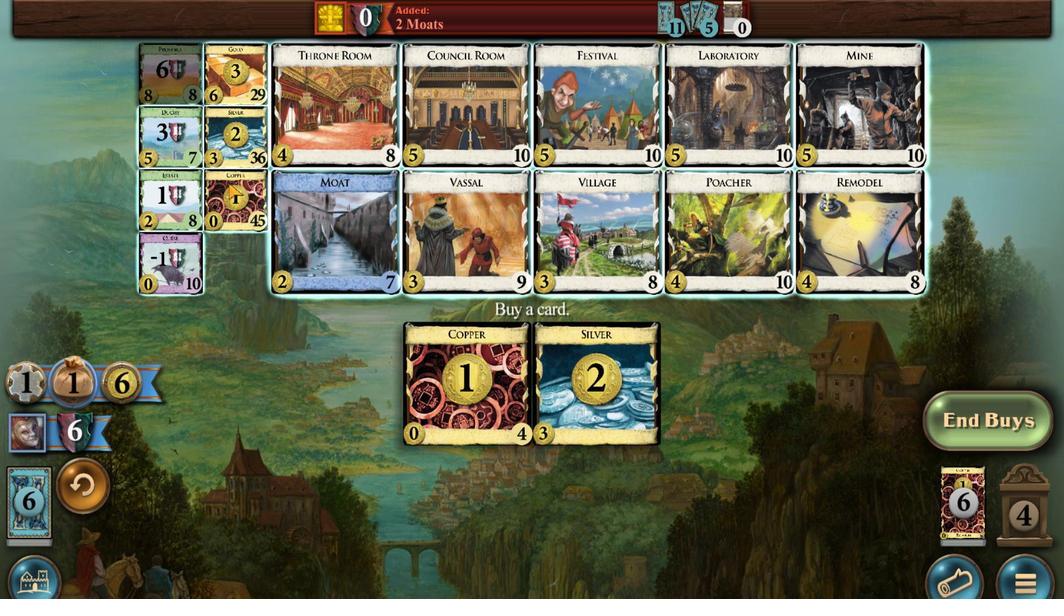 
Action: Mouse pressed left at (432, 518)
Screenshot: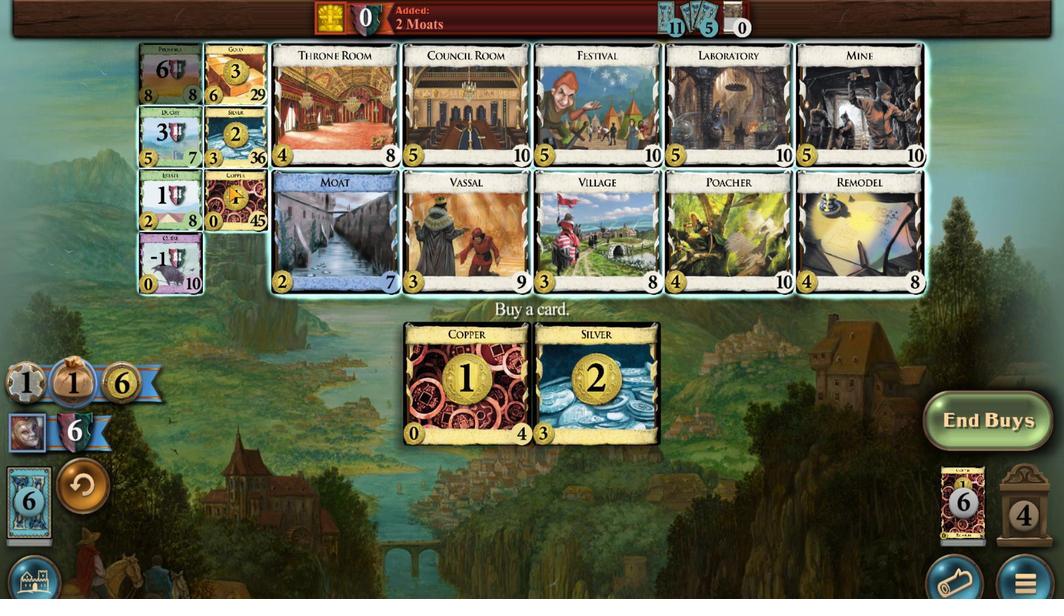 
Action: Mouse moved to (437, 557)
Screenshot: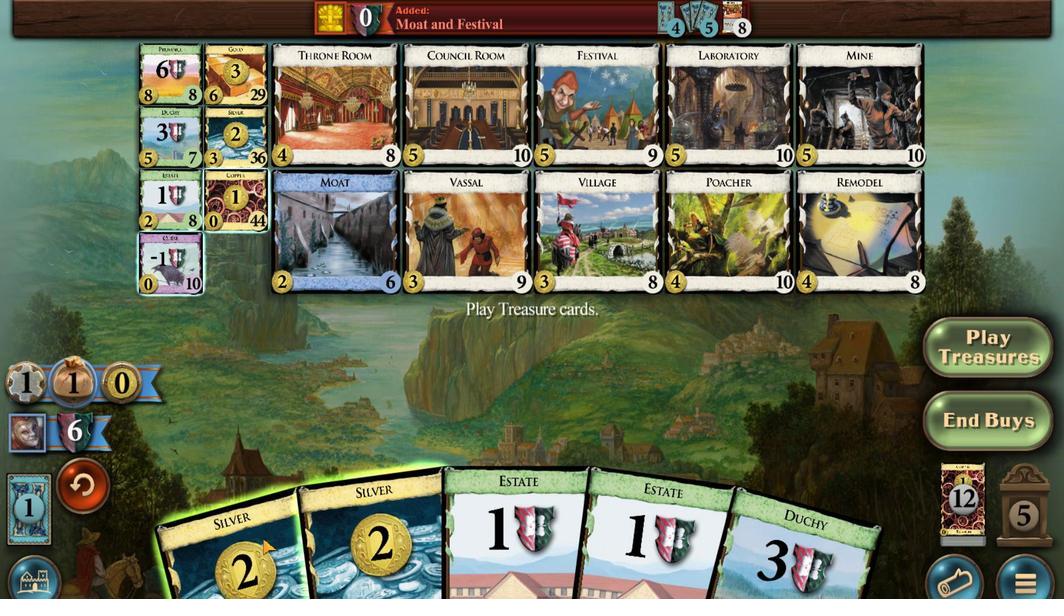 
Action: Mouse scrolled (437, 557) with delta (0, 0)
Screenshot: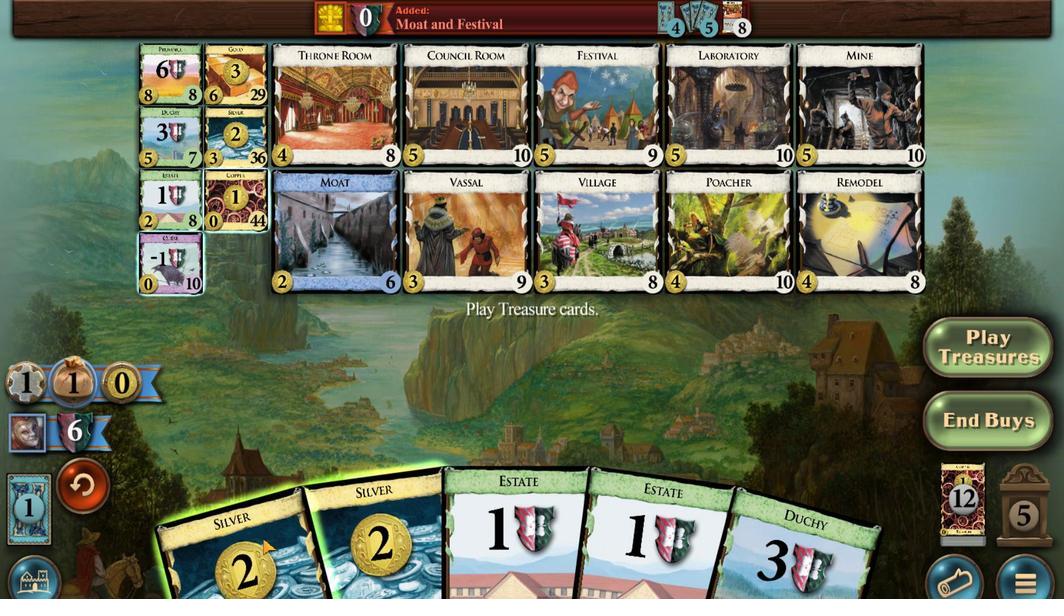 
Action: Mouse scrolled (437, 557) with delta (0, 0)
Screenshot: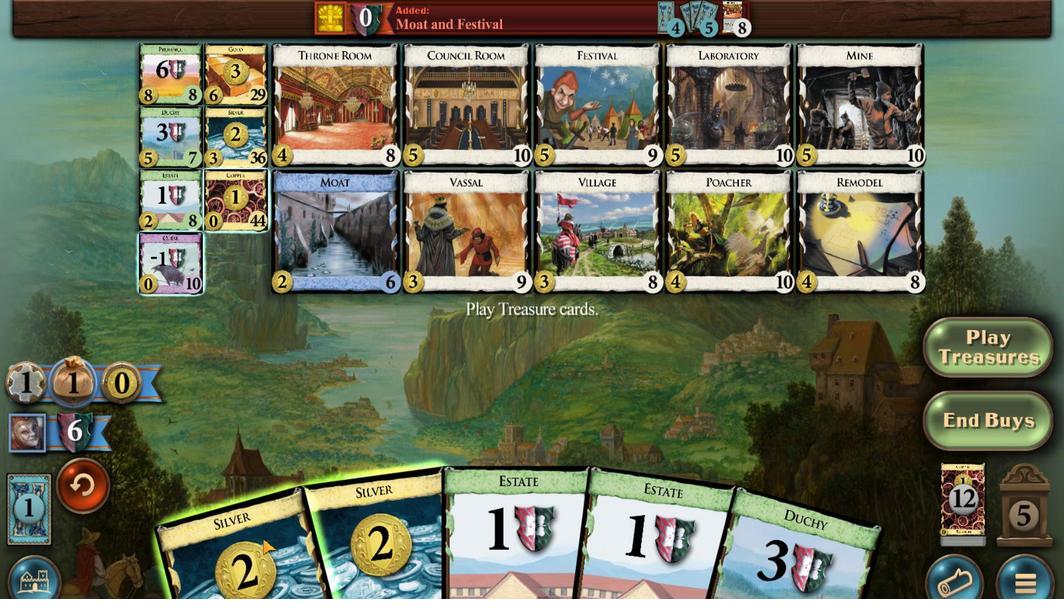 
Action: Mouse scrolled (437, 557) with delta (0, 0)
Screenshot: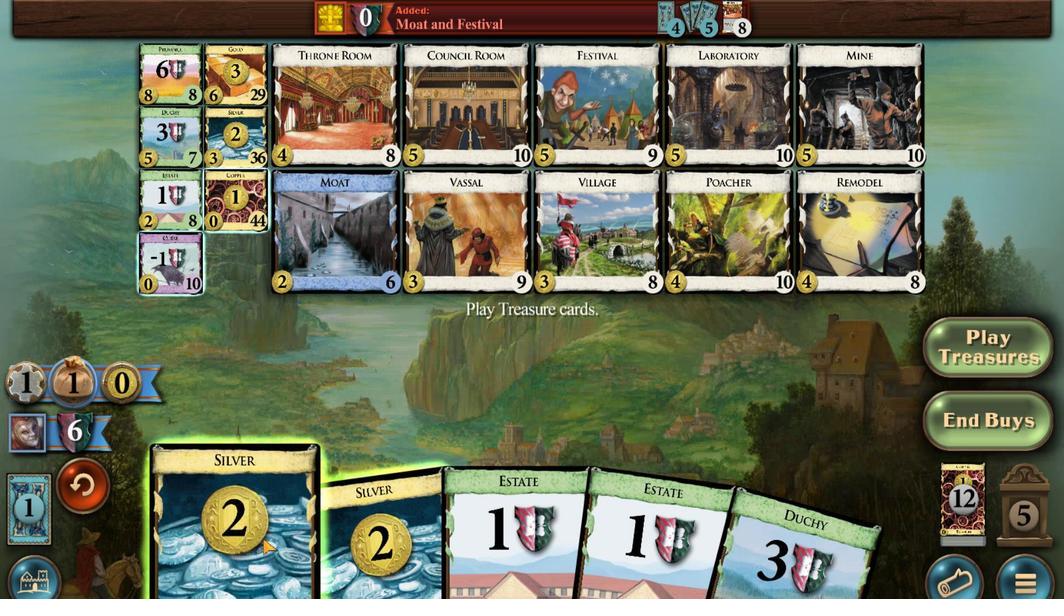 
Action: Mouse moved to (446, 557)
Screenshot: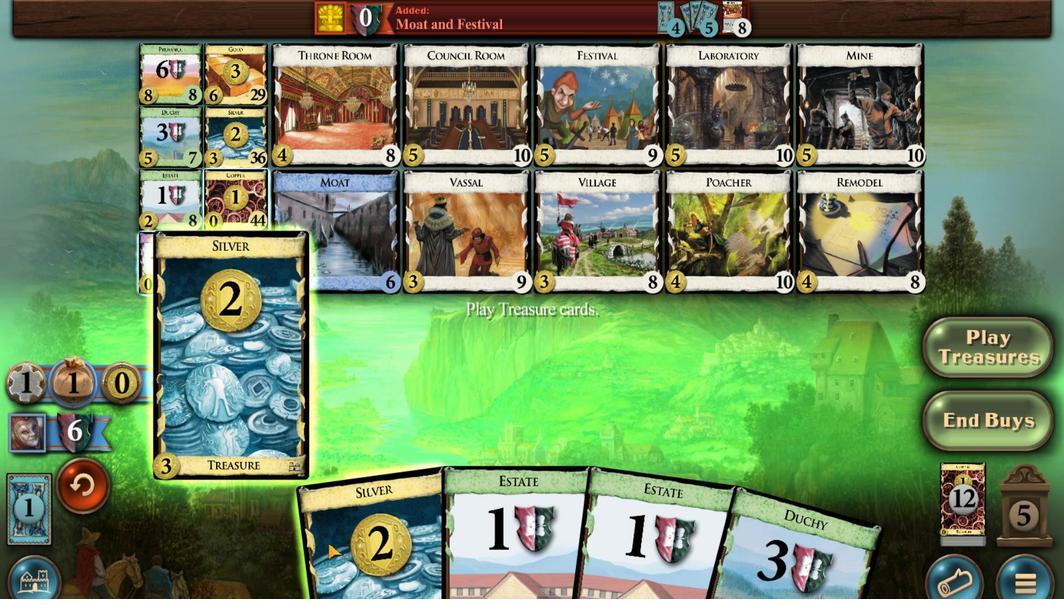 
Action: Mouse scrolled (446, 557) with delta (0, 0)
Screenshot: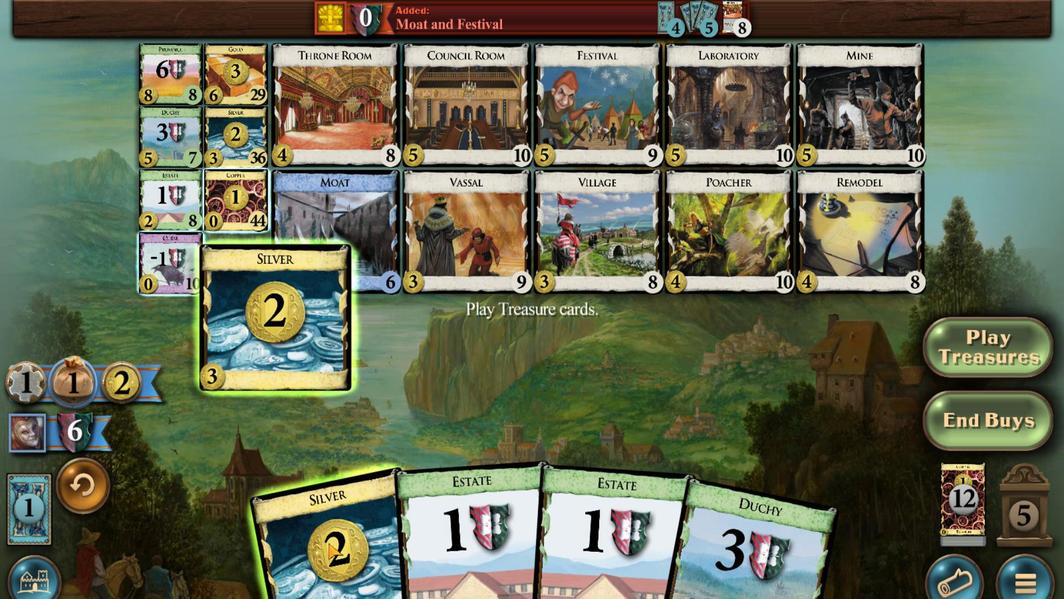 
Action: Mouse scrolled (446, 557) with delta (0, 0)
Screenshot: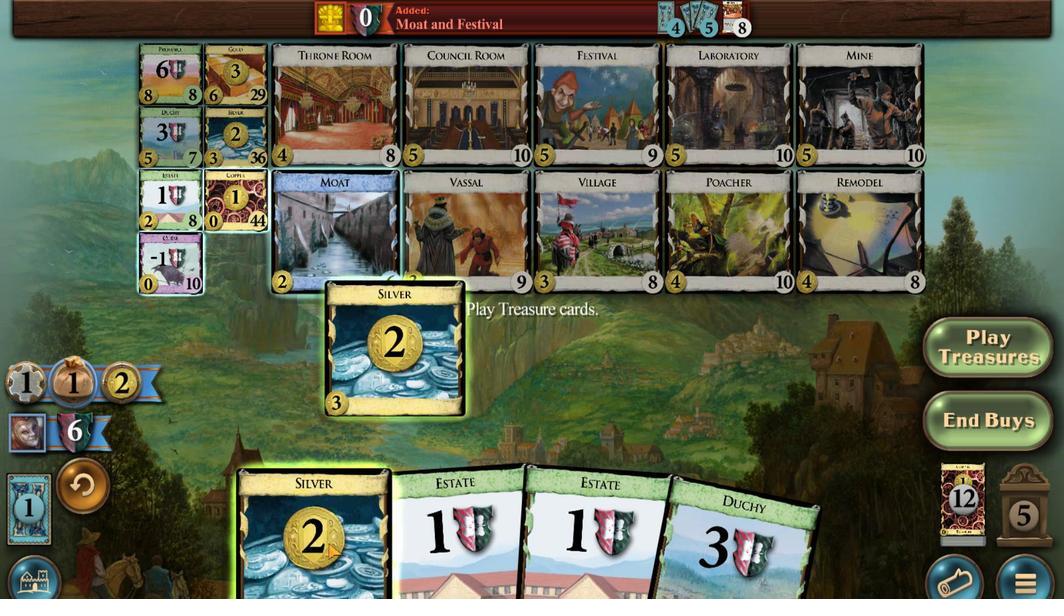 
Action: Mouse moved to (430, 513)
Screenshot: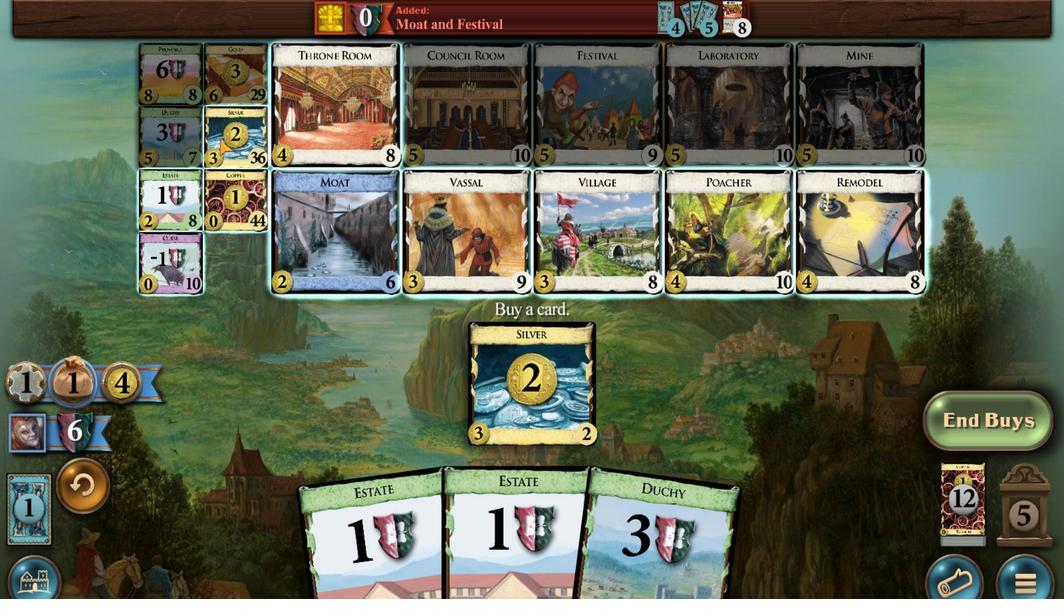 
Action: Mouse pressed left at (430, 513)
Screenshot: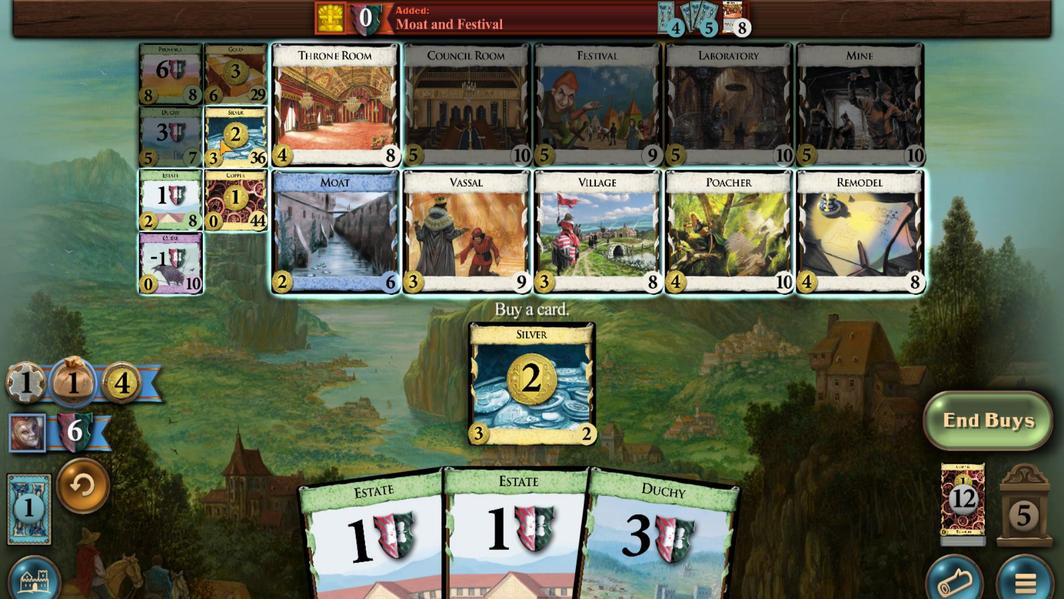 
Action: Mouse moved to (431, 560)
Screenshot: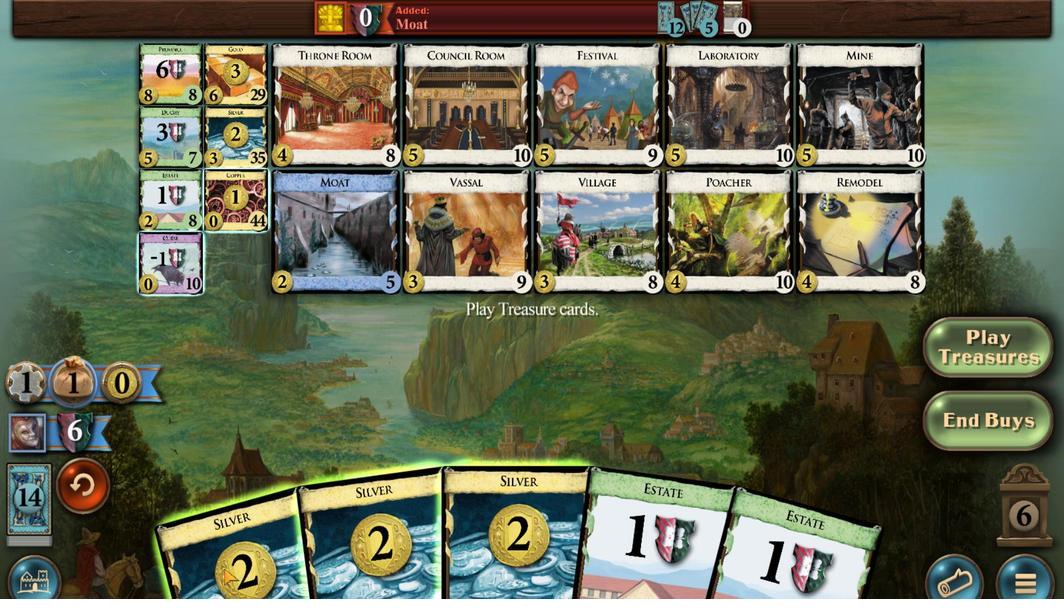 
Action: Mouse scrolled (431, 560) with delta (0, 0)
Screenshot: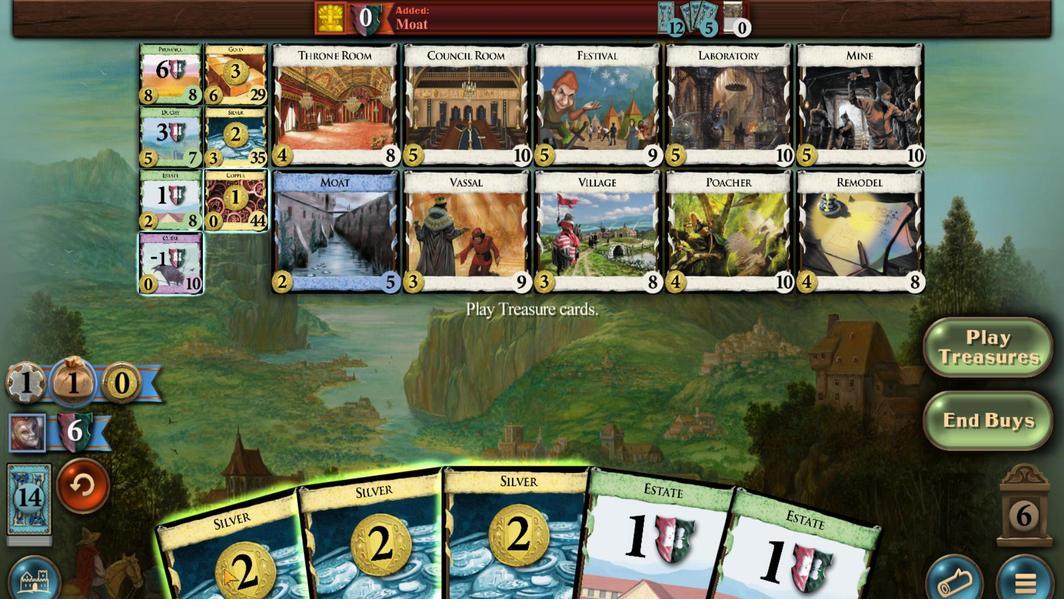 
Action: Mouse scrolled (431, 560) with delta (0, 0)
Screenshot: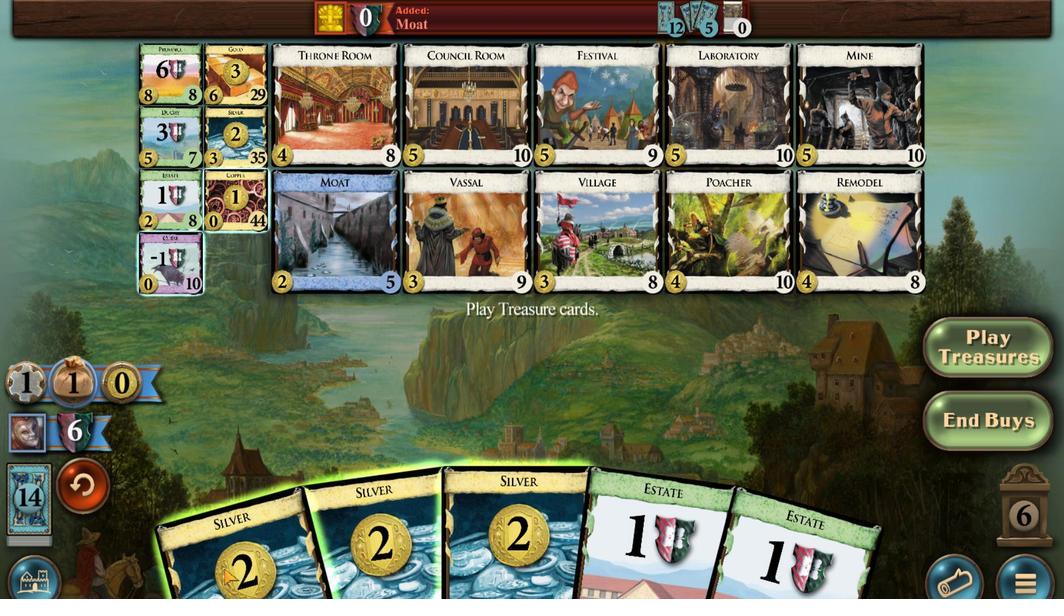 
Action: Mouse scrolled (431, 560) with delta (0, 0)
Screenshot: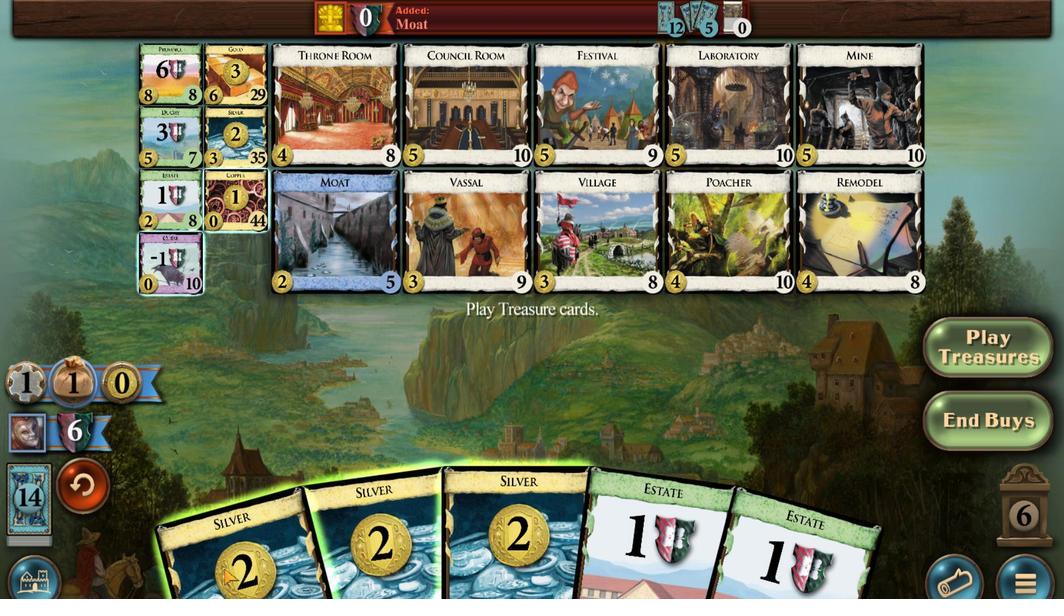 
Action: Mouse scrolled (431, 560) with delta (0, 0)
Screenshot: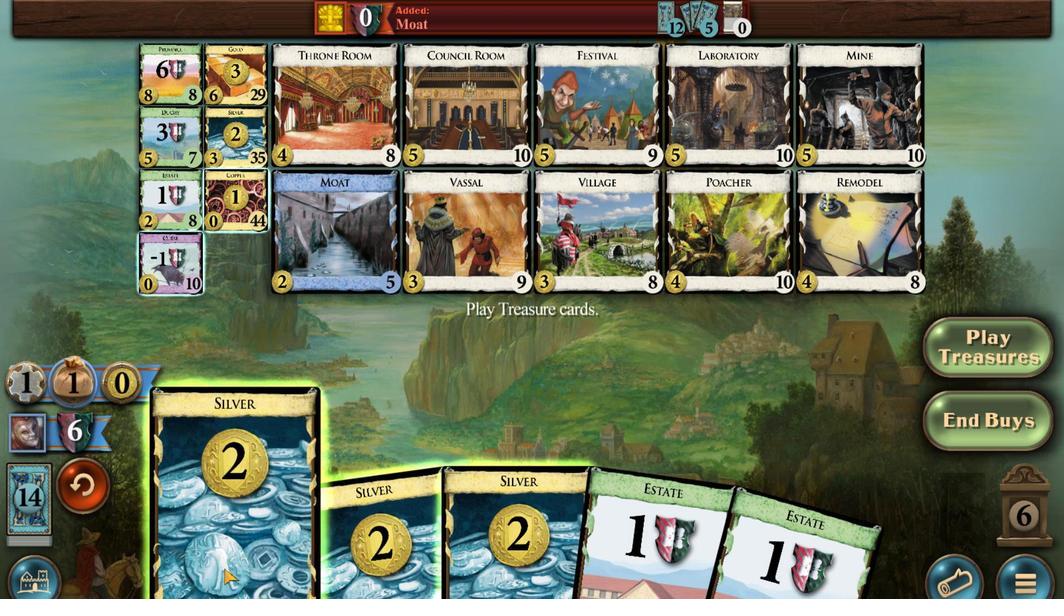 
Action: Mouse moved to (445, 556)
Screenshot: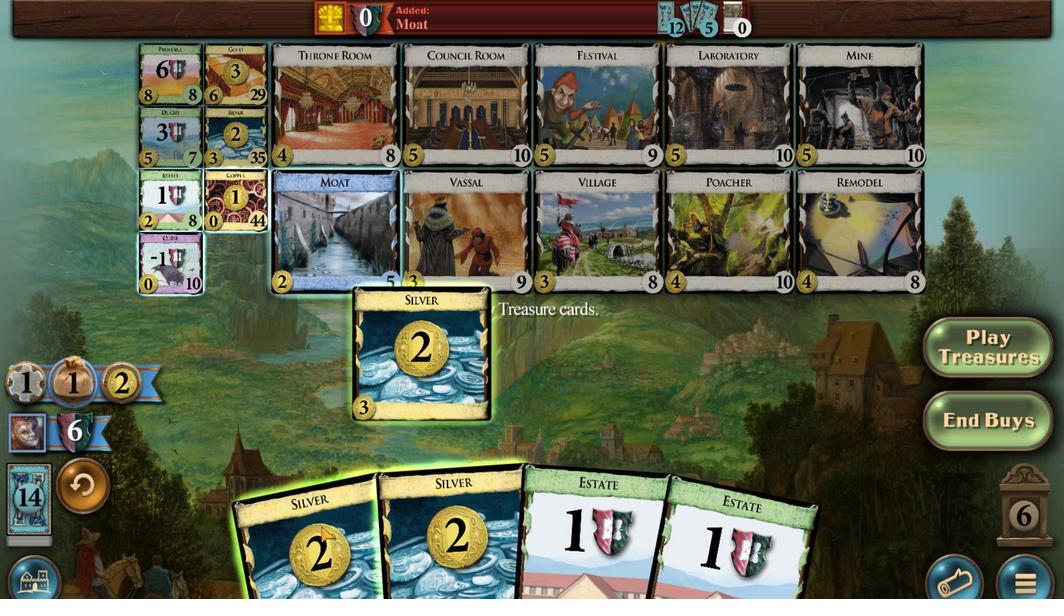 
Action: Mouse scrolled (445, 556) with delta (0, 0)
Screenshot: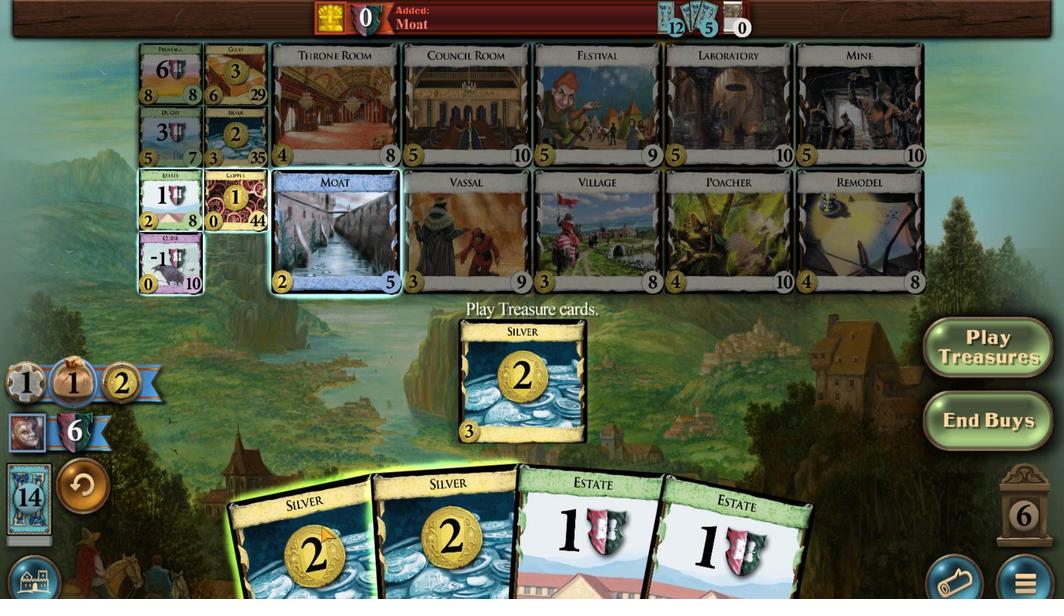 
Action: Mouse scrolled (445, 556) with delta (0, 0)
Screenshot: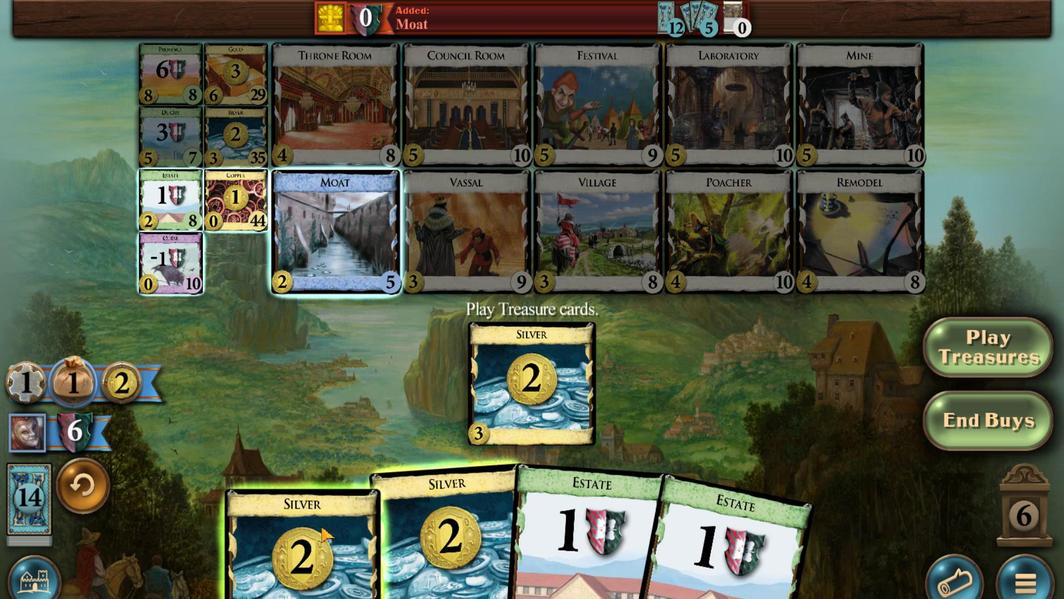 
Action: Mouse scrolled (445, 556) with delta (0, 0)
Screenshot: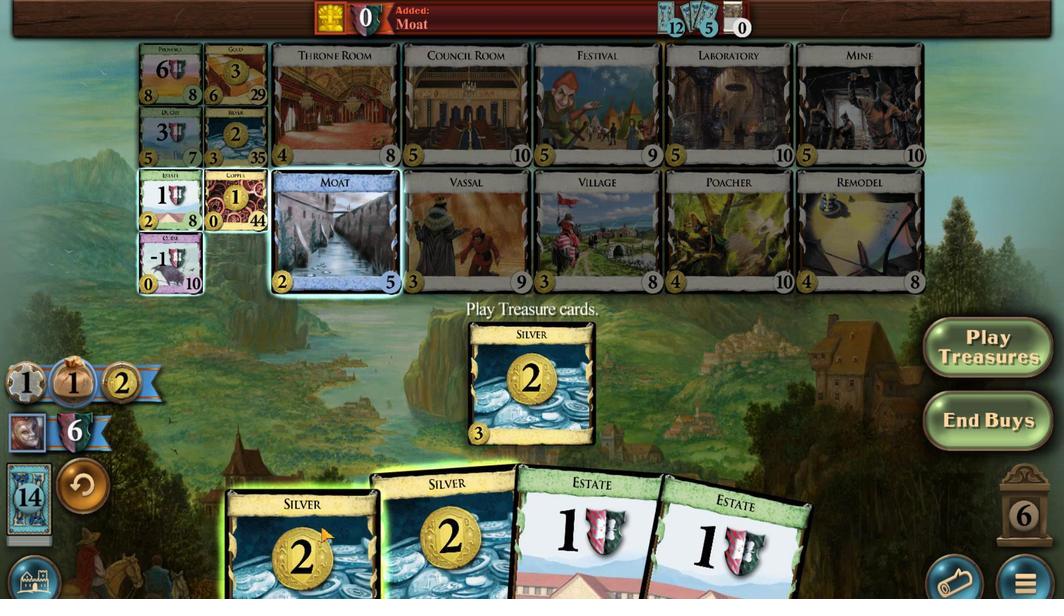 
Action: Mouse moved to (452, 555)
Screenshot: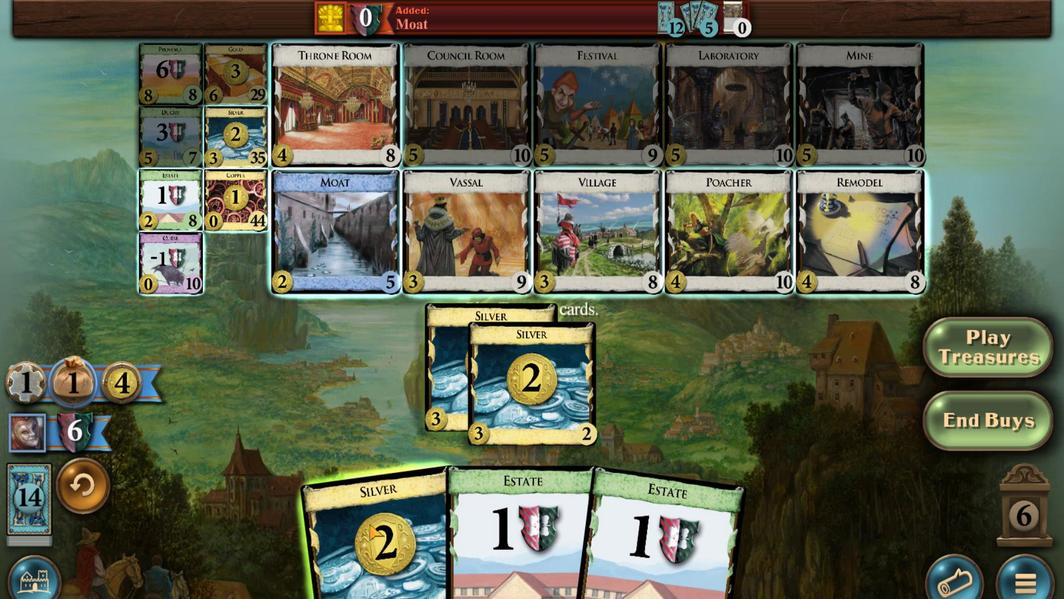 
Action: Mouse scrolled (452, 555) with delta (0, 0)
Screenshot: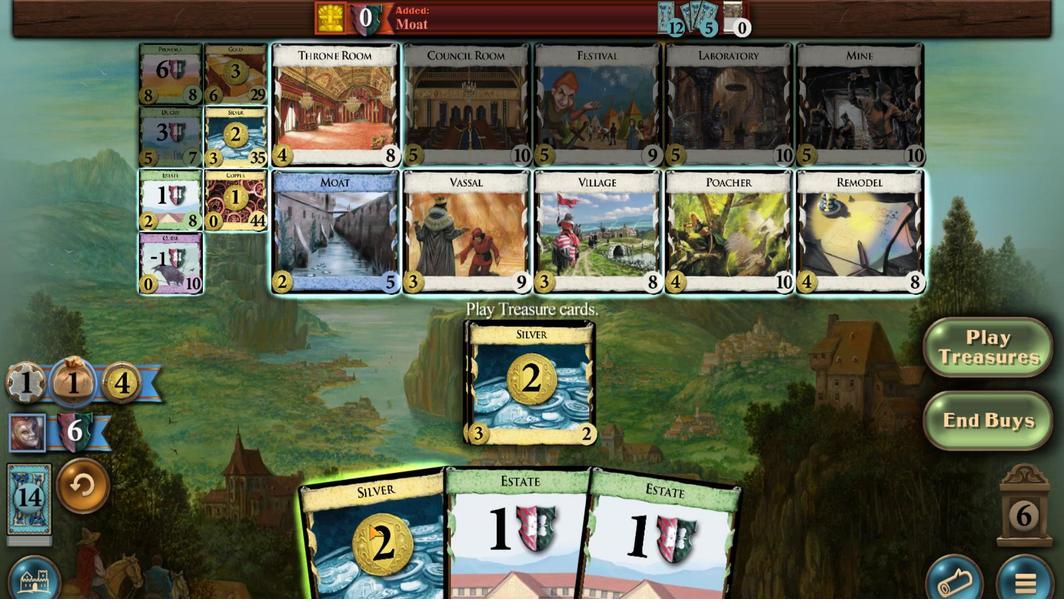 
Action: Mouse scrolled (452, 555) with delta (0, 0)
Screenshot: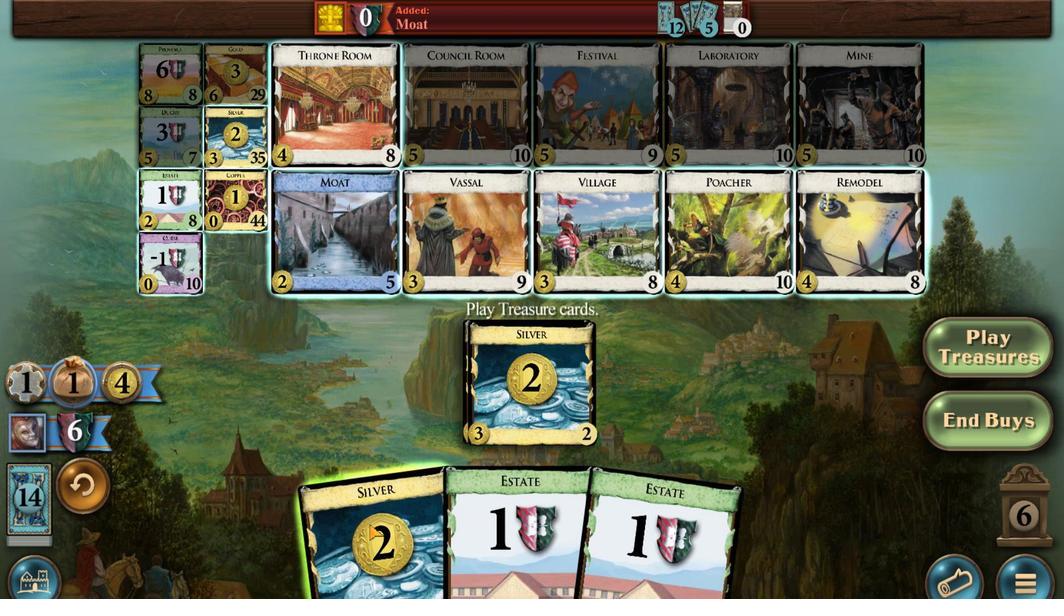 
Action: Mouse scrolled (452, 555) with delta (0, 0)
Screenshot: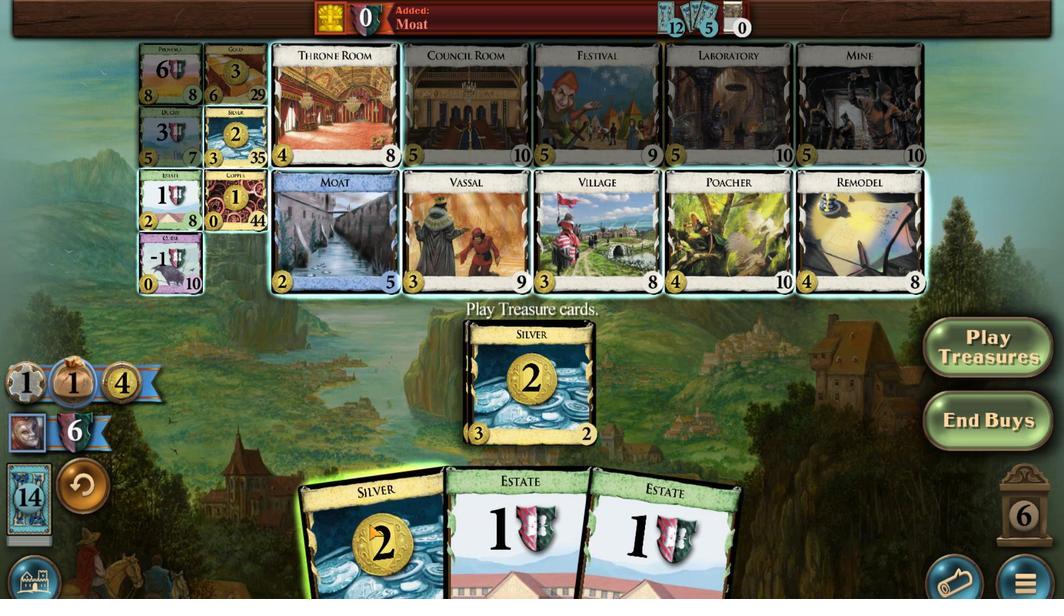 
Action: Mouse scrolled (452, 555) with delta (0, 0)
Screenshot: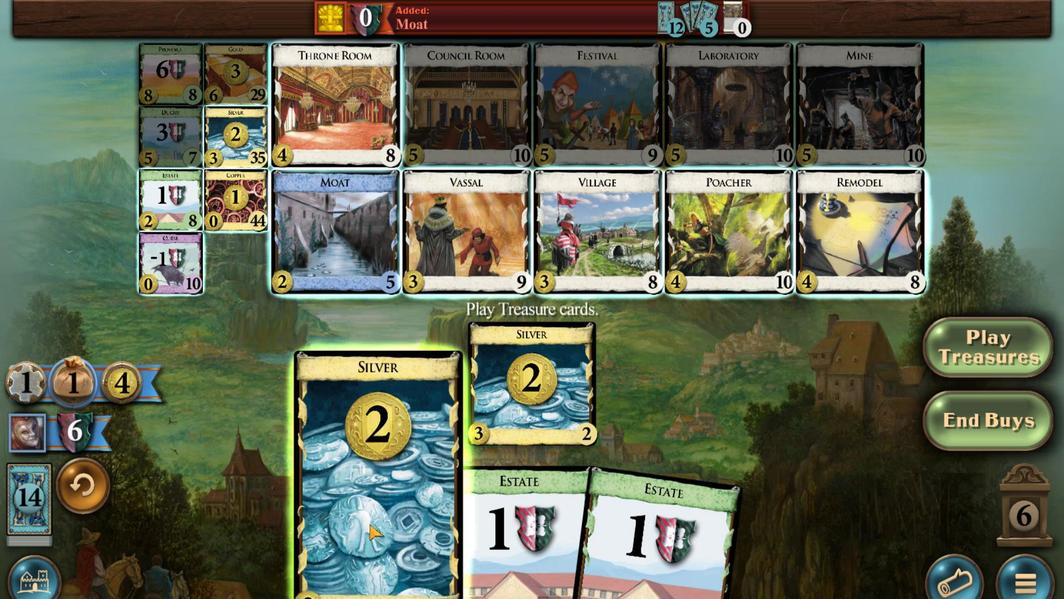 
Action: Mouse scrolled (452, 555) with delta (0, 0)
Screenshot: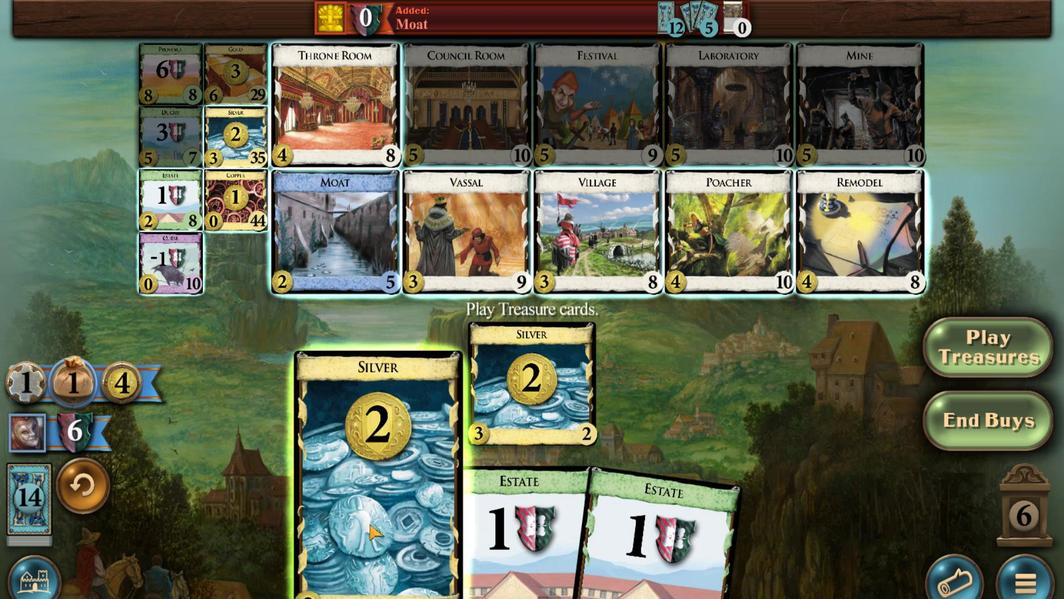 
Action: Mouse moved to (431, 505)
Screenshot: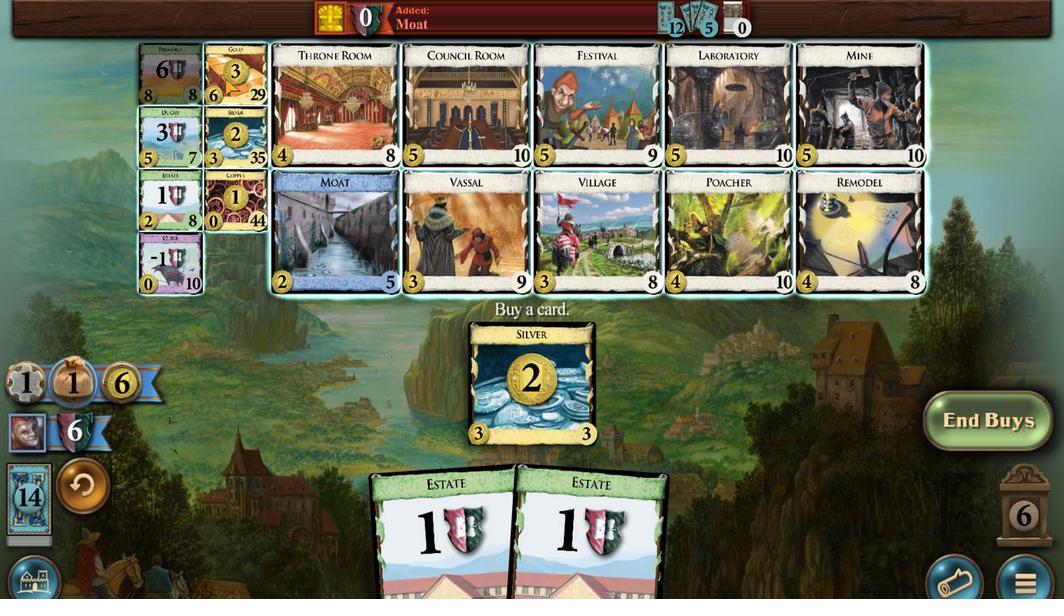 
Action: Mouse pressed left at (431, 505)
Screenshot: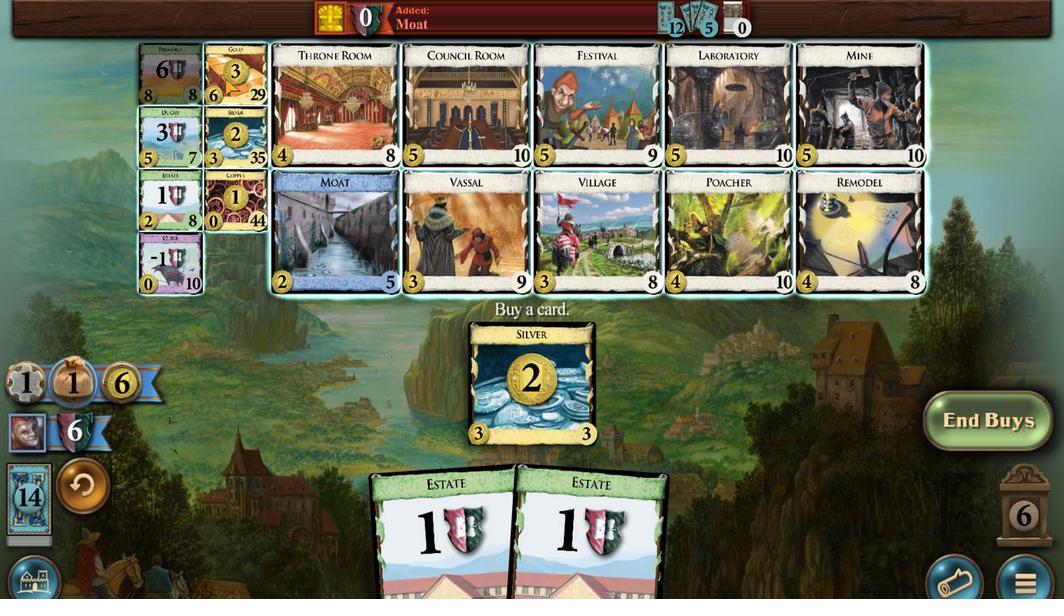 
Action: Mouse moved to (422, 565)
Screenshot: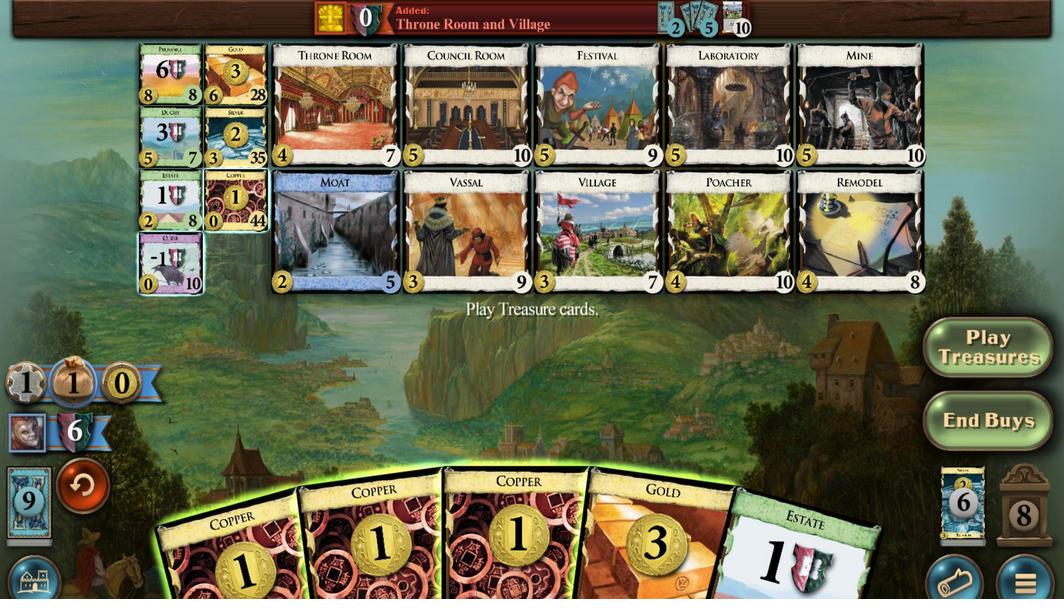 
Action: Mouse scrolled (422, 565) with delta (0, 0)
Screenshot: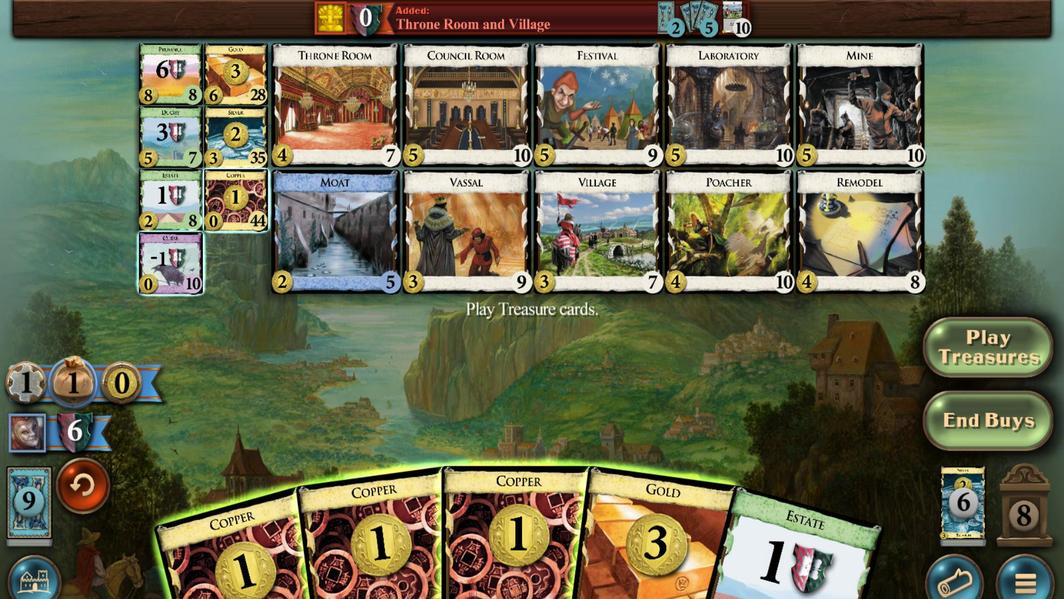 
Action: Mouse scrolled (422, 565) with delta (0, 0)
Screenshot: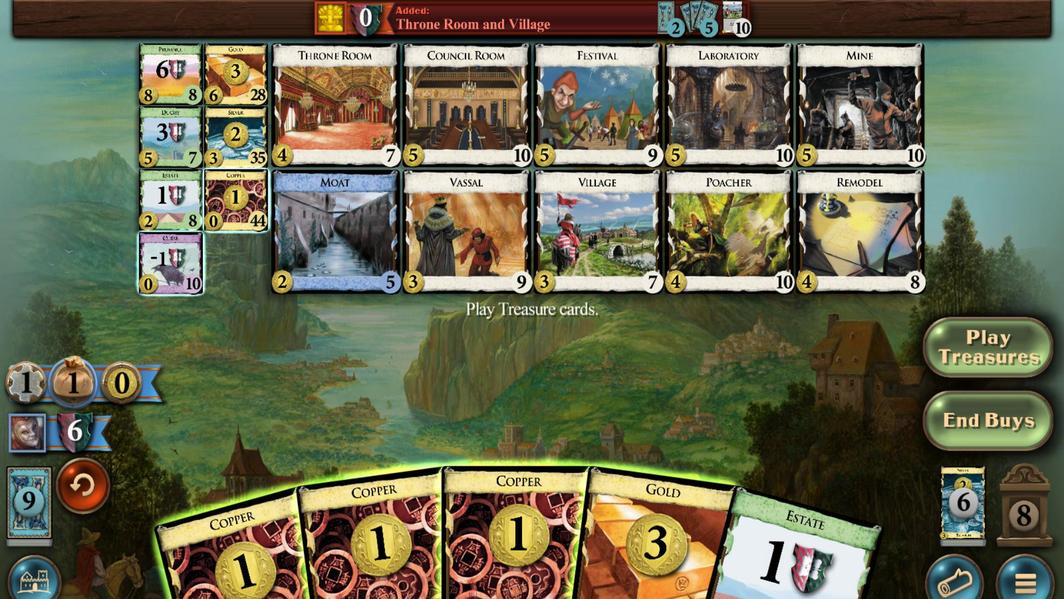 
Action: Mouse scrolled (422, 565) with delta (0, 0)
Screenshot: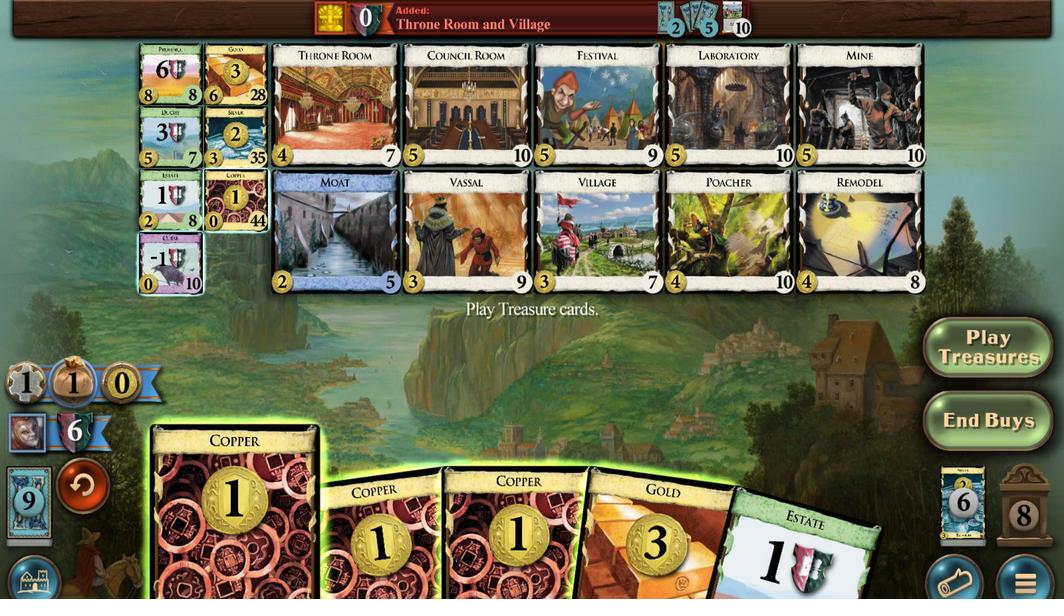 
Action: Mouse moved to (424, 566)
Screenshot: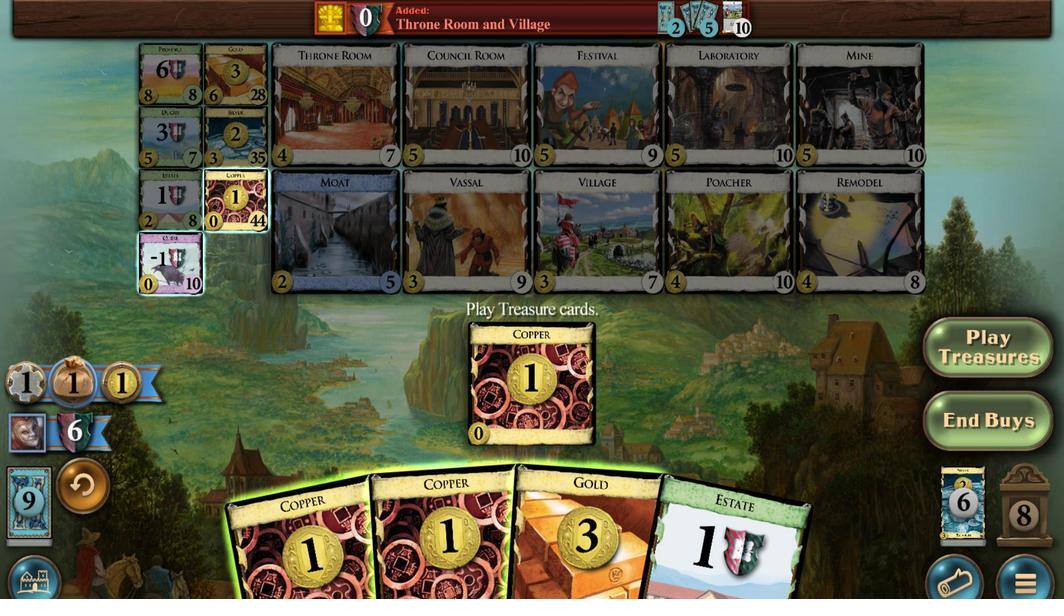 
Action: Mouse scrolled (424, 566) with delta (0, 0)
Screenshot: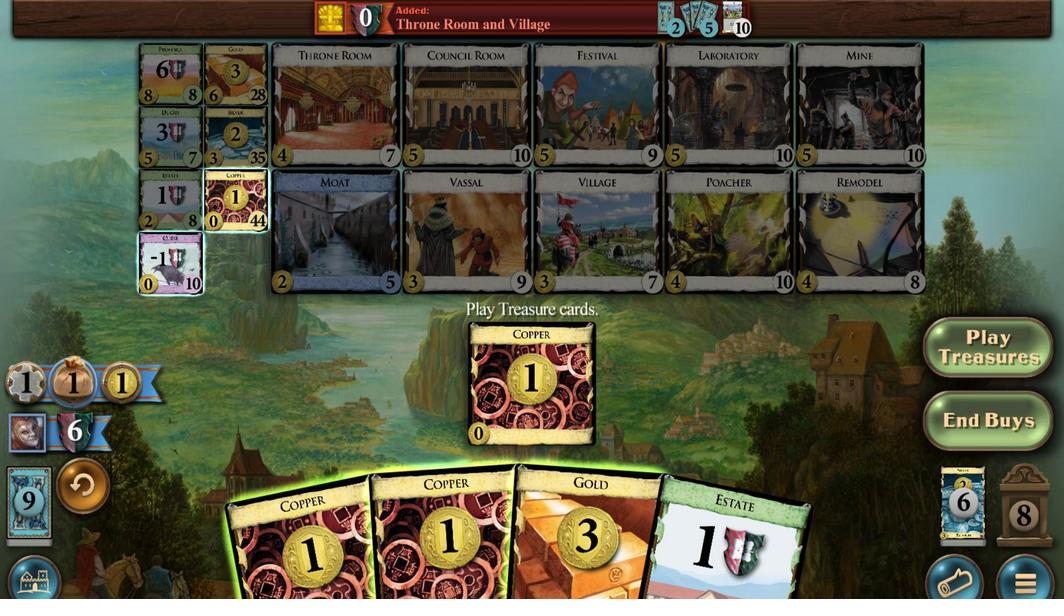 
Action: Mouse scrolled (424, 566) with delta (0, 0)
Screenshot: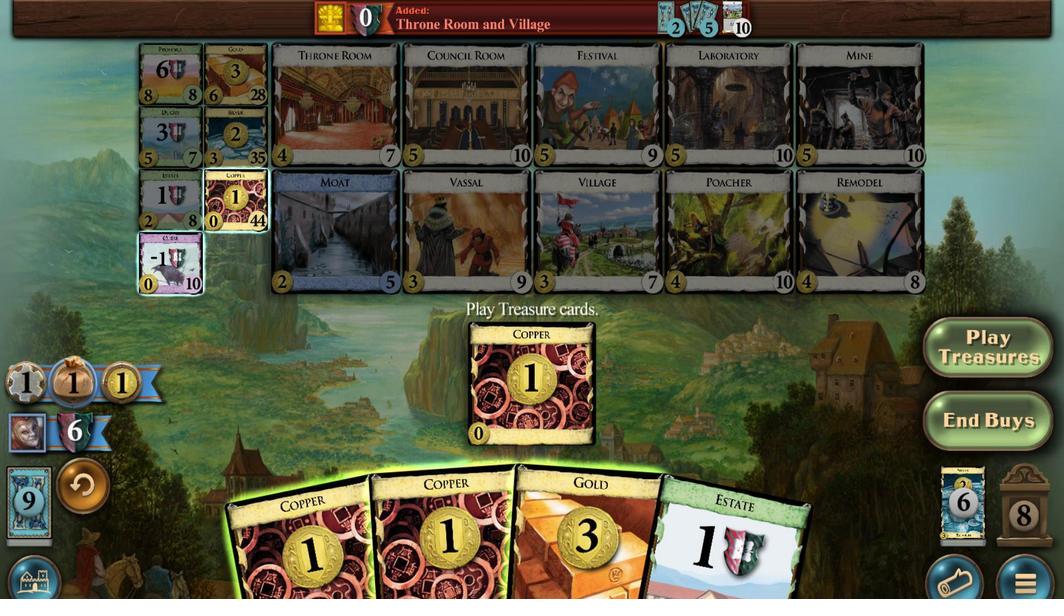 
Action: Mouse scrolled (424, 566) with delta (0, 0)
Screenshot: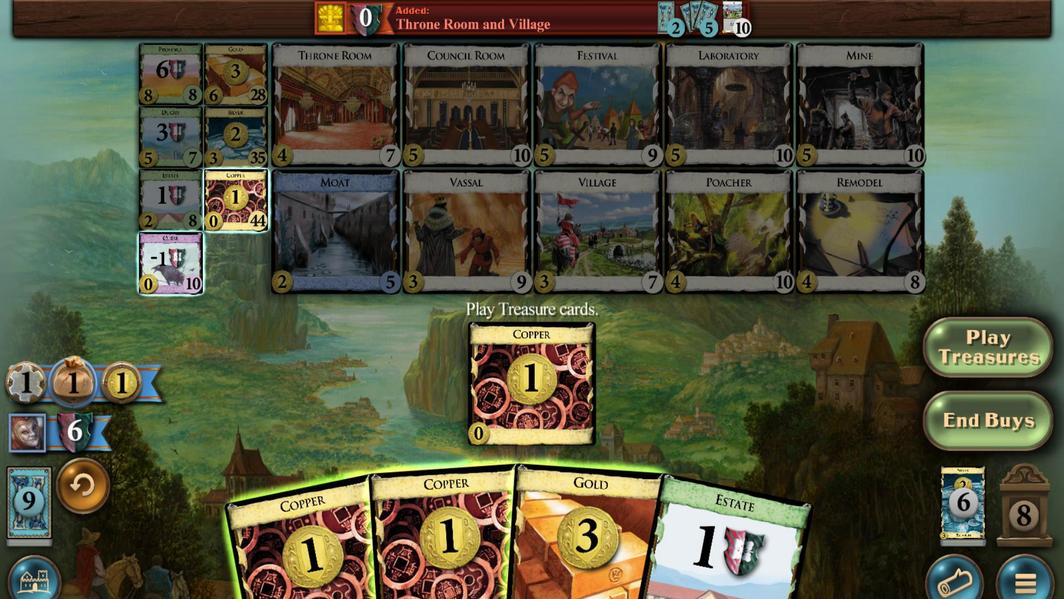 
Action: Mouse moved to (433, 564)
Screenshot: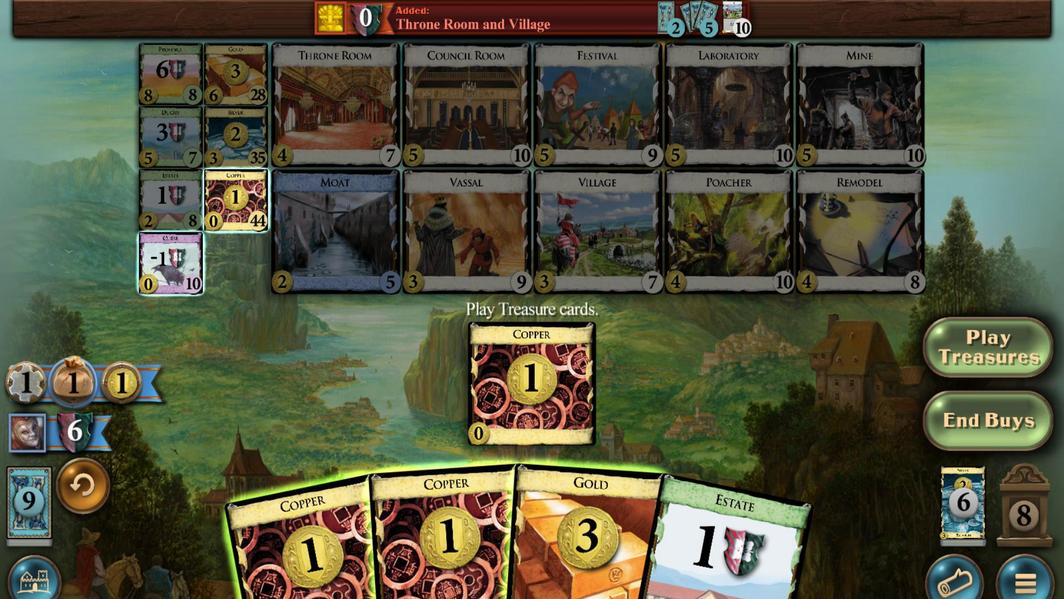 
Action: Mouse scrolled (433, 564) with delta (0, 0)
